 Task: Create an Advertisement video on Audi.
Action: Mouse moved to (104, 181)
Screenshot: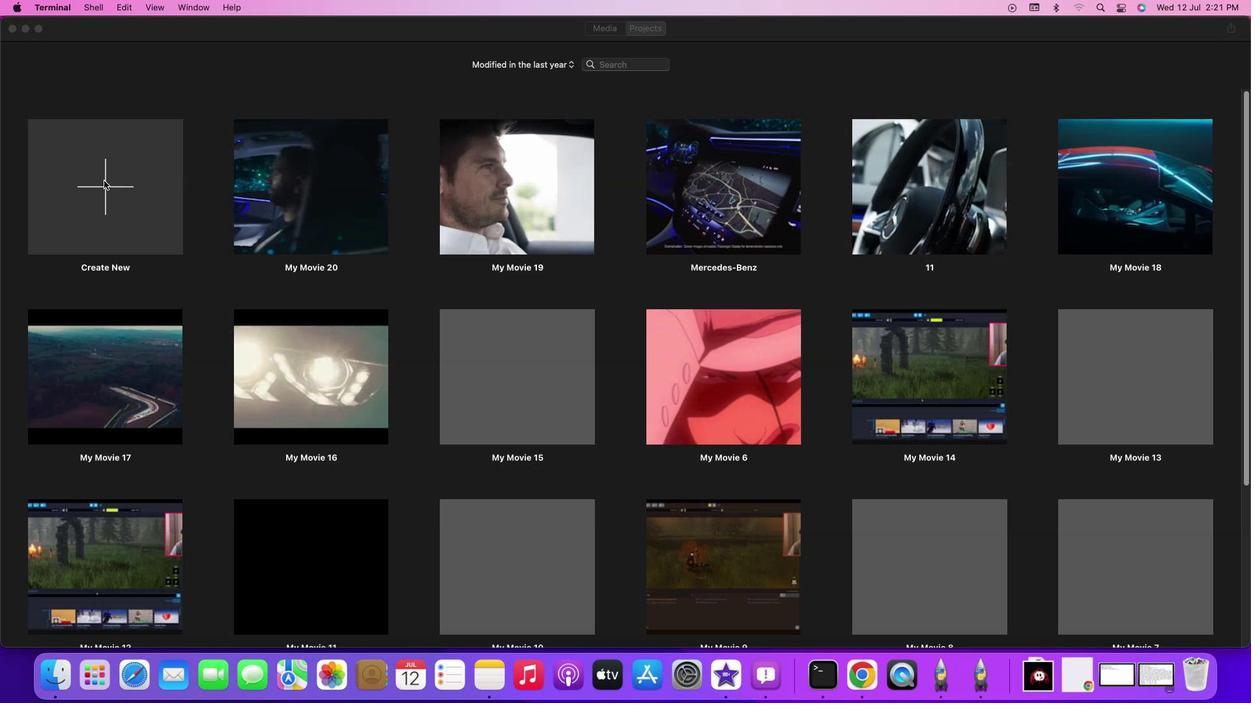 
Action: Mouse pressed left at (104, 181)
Screenshot: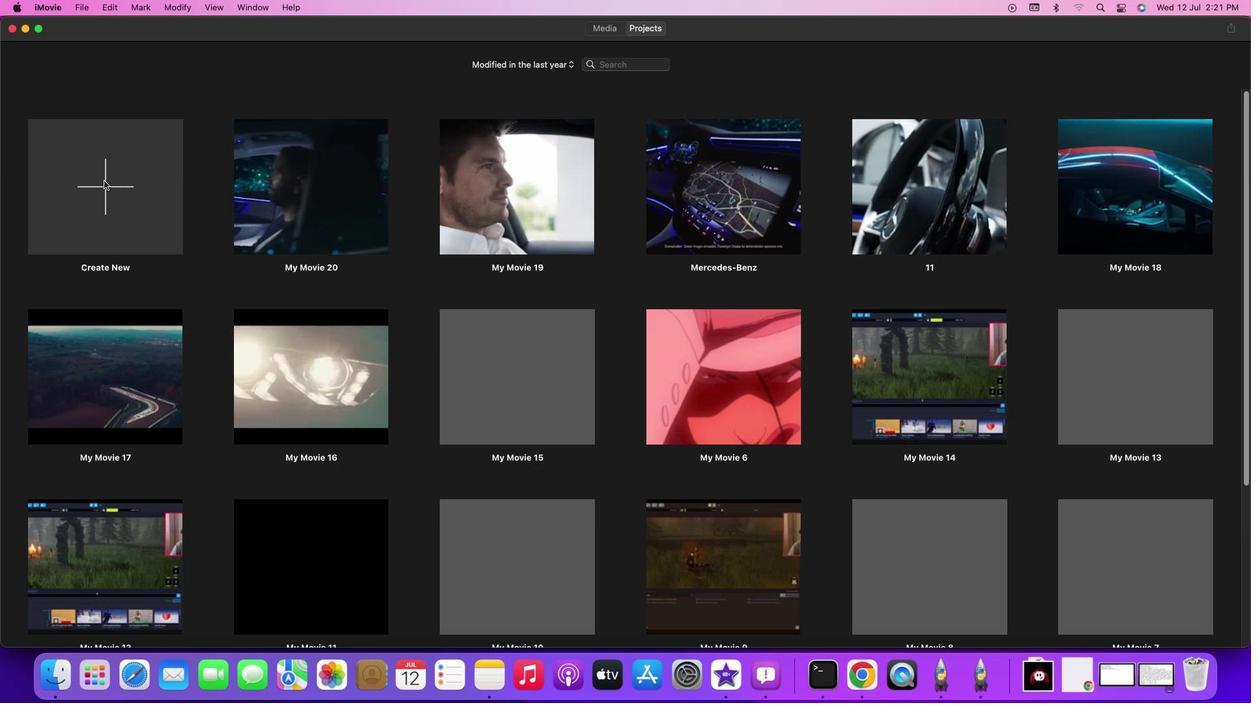 
Action: Mouse pressed left at (104, 181)
Screenshot: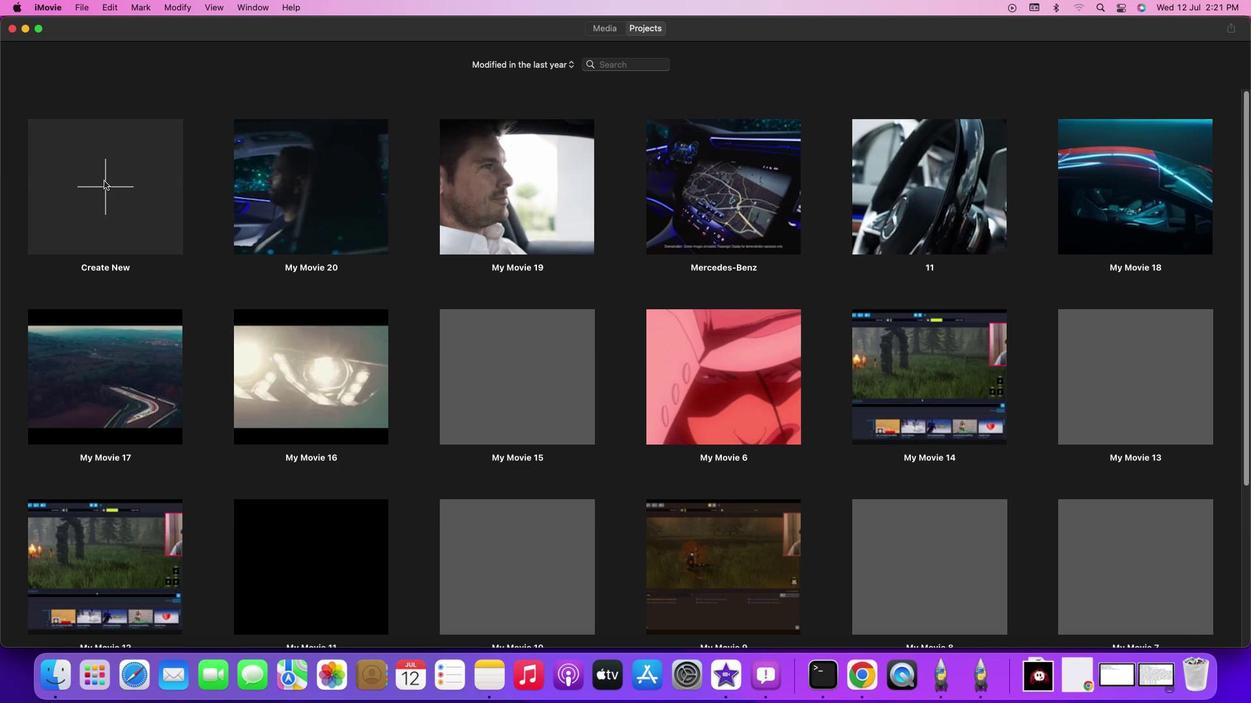 
Action: Mouse moved to (84, 253)
Screenshot: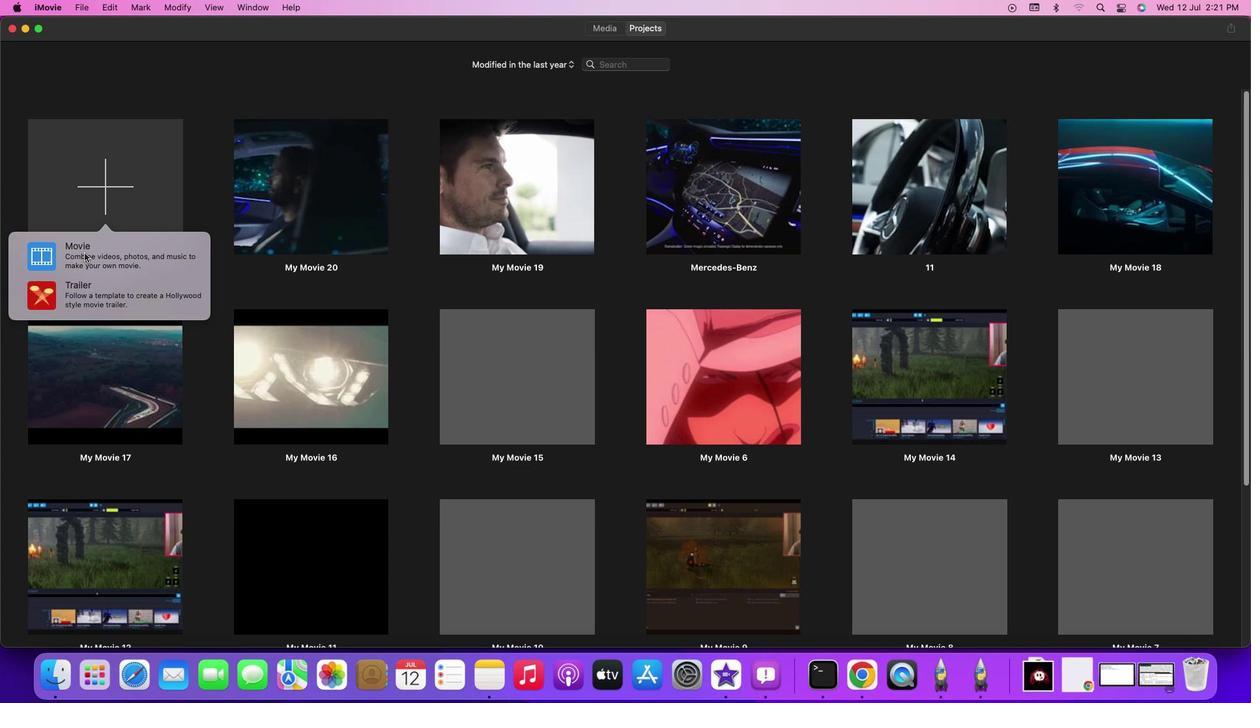 
Action: Mouse pressed left at (84, 253)
Screenshot: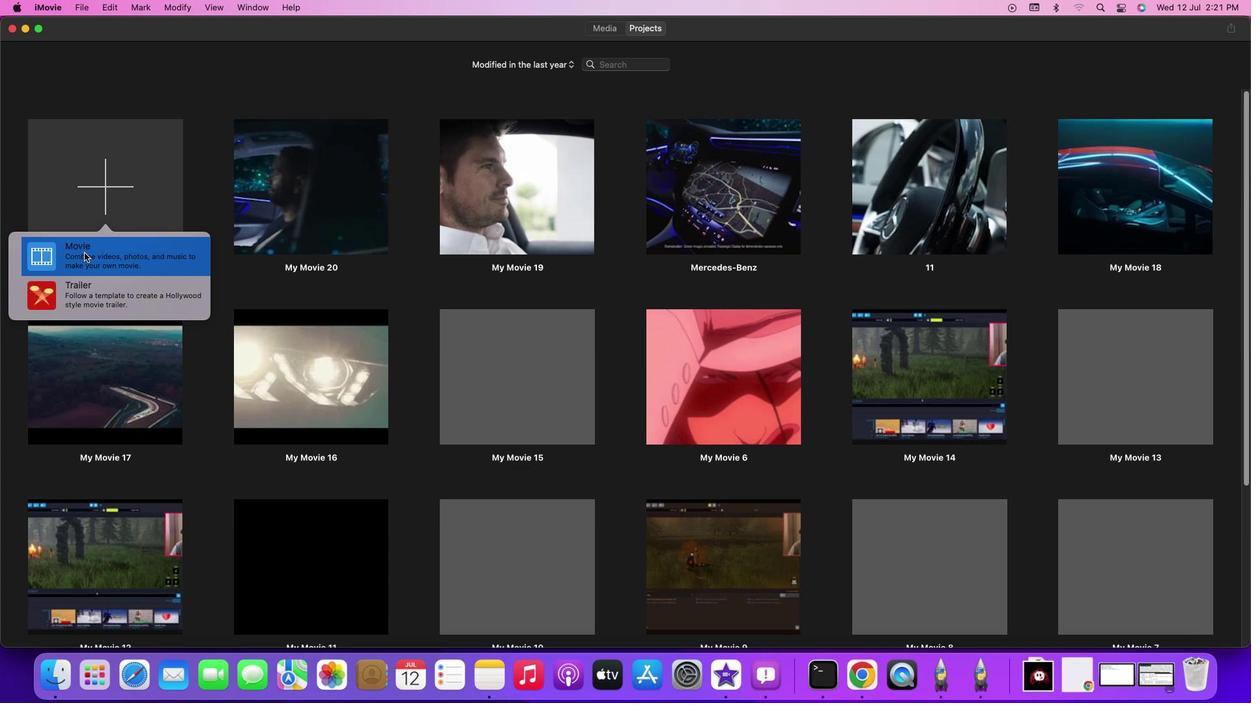 
Action: Mouse pressed left at (84, 253)
Screenshot: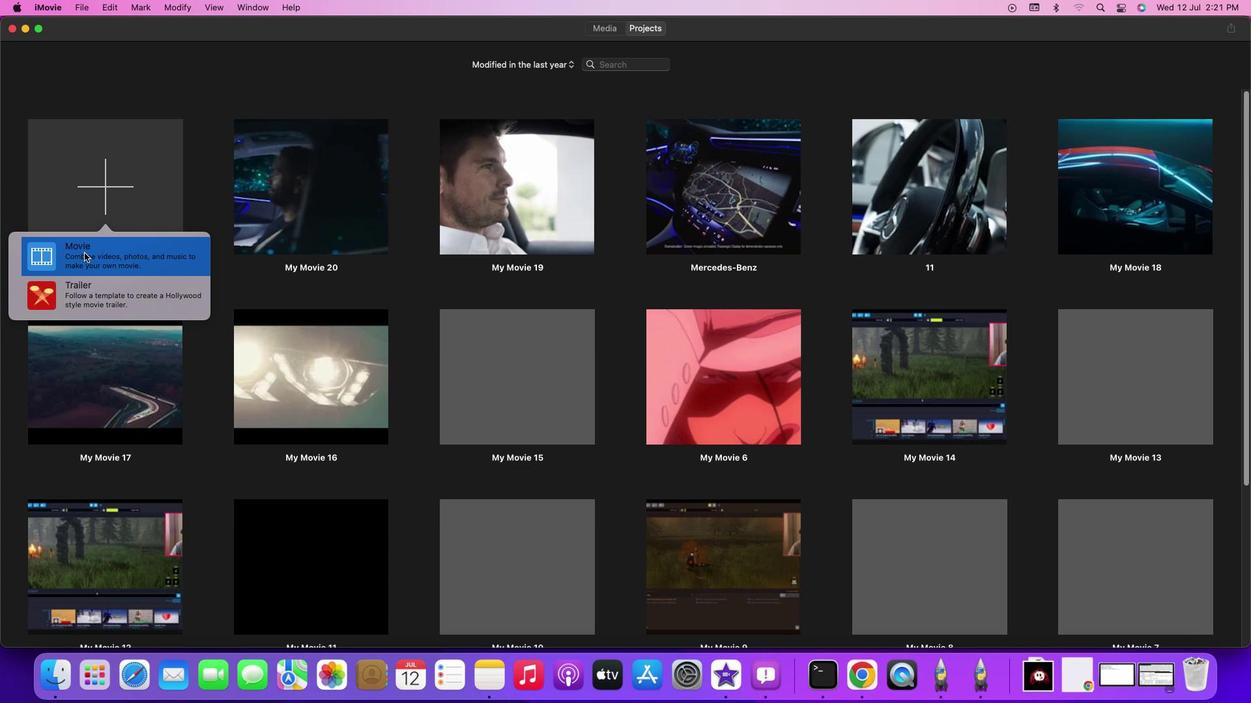 
Action: Mouse moved to (493, 210)
Screenshot: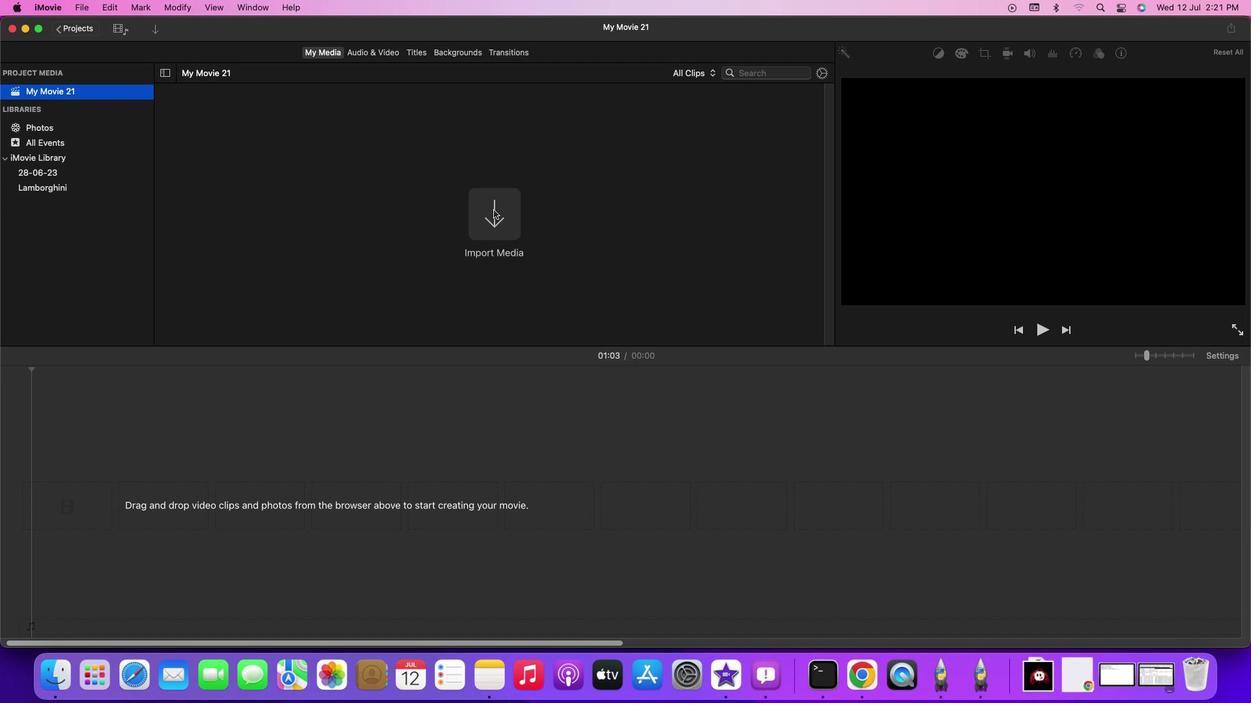 
Action: Mouse pressed left at (493, 210)
Screenshot: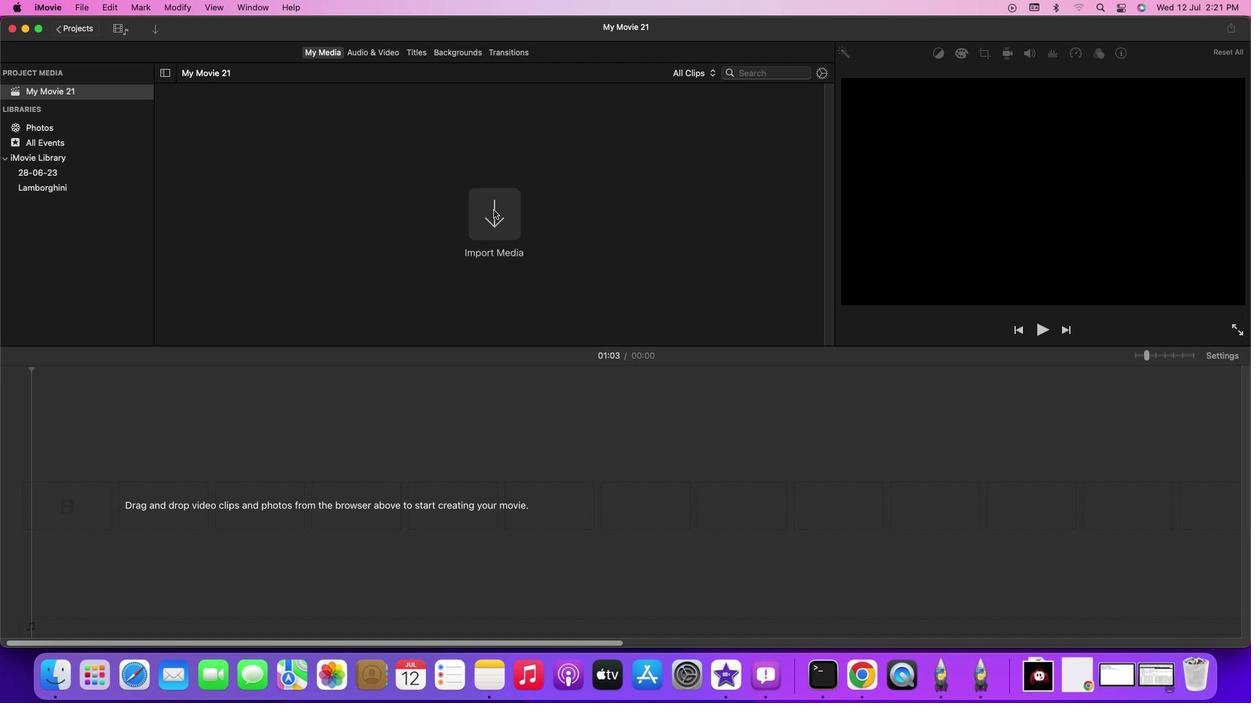 
Action: Mouse moved to (37, 182)
Screenshot: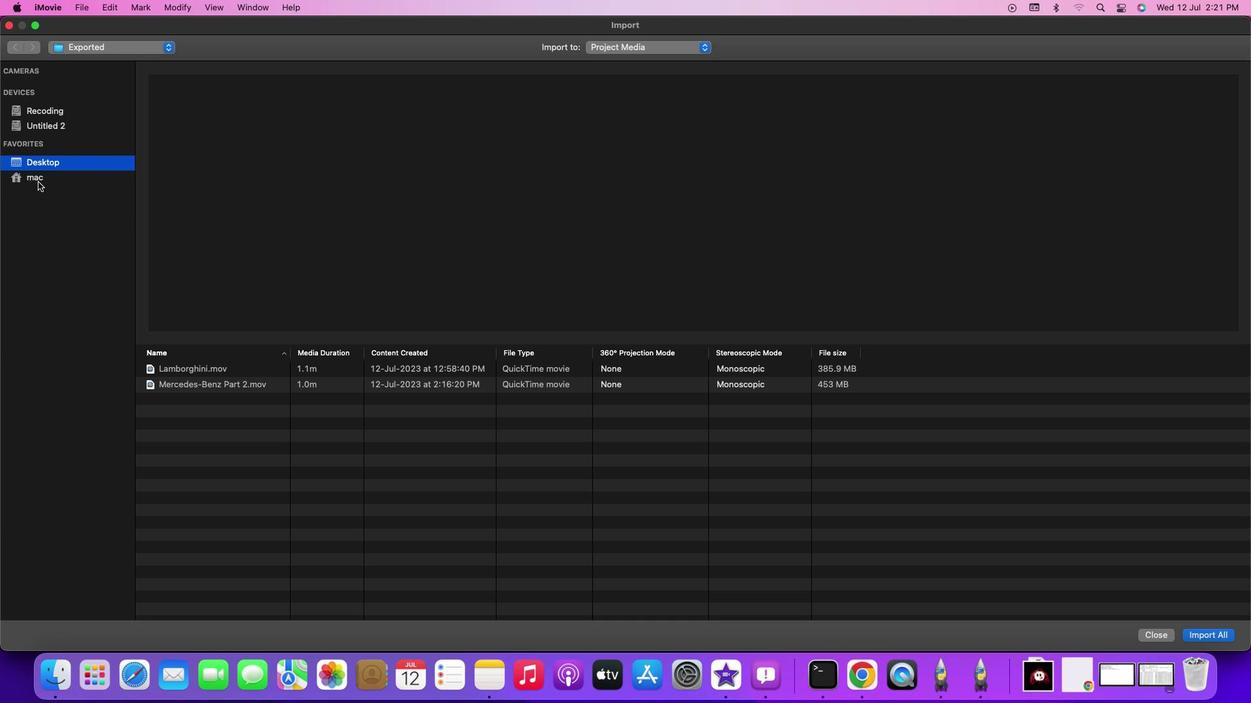 
Action: Mouse pressed left at (37, 182)
Screenshot: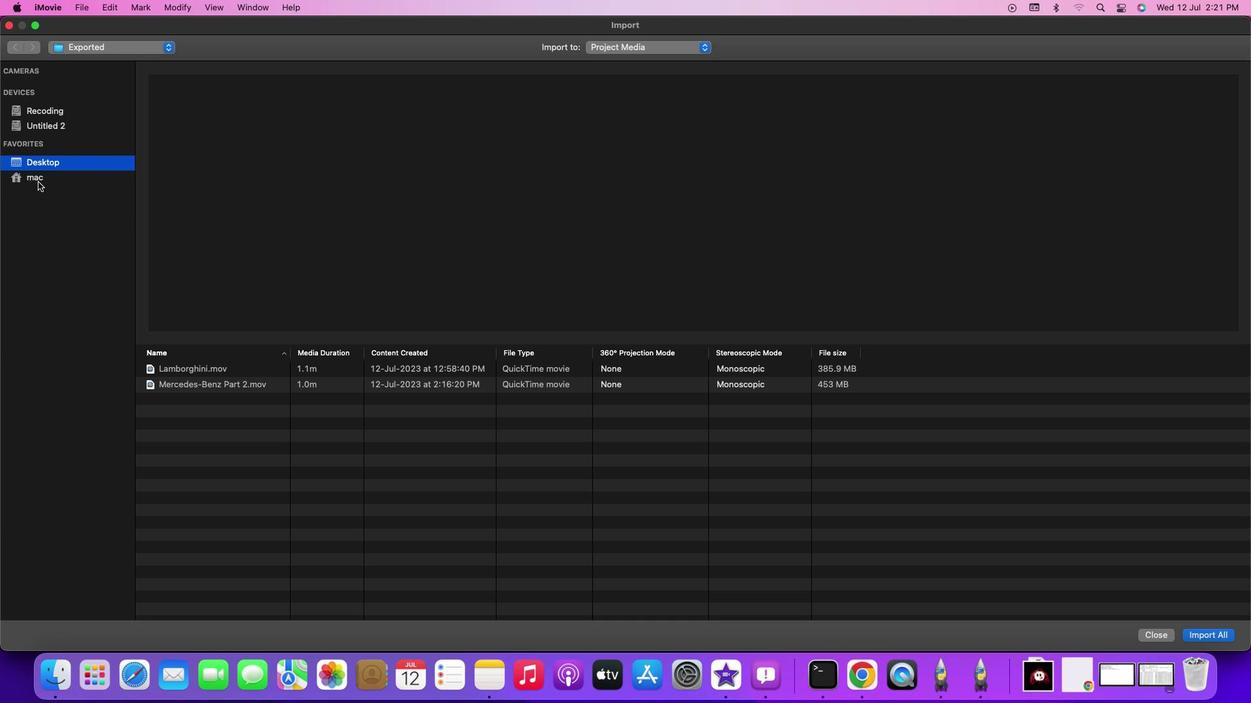 
Action: Mouse moved to (44, 170)
Screenshot: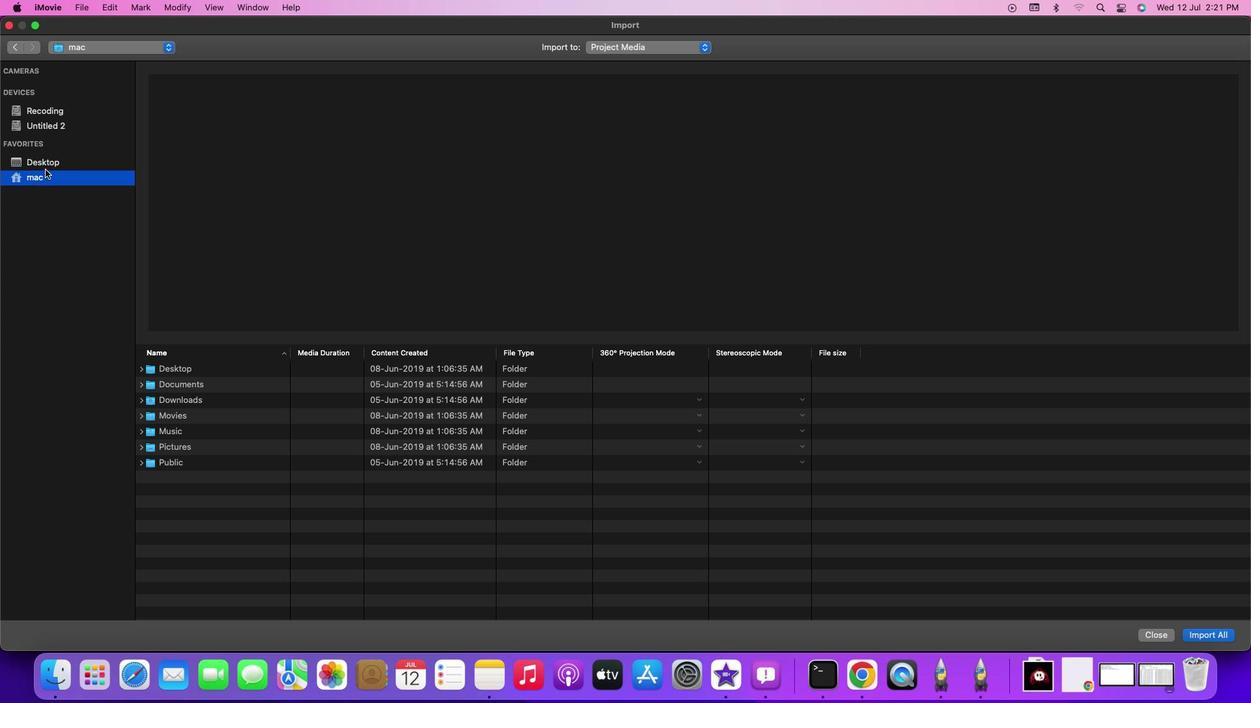 
Action: Mouse pressed left at (44, 170)
Screenshot: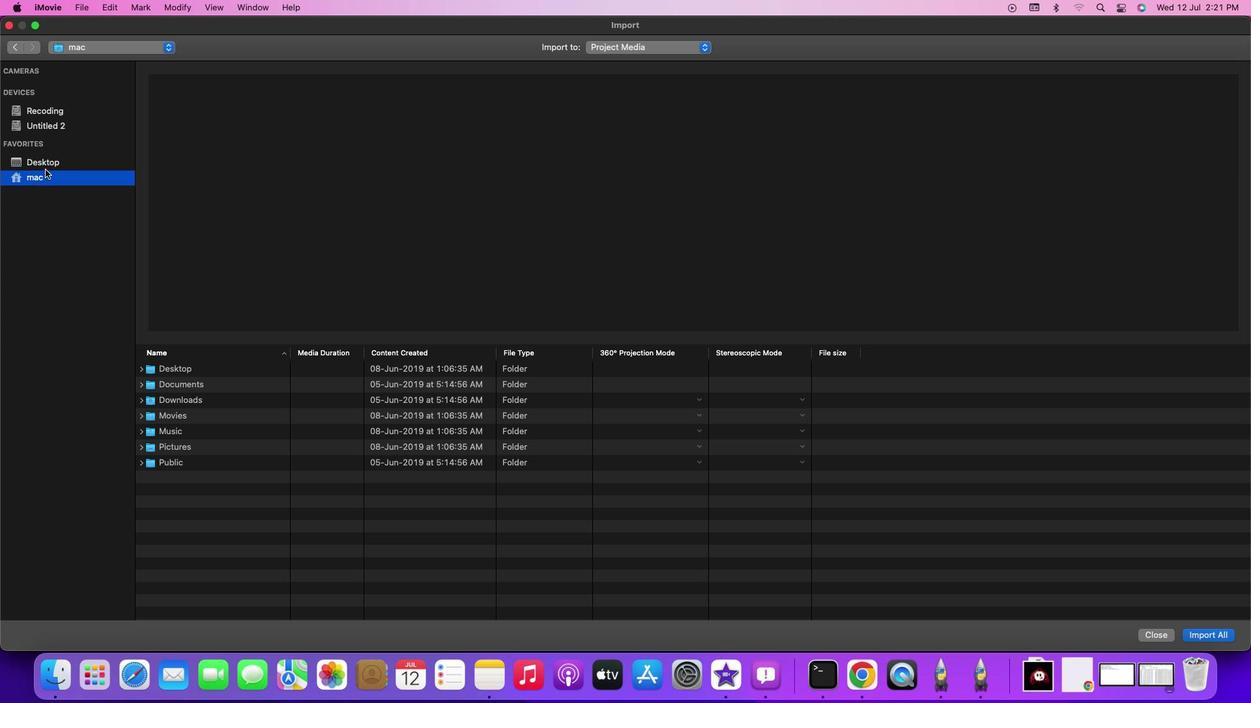 
Action: Mouse moved to (182, 542)
Screenshot: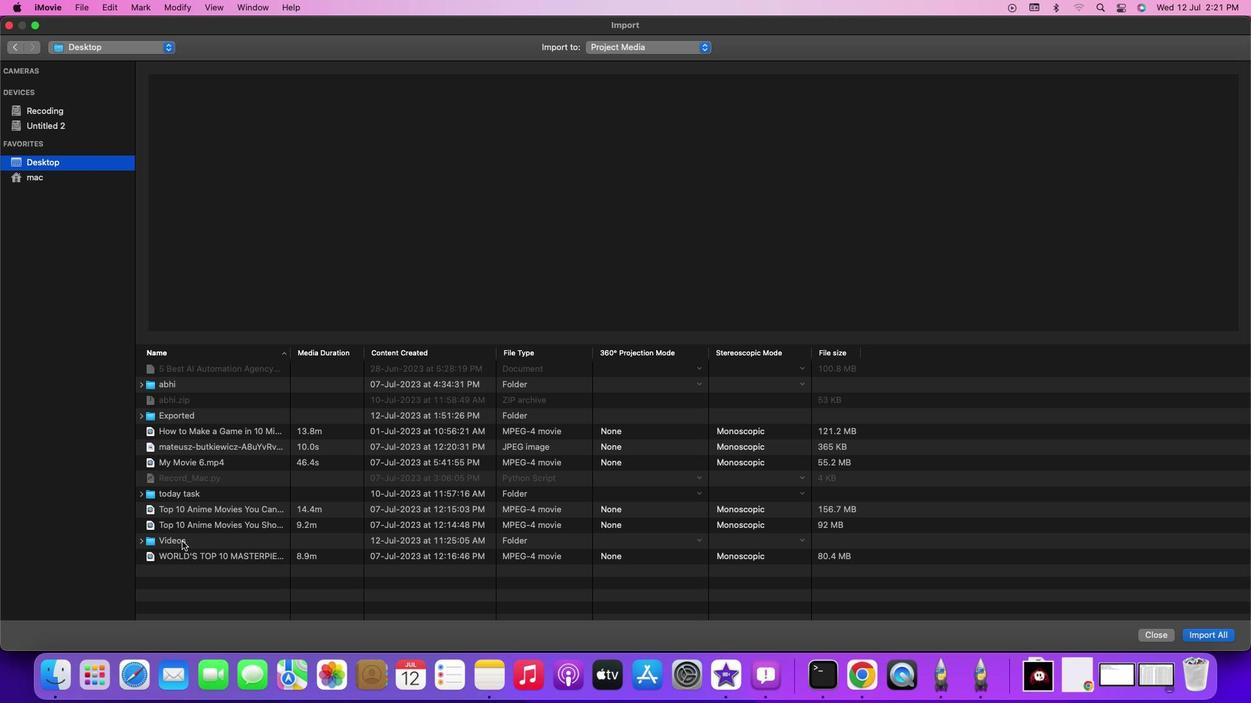 
Action: Mouse pressed left at (182, 542)
Screenshot: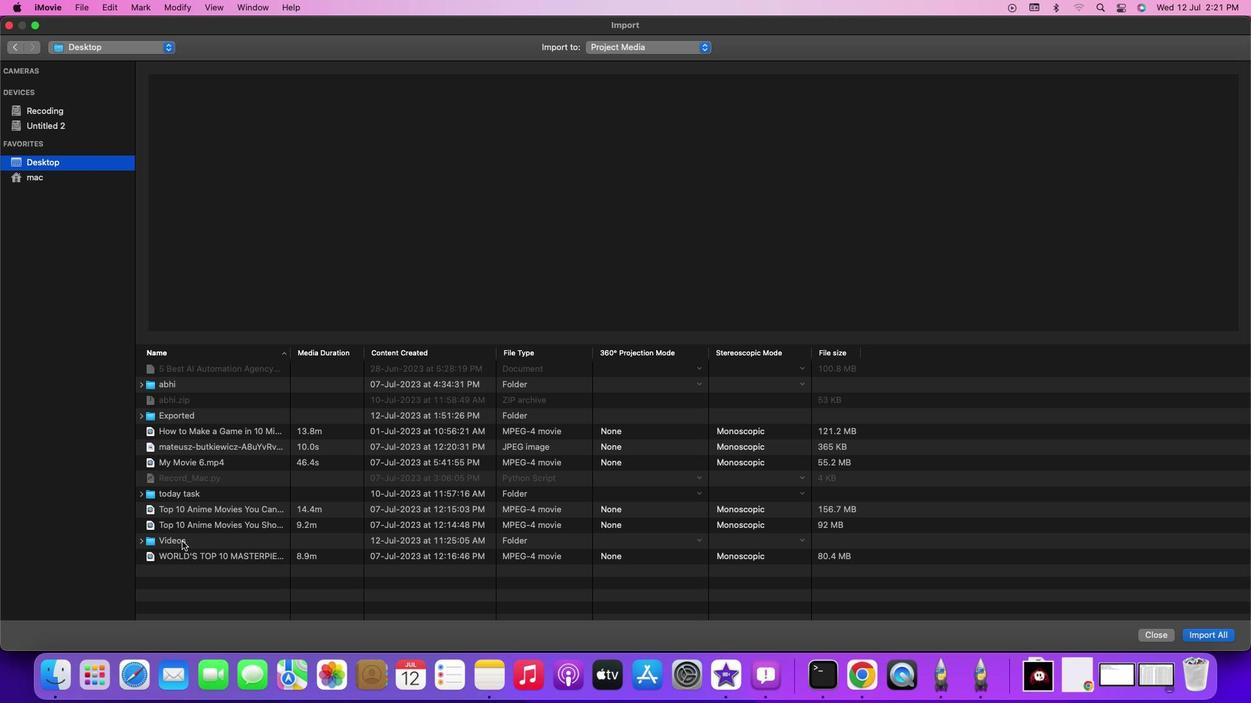 
Action: Mouse pressed left at (182, 542)
Screenshot: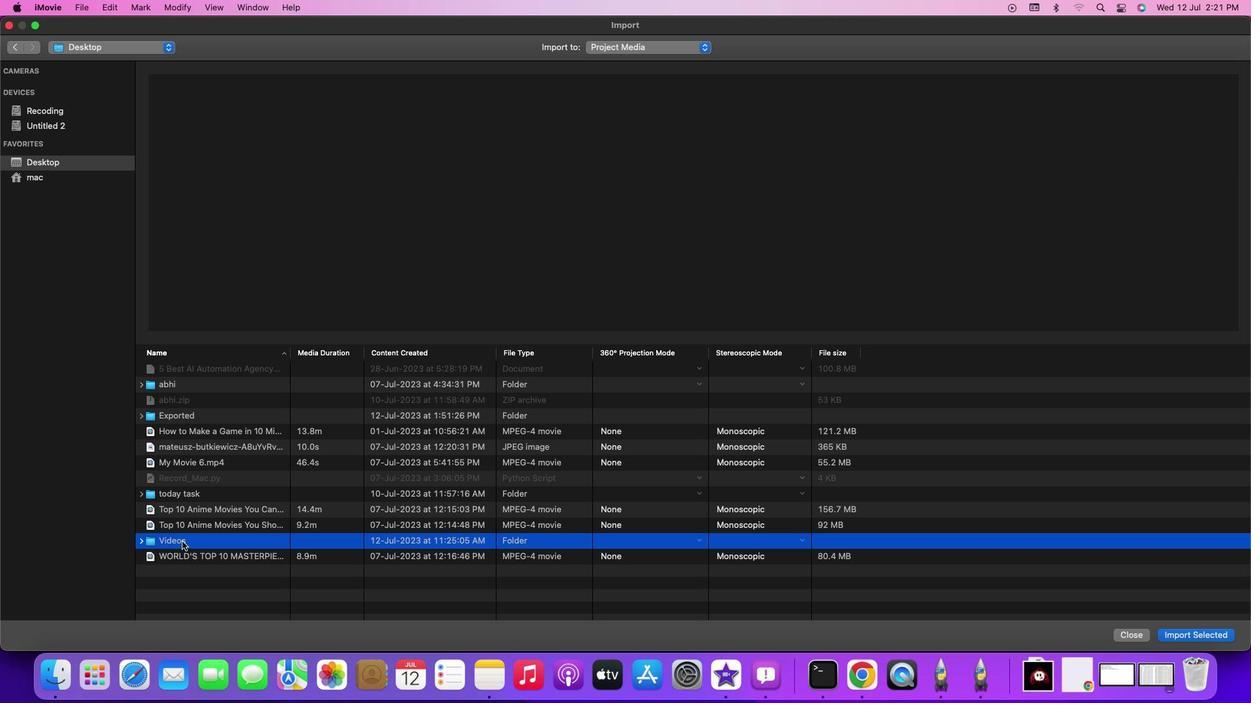 
Action: Mouse moved to (175, 370)
Screenshot: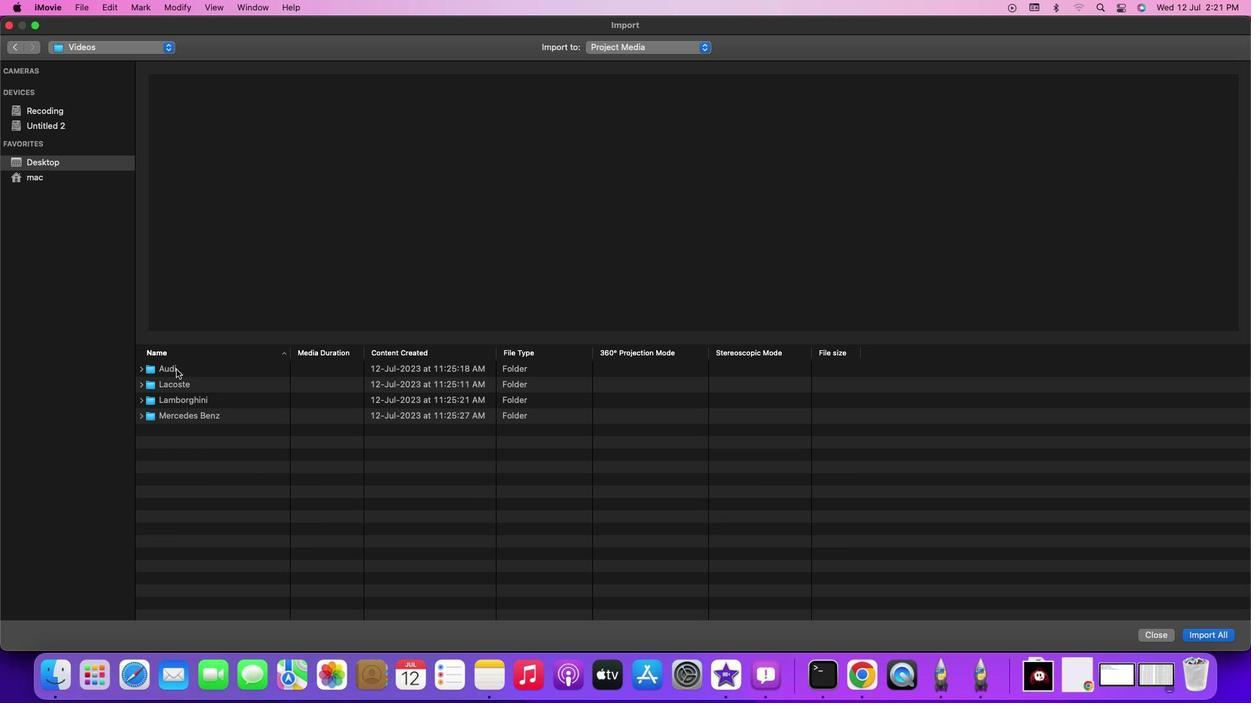 
Action: Mouse pressed left at (175, 370)
Screenshot: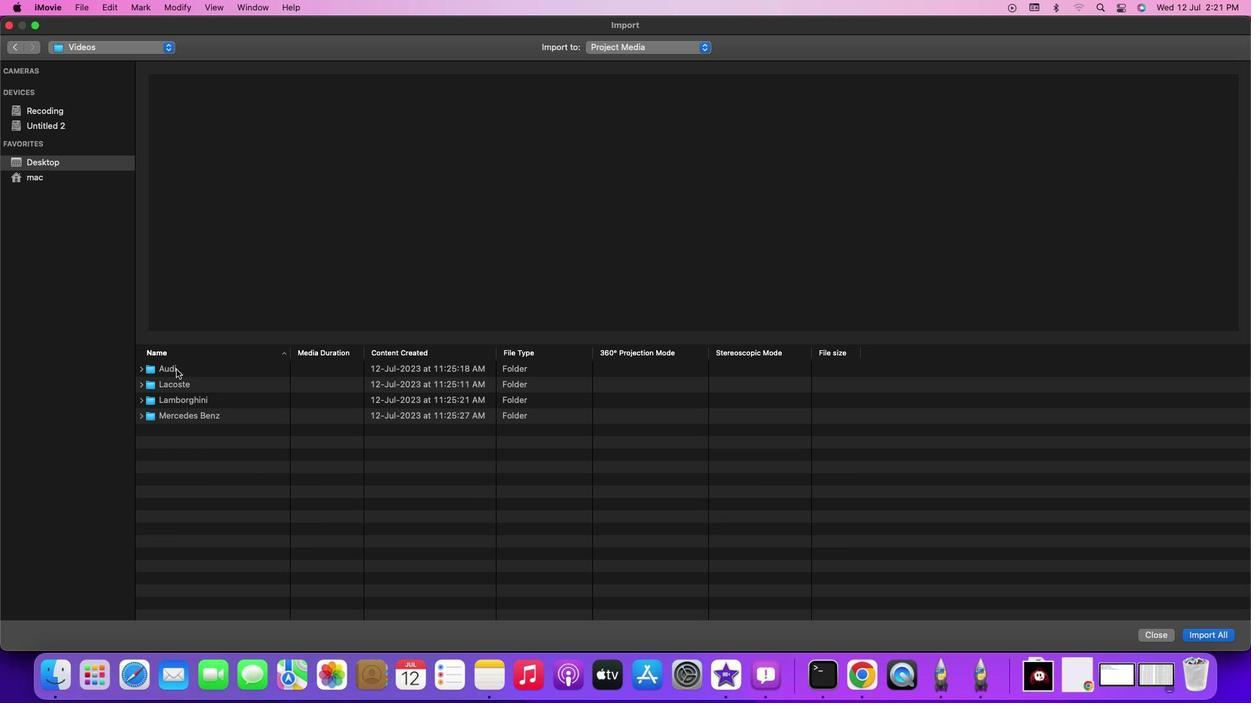 
Action: Mouse pressed left at (175, 370)
Screenshot: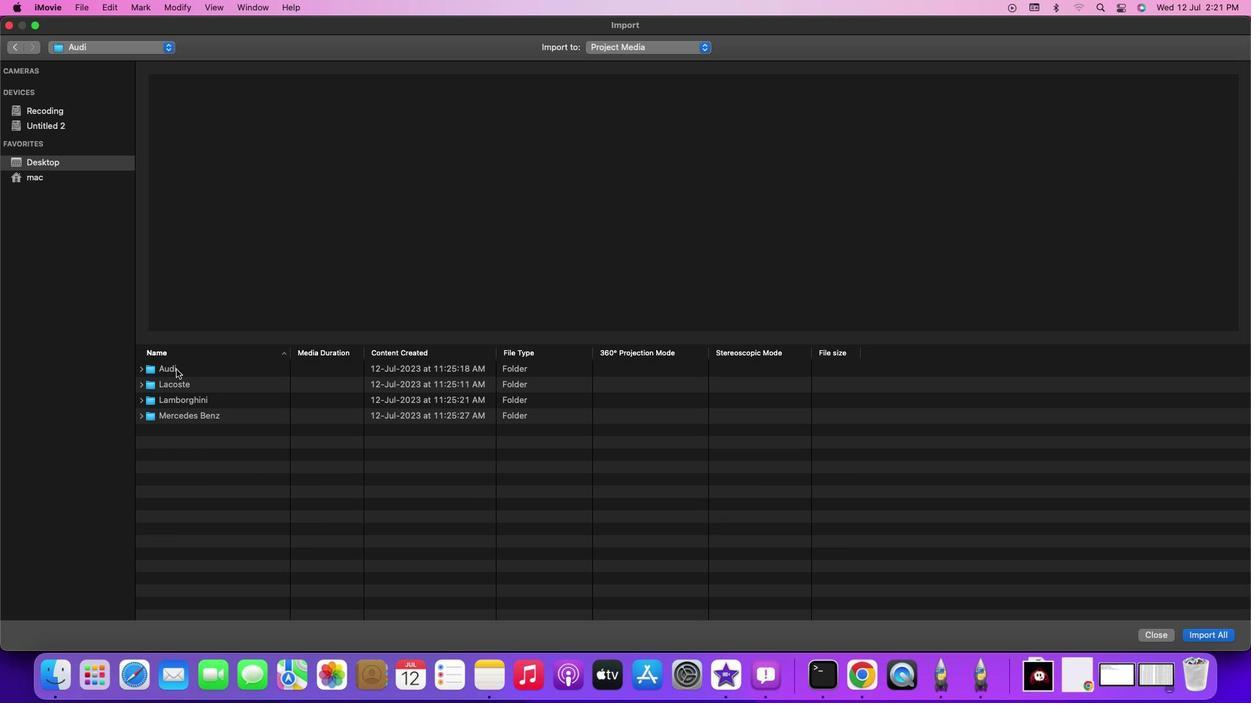
Action: Mouse moved to (162, 371)
Screenshot: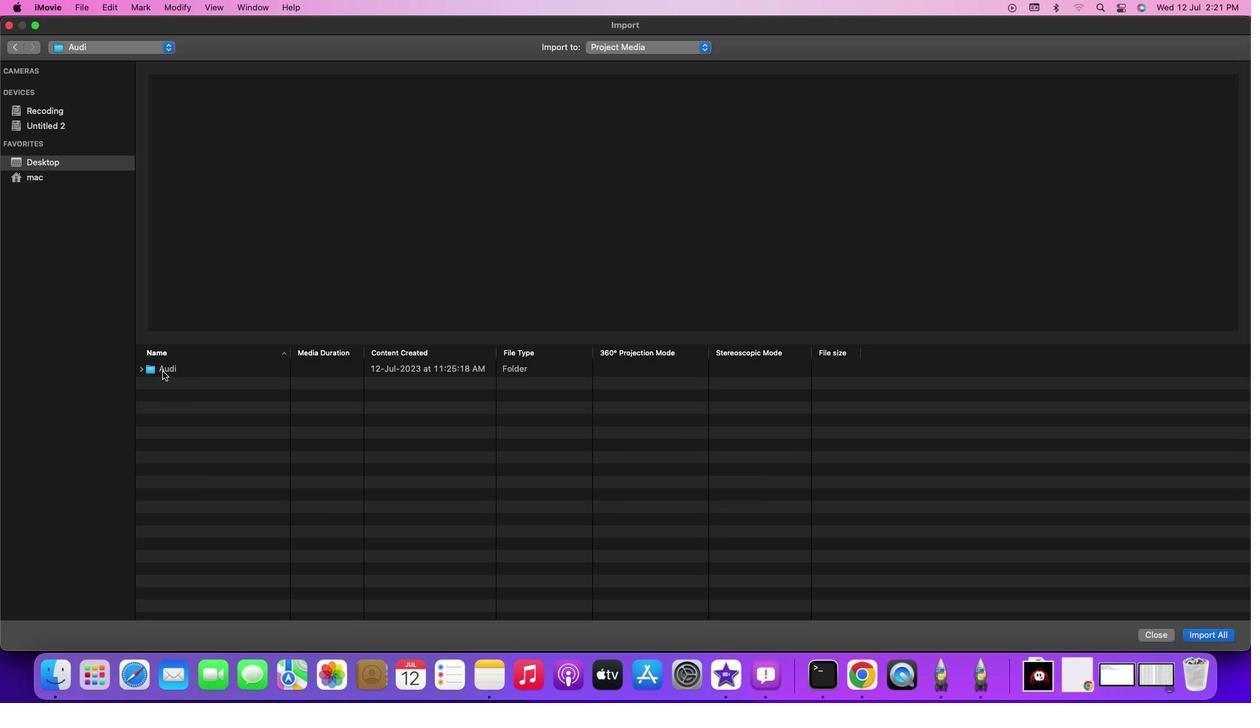
Action: Mouse pressed left at (162, 371)
Screenshot: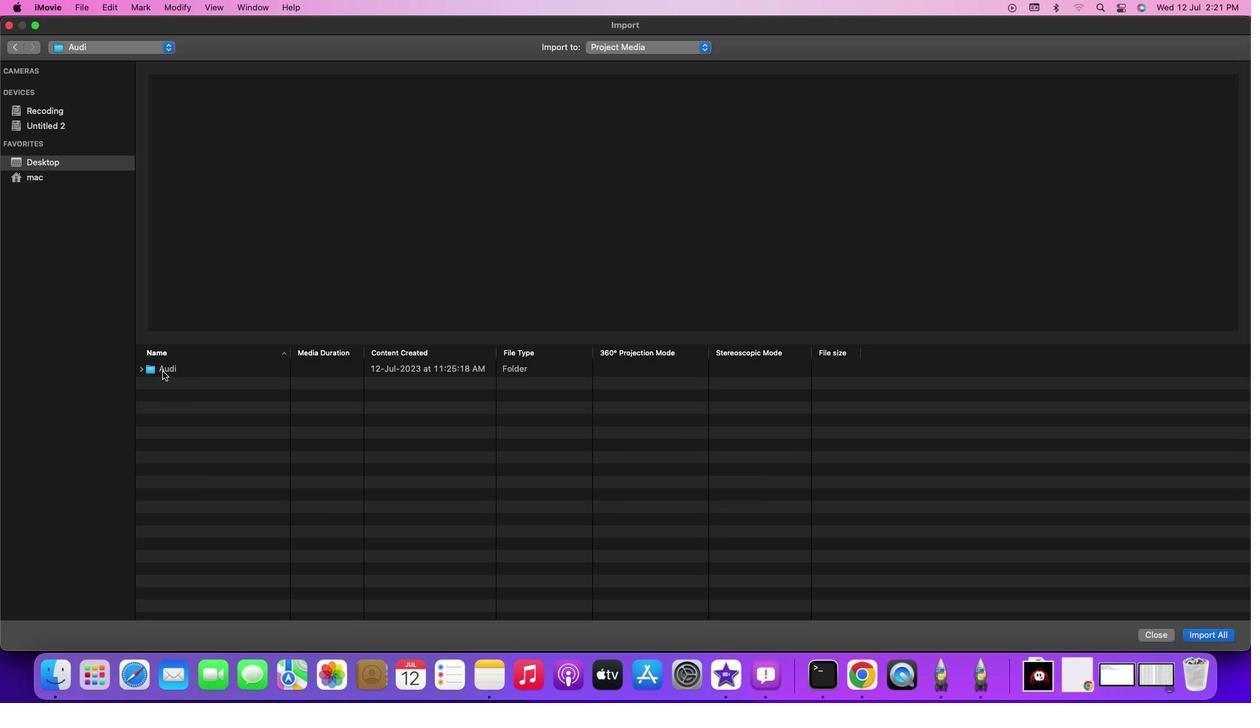 
Action: Mouse pressed left at (162, 371)
Screenshot: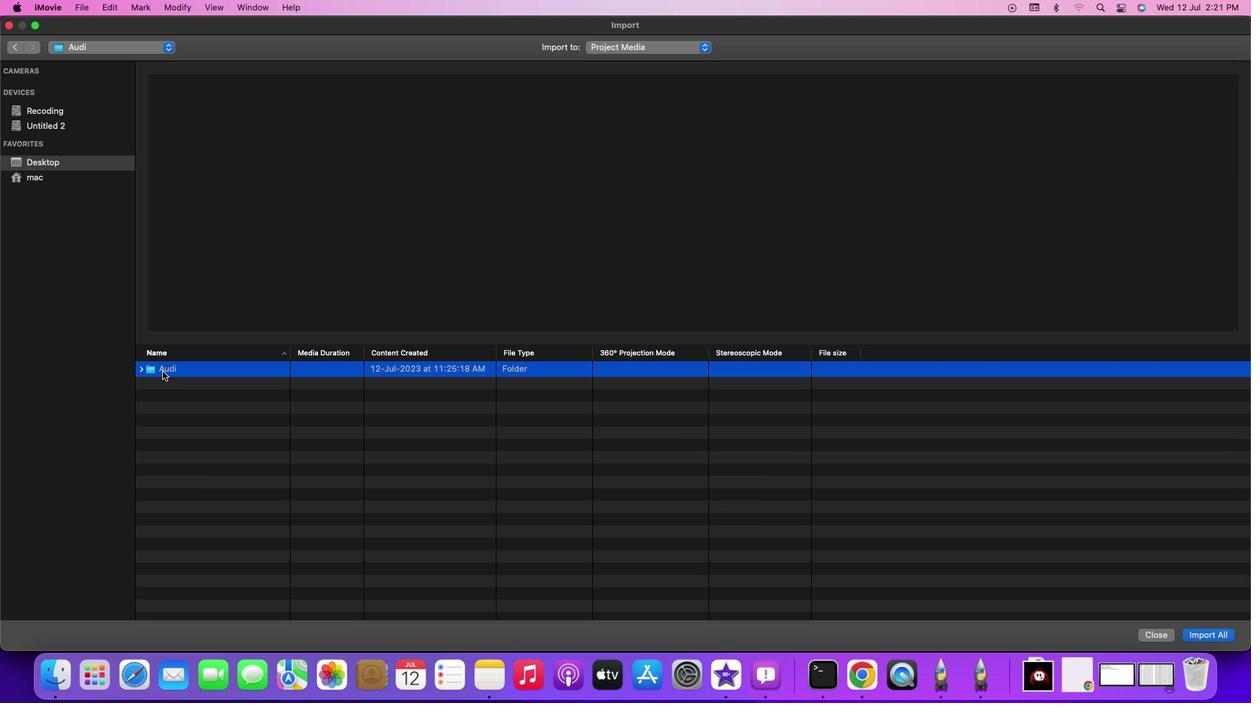 
Action: Mouse moved to (226, 403)
Screenshot: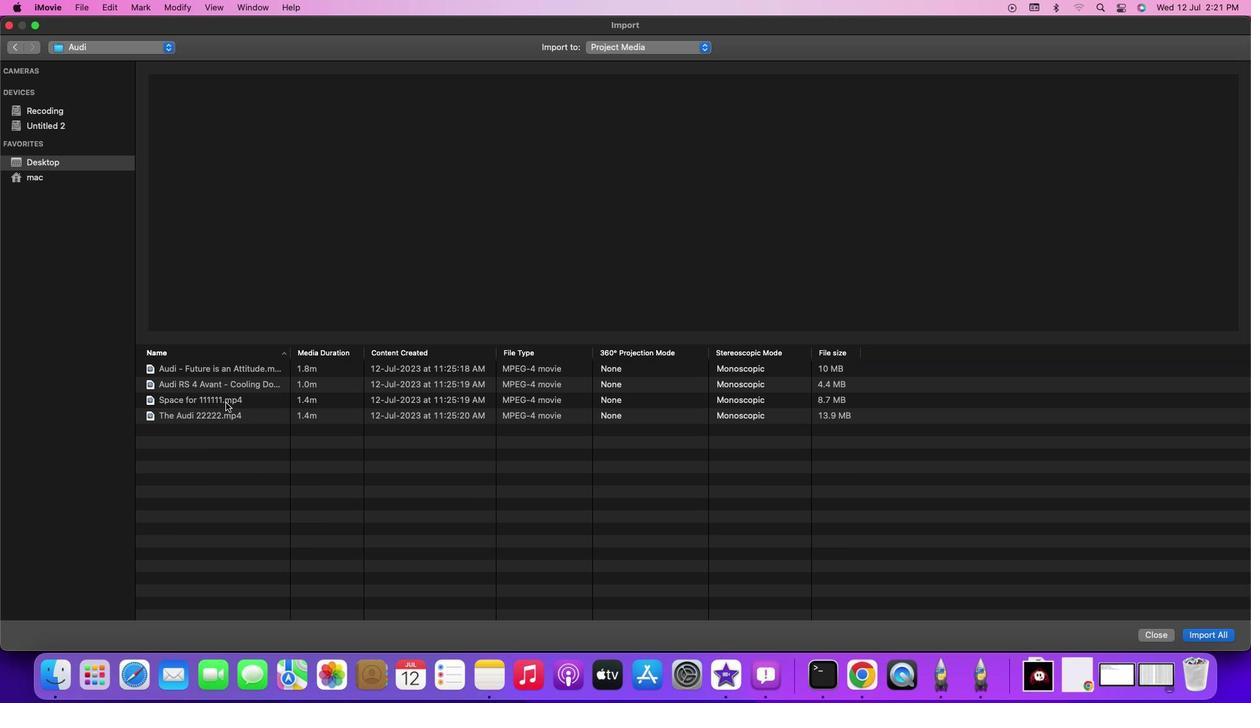 
Action: Mouse pressed left at (226, 403)
Screenshot: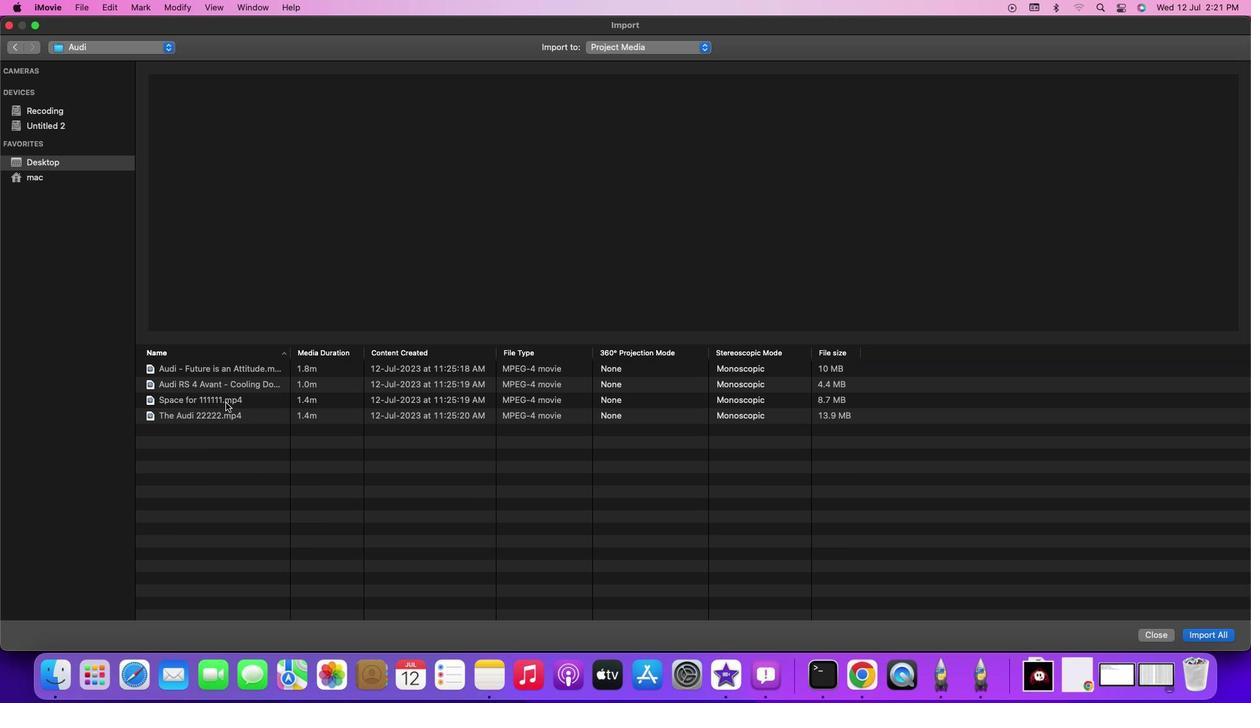 
Action: Mouse pressed left at (226, 403)
Screenshot: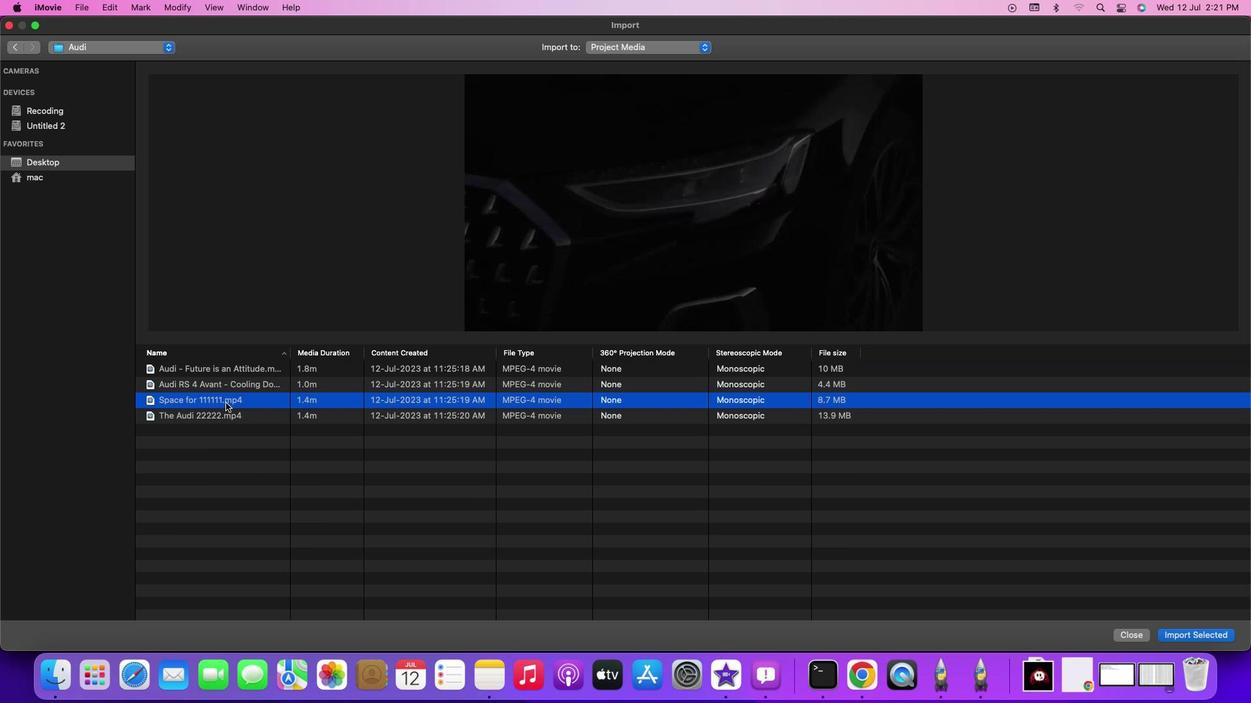 
Action: Mouse moved to (216, 129)
Screenshot: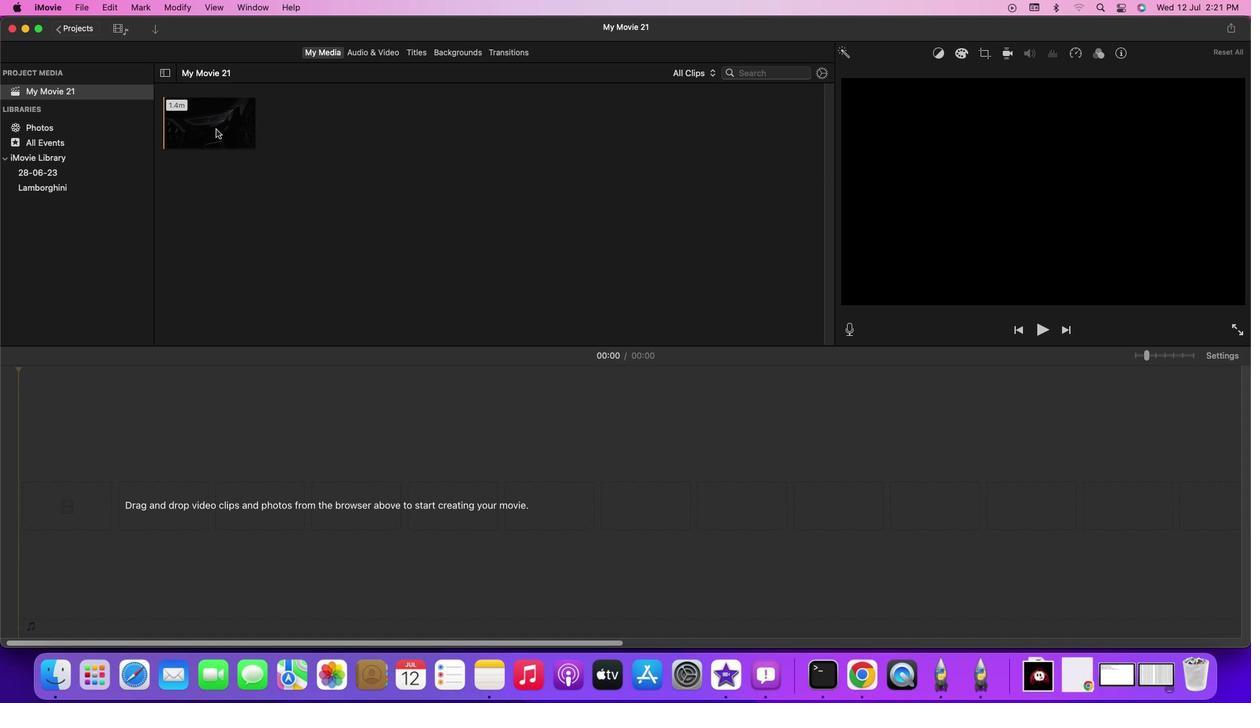 
Action: Mouse pressed left at (216, 129)
Screenshot: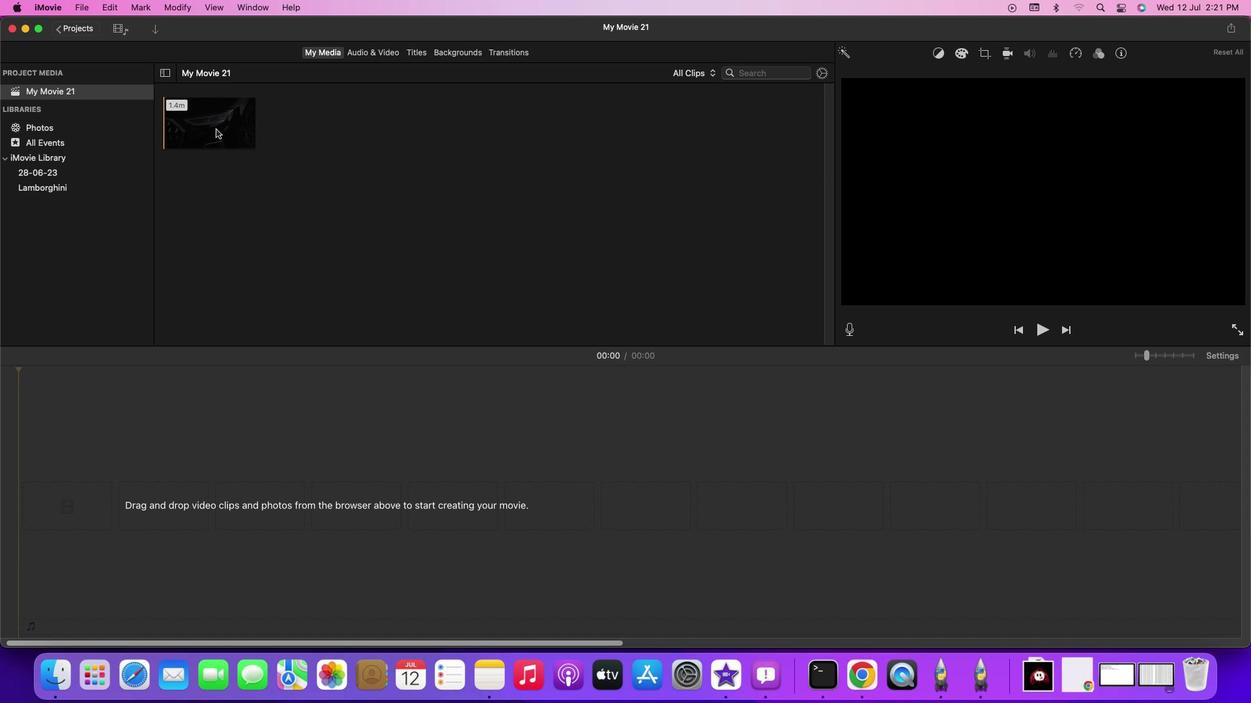 
Action: Mouse moved to (46, 372)
Screenshot: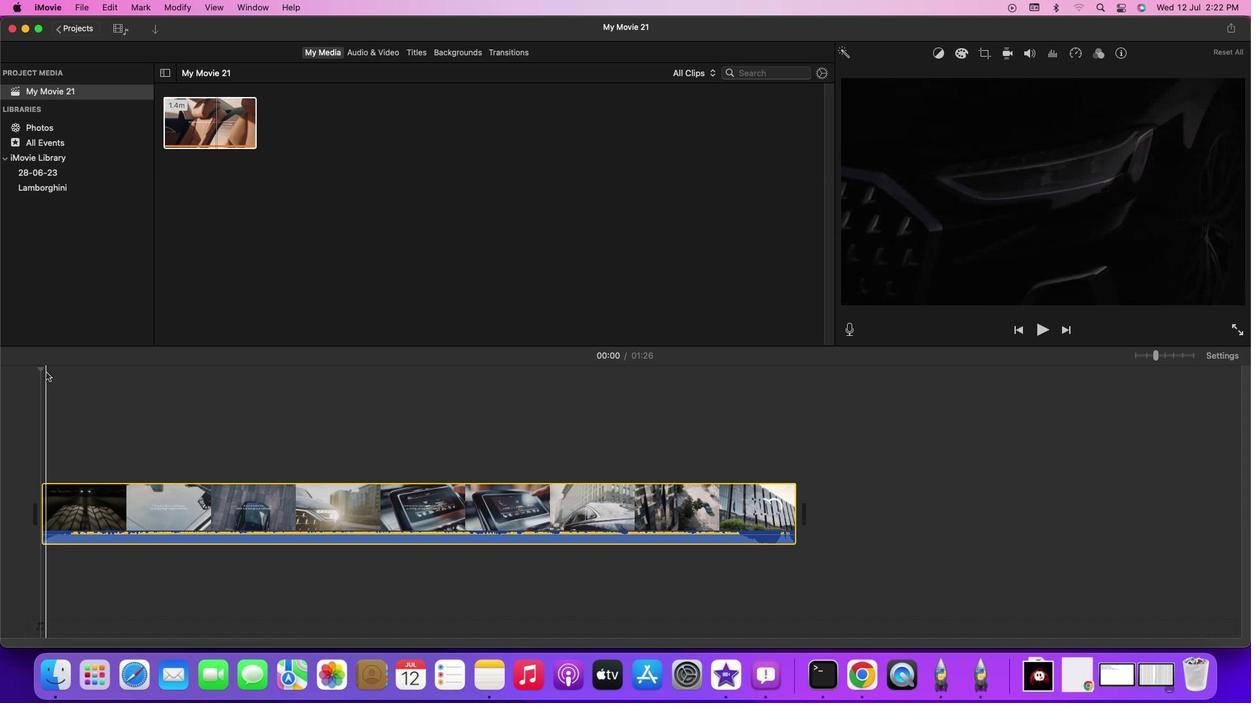 
Action: Mouse pressed left at (46, 372)
Screenshot: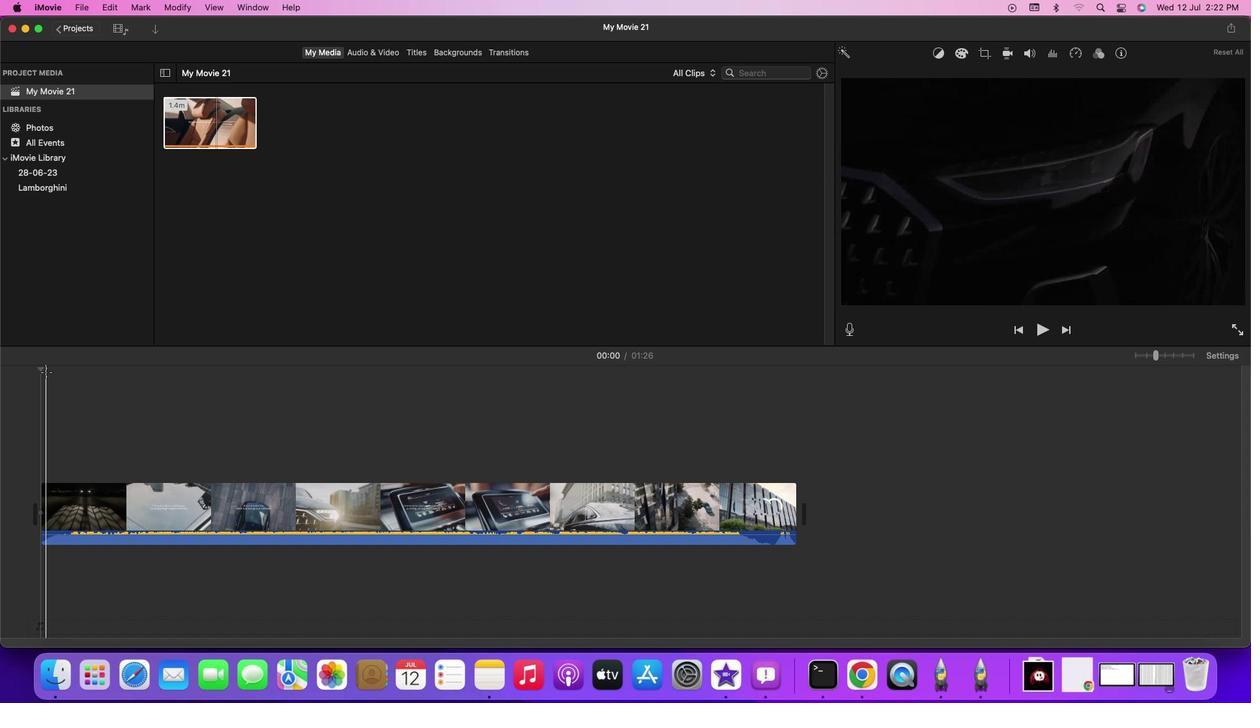 
Action: Key pressed Key.space
Screenshot: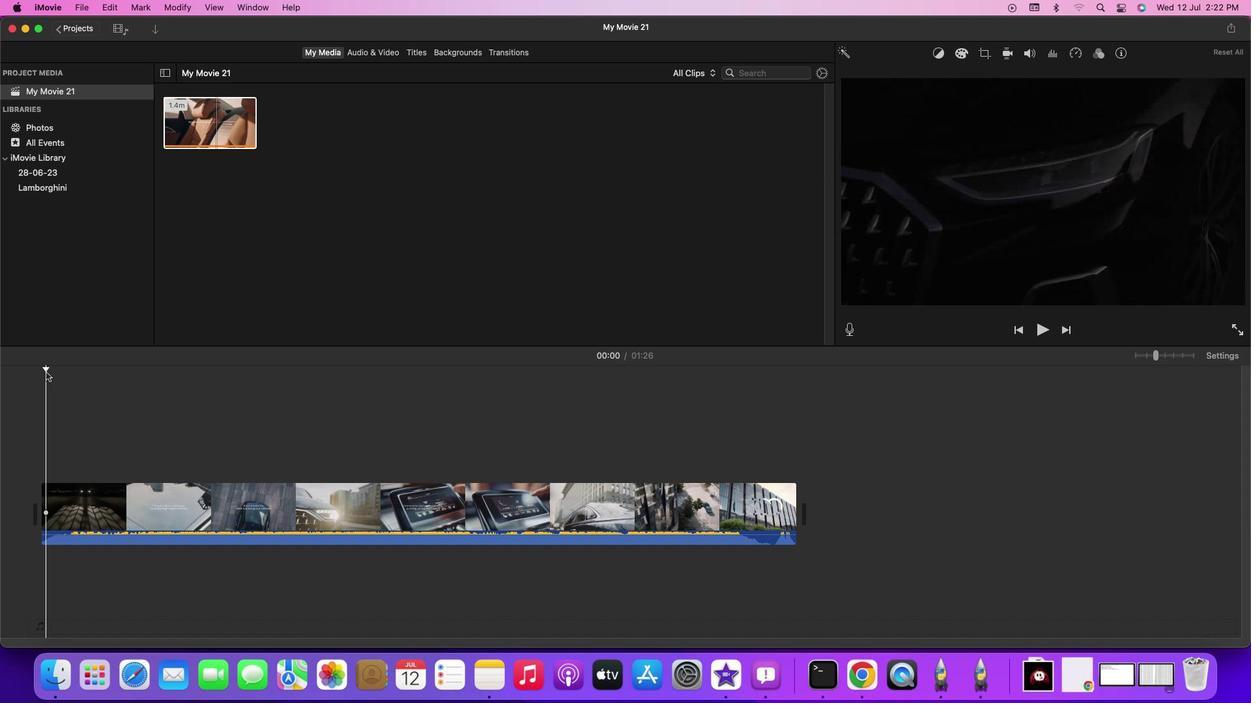
Action: Mouse moved to (130, 384)
Screenshot: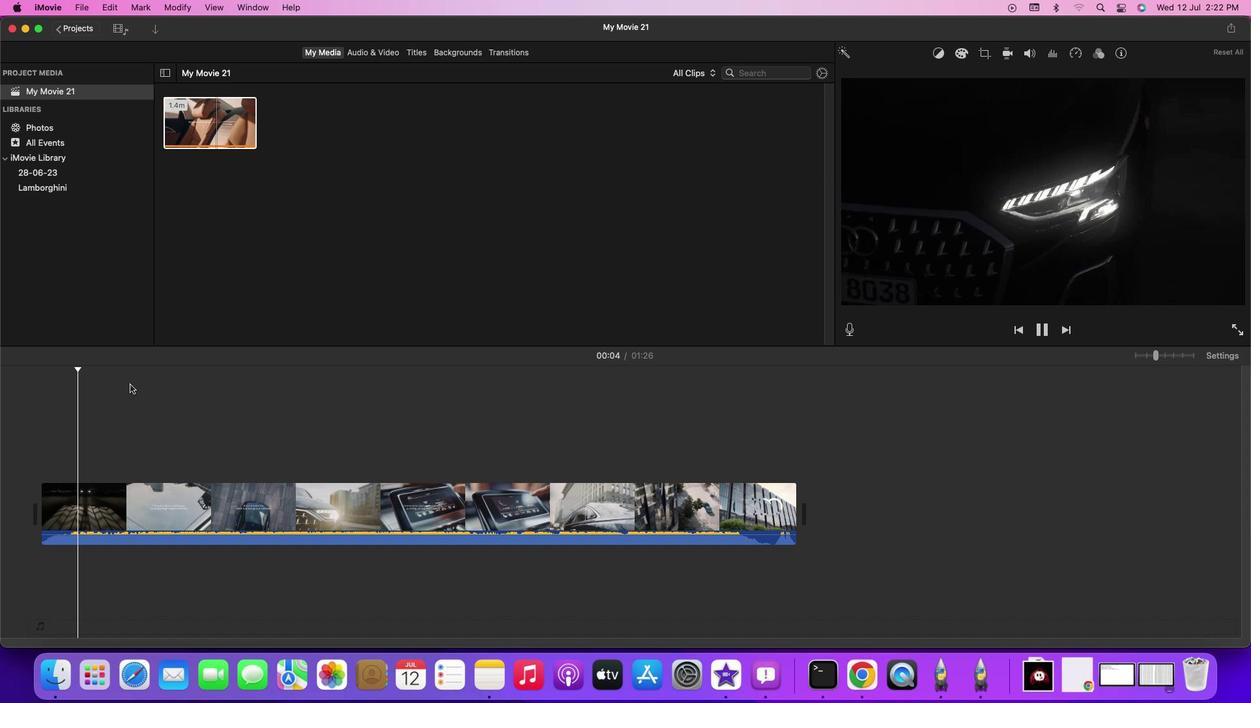 
Action: Key pressed '\x03'
Screenshot: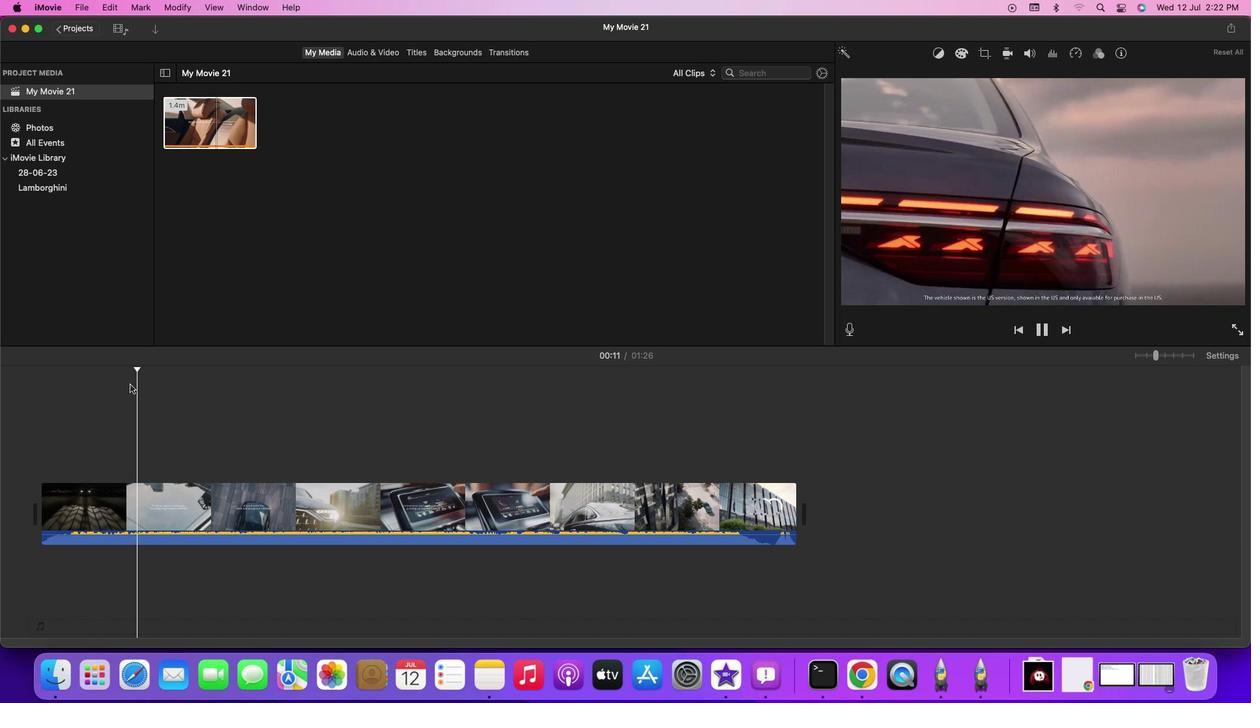 
Action: Mouse moved to (185, 399)
Screenshot: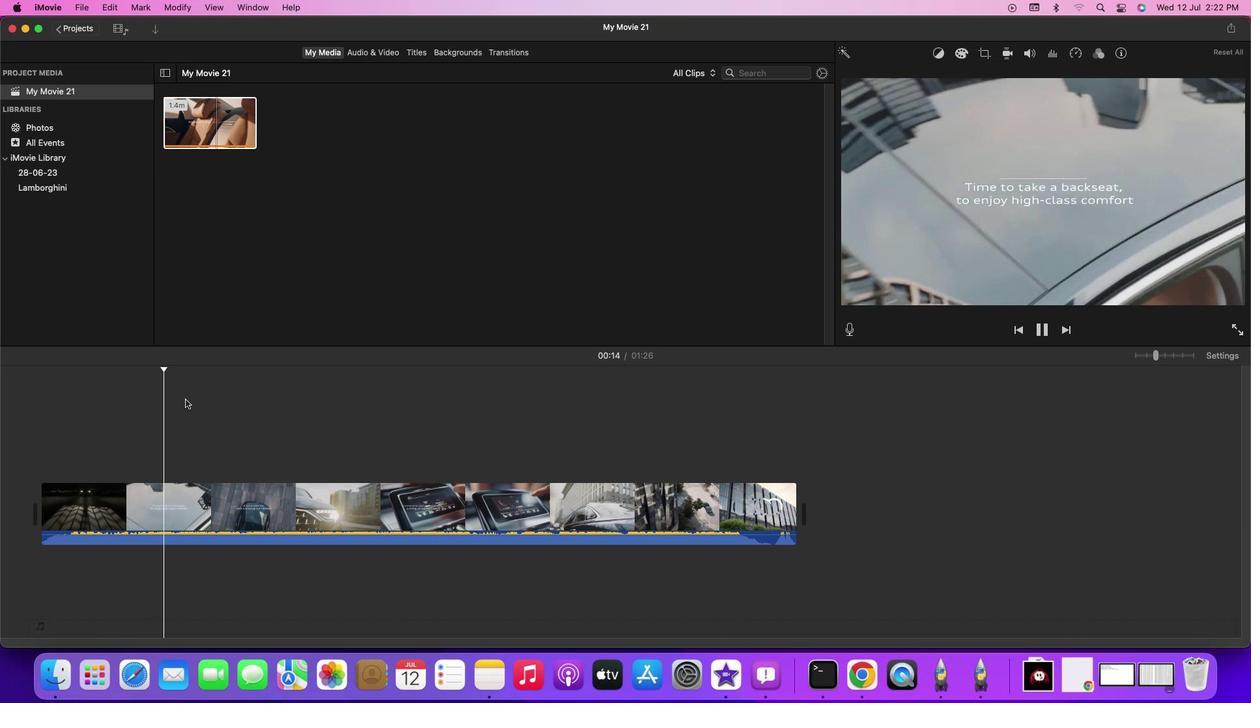 
Action: Mouse pressed left at (185, 399)
Screenshot: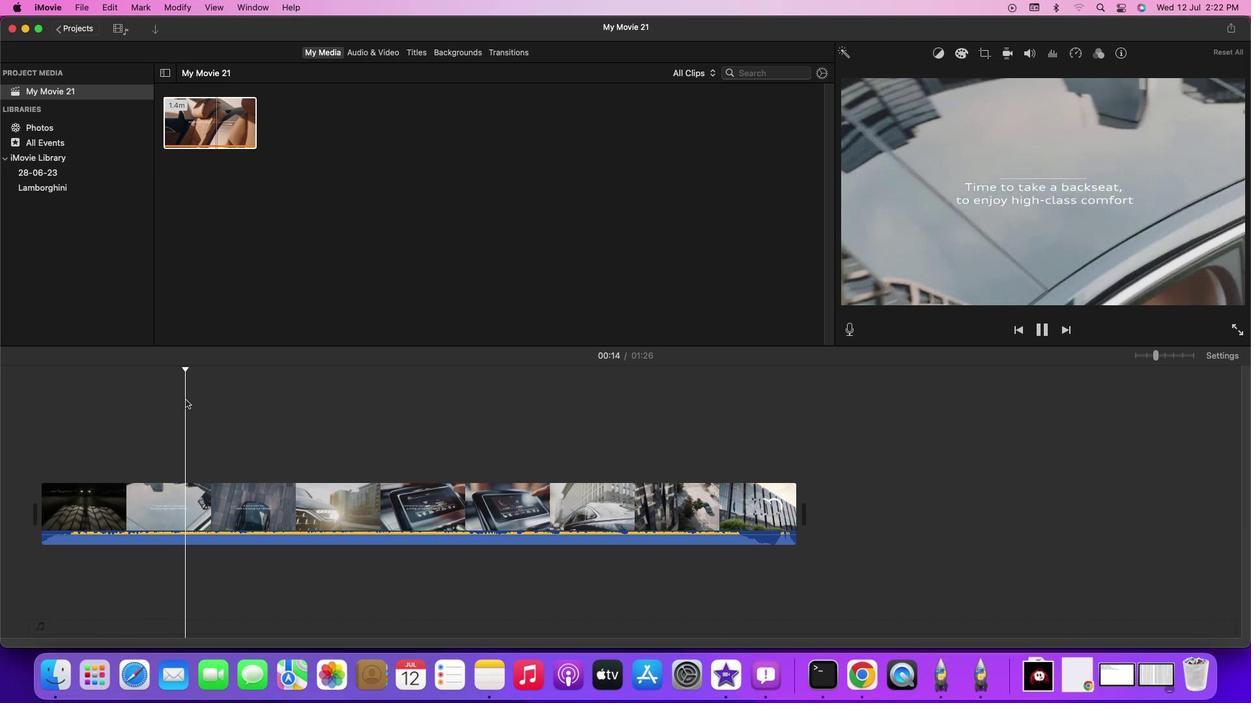 
Action: Mouse moved to (431, 520)
Screenshot: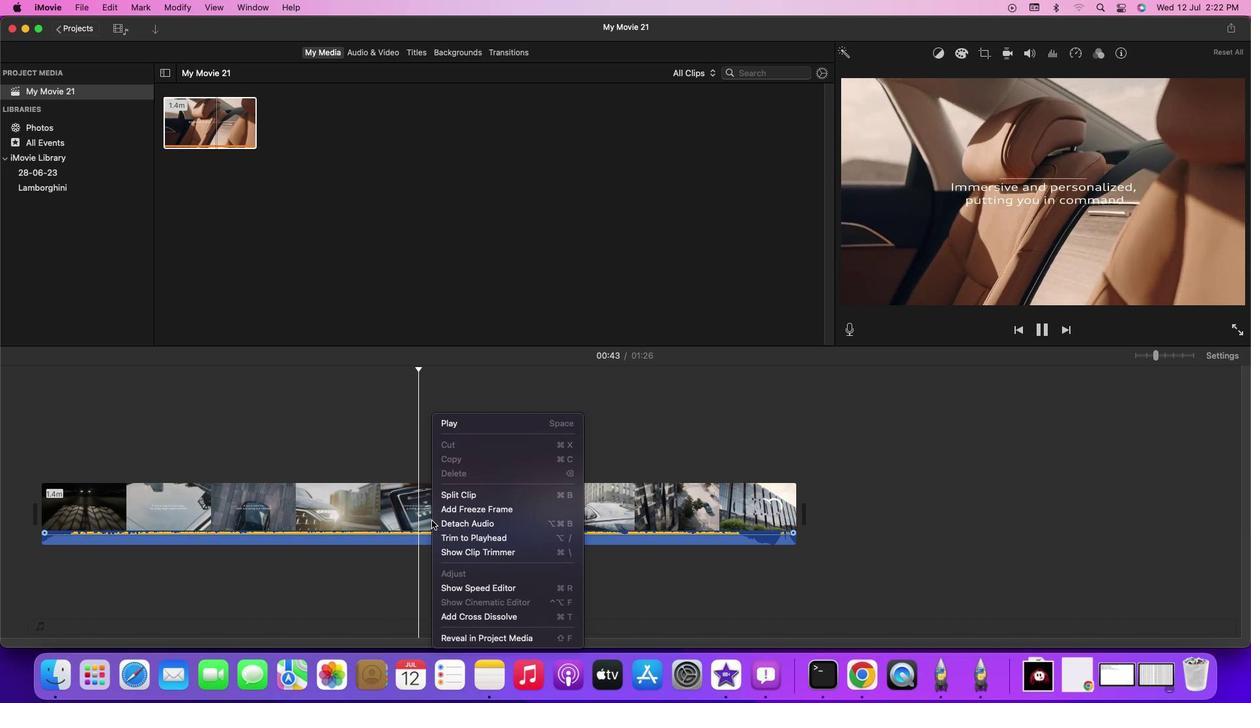 
Action: Mouse pressed right at (431, 520)
Screenshot: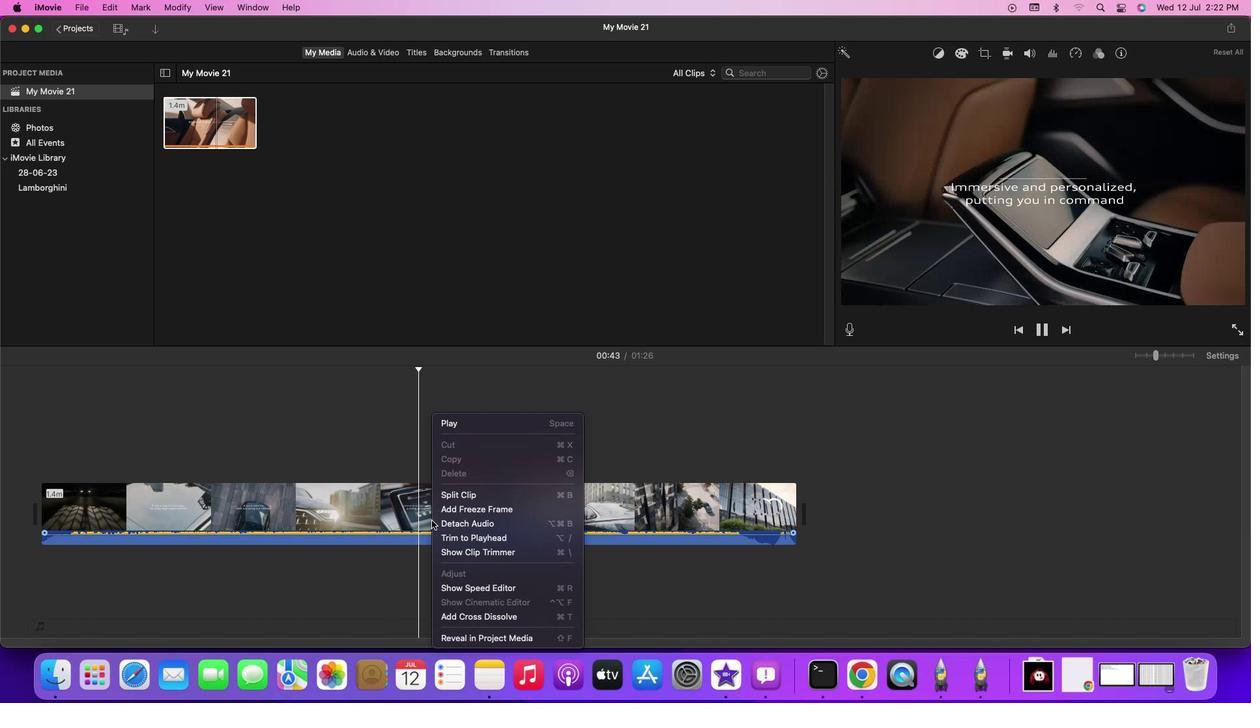 
Action: Mouse moved to (368, 501)
Screenshot: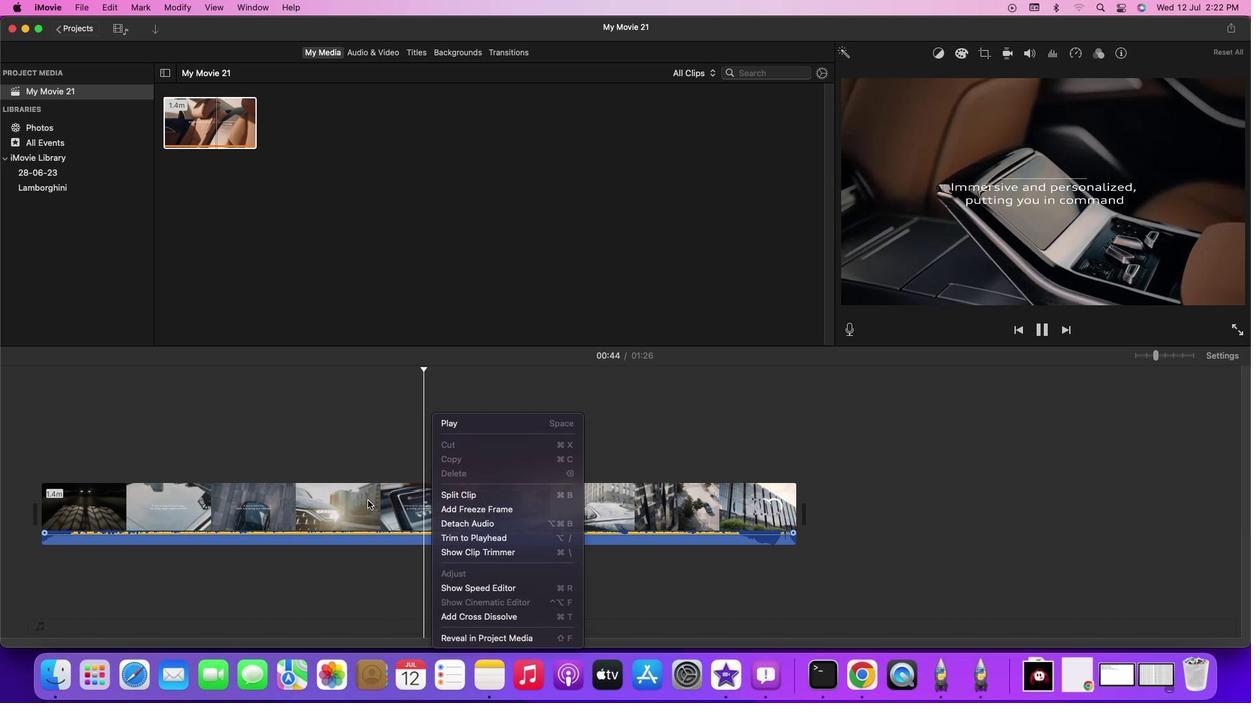
Action: Mouse pressed left at (368, 501)
Screenshot: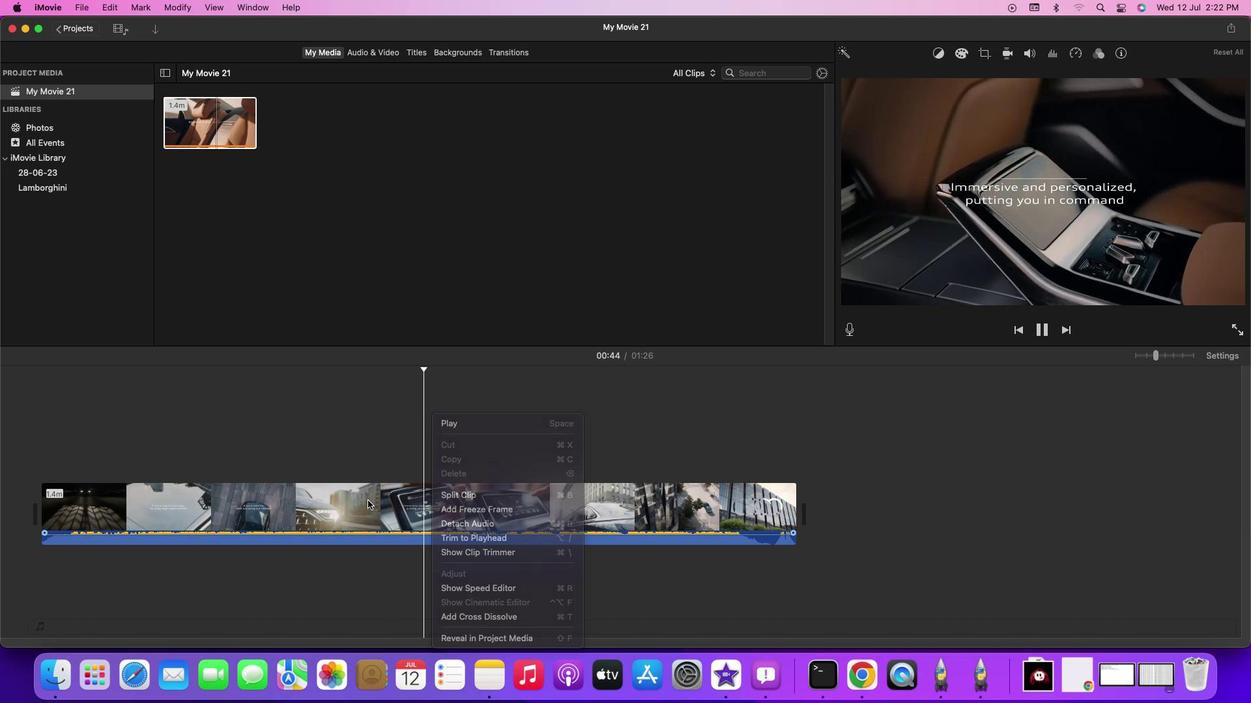 
Action: Mouse moved to (353, 505)
Screenshot: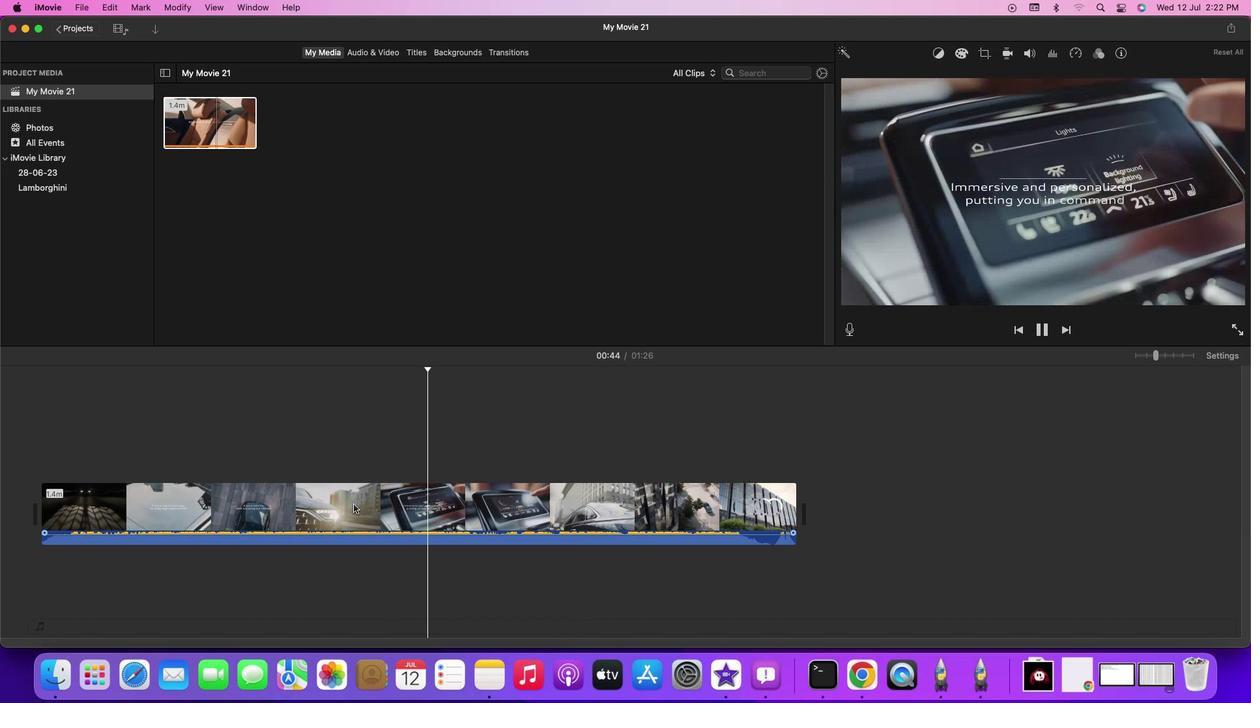 
Action: Key pressed Key.space
Screenshot: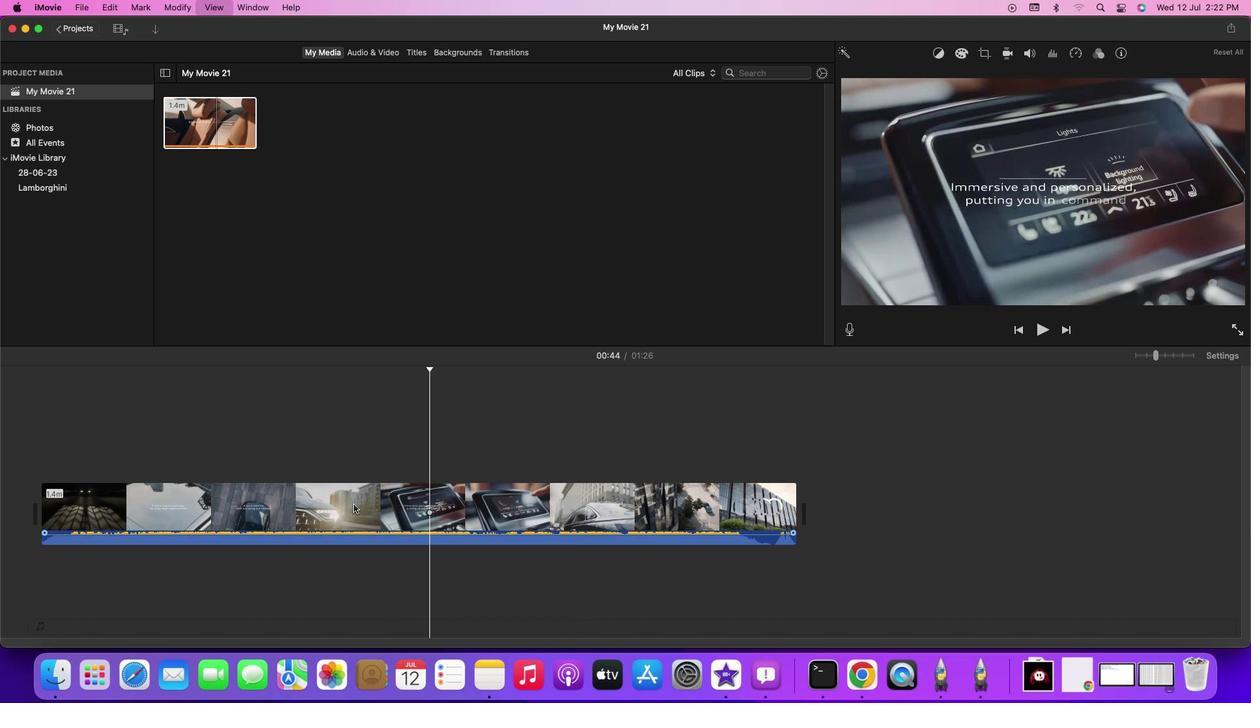 
Action: Mouse moved to (353, 505)
Screenshot: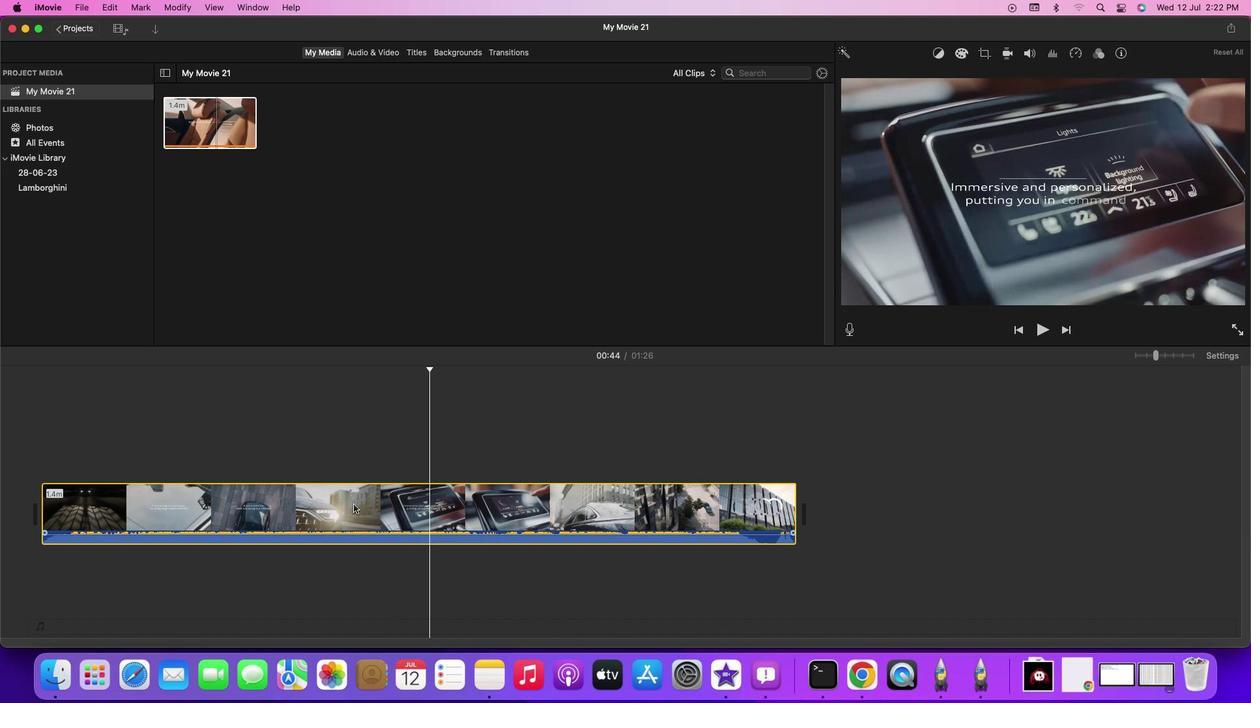 
Action: Mouse pressed left at (353, 505)
Screenshot: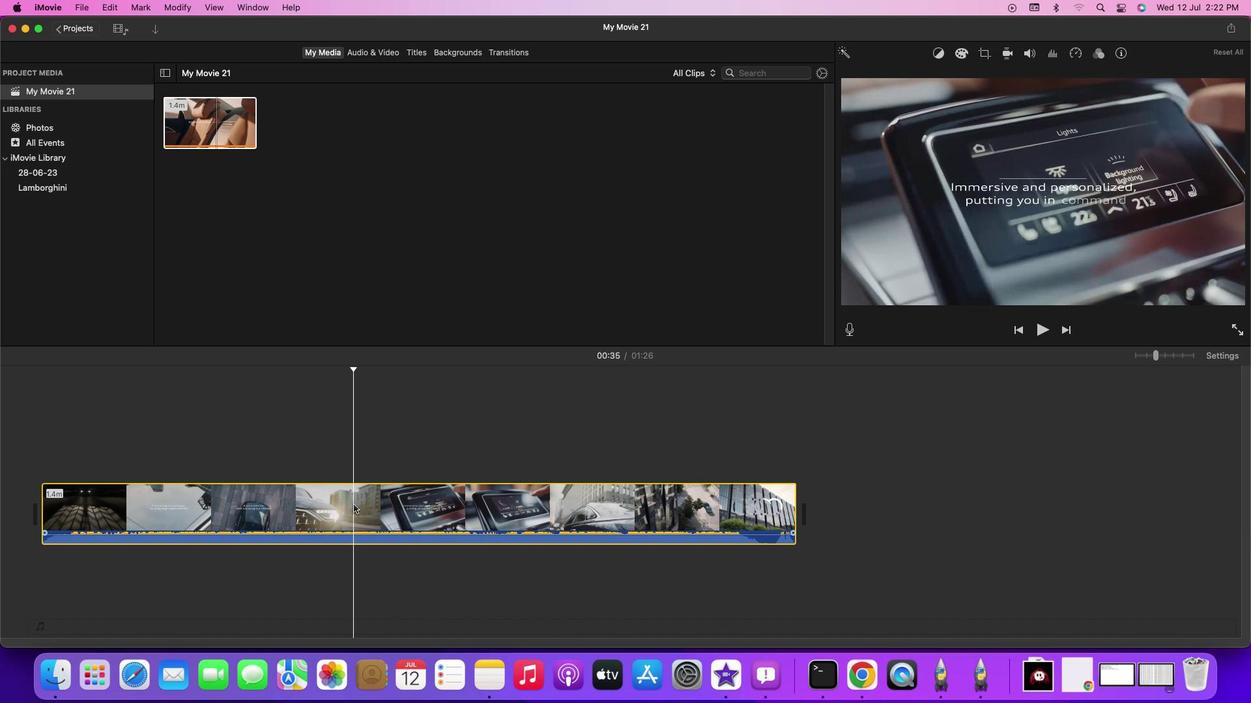 
Action: Mouse moved to (329, 503)
Screenshot: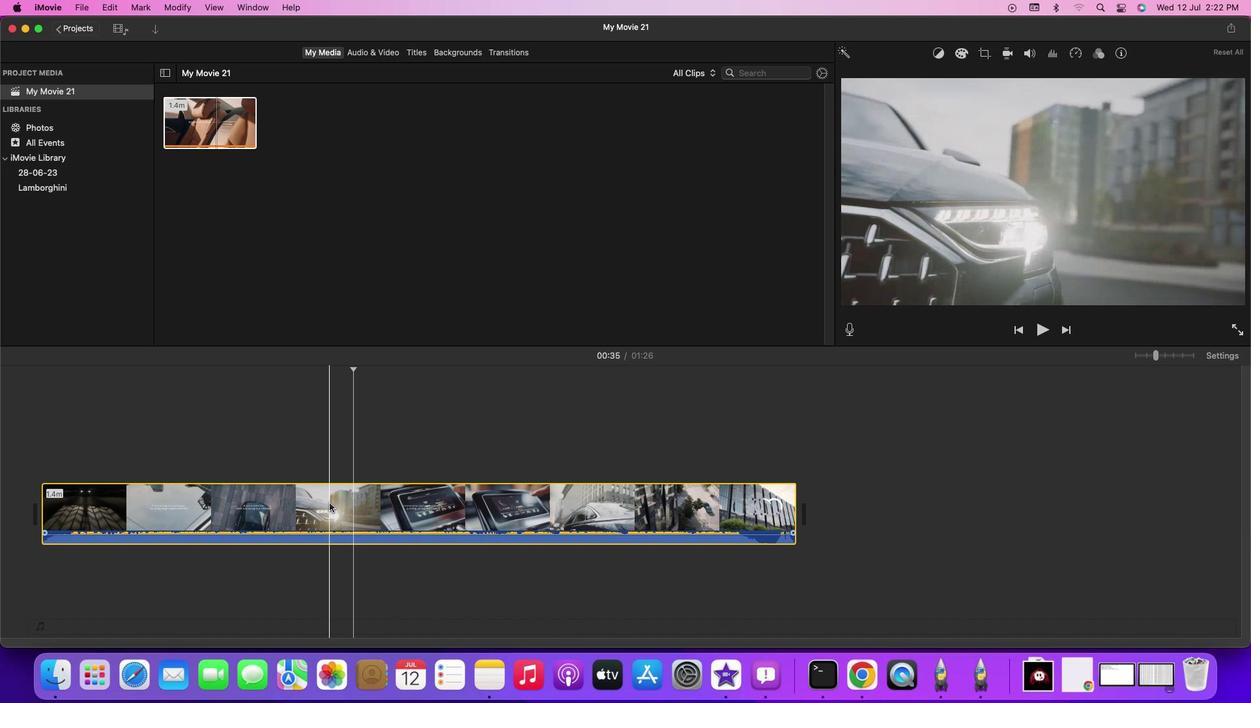 
Action: Mouse pressed right at (329, 503)
Screenshot: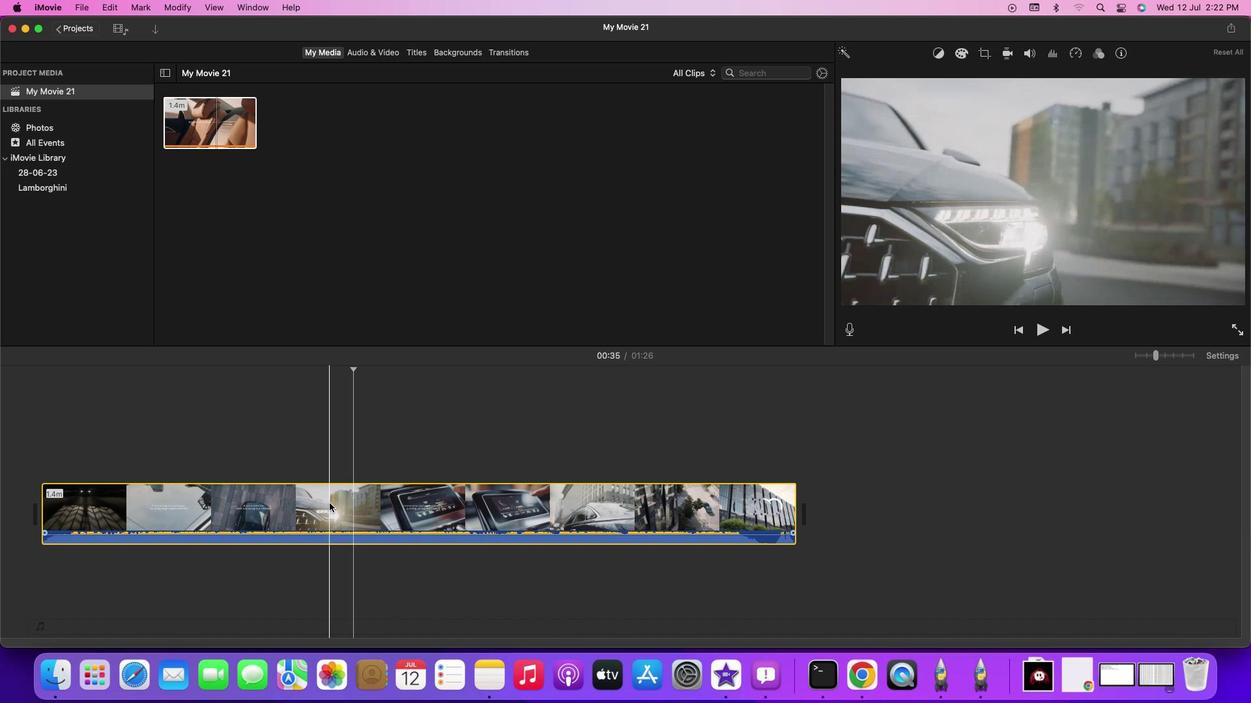 
Action: Mouse moved to (382, 524)
Screenshot: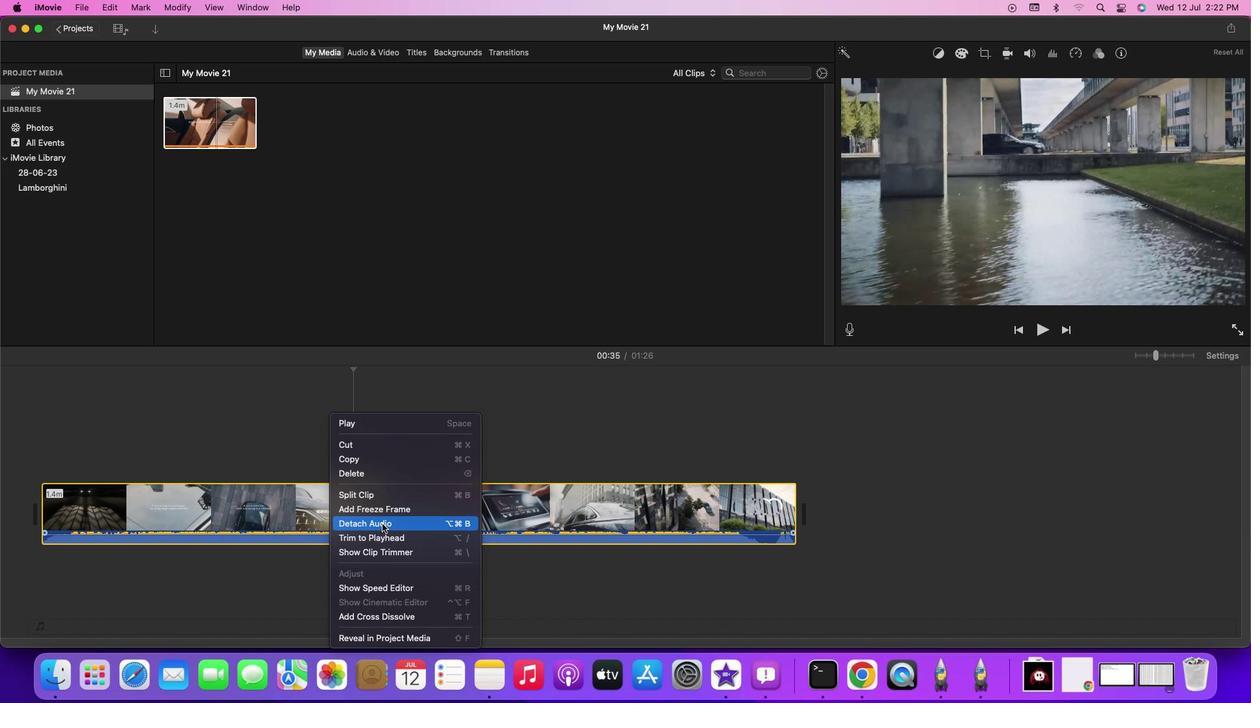 
Action: Mouse pressed left at (382, 524)
Screenshot: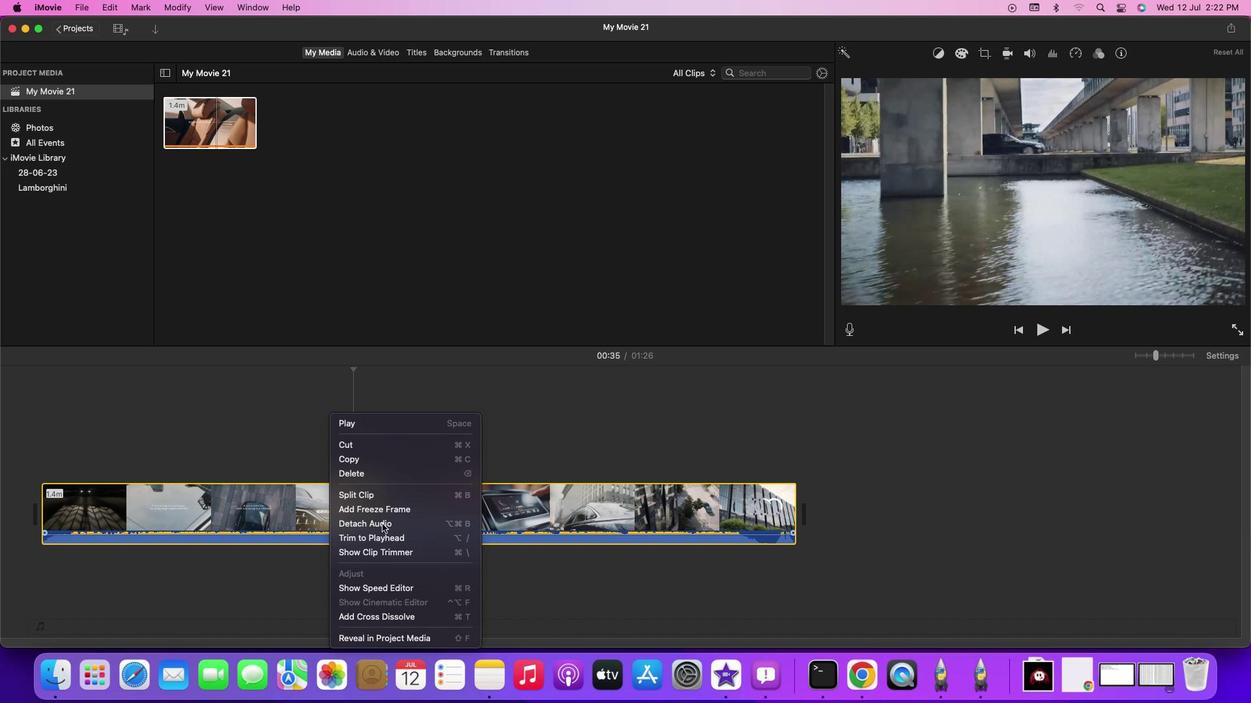 
Action: Mouse moved to (319, 363)
Screenshot: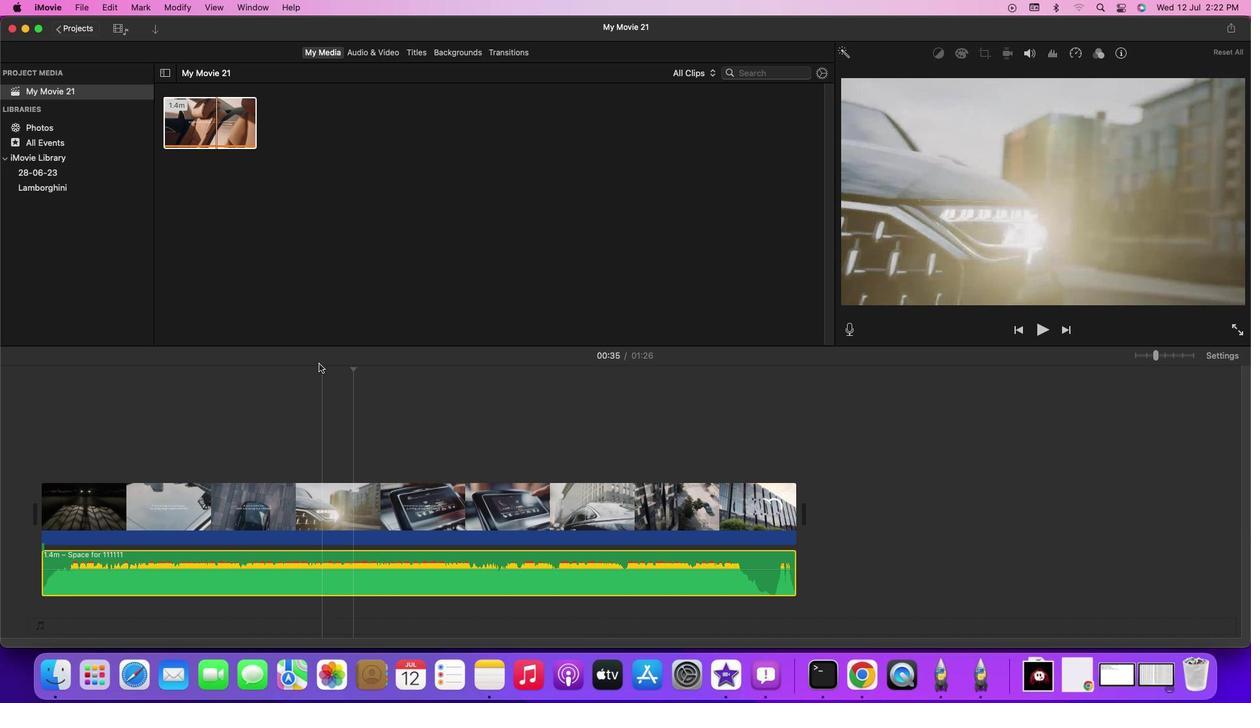 
Action: Mouse pressed left at (319, 363)
Screenshot: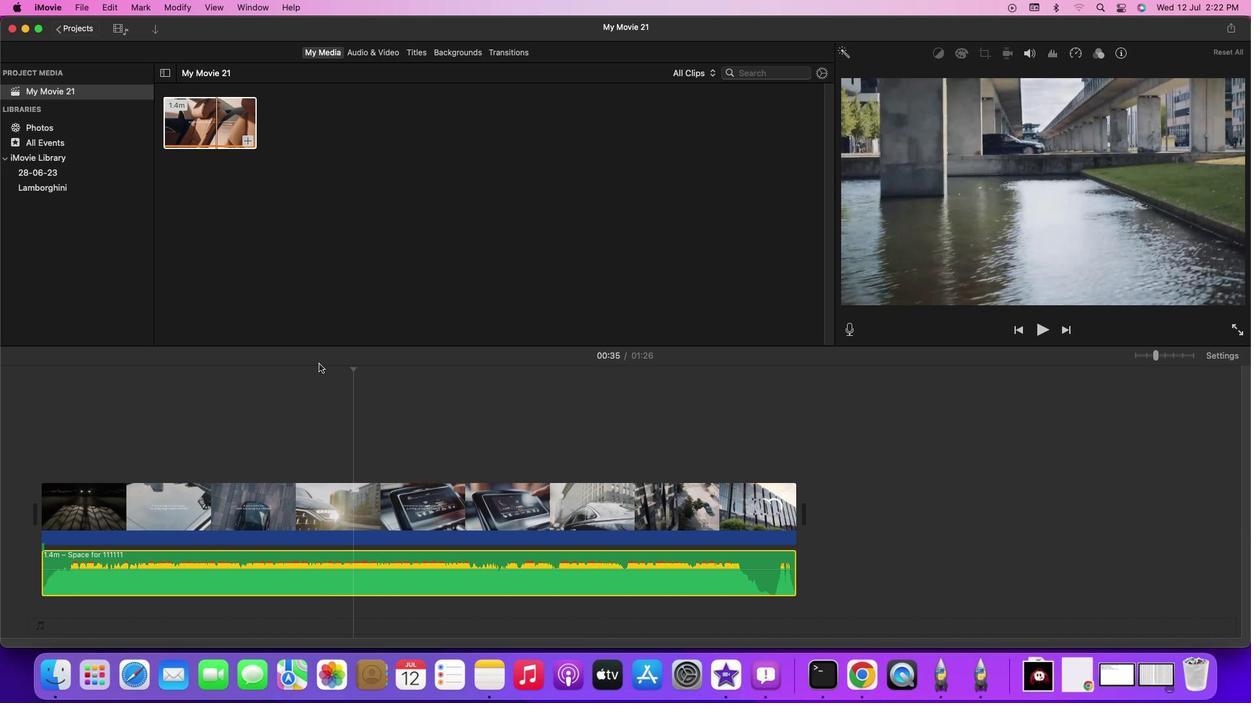 
Action: Mouse moved to (323, 377)
Screenshot: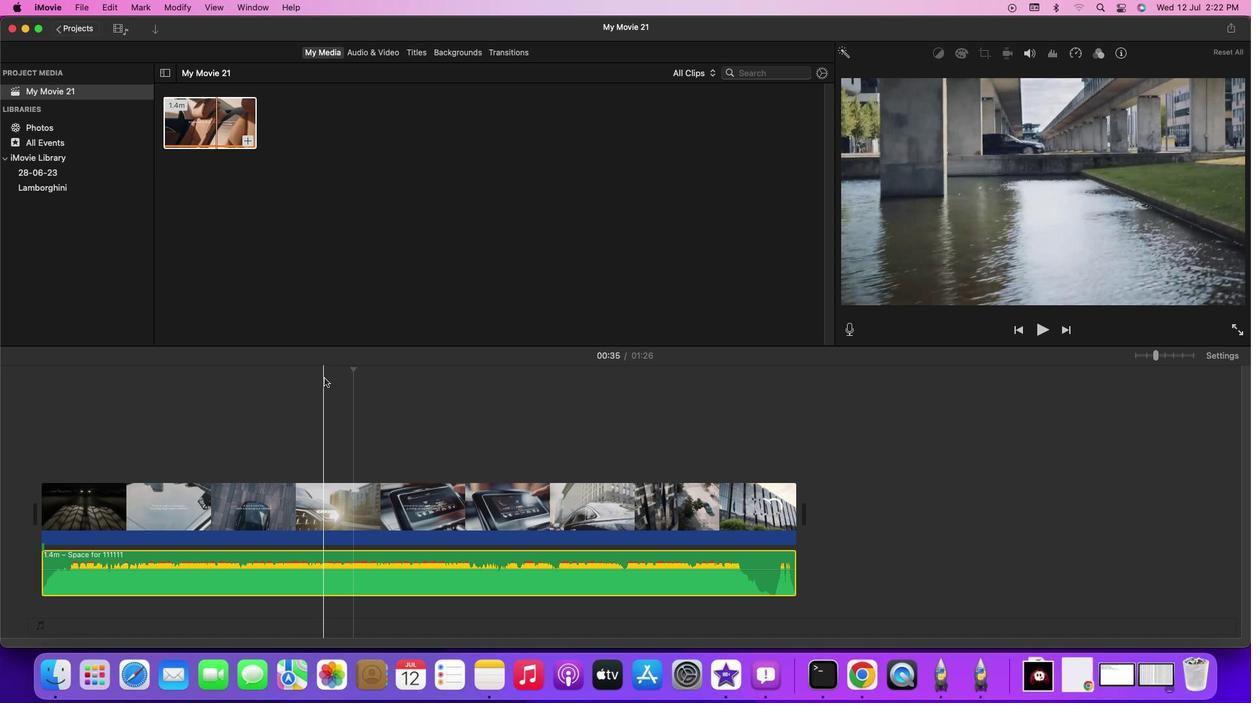 
Action: Mouse pressed left at (323, 377)
Screenshot: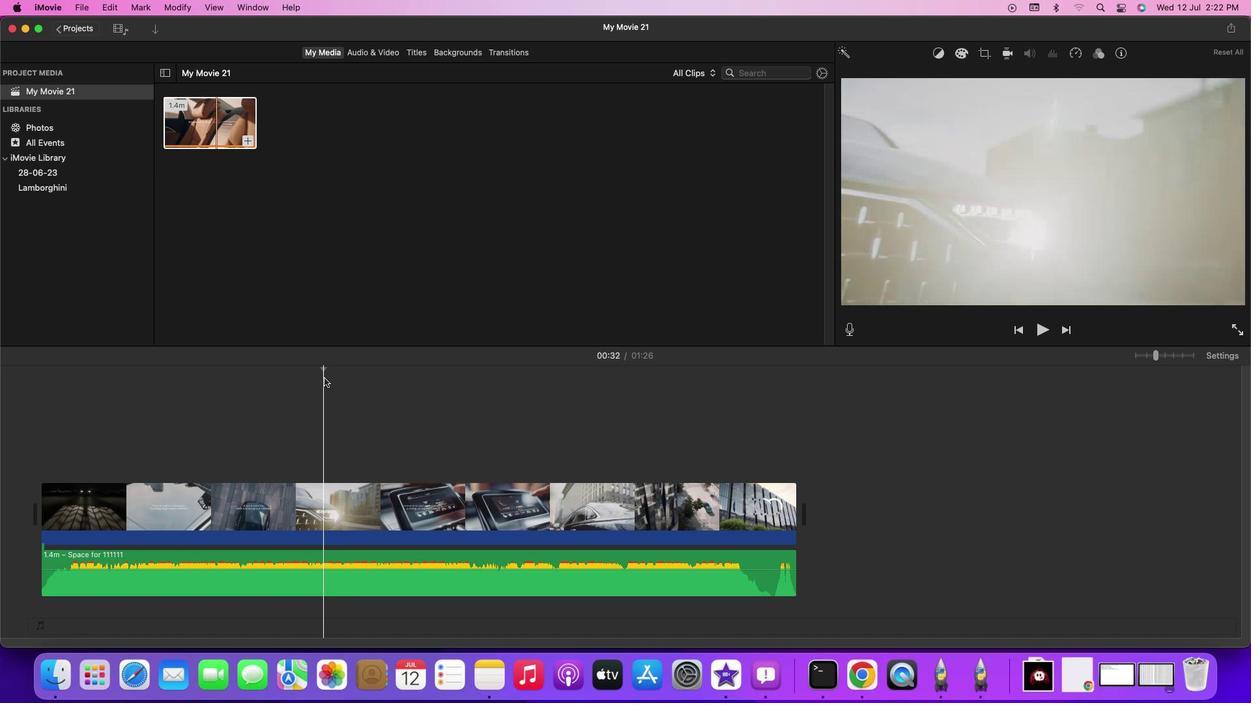 
Action: Key pressed Key.space
Screenshot: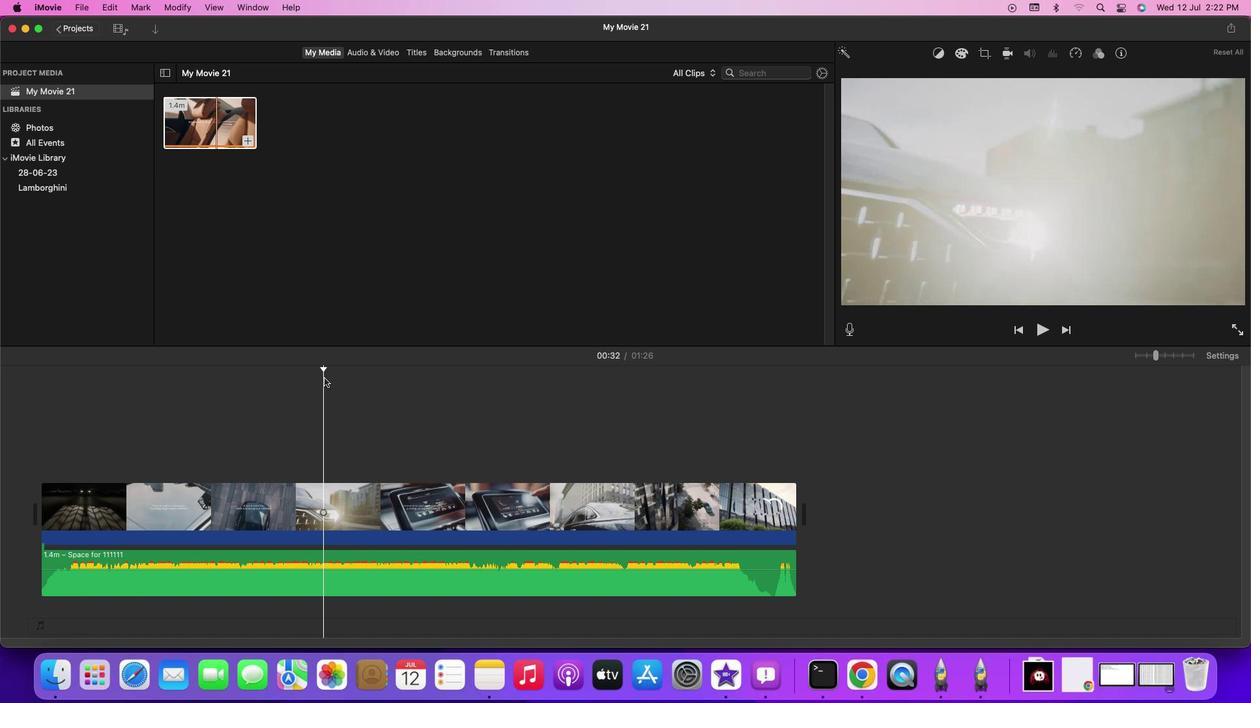 
Action: Mouse moved to (493, 494)
Screenshot: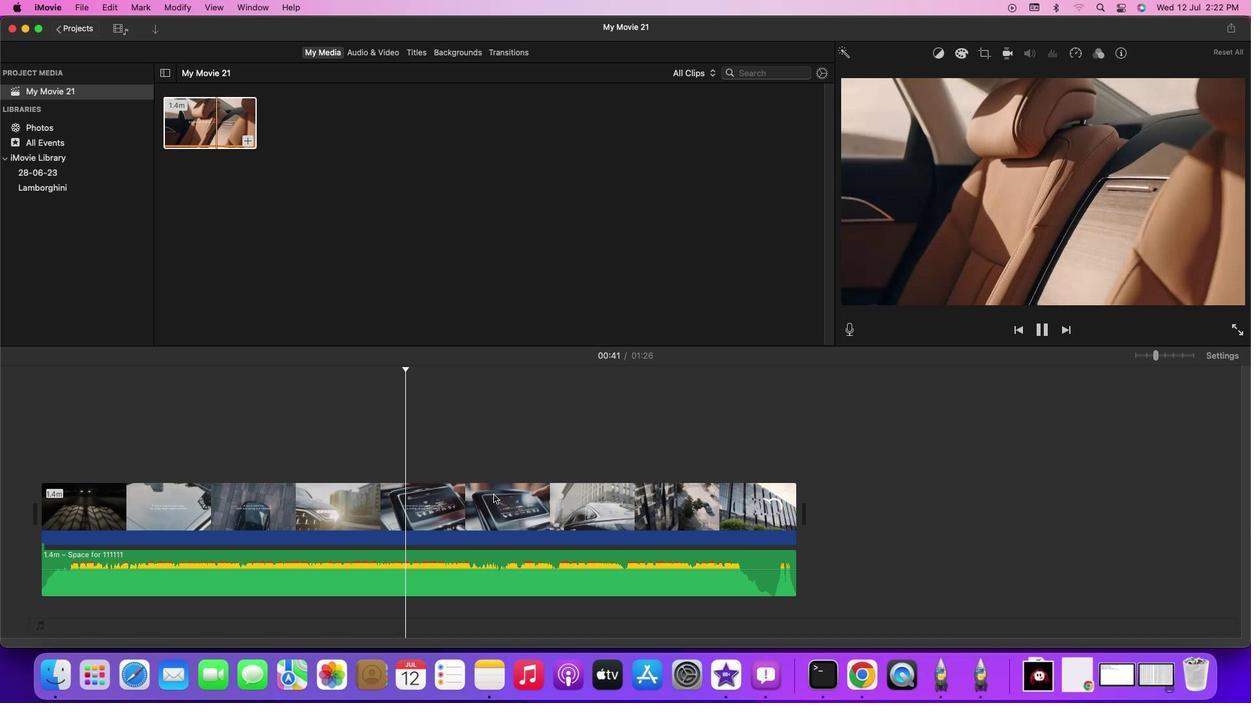
Action: Mouse pressed left at (493, 494)
Screenshot: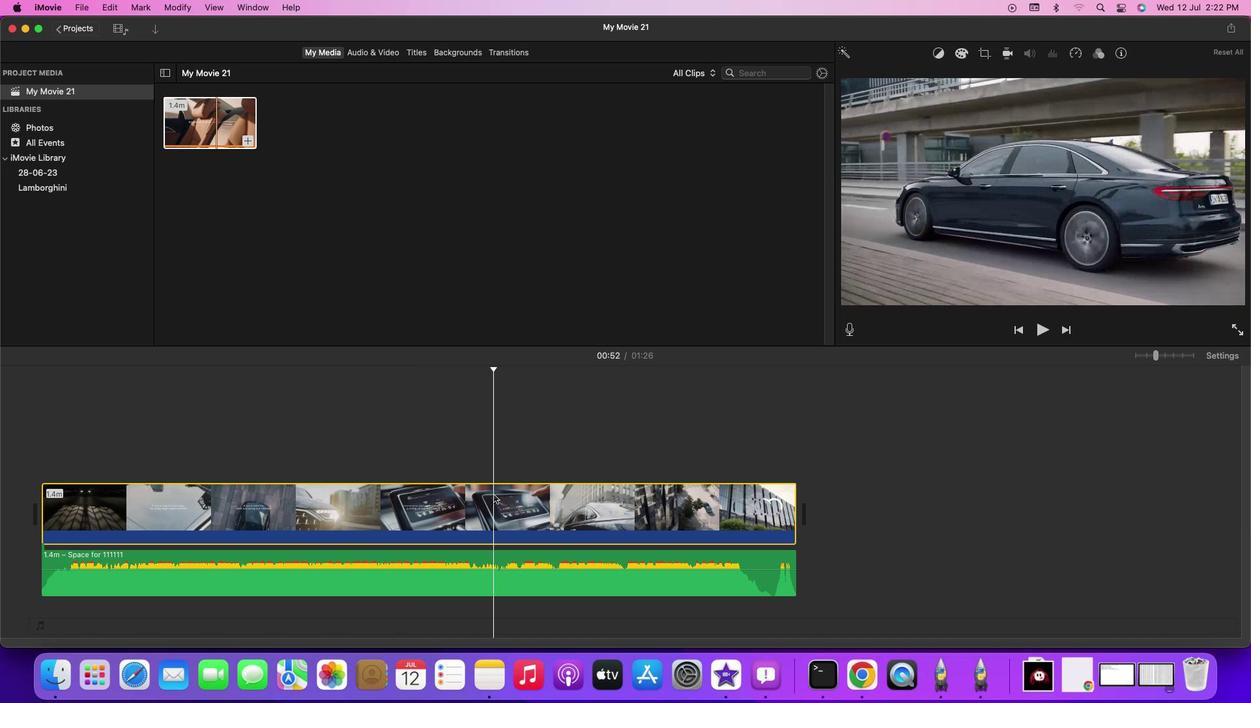 
Action: Mouse moved to (406, 399)
Screenshot: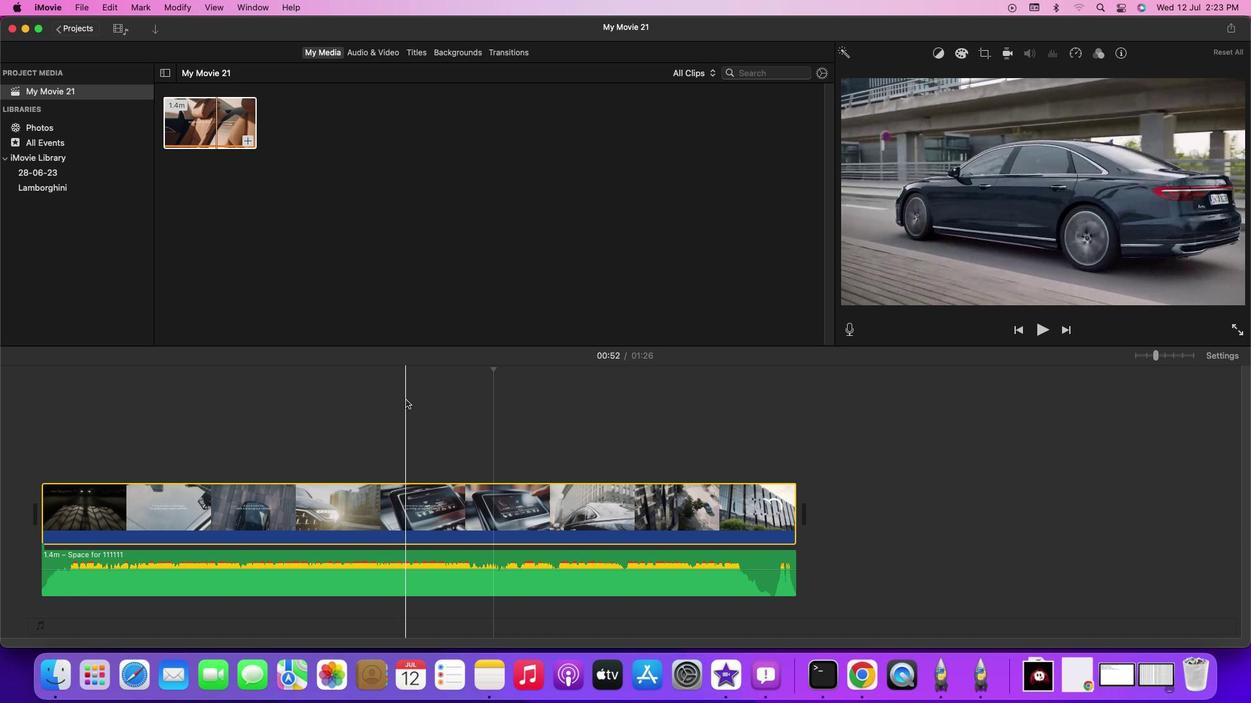 
Action: Key pressed Key.rightKey.rightKey.rightKey.rightKey.rightKey.rightKey.rightKey.rightKey.rightKey.leftKey.leftKey.leftKey.leftKey.leftKey.leftKey.leftKey.leftKey.leftKey.cmd'b'
Screenshot: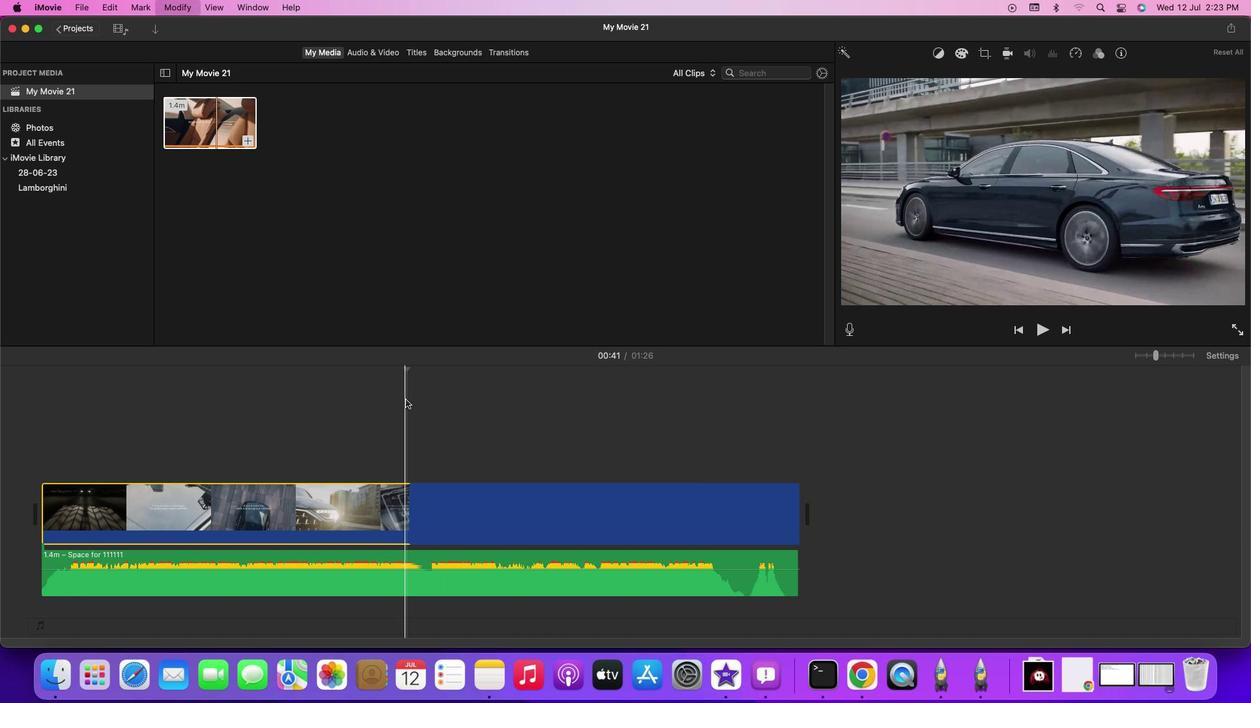 
Action: Mouse moved to (467, 503)
Screenshot: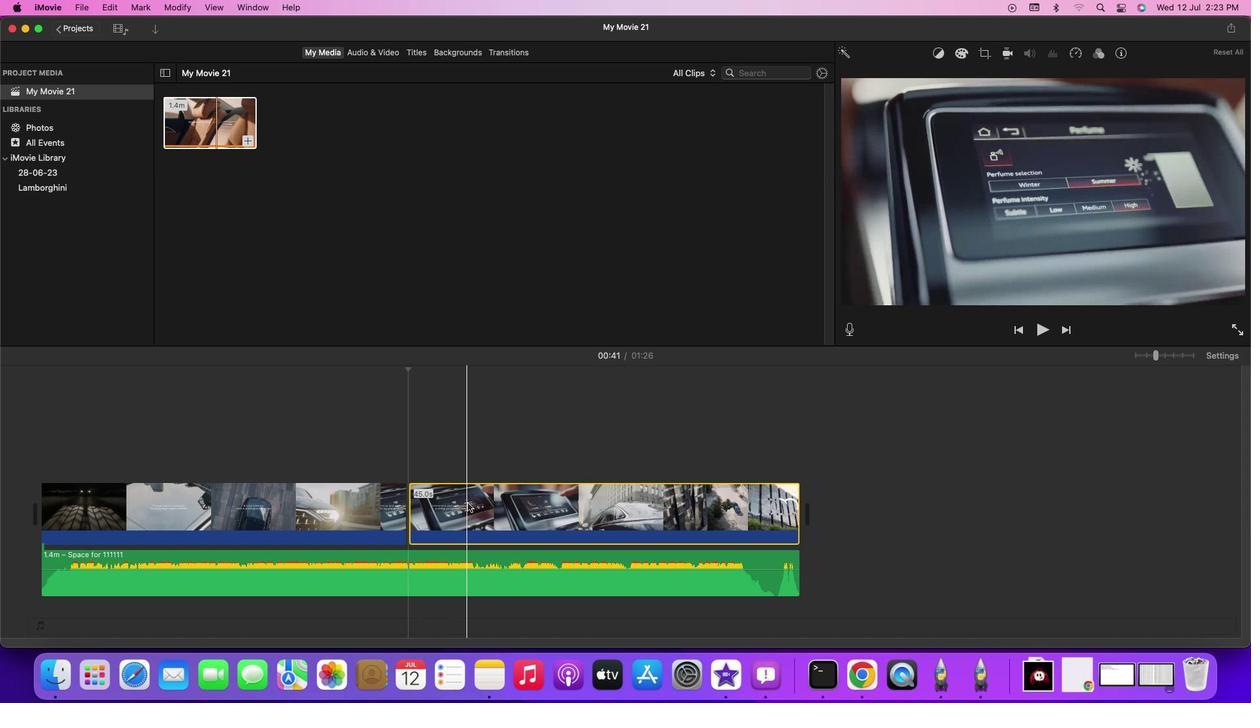 
Action: Mouse pressed left at (467, 503)
Screenshot: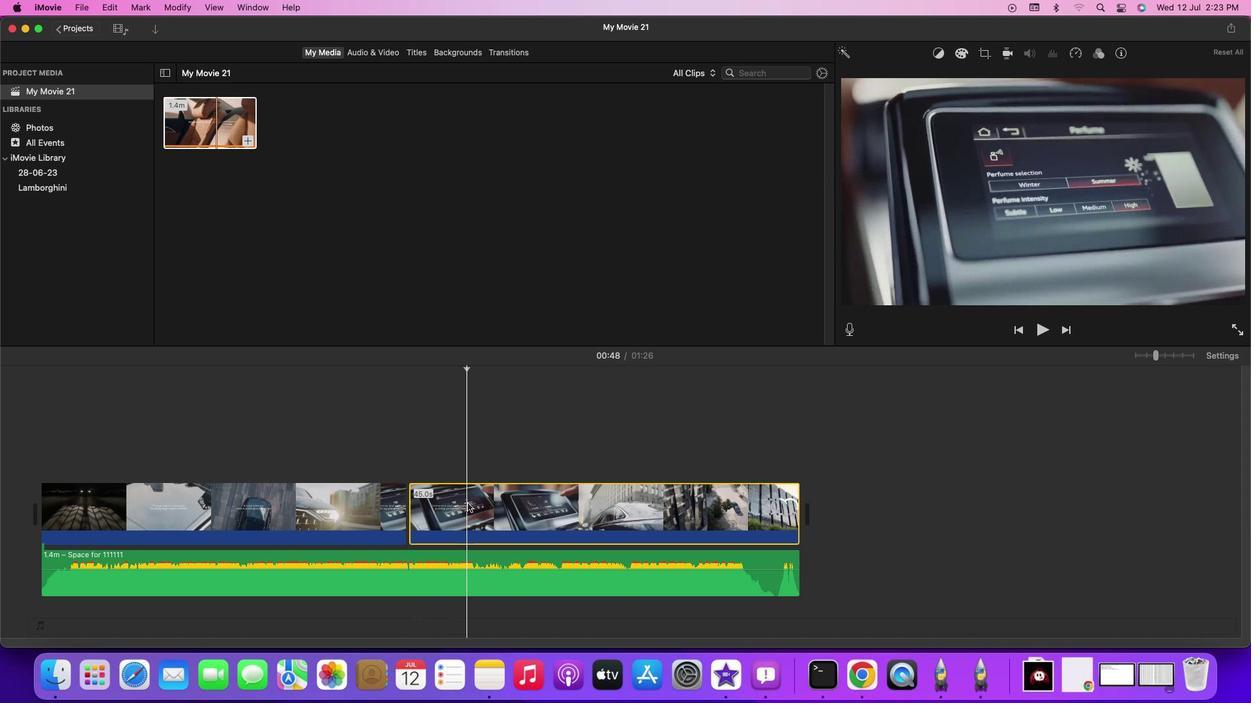 
Action: Mouse moved to (467, 503)
Screenshot: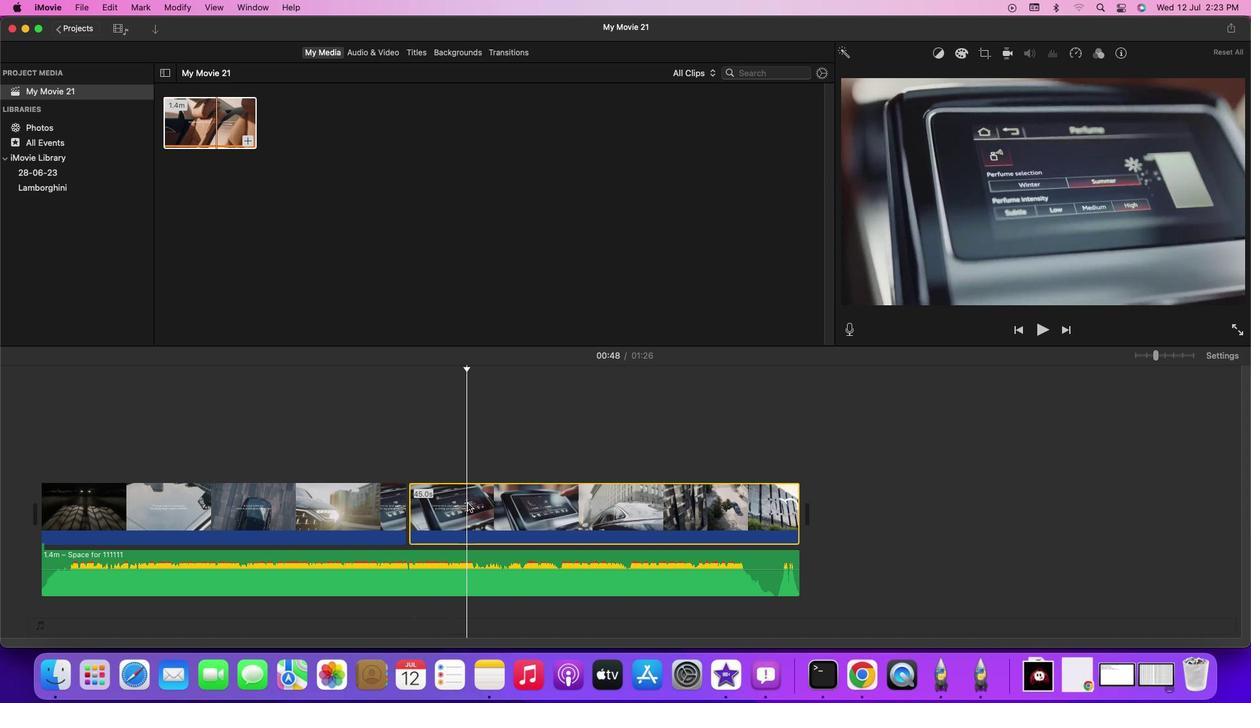 
Action: Mouse pressed right at (467, 503)
Screenshot: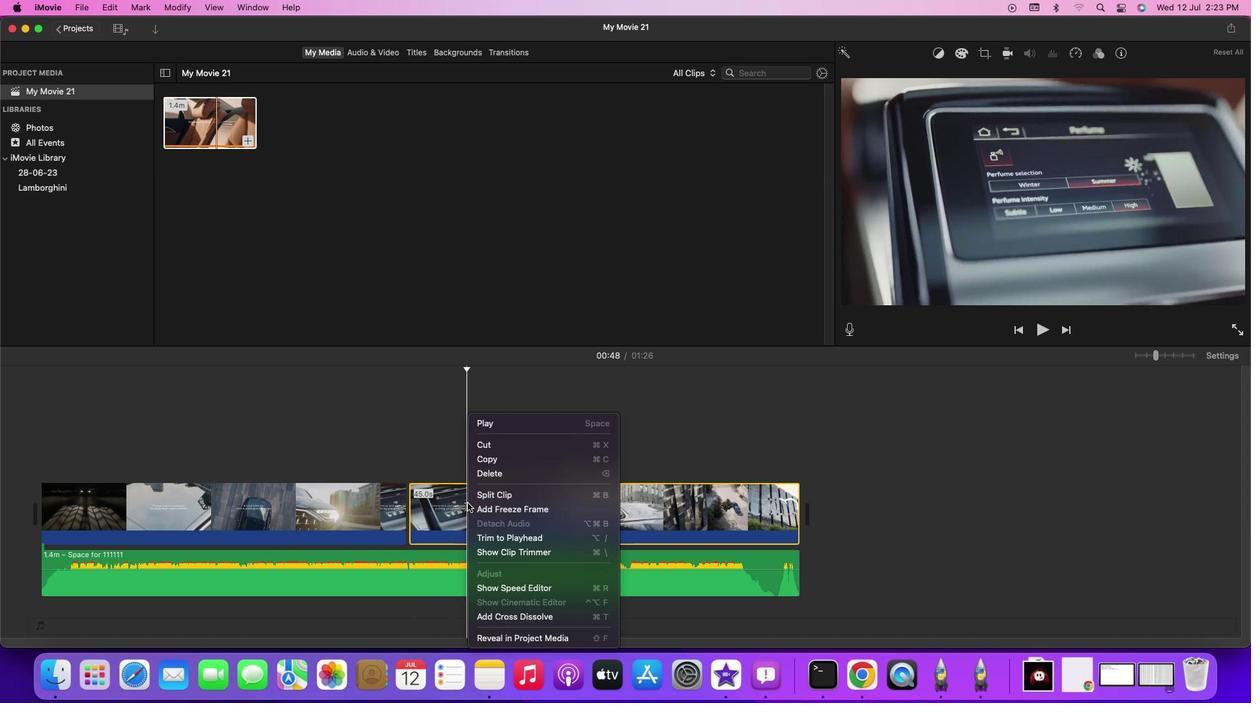 
Action: Mouse moved to (485, 477)
Screenshot: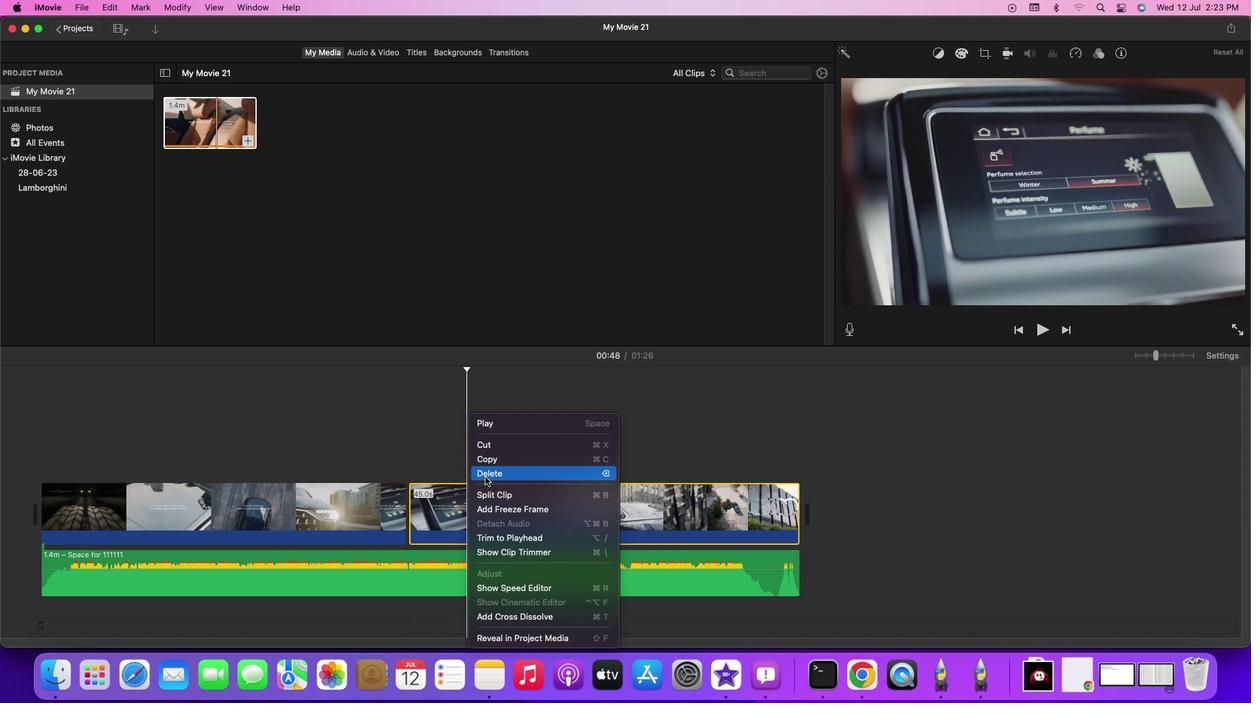 
Action: Mouse pressed left at (485, 477)
Screenshot: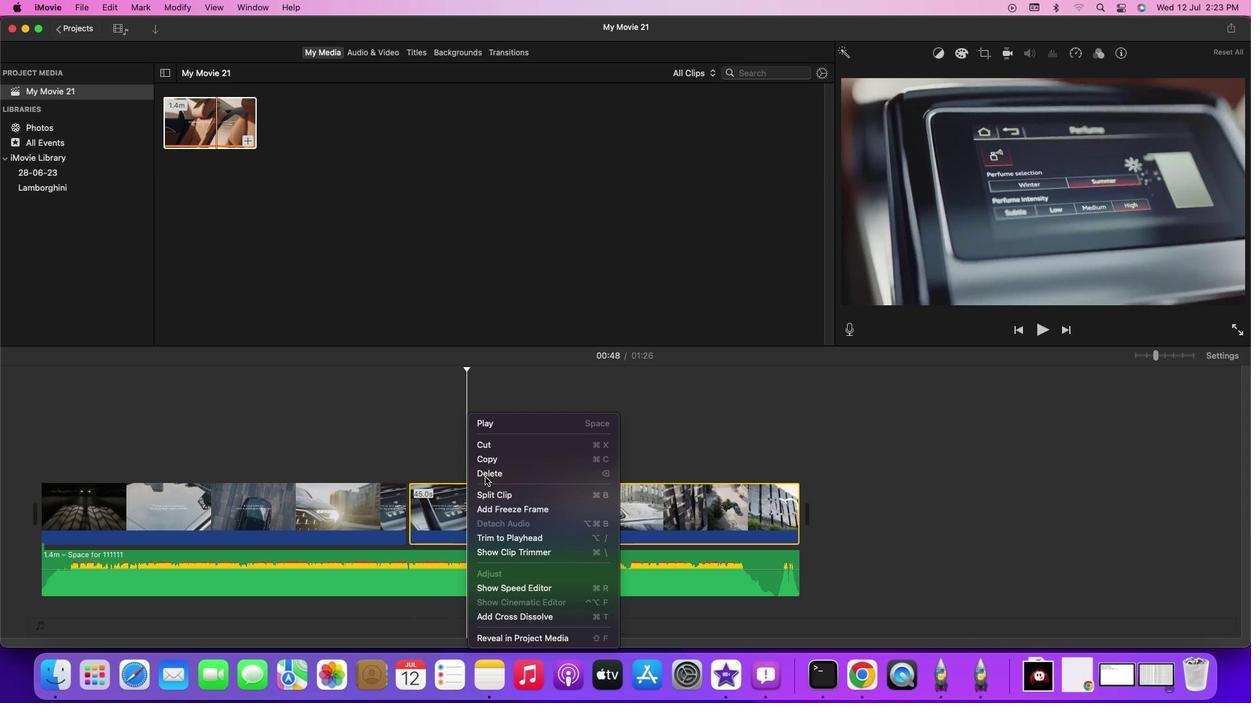 
Action: Mouse moved to (366, 398)
Screenshot: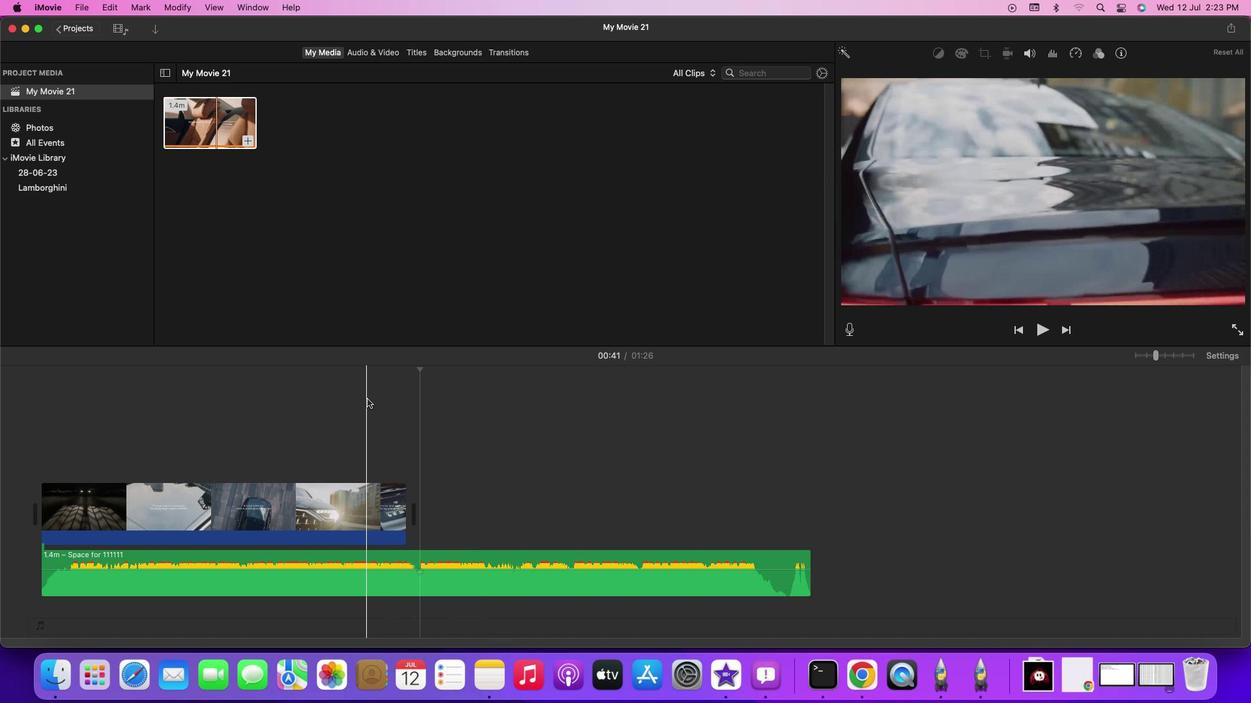 
Action: Mouse pressed left at (366, 398)
Screenshot: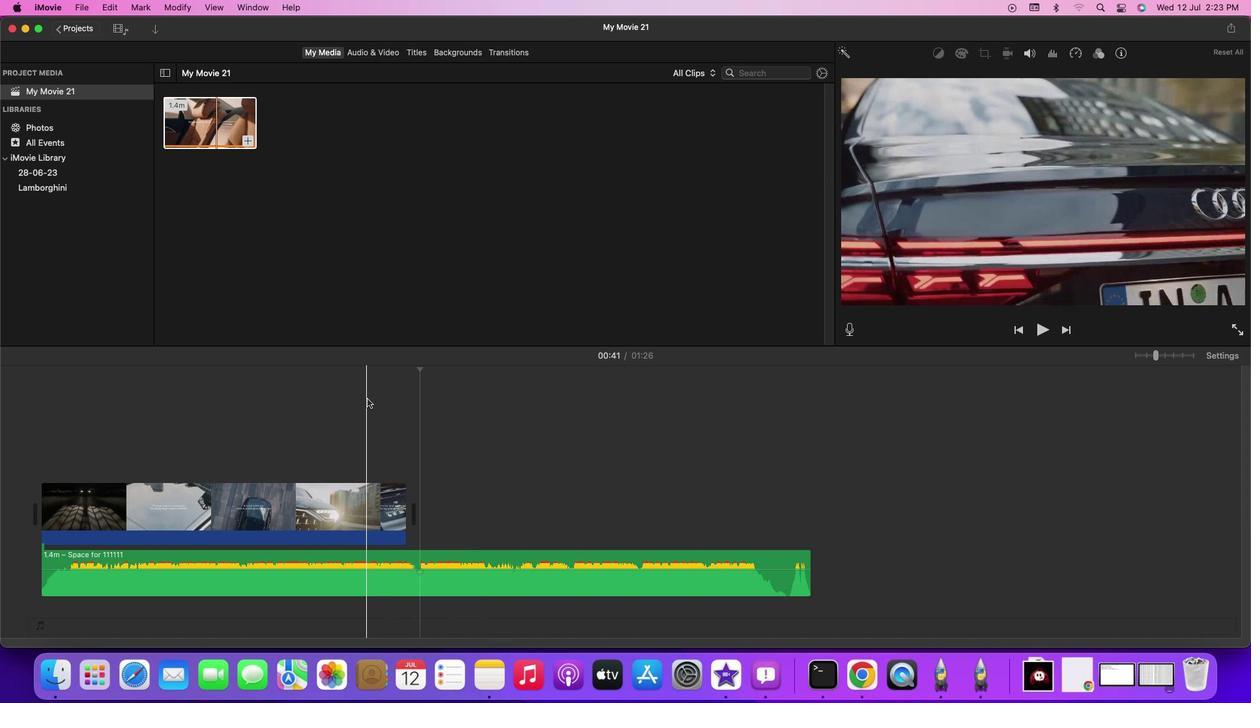 
Action: Key pressed Key.space
Screenshot: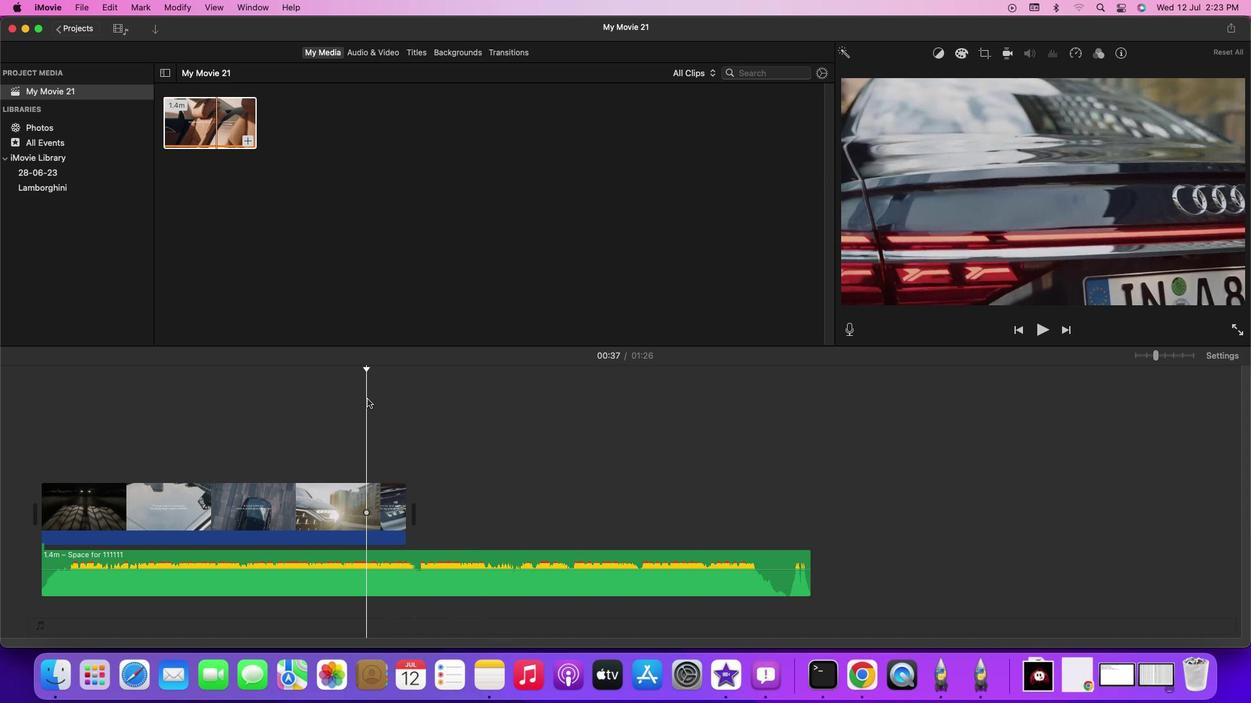 
Action: Mouse moved to (370, 399)
Screenshot: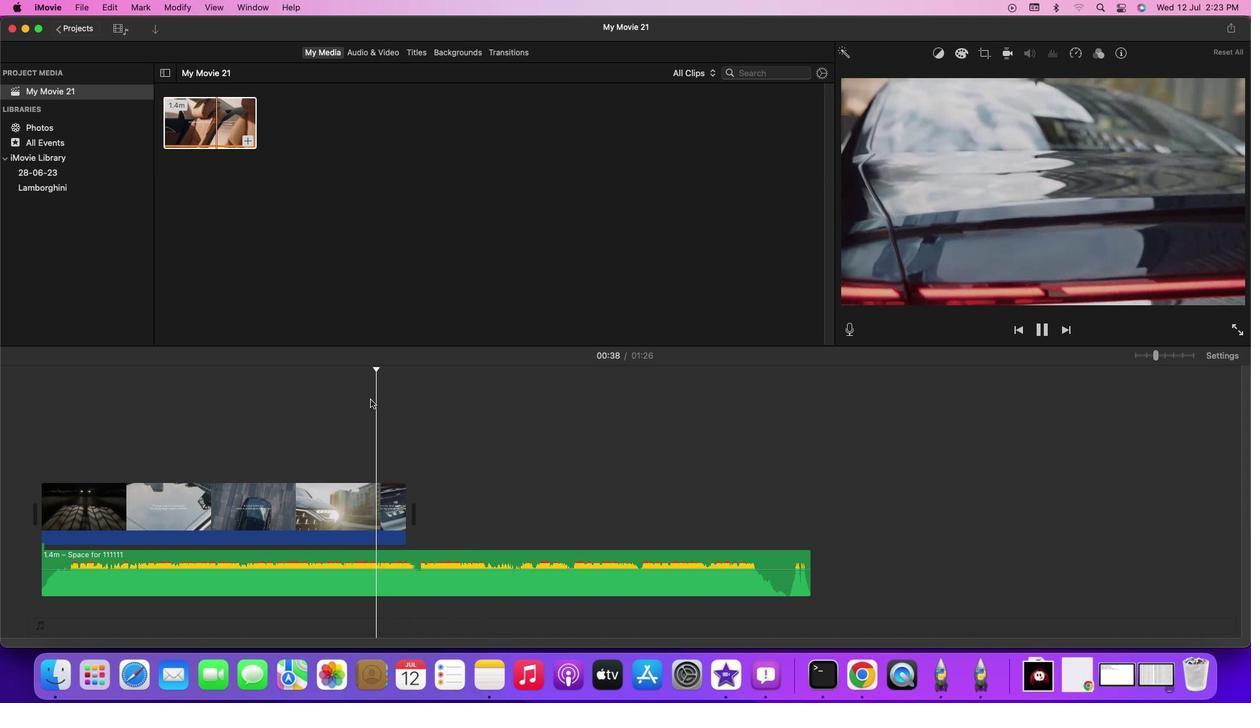
Action: Key pressed Key.space
Screenshot: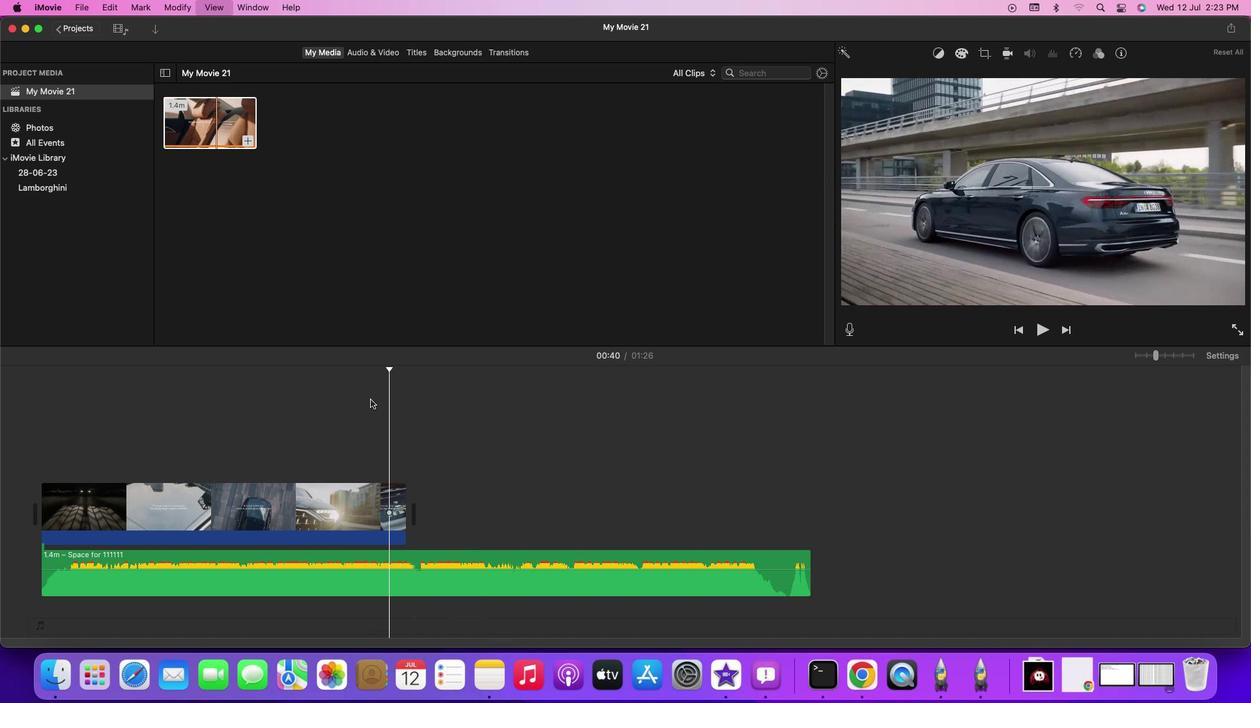
Action: Mouse moved to (291, 502)
Screenshot: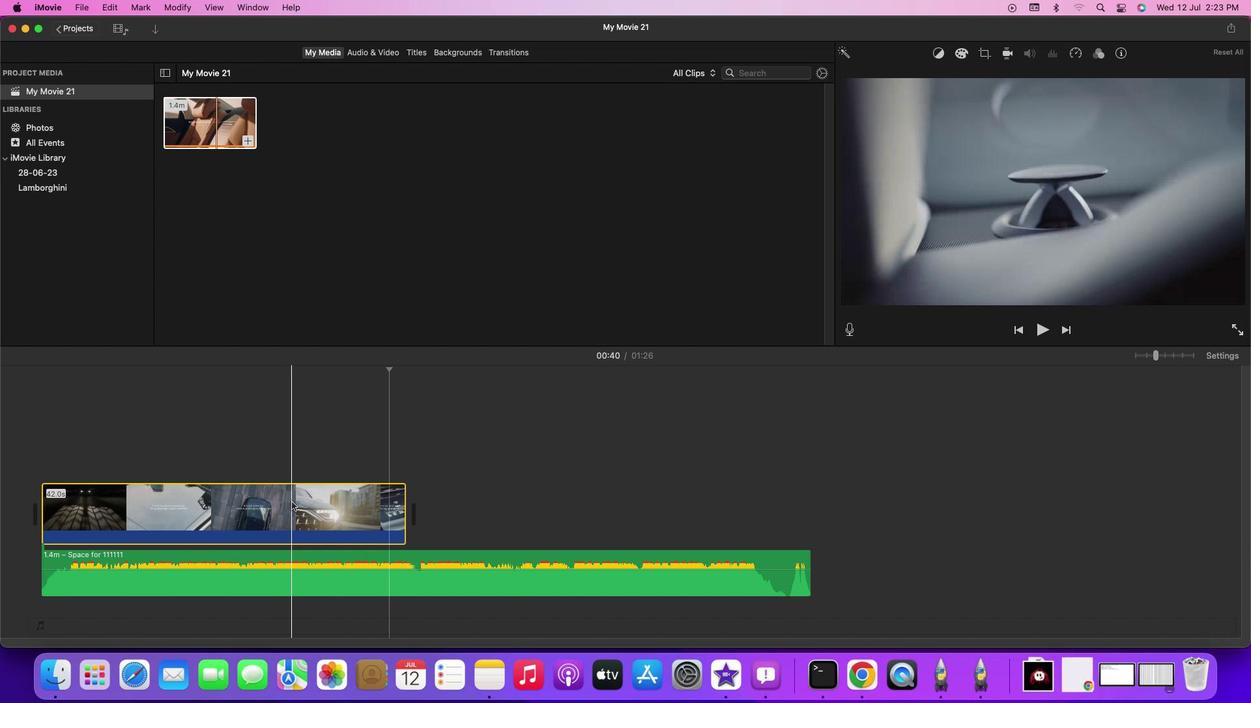 
Action: Mouse pressed left at (291, 502)
Screenshot: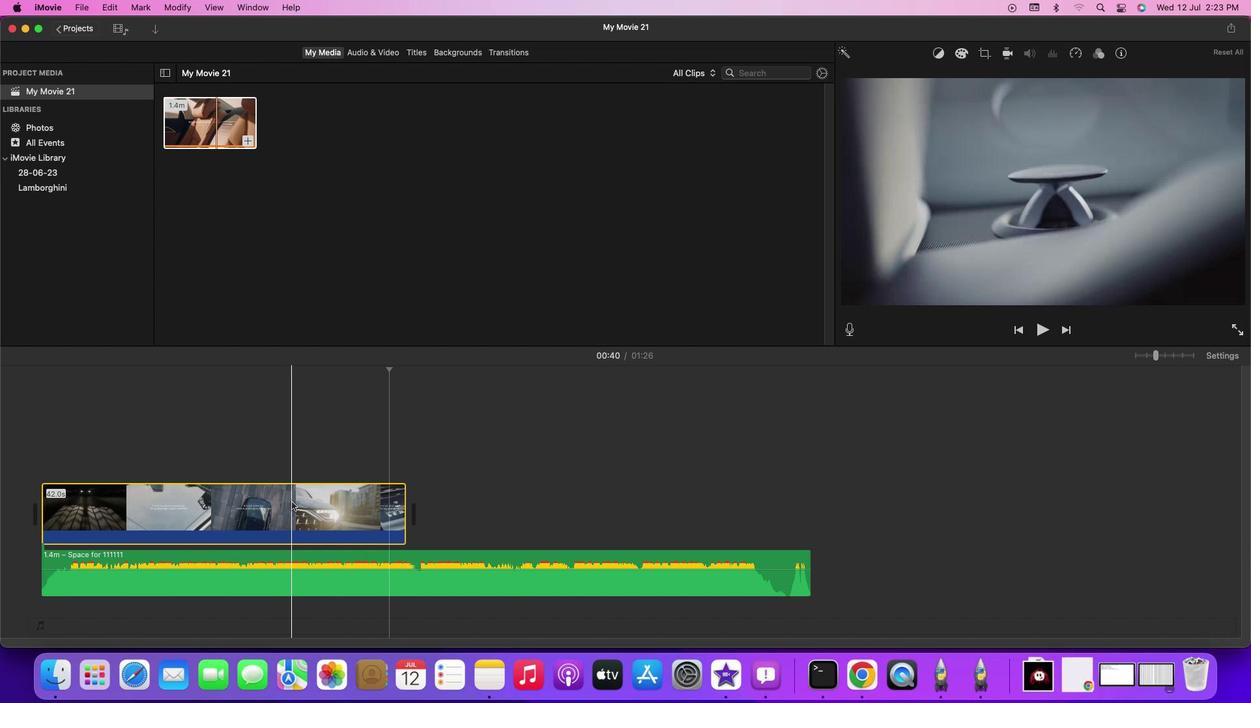 
Action: Mouse moved to (359, 456)
Screenshot: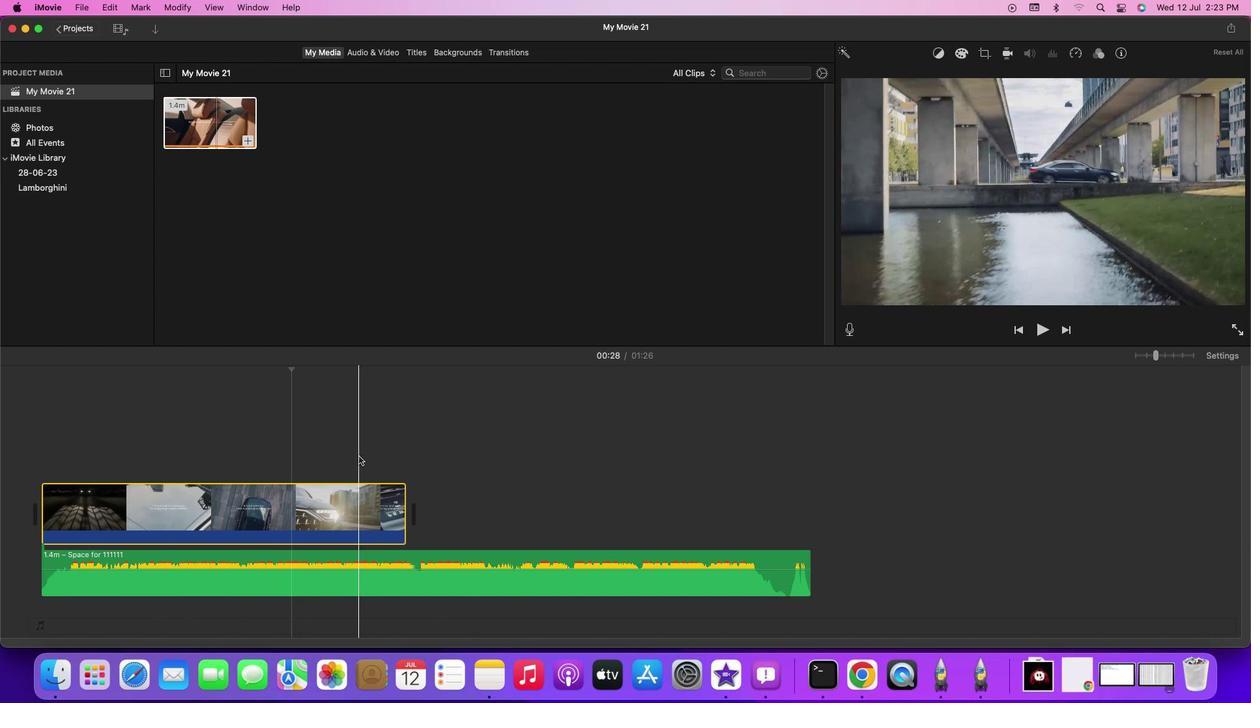 
Action: Mouse pressed left at (359, 456)
Screenshot: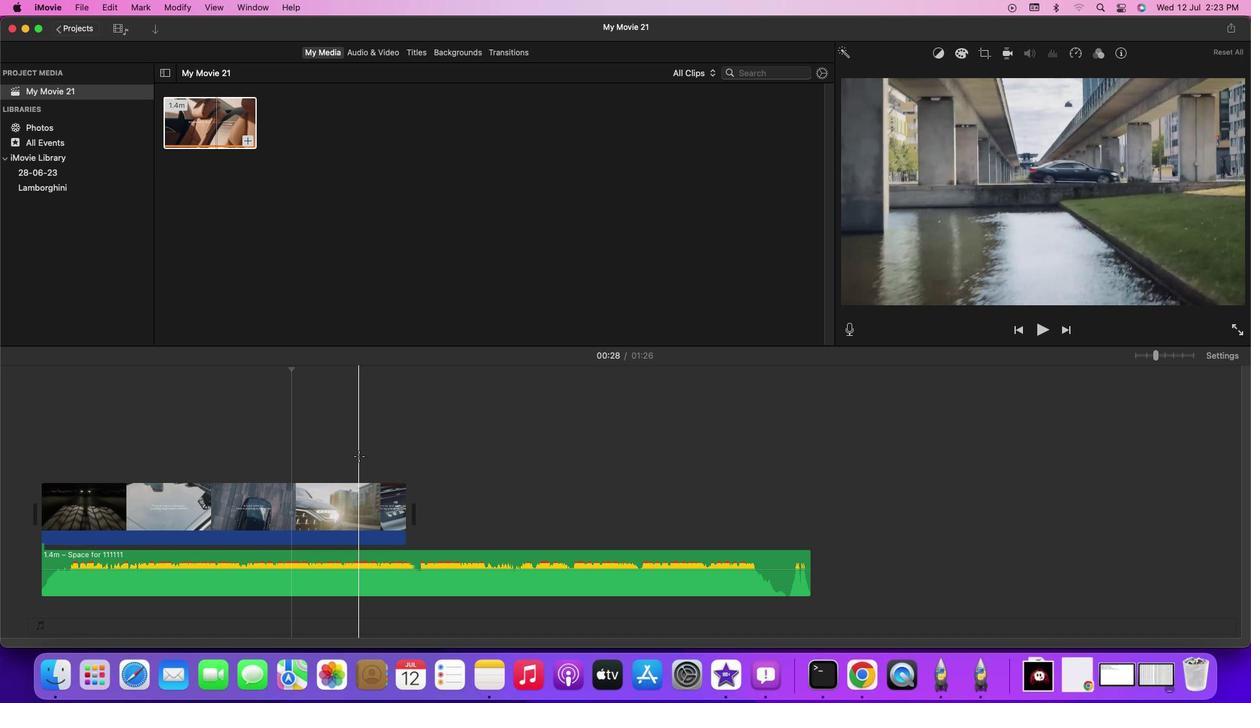 
Action: Mouse pressed left at (359, 456)
Screenshot: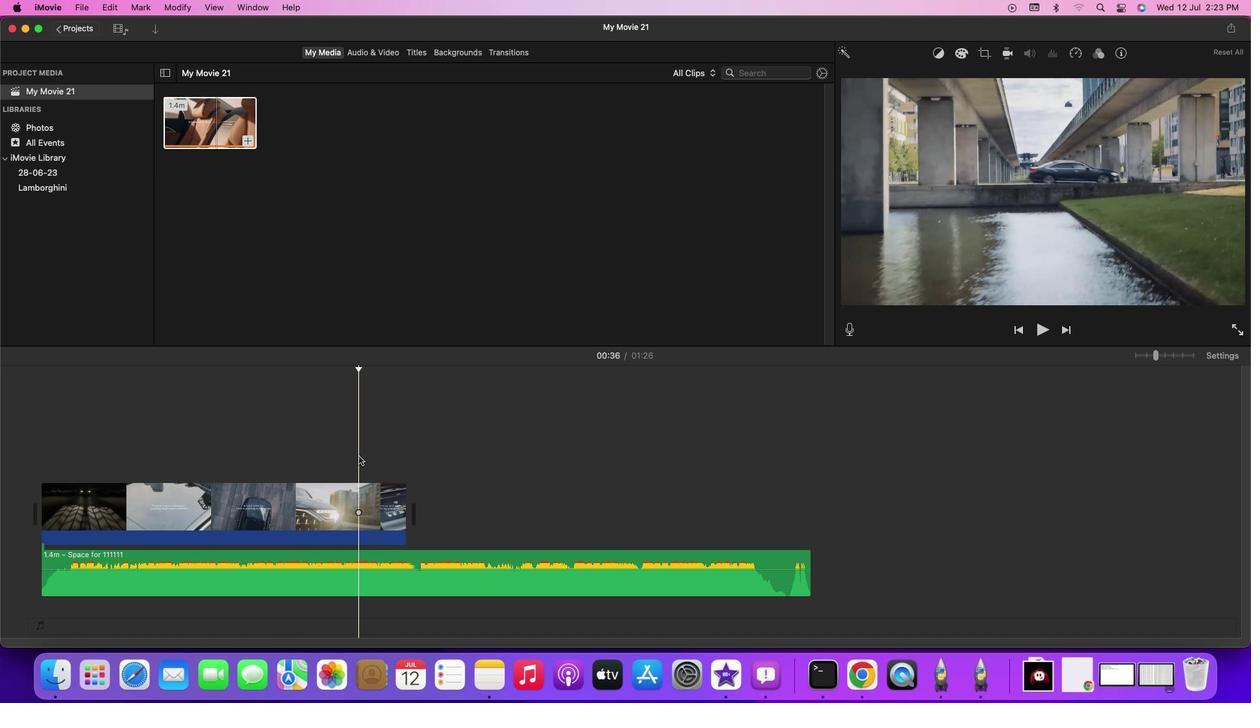 
Action: Mouse moved to (355, 452)
Screenshot: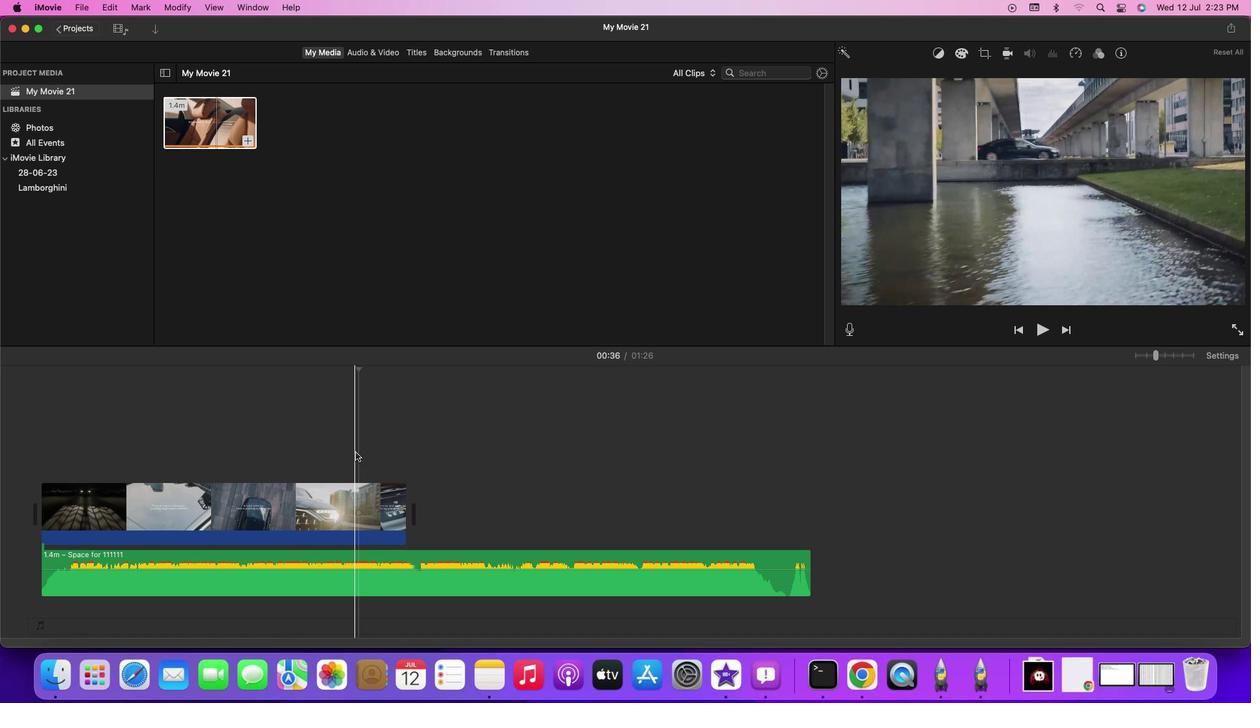 
Action: Mouse pressed left at (355, 452)
Screenshot: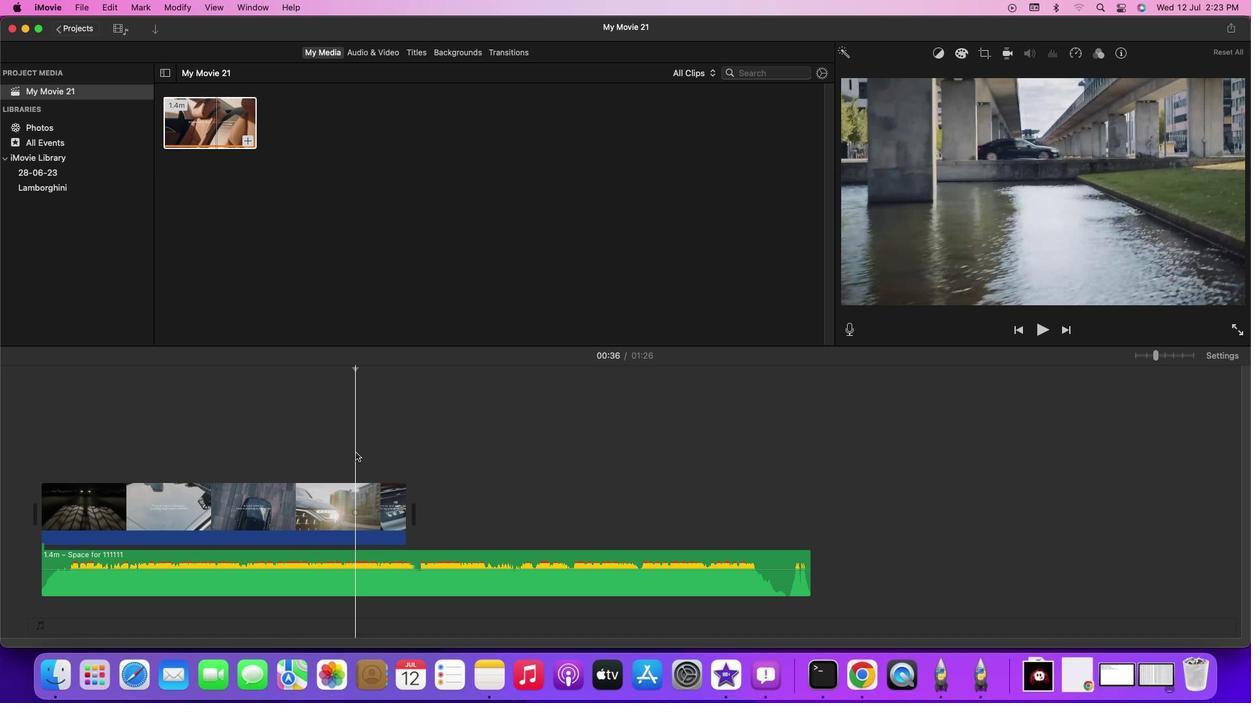 
Action: Mouse moved to (944, 53)
Screenshot: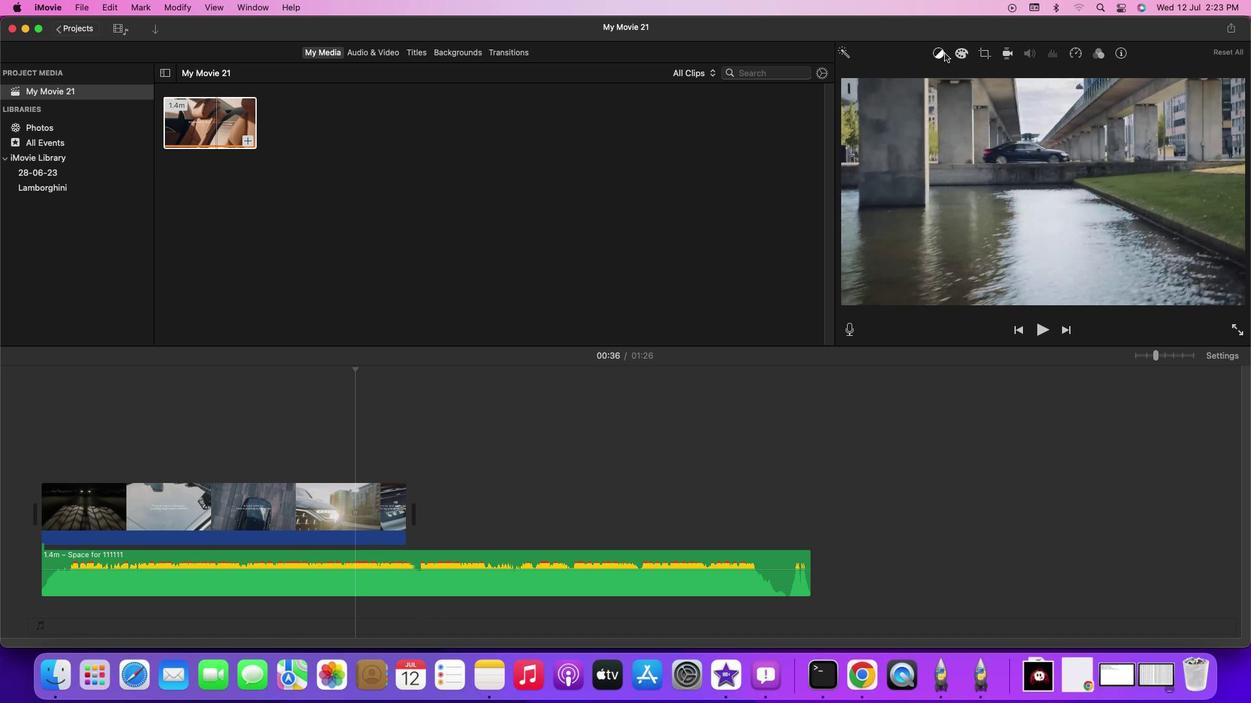 
Action: Mouse pressed left at (944, 53)
Screenshot: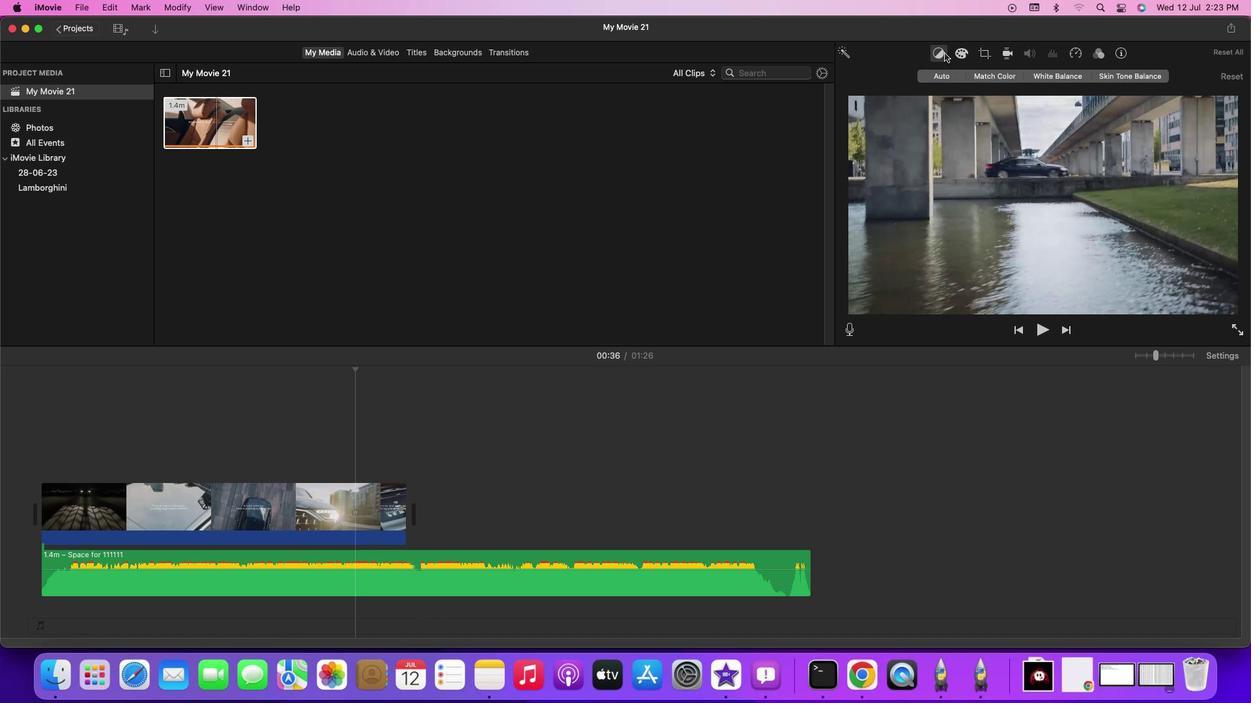 
Action: Mouse moved to (1052, 76)
Screenshot: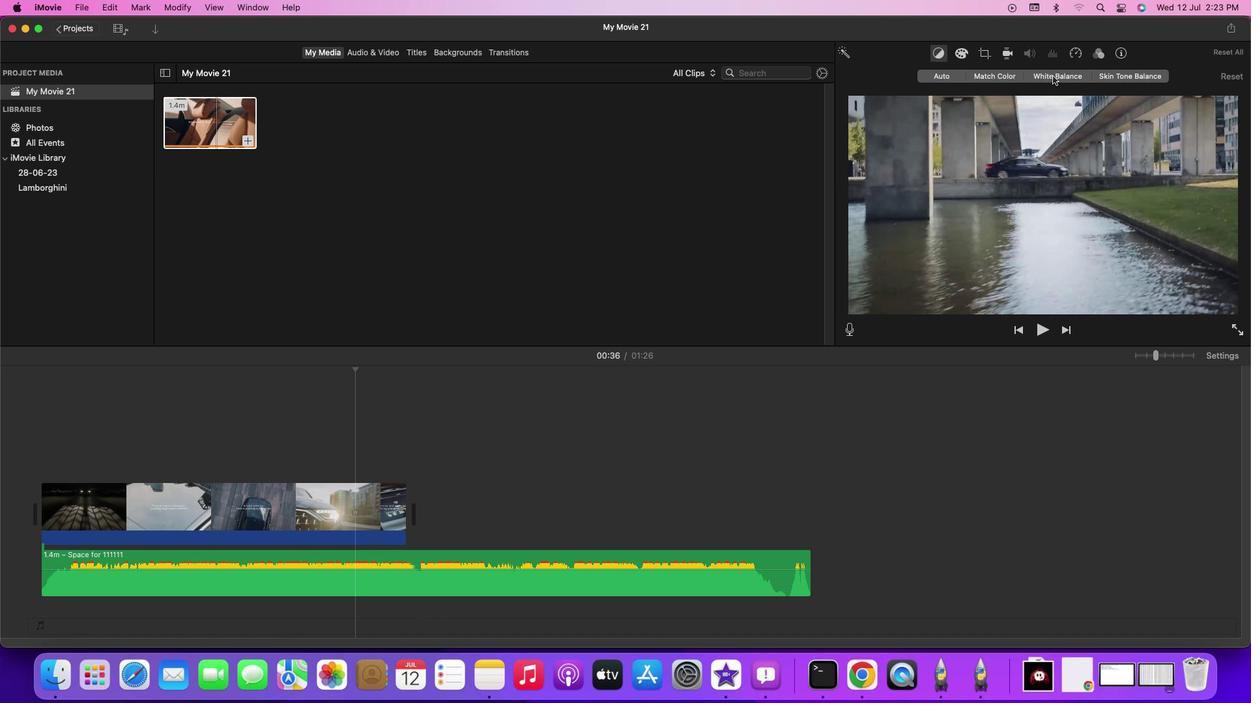 
Action: Mouse pressed left at (1052, 76)
Screenshot: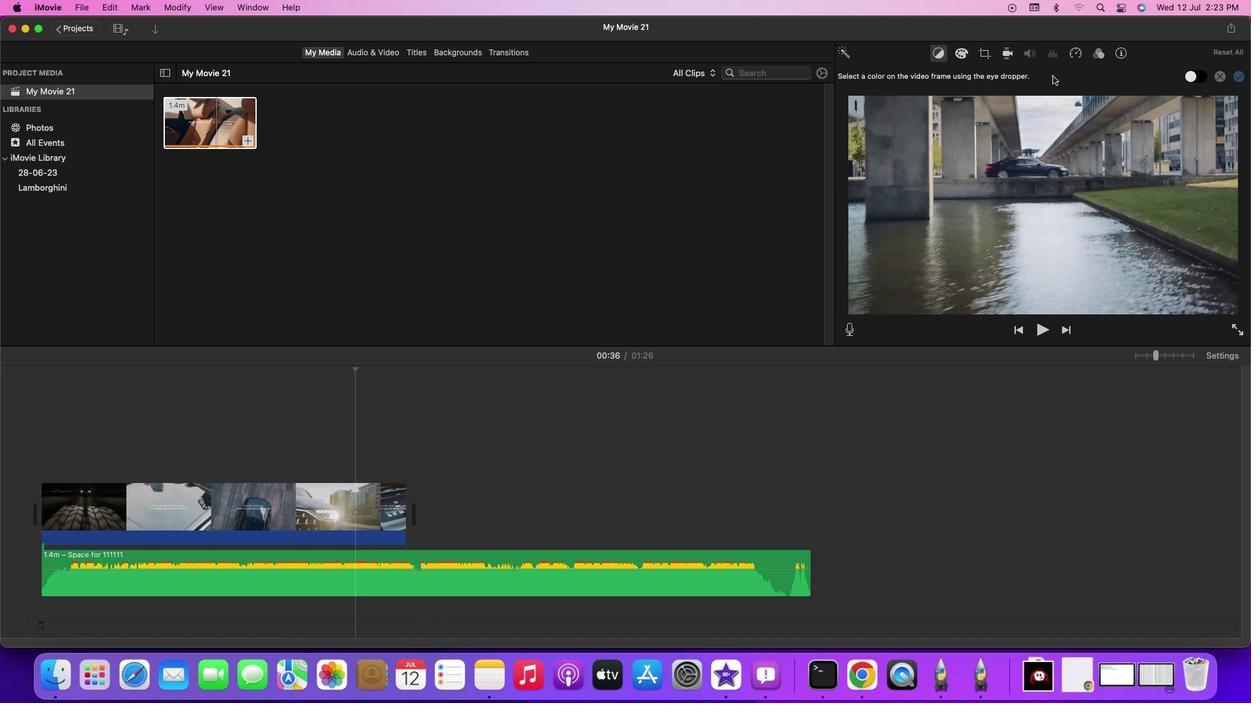 
Action: Mouse moved to (1141, 197)
Screenshot: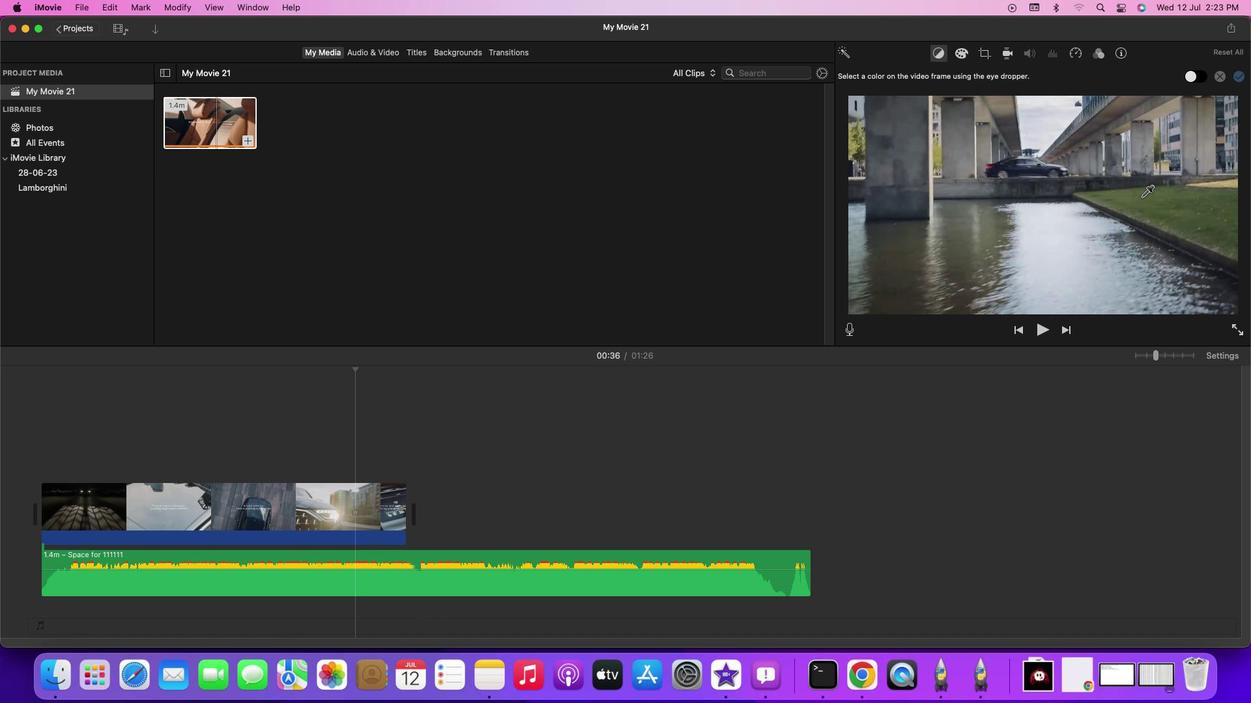 
Action: Mouse pressed left at (1141, 197)
Screenshot: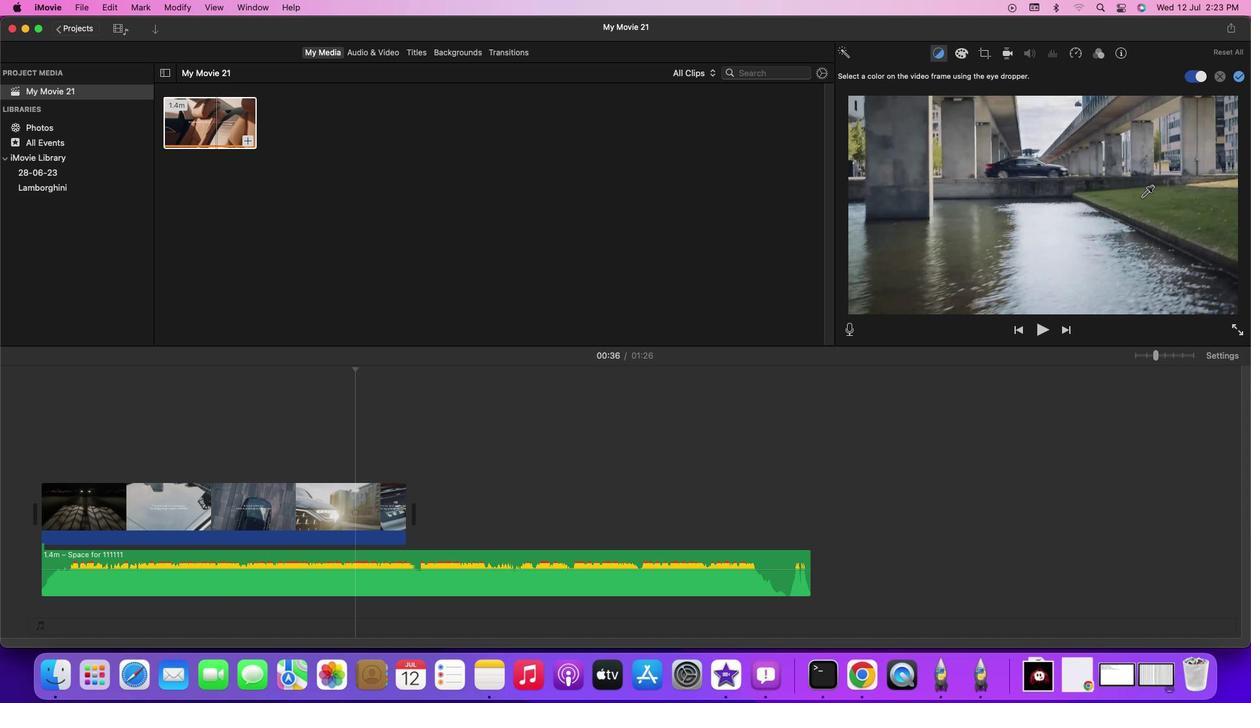 
Action: Mouse moved to (1027, 161)
Screenshot: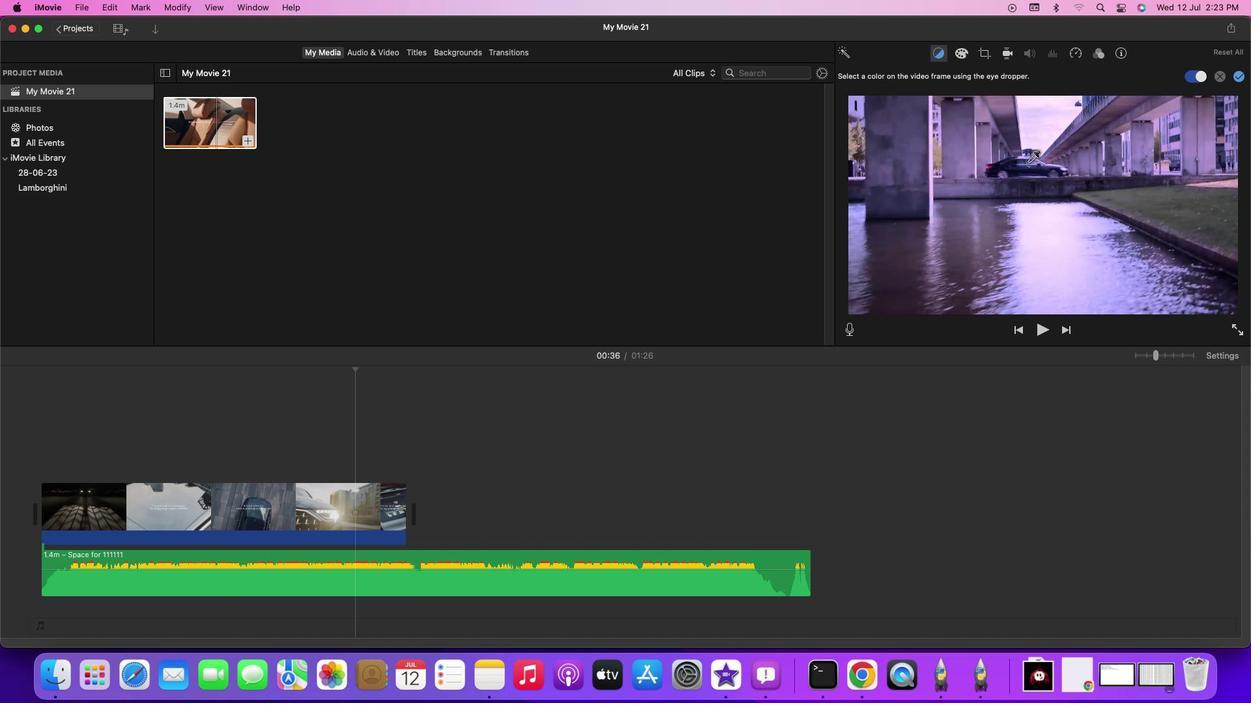 
Action: Mouse pressed left at (1027, 161)
Screenshot: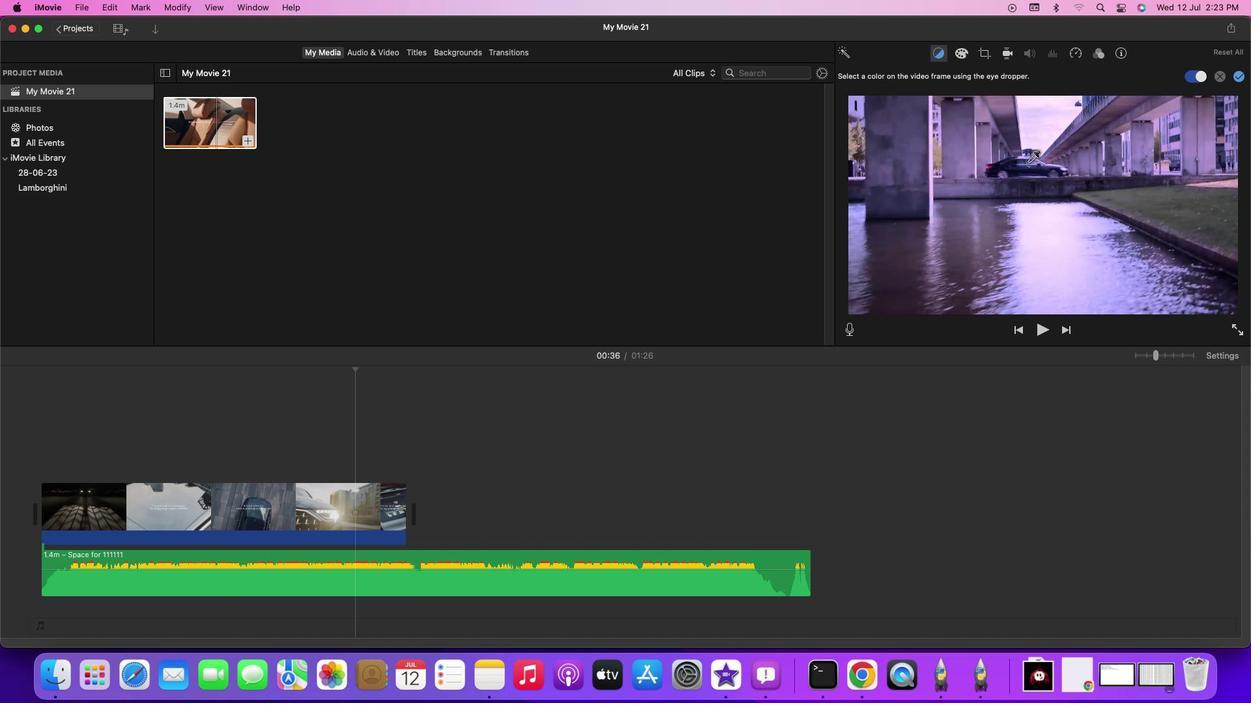 
Action: Mouse moved to (970, 145)
Screenshot: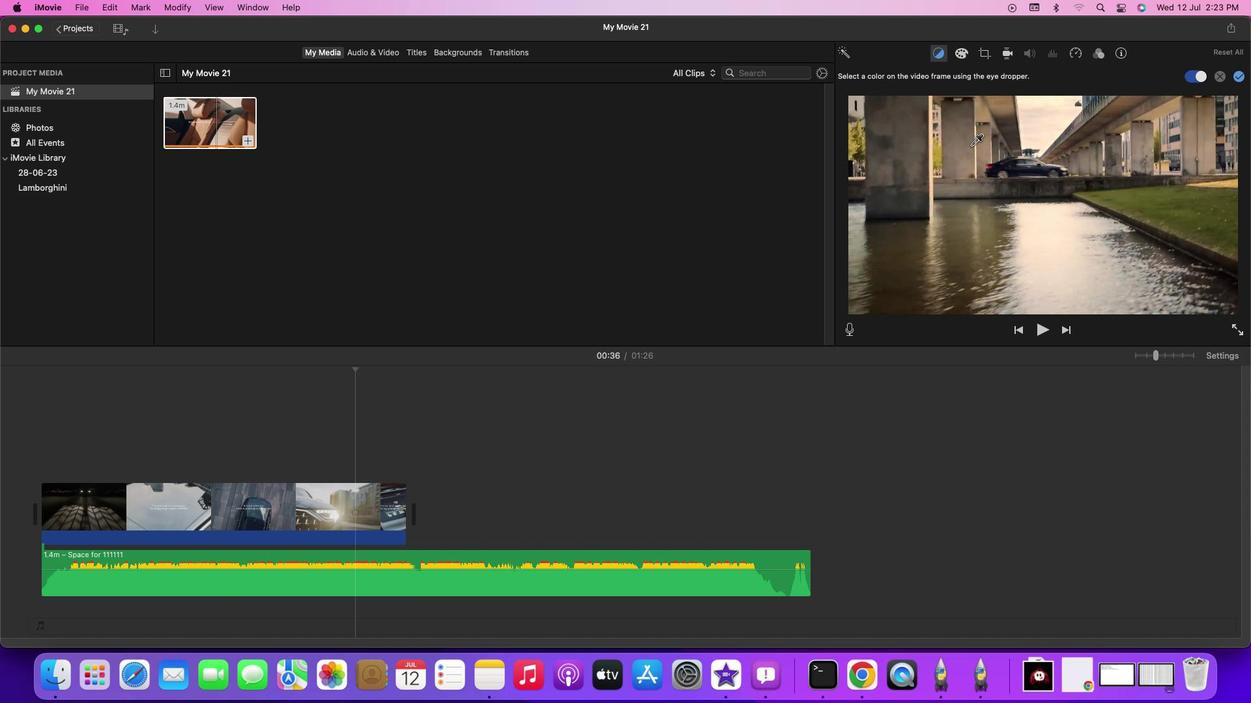 
Action: Mouse pressed left at (970, 145)
Screenshot: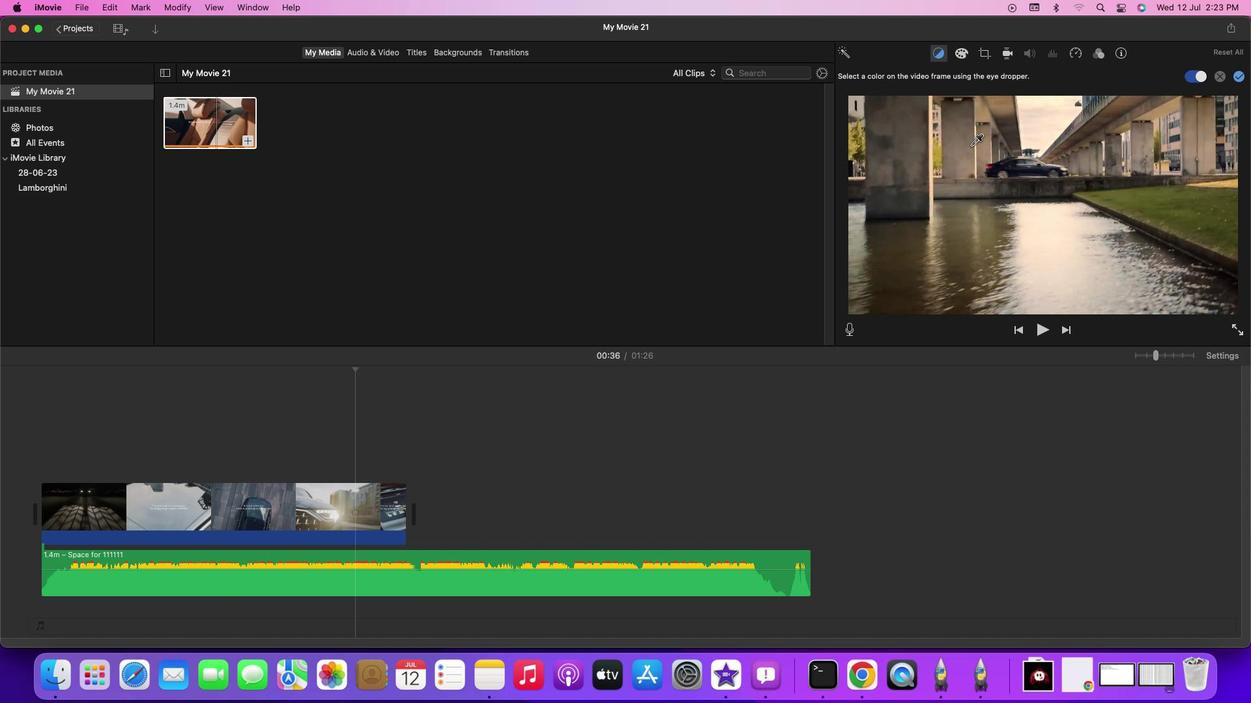 
Action: Mouse moved to (914, 158)
Screenshot: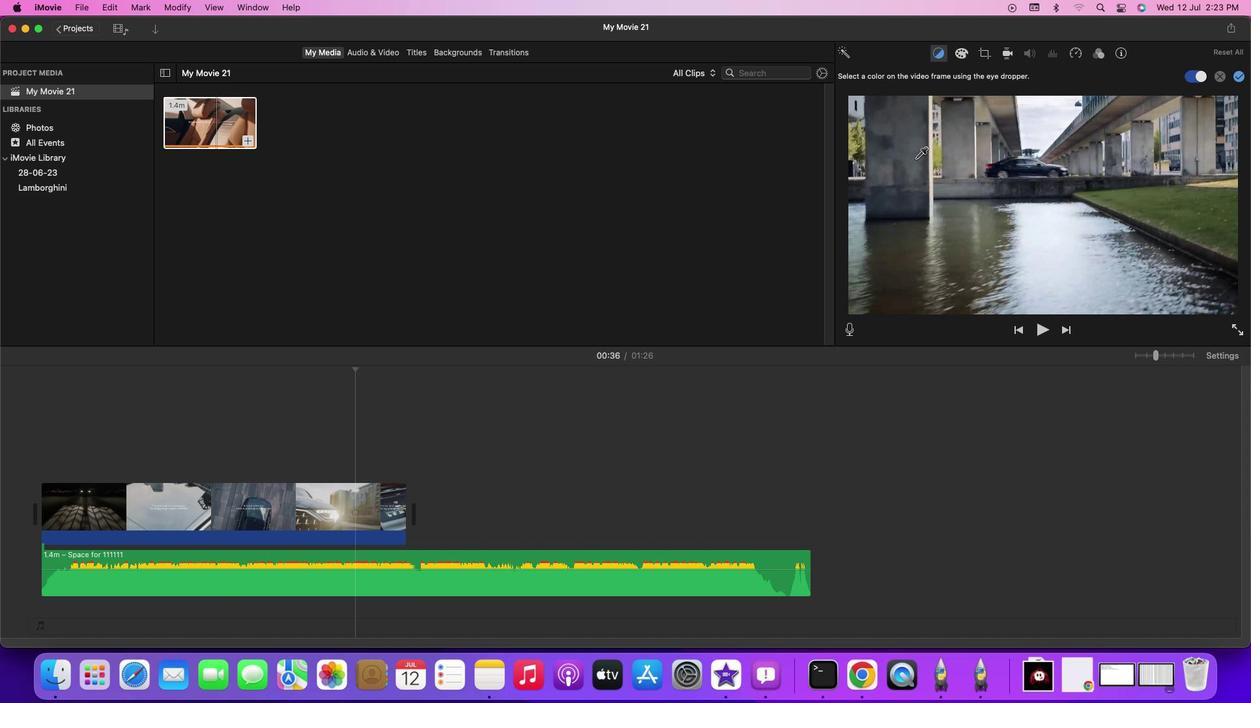 
Action: Mouse pressed left at (914, 158)
Screenshot: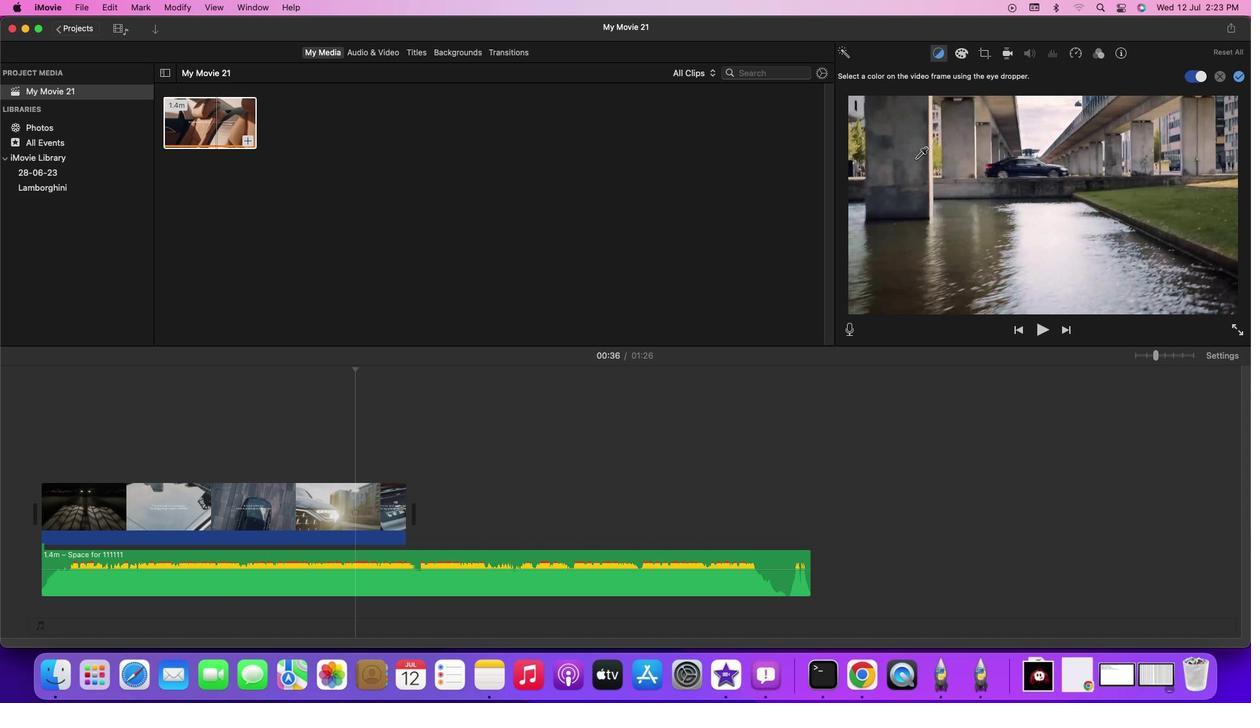
Action: Mouse moved to (967, 55)
Screenshot: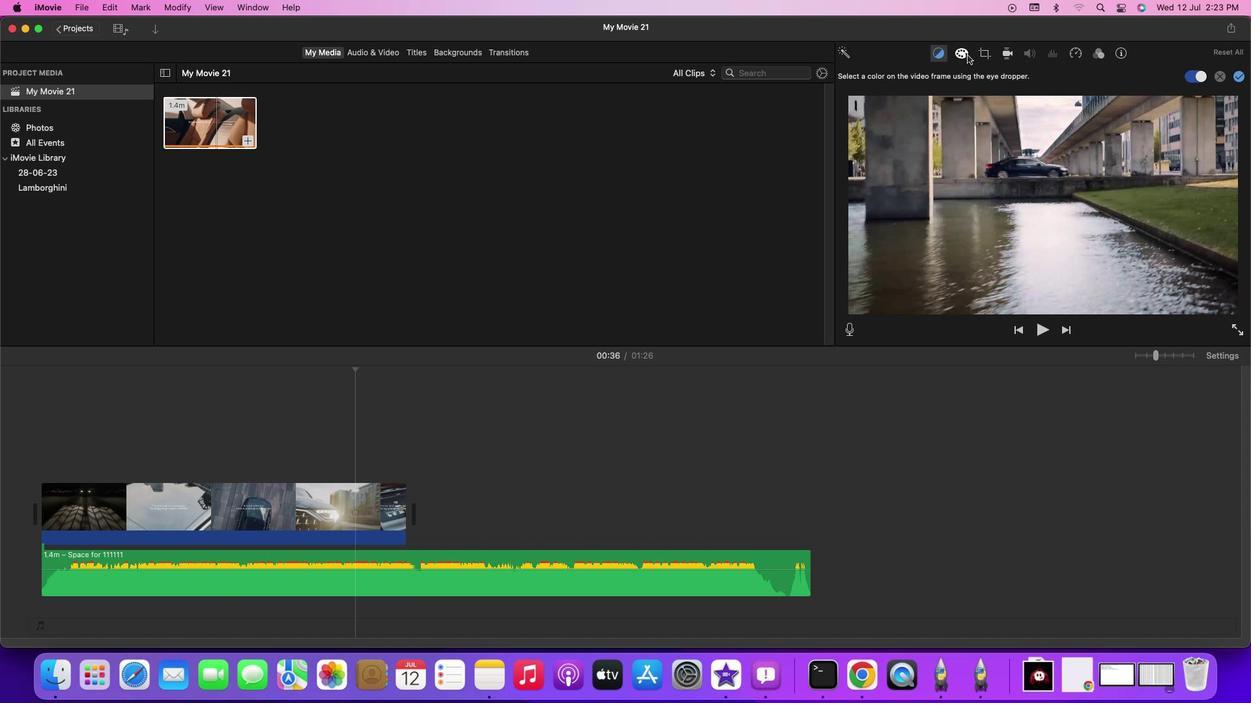 
Action: Mouse pressed left at (967, 55)
Screenshot: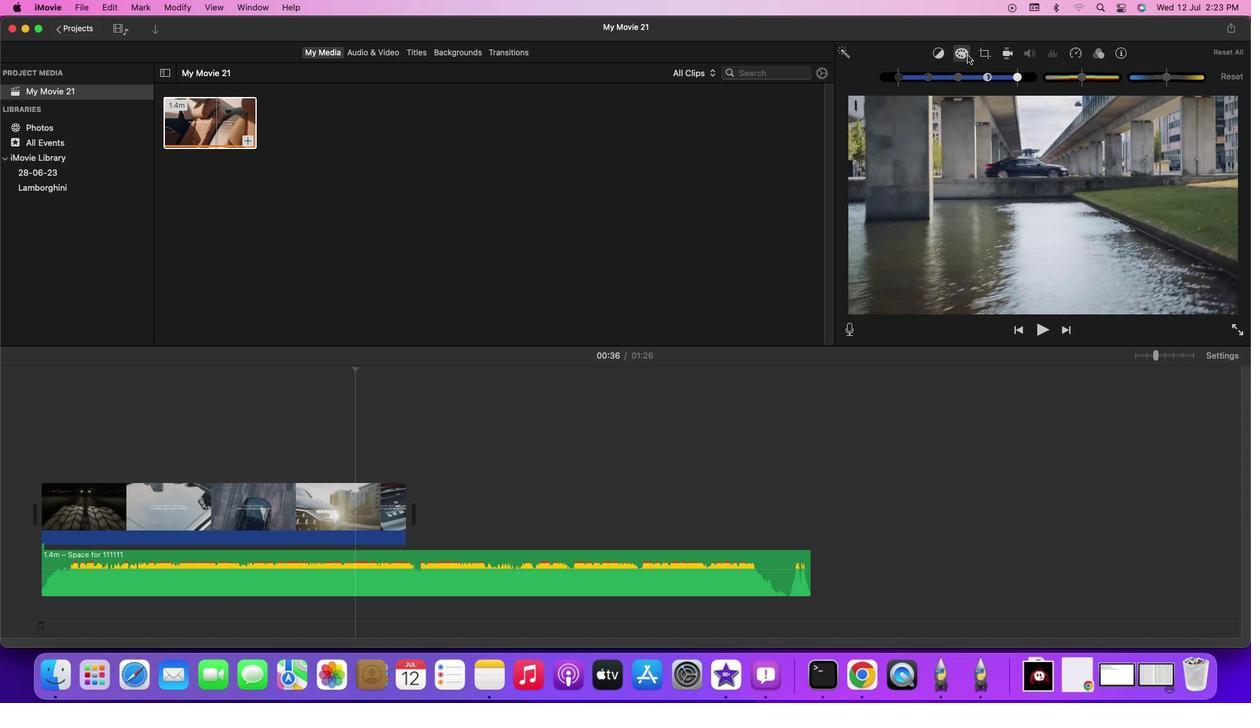 
Action: Mouse moved to (900, 80)
Screenshot: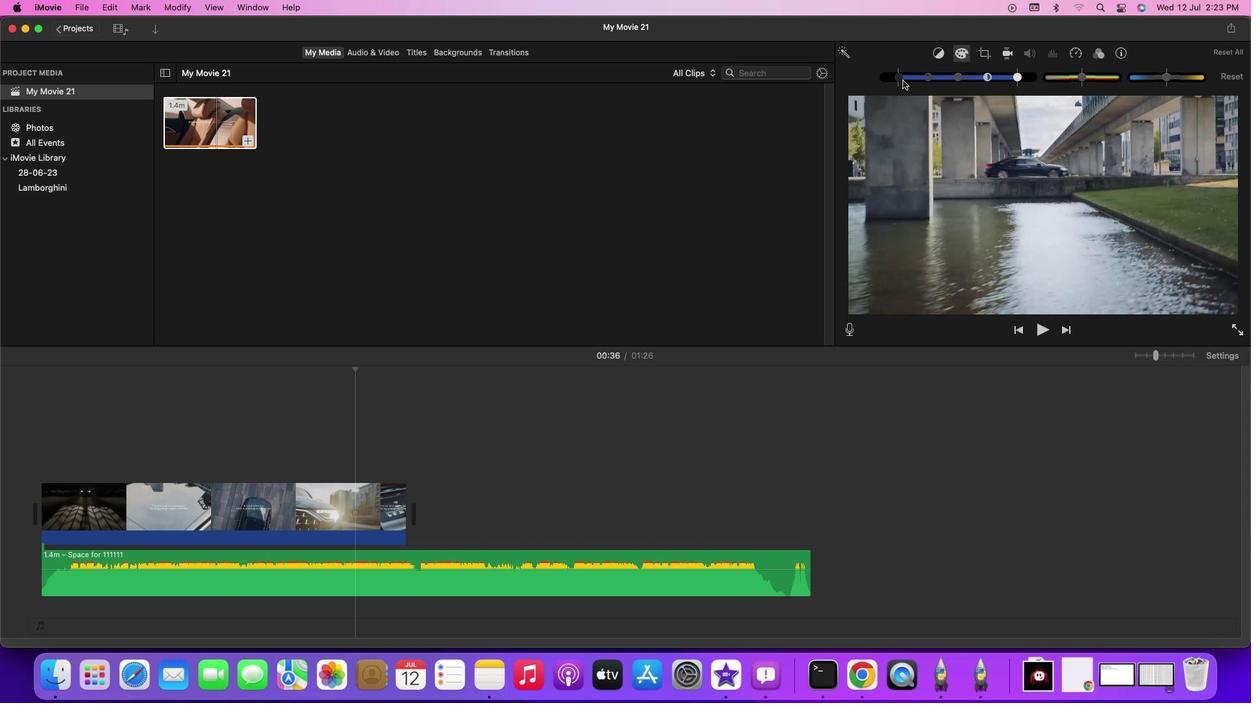 
Action: Mouse pressed left at (900, 80)
Screenshot: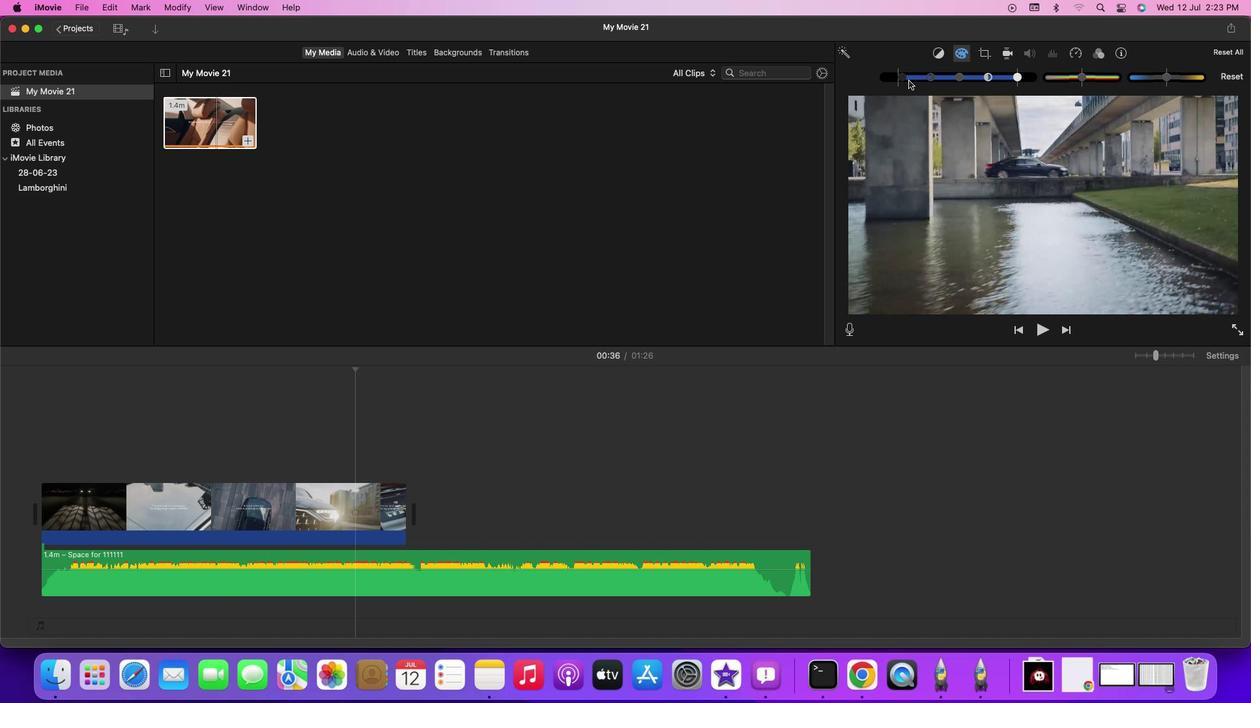 
Action: Mouse moved to (1081, 80)
Screenshot: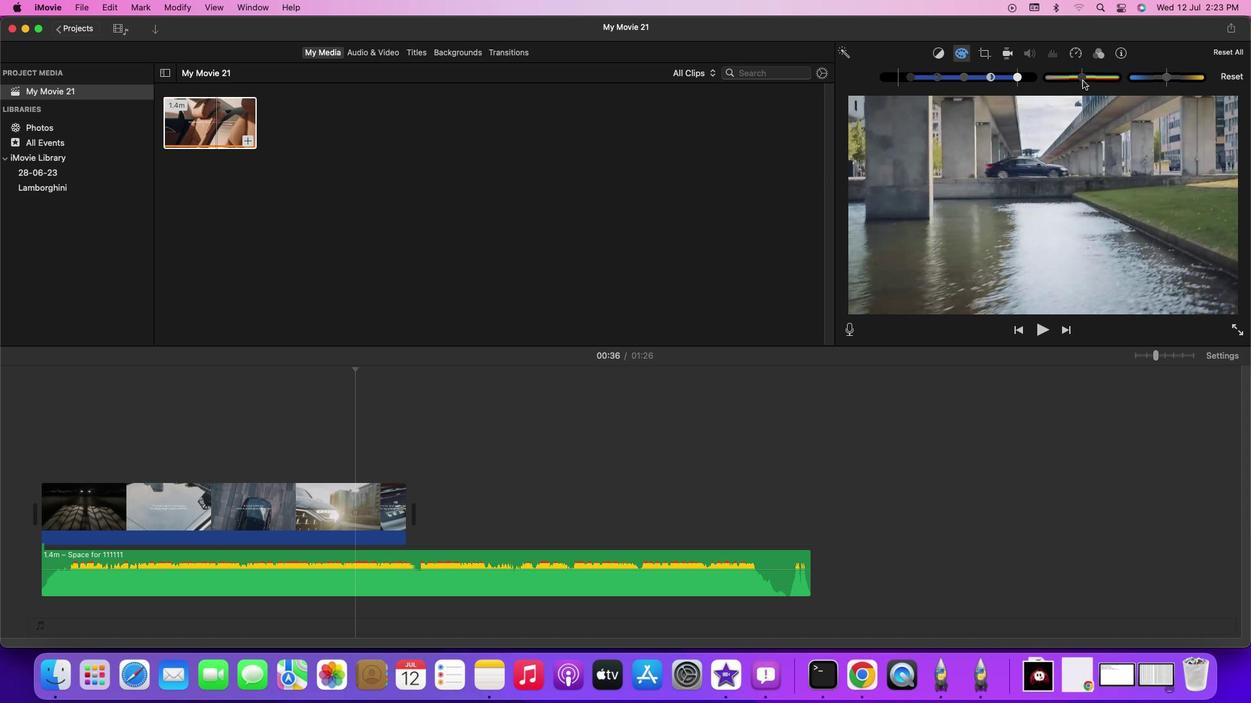 
Action: Mouse pressed left at (1081, 80)
Screenshot: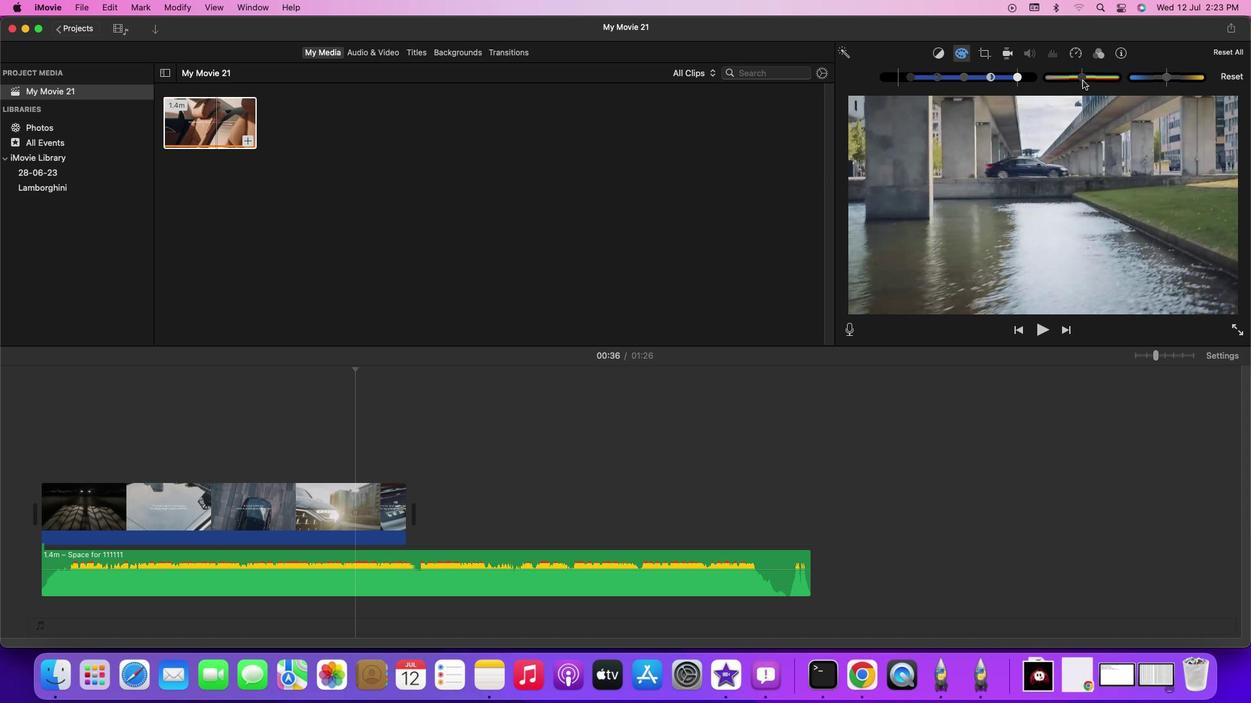 
Action: Mouse moved to (1165, 80)
Screenshot: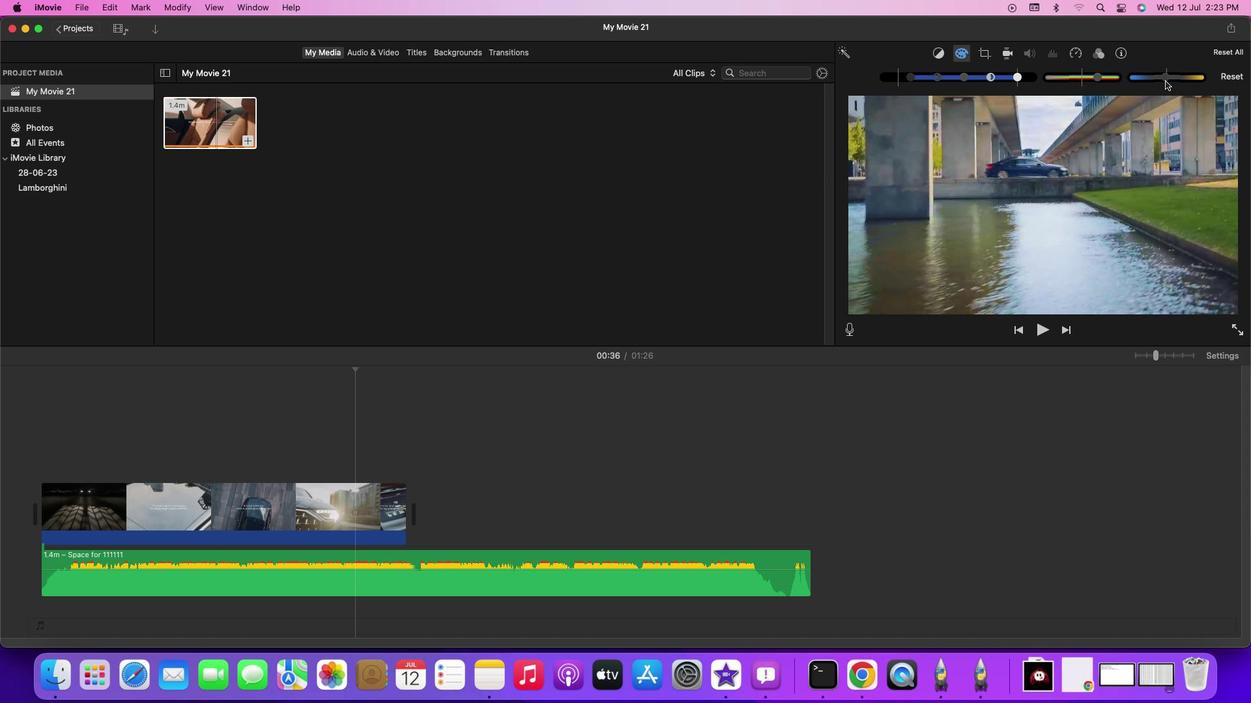 
Action: Mouse pressed left at (1165, 80)
Screenshot: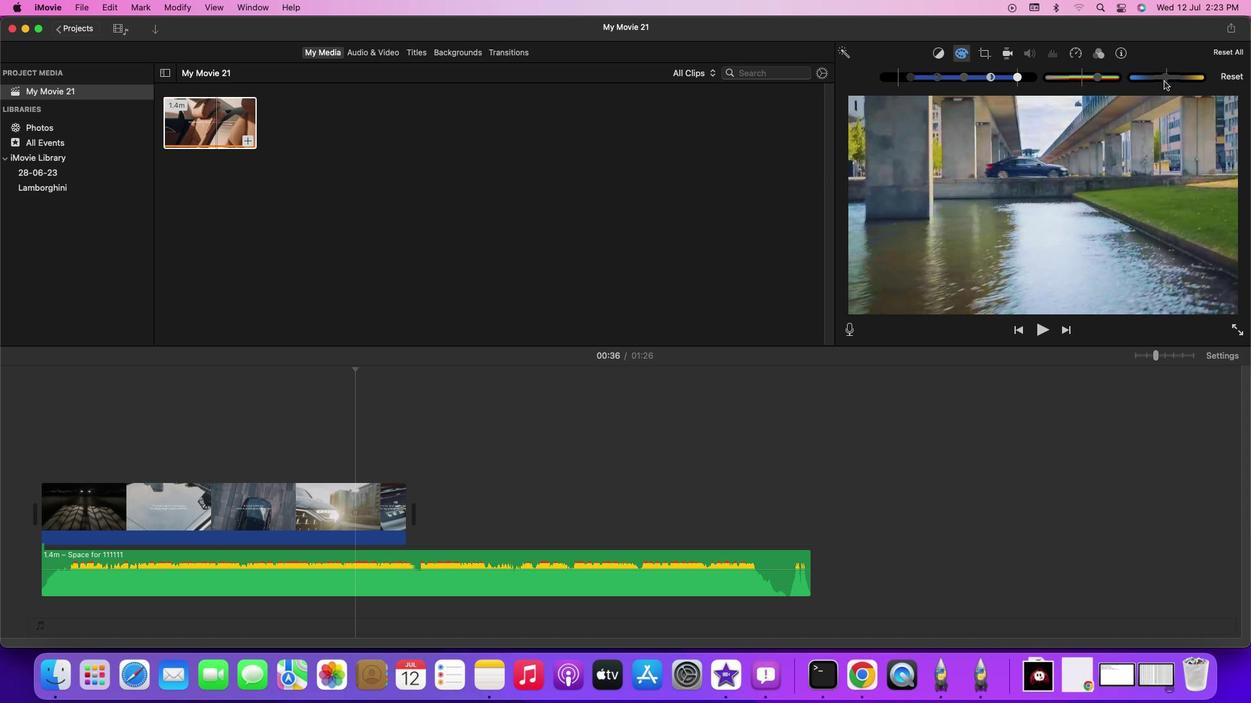 
Action: Mouse moved to (990, 52)
Screenshot: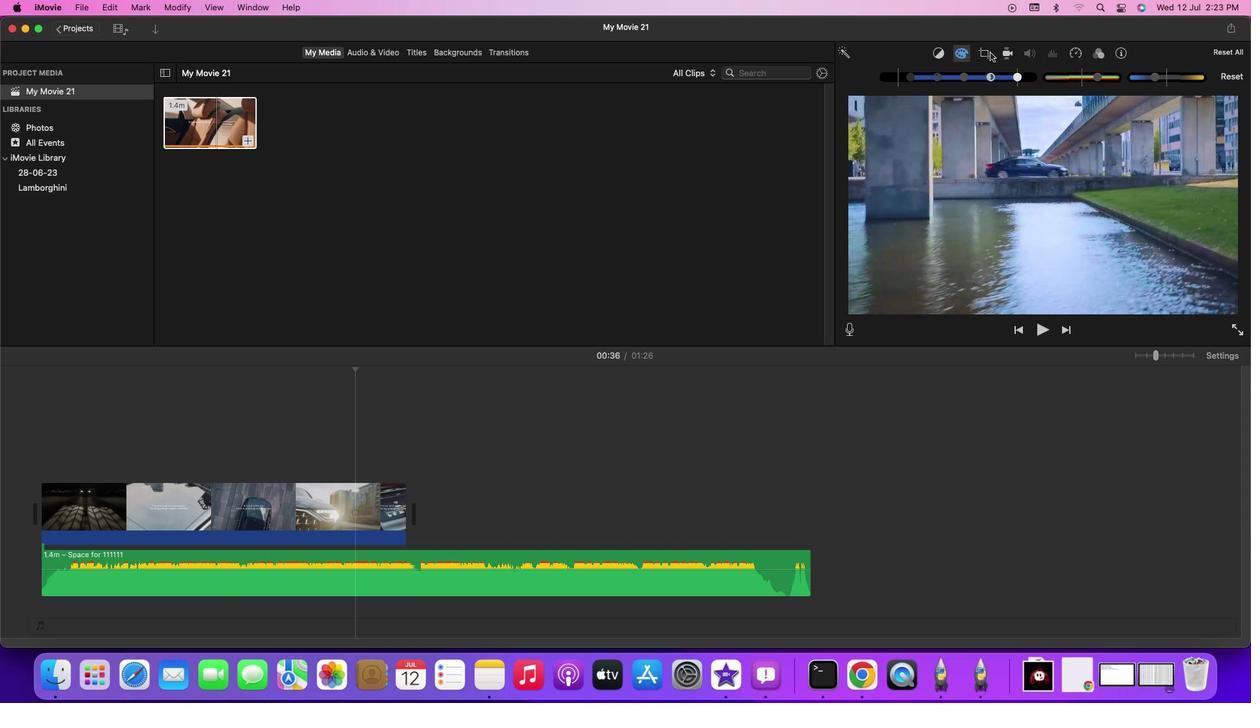 
Action: Mouse pressed left at (990, 52)
Screenshot: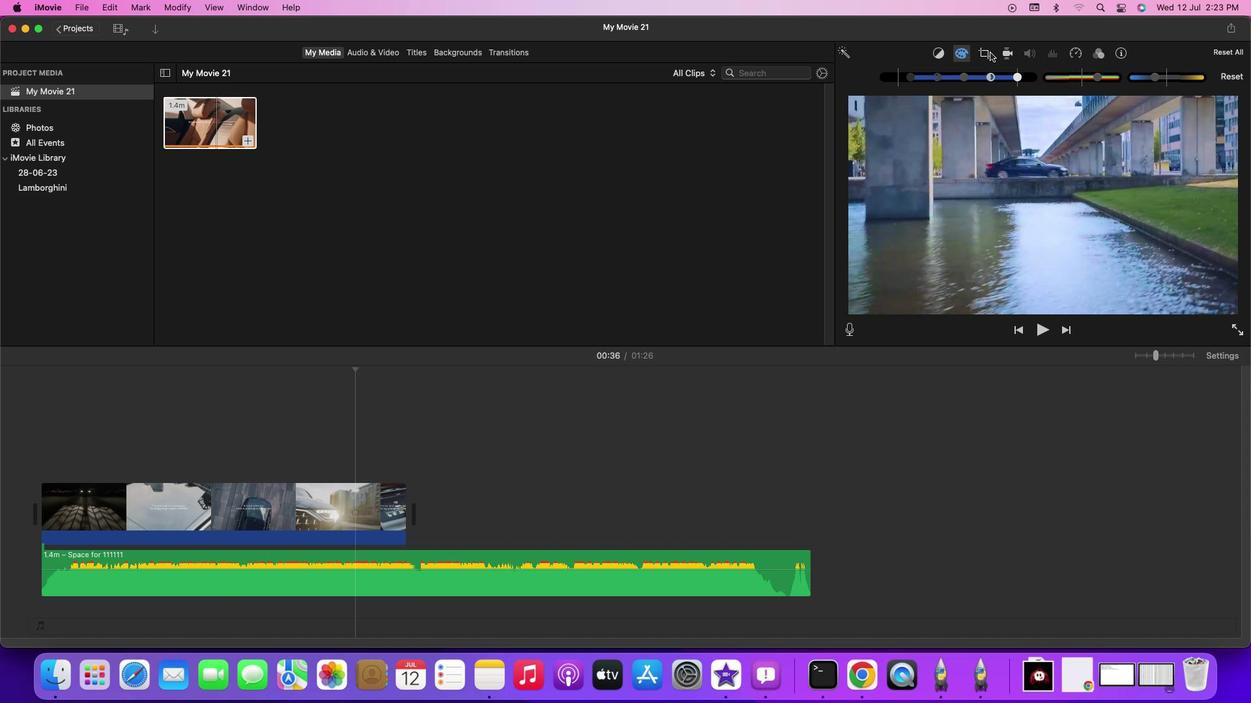 
Action: Mouse moved to (978, 77)
Screenshot: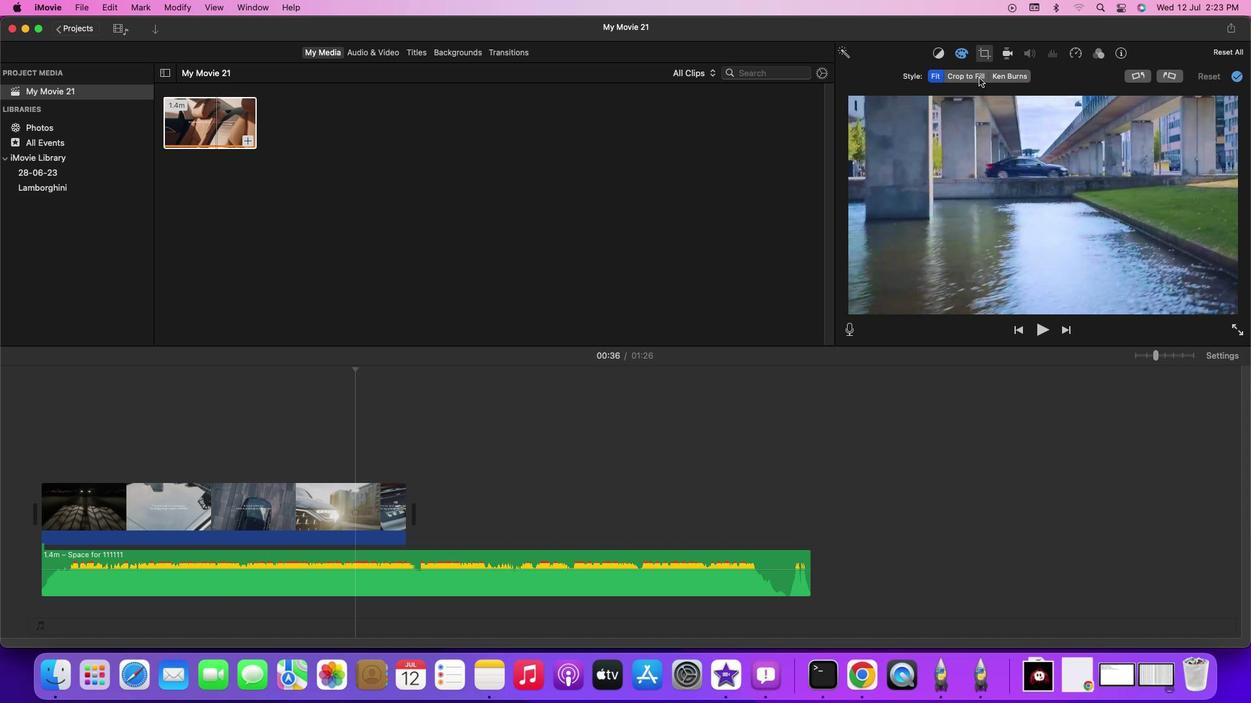
Action: Mouse pressed left at (978, 77)
Screenshot: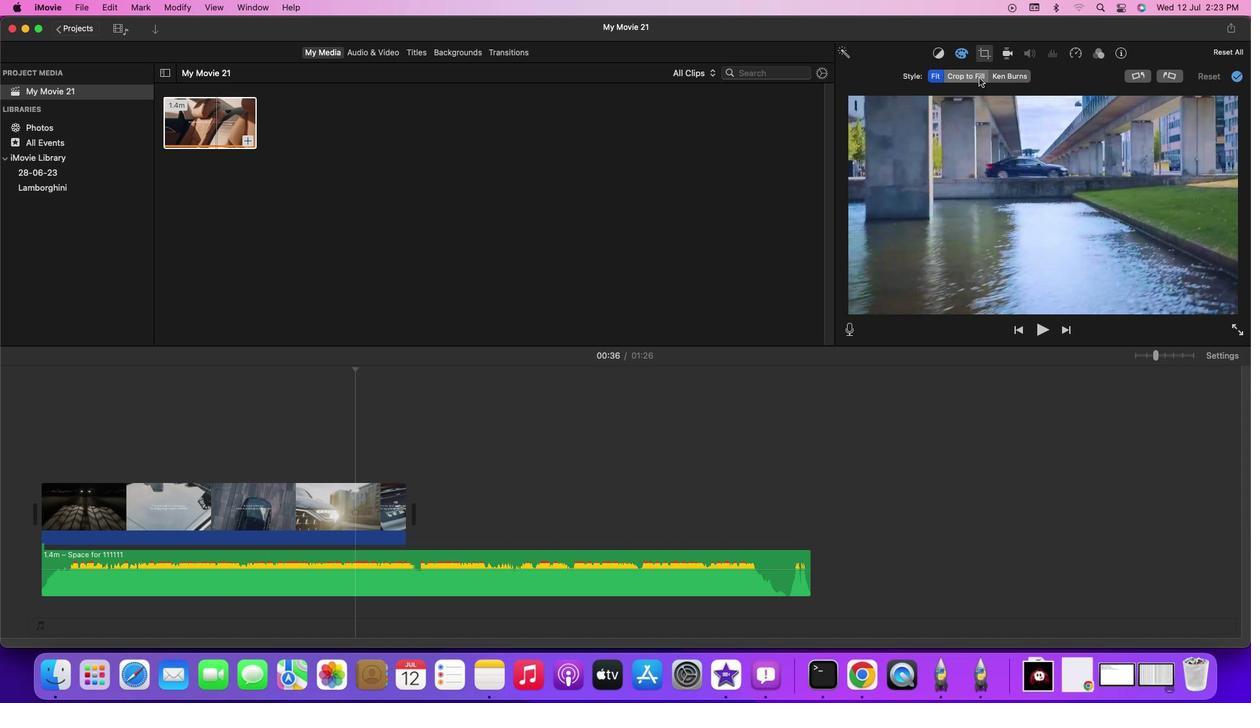 
Action: Mouse moved to (851, 103)
Screenshot: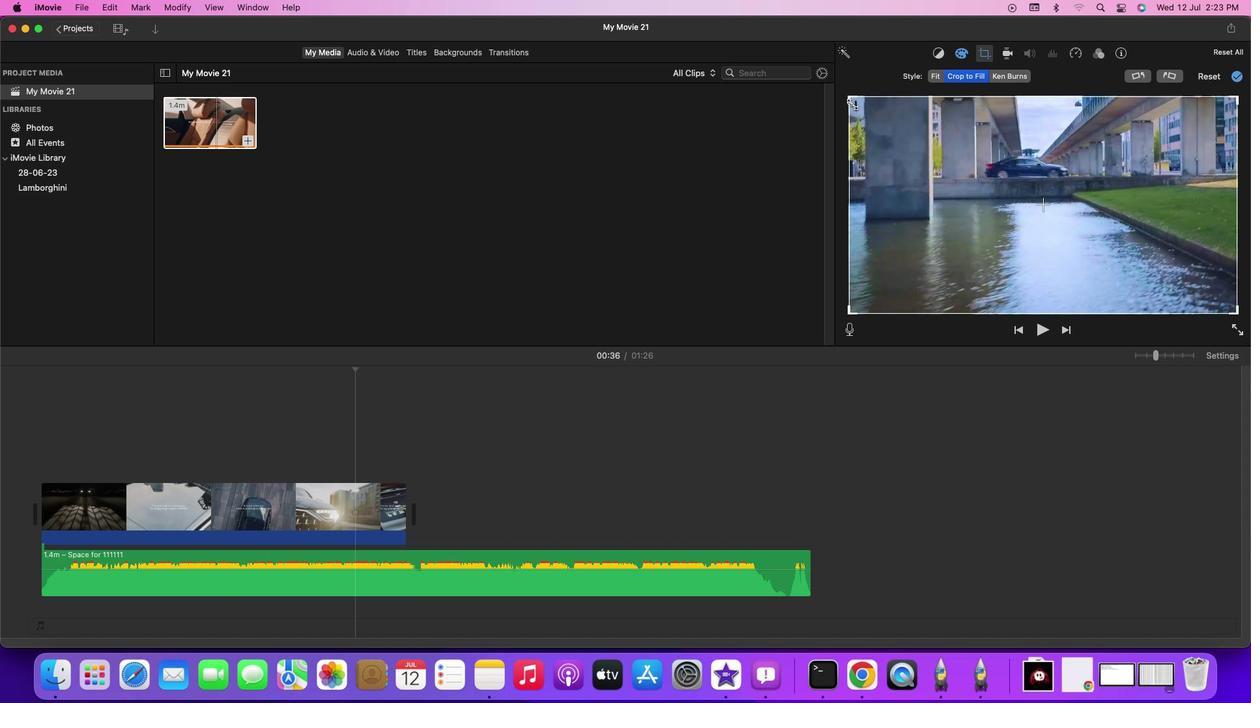 
Action: Mouse pressed left at (851, 103)
Screenshot: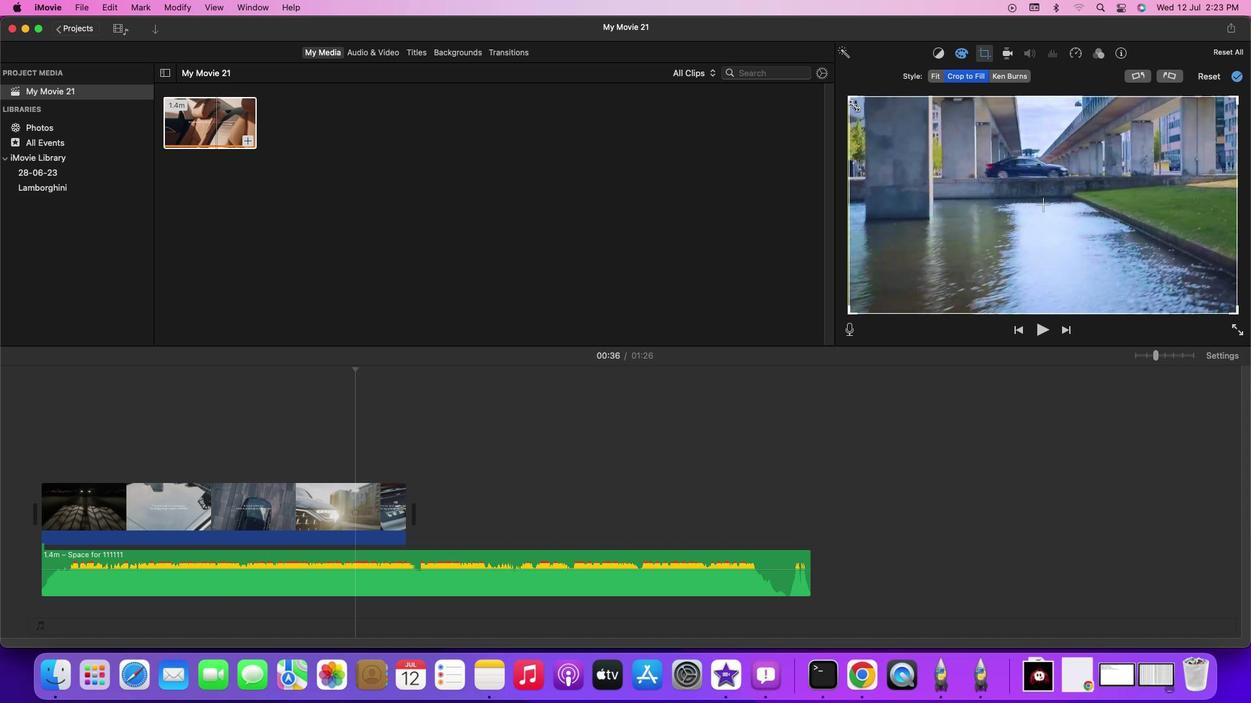 
Action: Mouse moved to (853, 102)
Screenshot: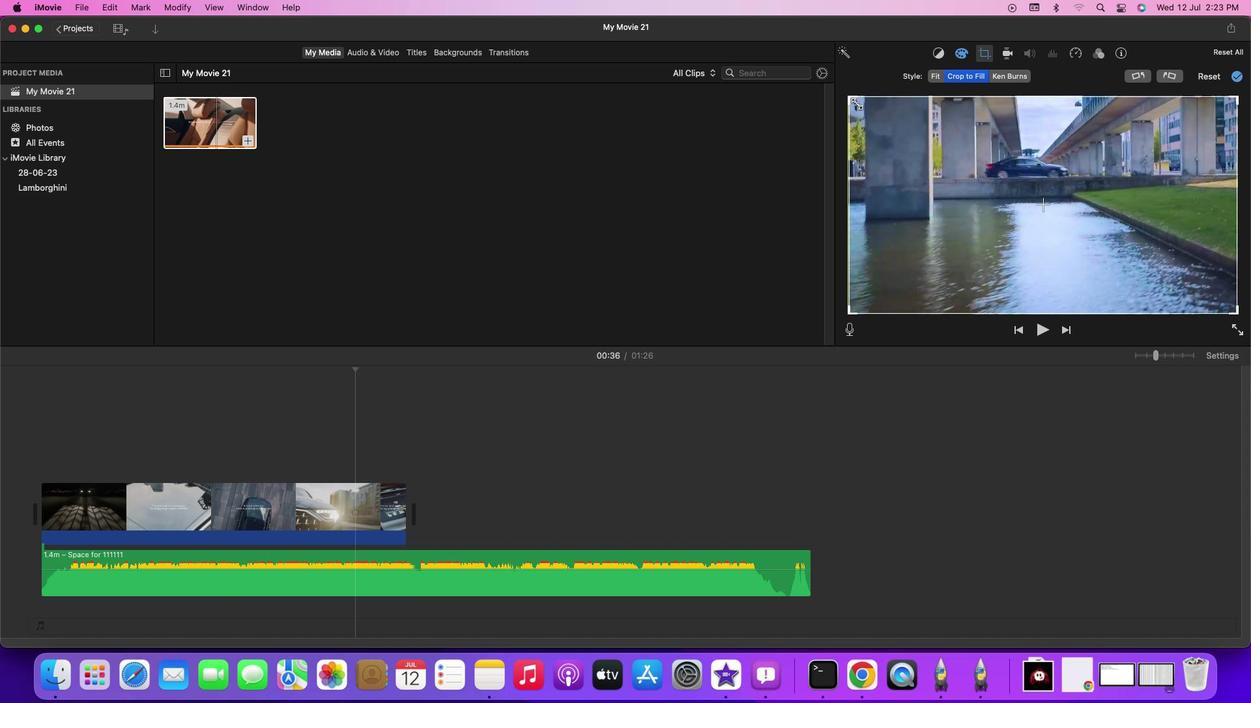 
Action: Mouse pressed left at (853, 102)
Screenshot: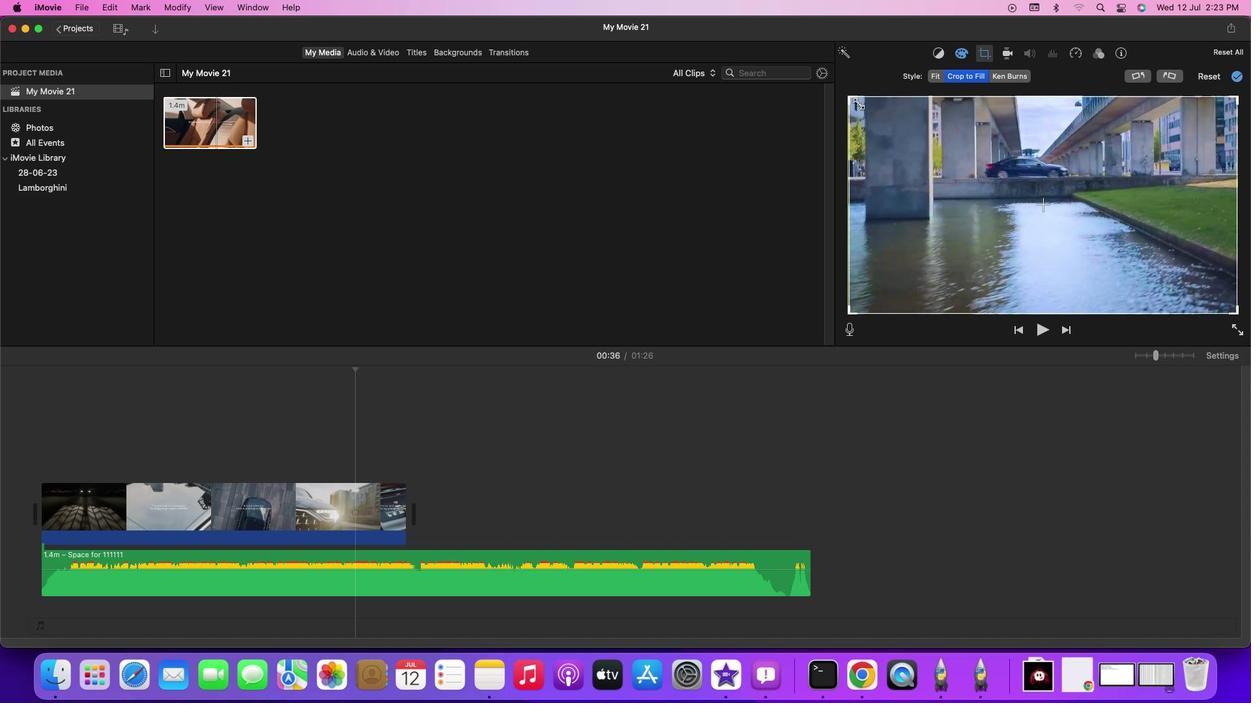 
Action: Mouse moved to (1240, 80)
Screenshot: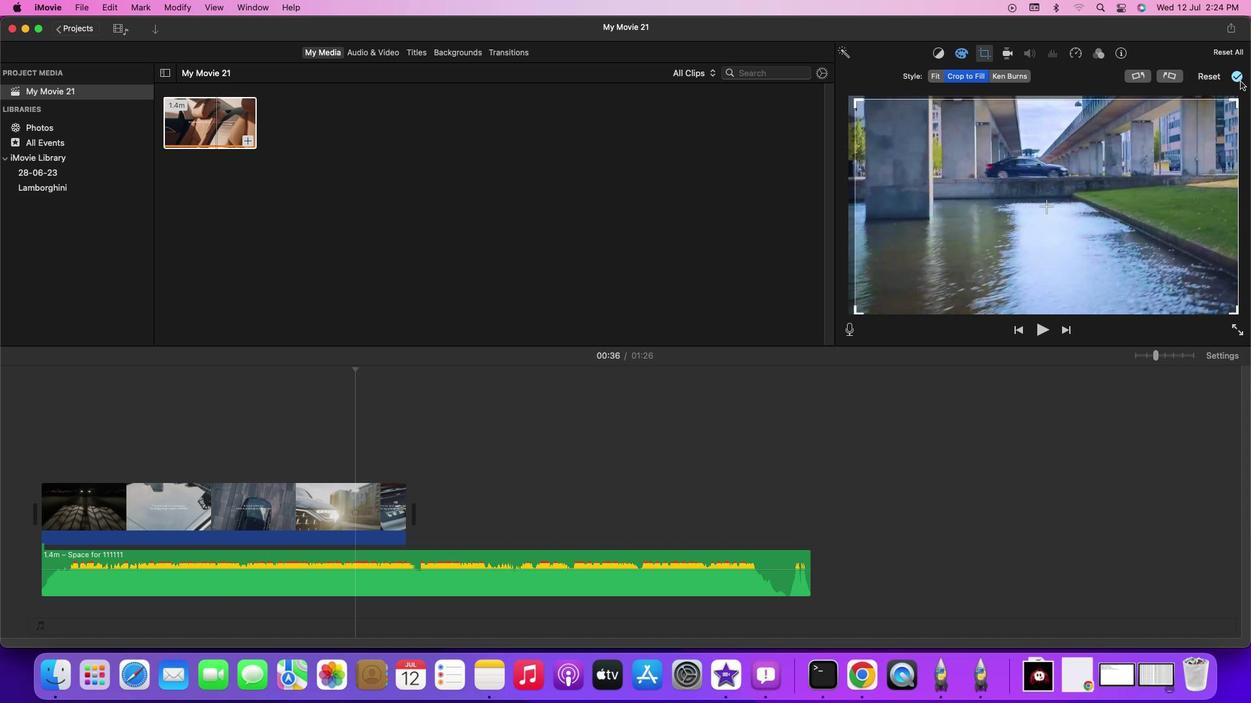 
Action: Mouse pressed left at (1240, 80)
Screenshot: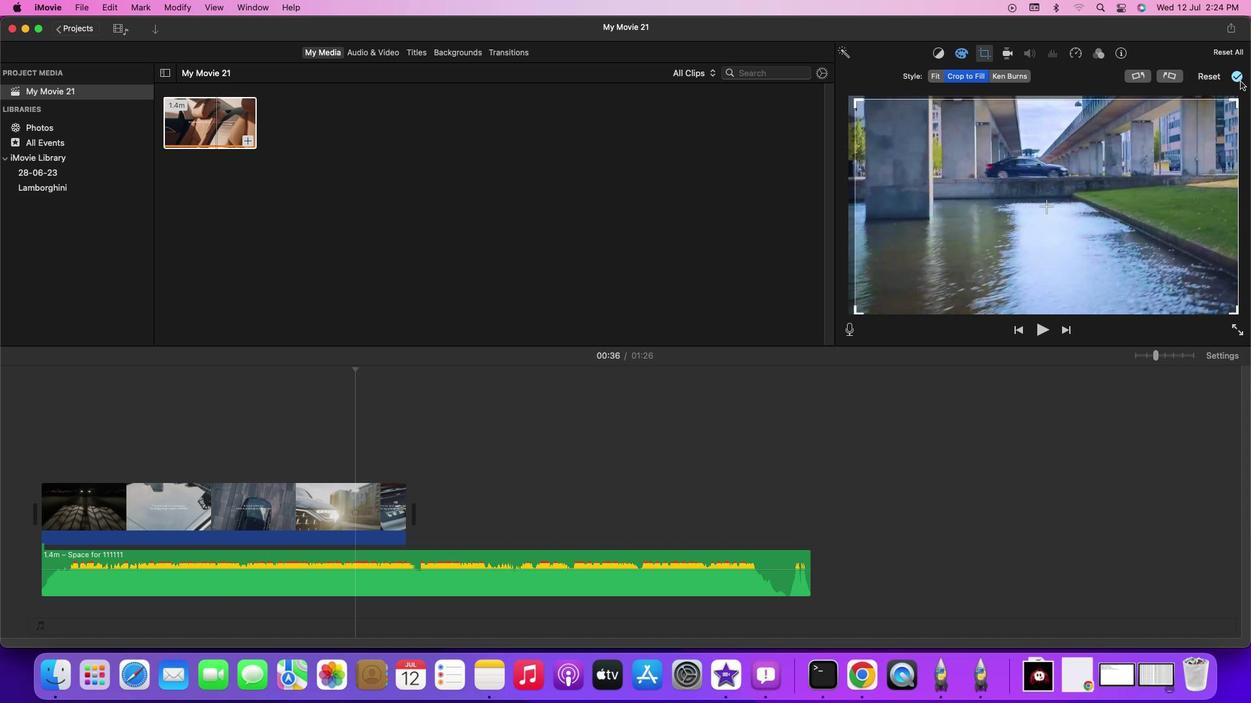 
Action: Mouse moved to (561, 556)
Screenshot: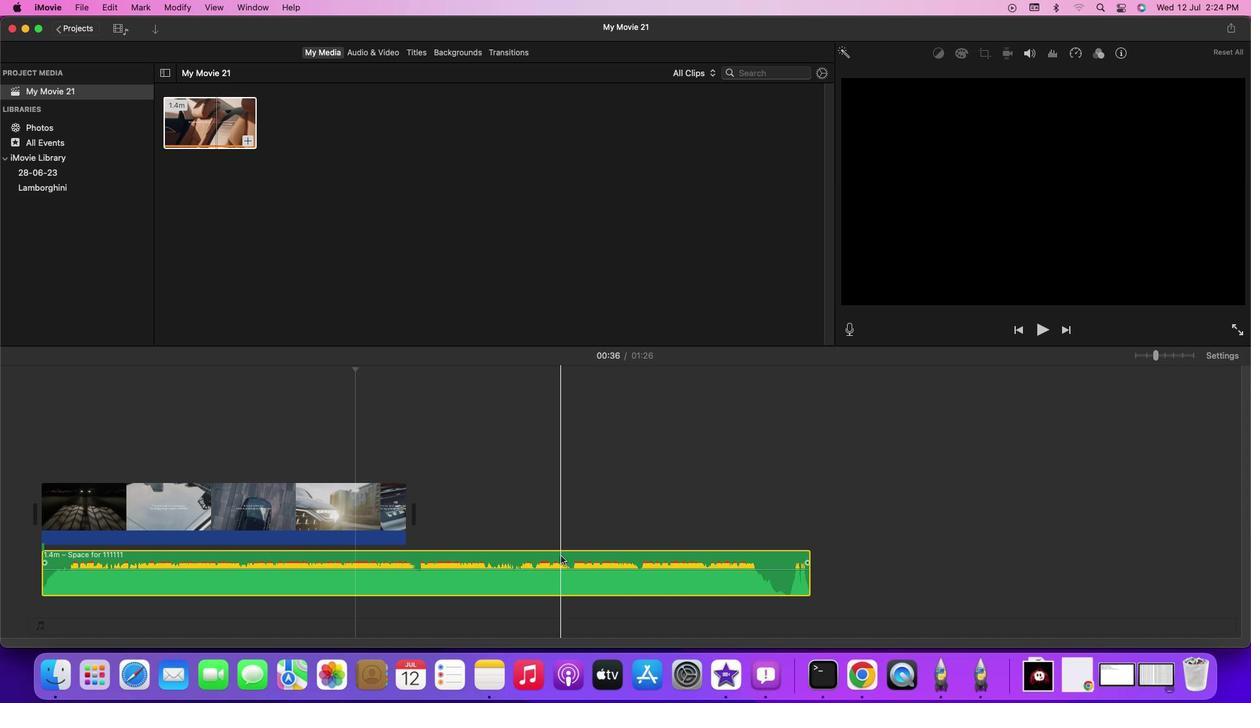 
Action: Mouse pressed left at (561, 556)
Screenshot: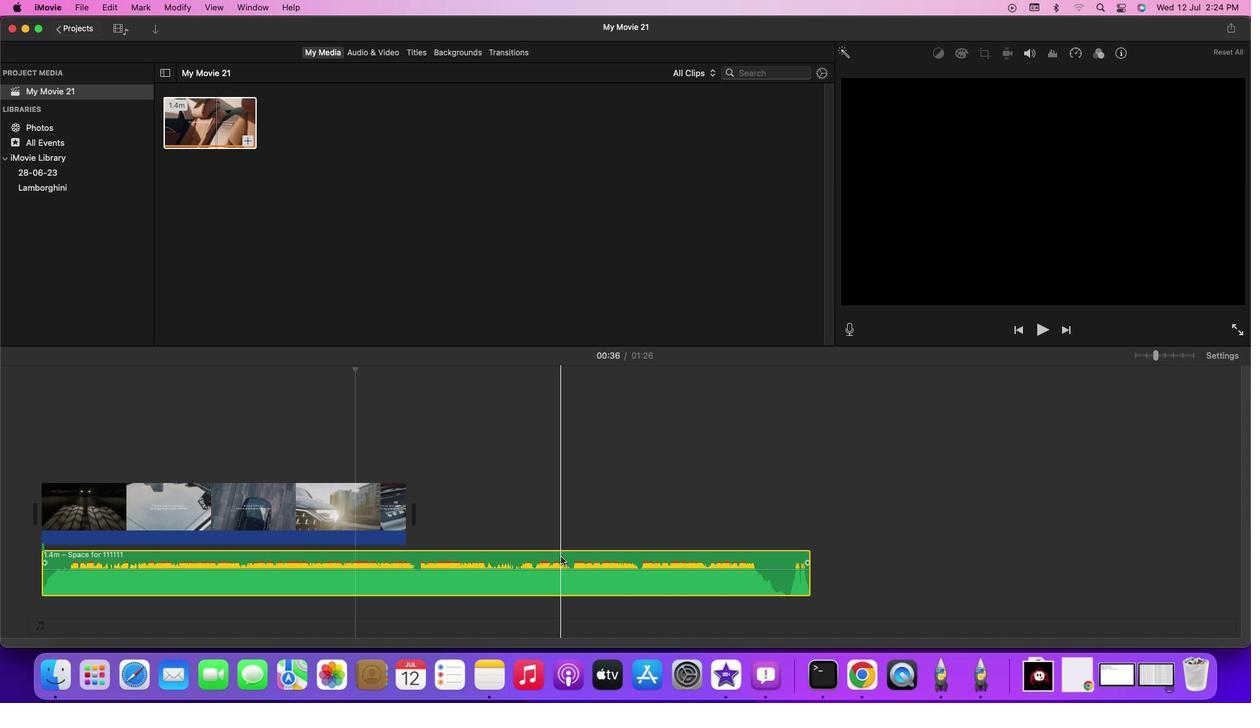 
Action: Mouse moved to (1036, 61)
Screenshot: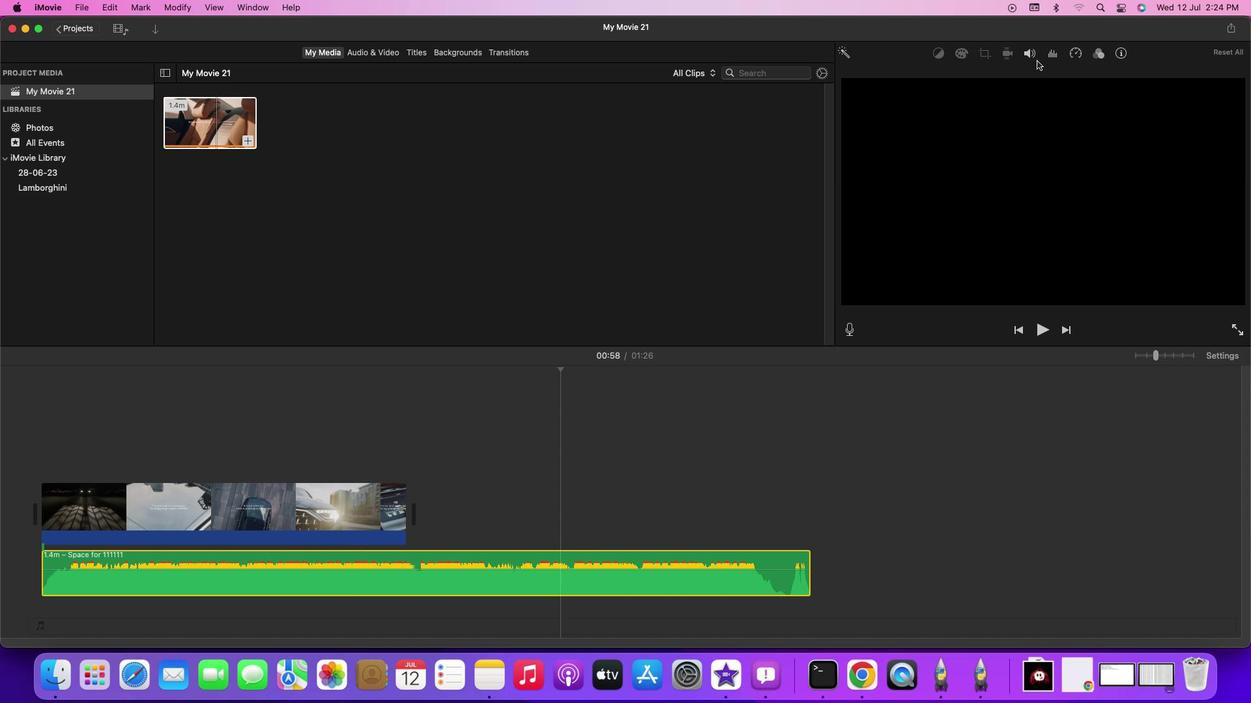 
Action: Mouse pressed left at (1036, 61)
Screenshot: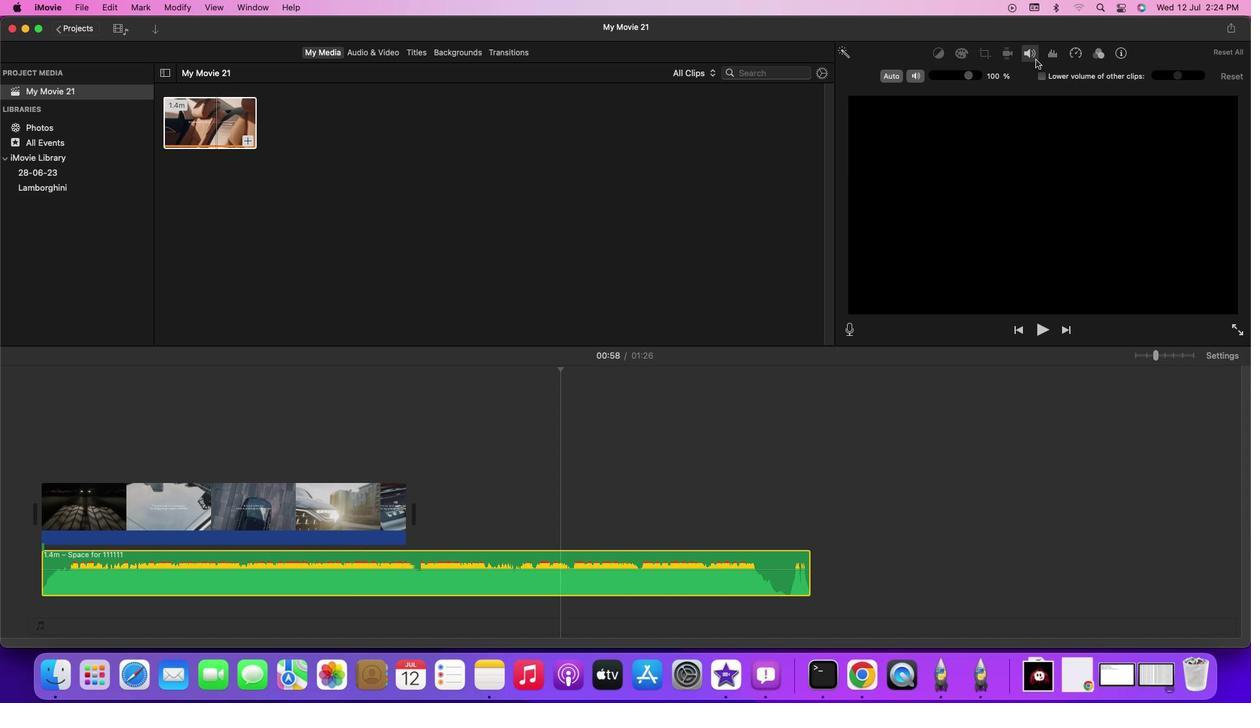 
Action: Mouse moved to (970, 78)
Screenshot: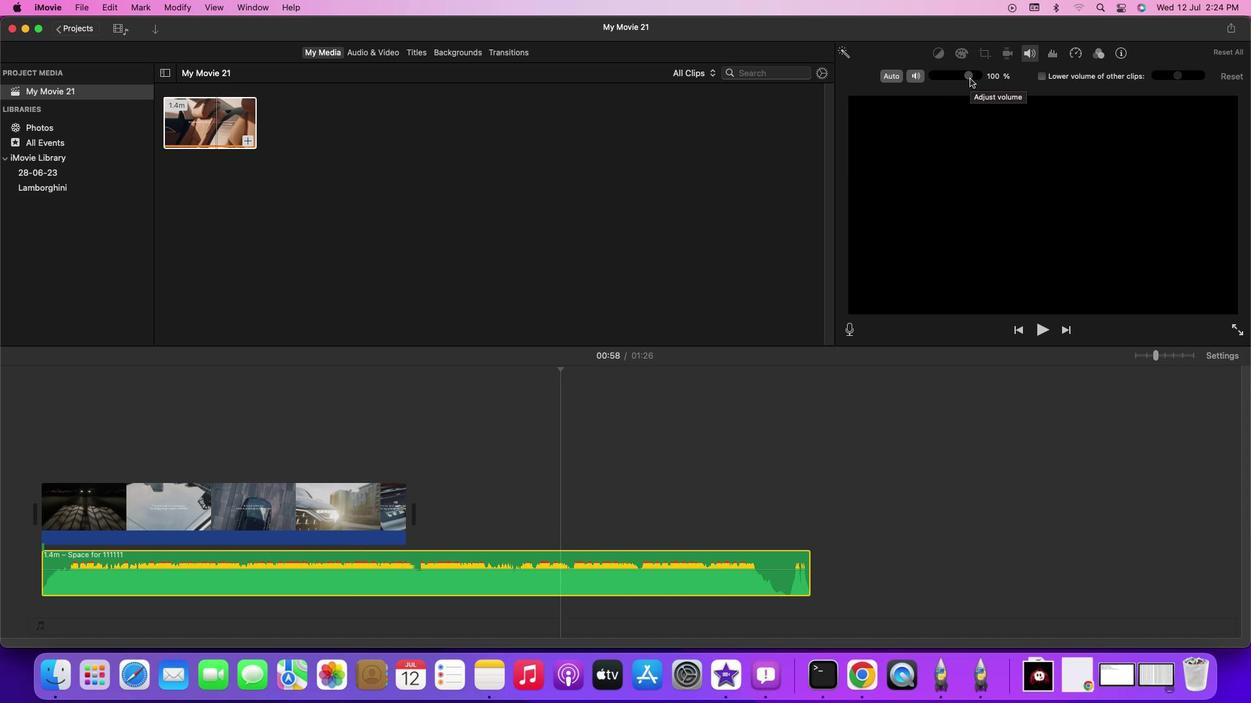 
Action: Mouse pressed left at (970, 78)
Screenshot: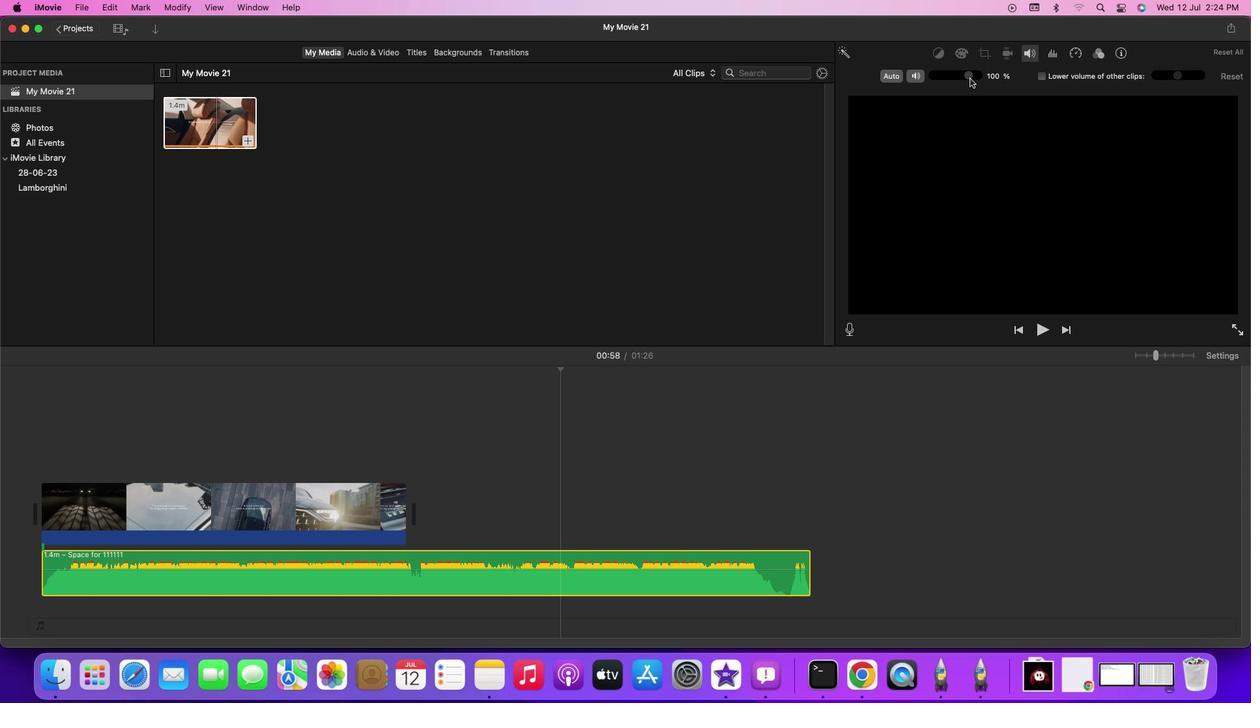 
Action: Mouse moved to (1053, 54)
Screenshot: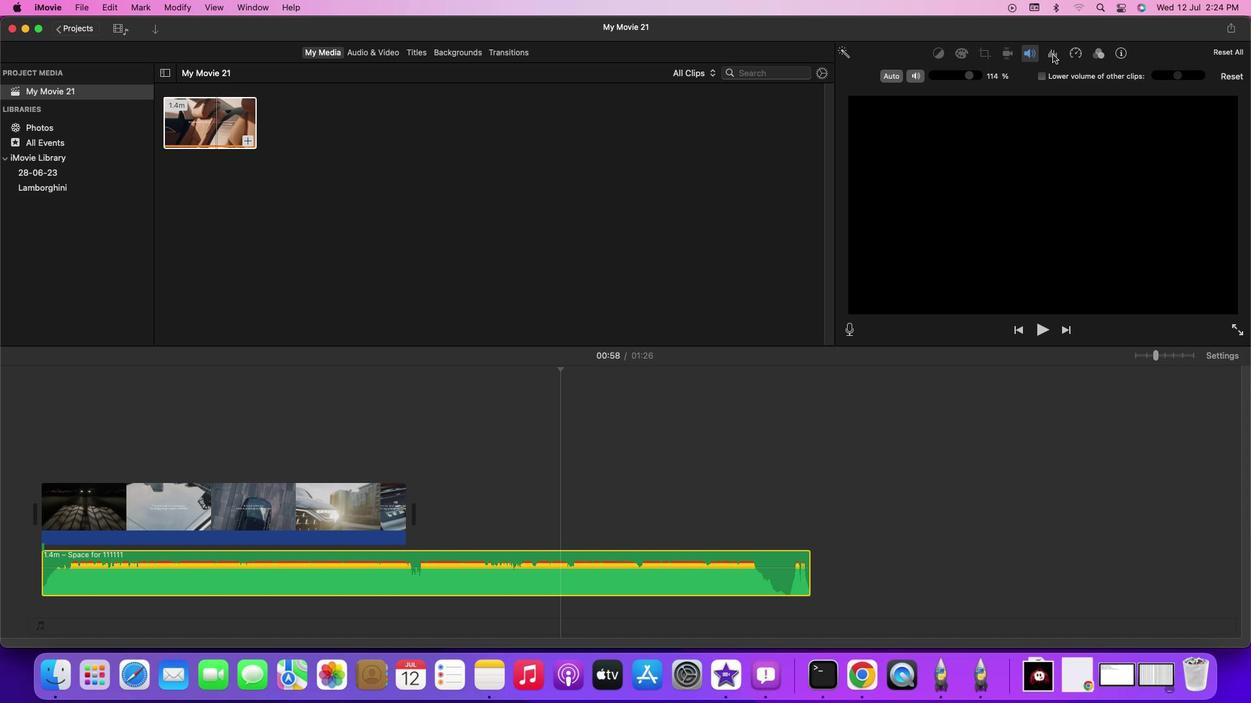 
Action: Mouse pressed left at (1053, 54)
Screenshot: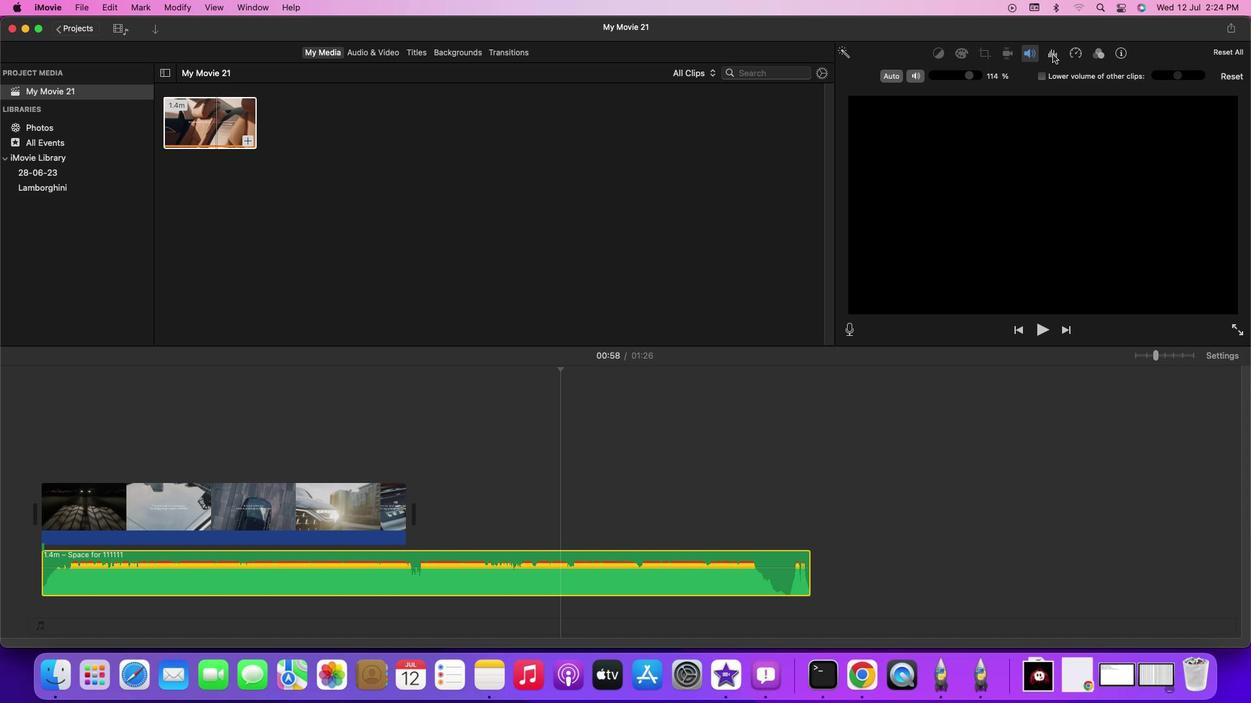 
Action: Mouse moved to (359, 417)
Screenshot: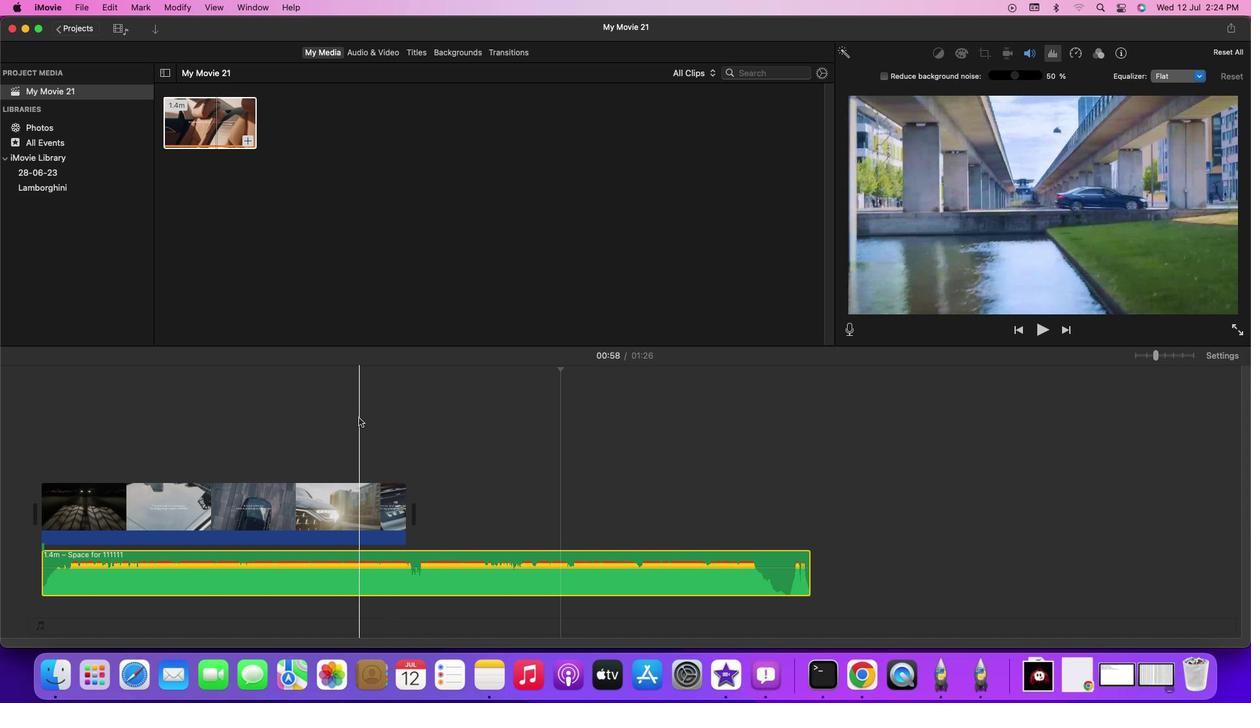 
Action: Mouse pressed left at (359, 417)
Screenshot: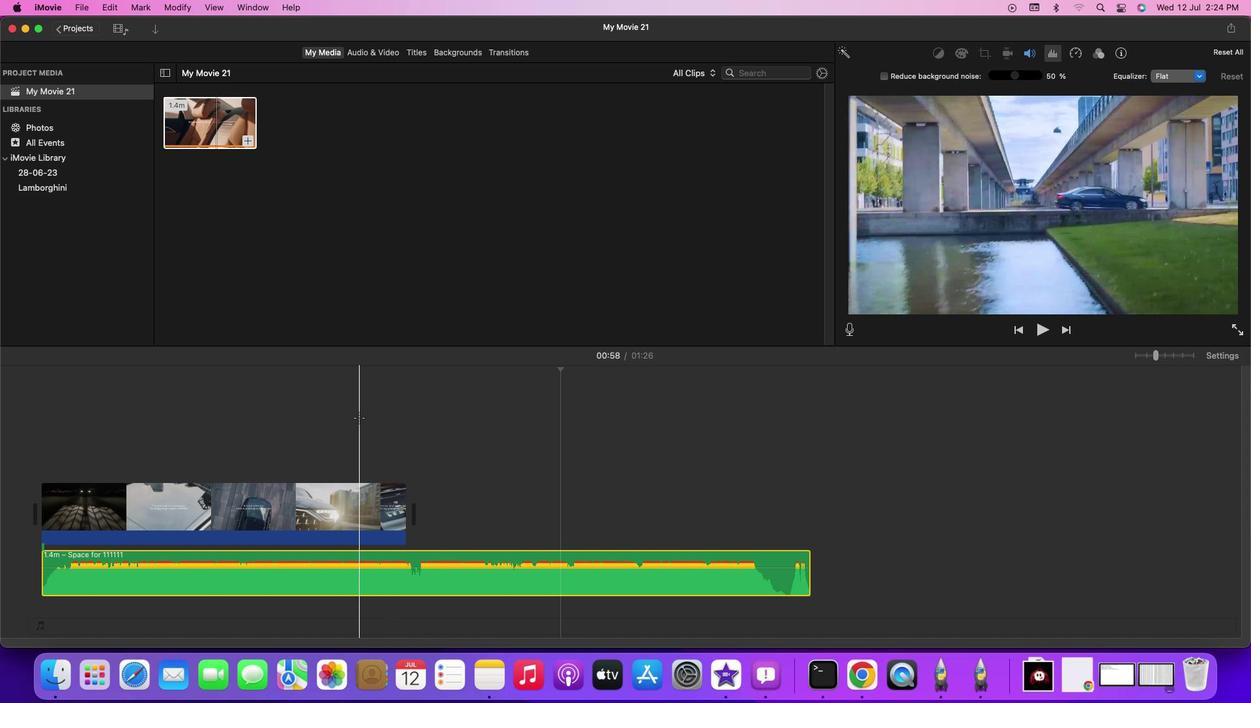 
Action: Mouse moved to (325, 572)
Screenshot: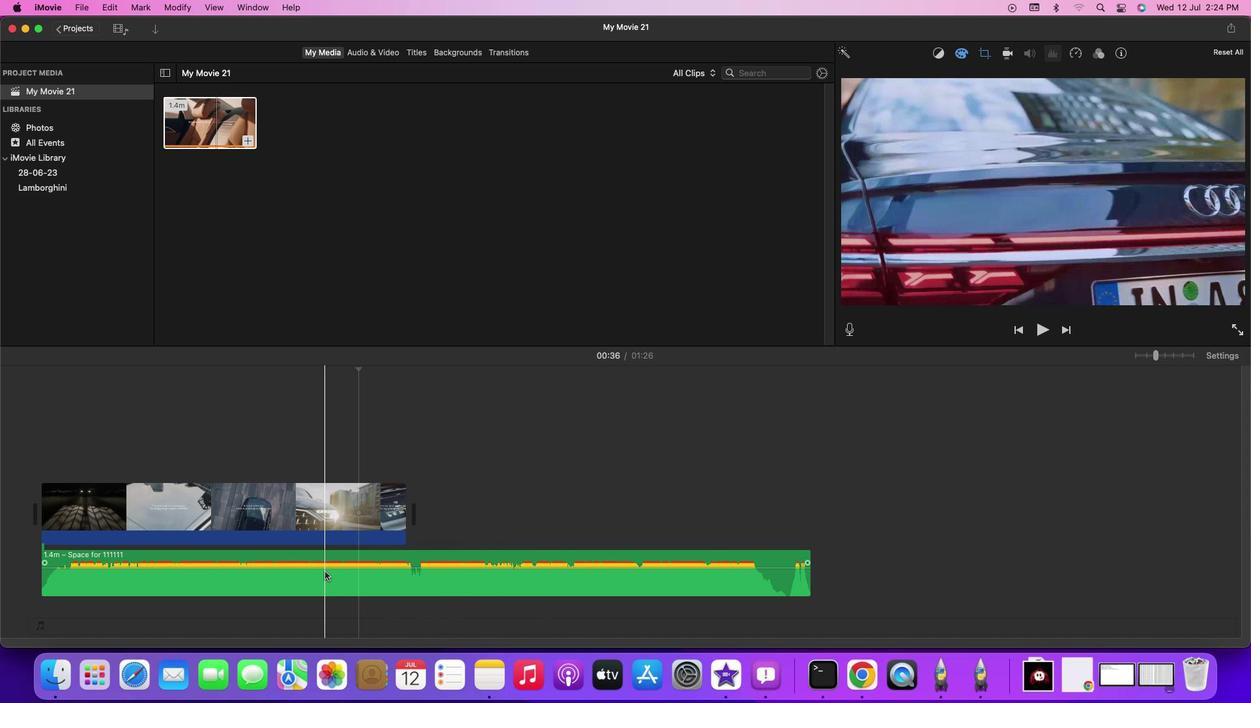 
Action: Mouse pressed left at (325, 572)
Screenshot: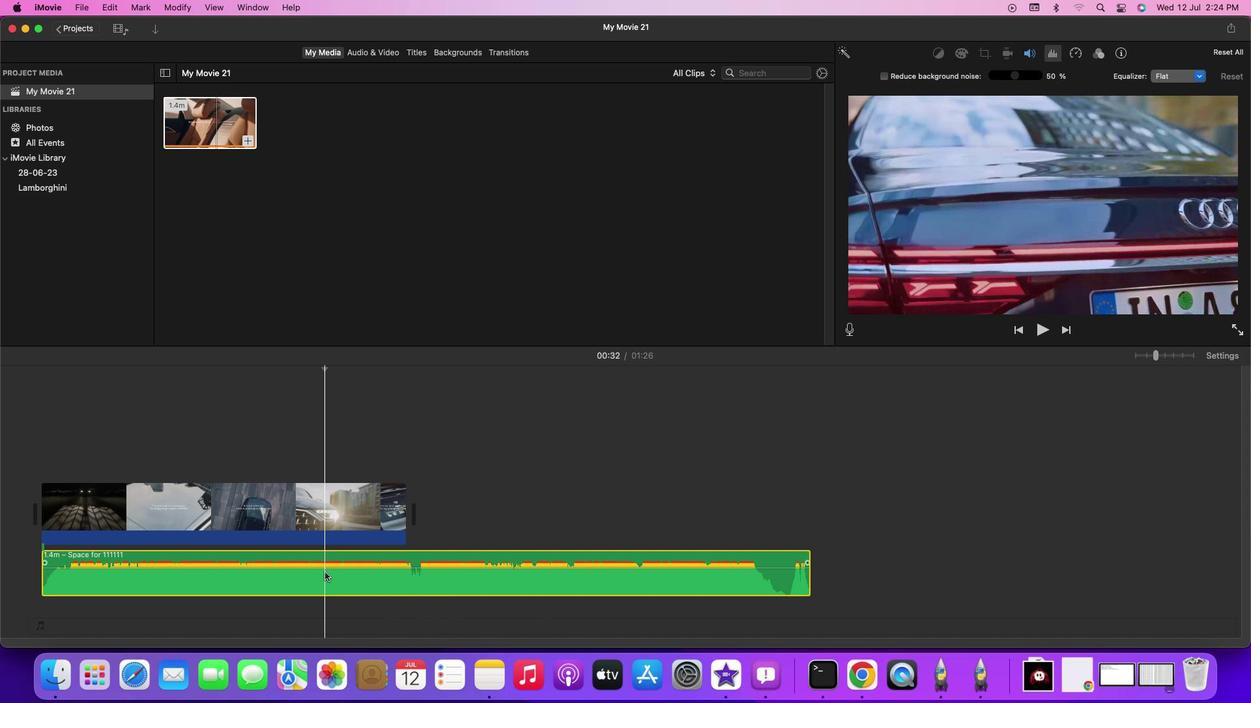 
Action: Mouse moved to (1048, 57)
Screenshot: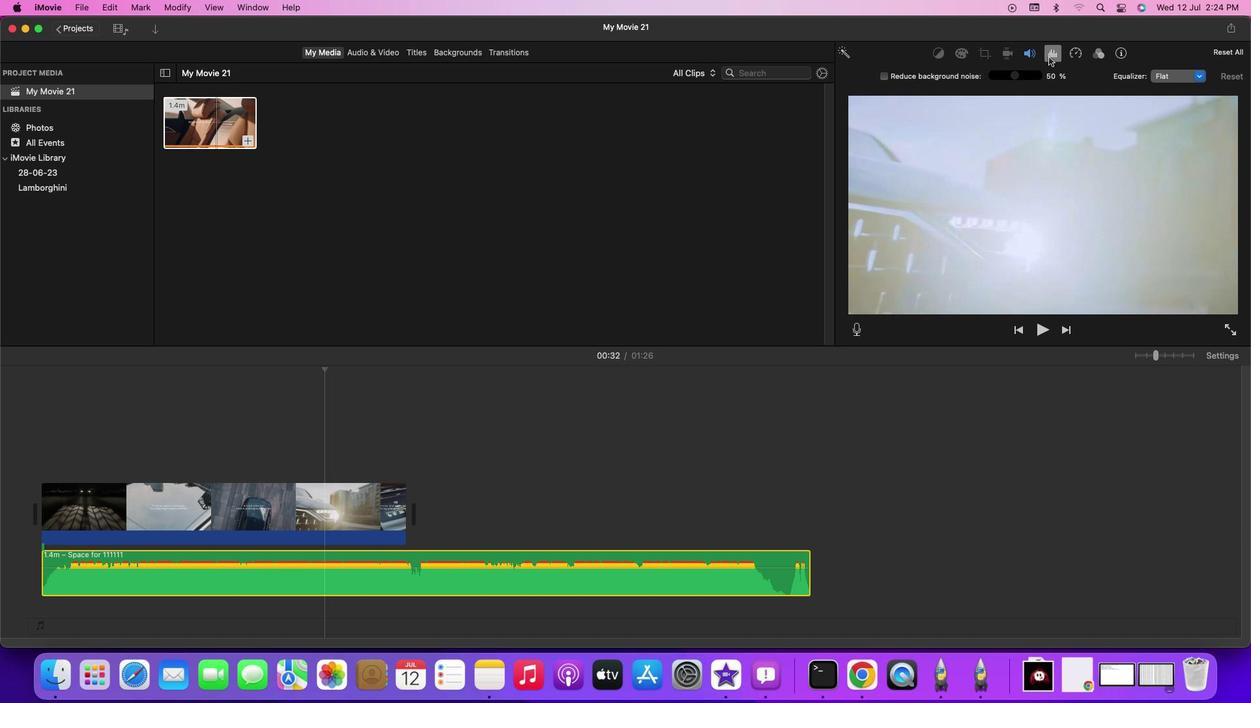 
Action: Mouse pressed left at (1048, 57)
Screenshot: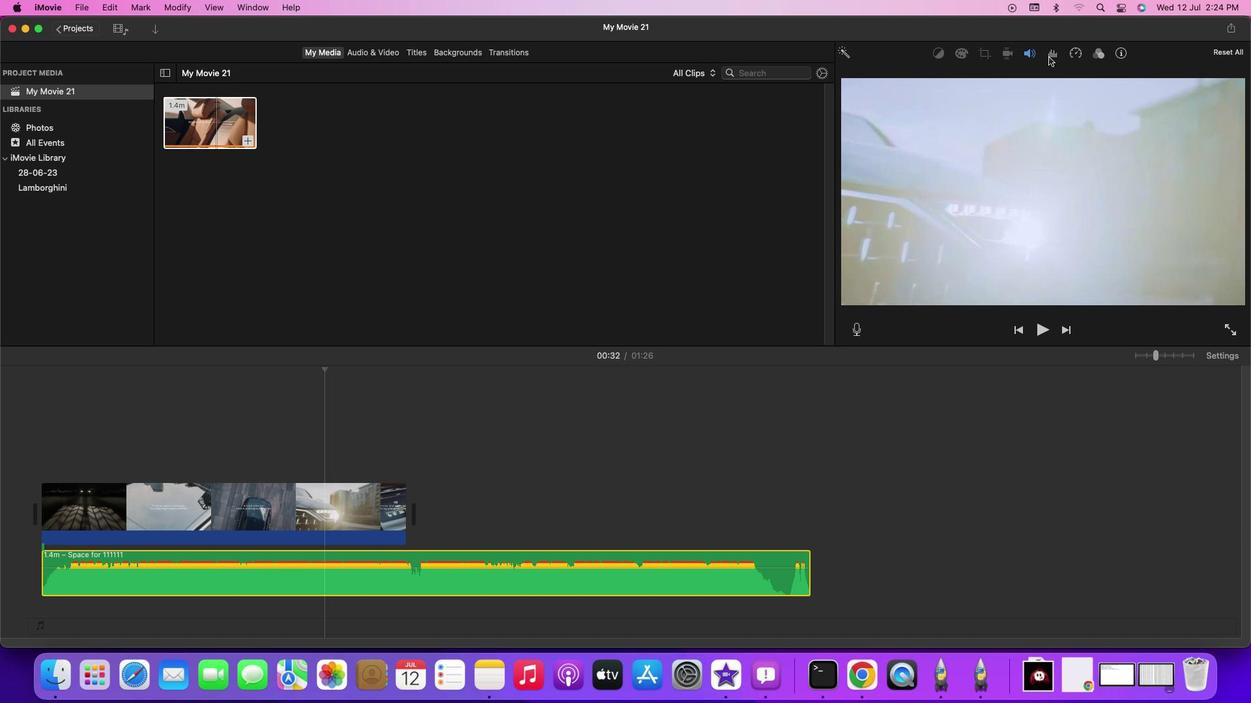 
Action: Mouse moved to (1049, 56)
Screenshot: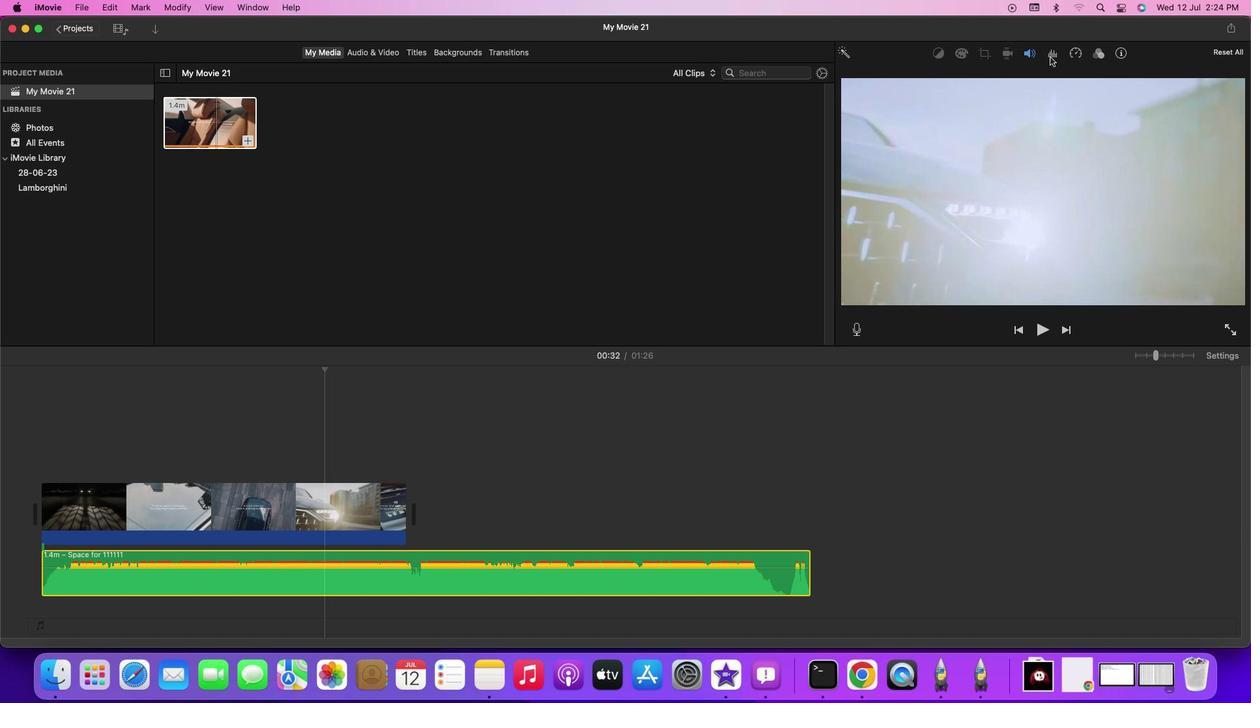 
Action: Mouse pressed left at (1049, 56)
Screenshot: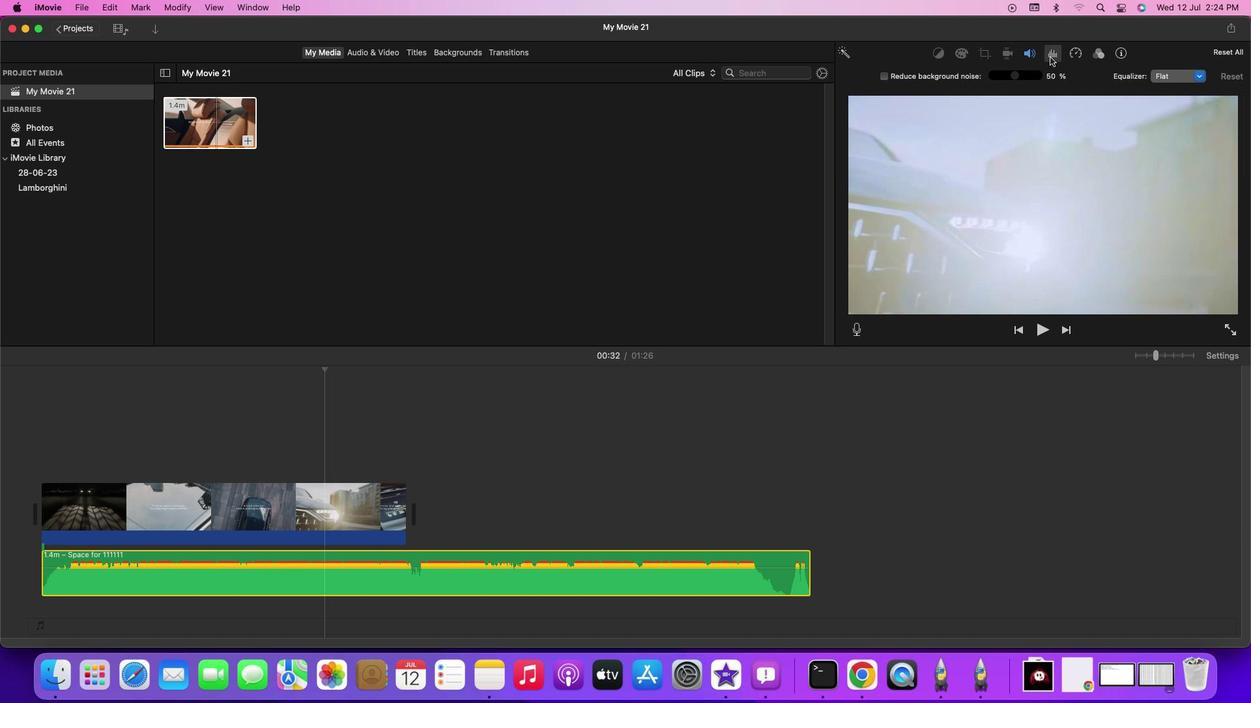 
Action: Mouse moved to (886, 75)
Screenshot: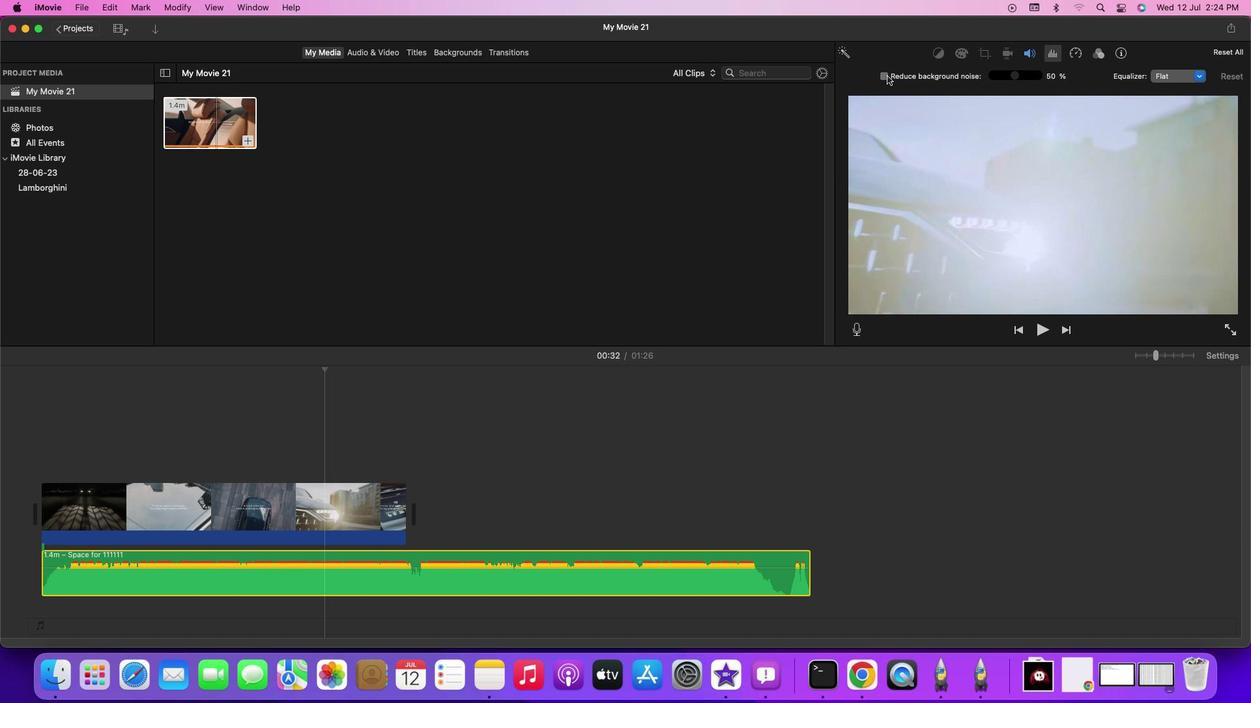 
Action: Mouse pressed left at (886, 75)
Screenshot: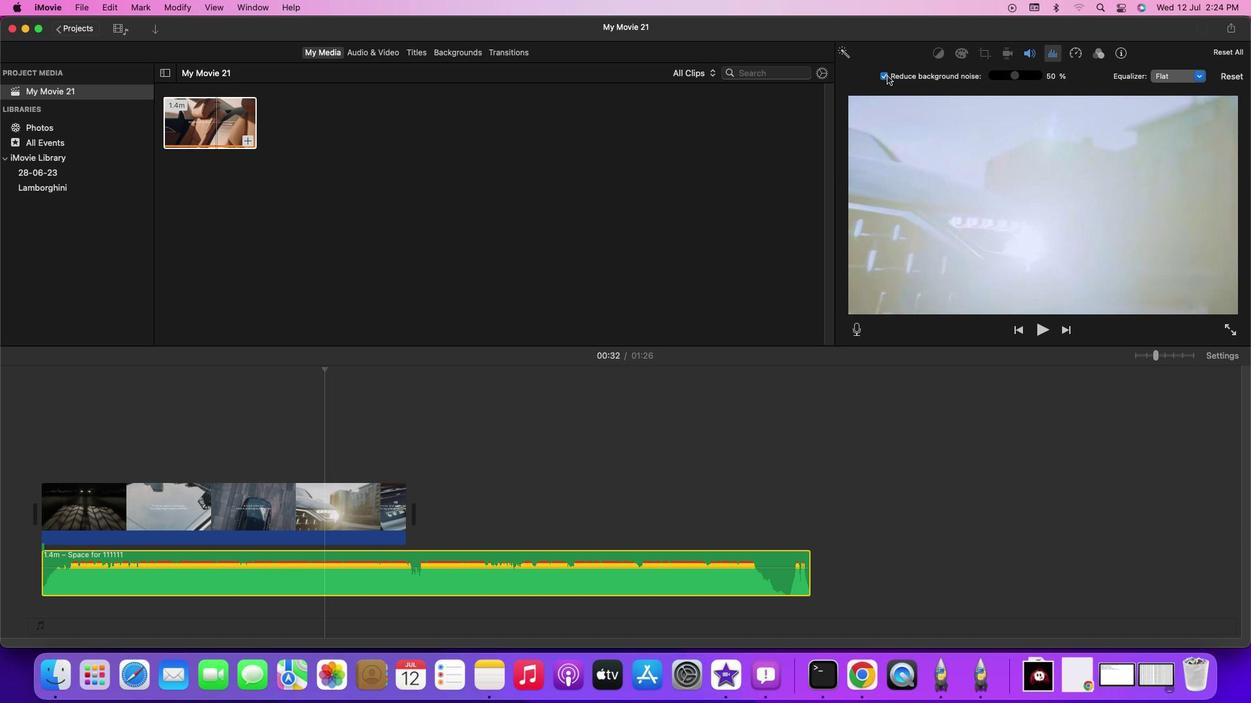 
Action: Mouse moved to (1015, 80)
Screenshot: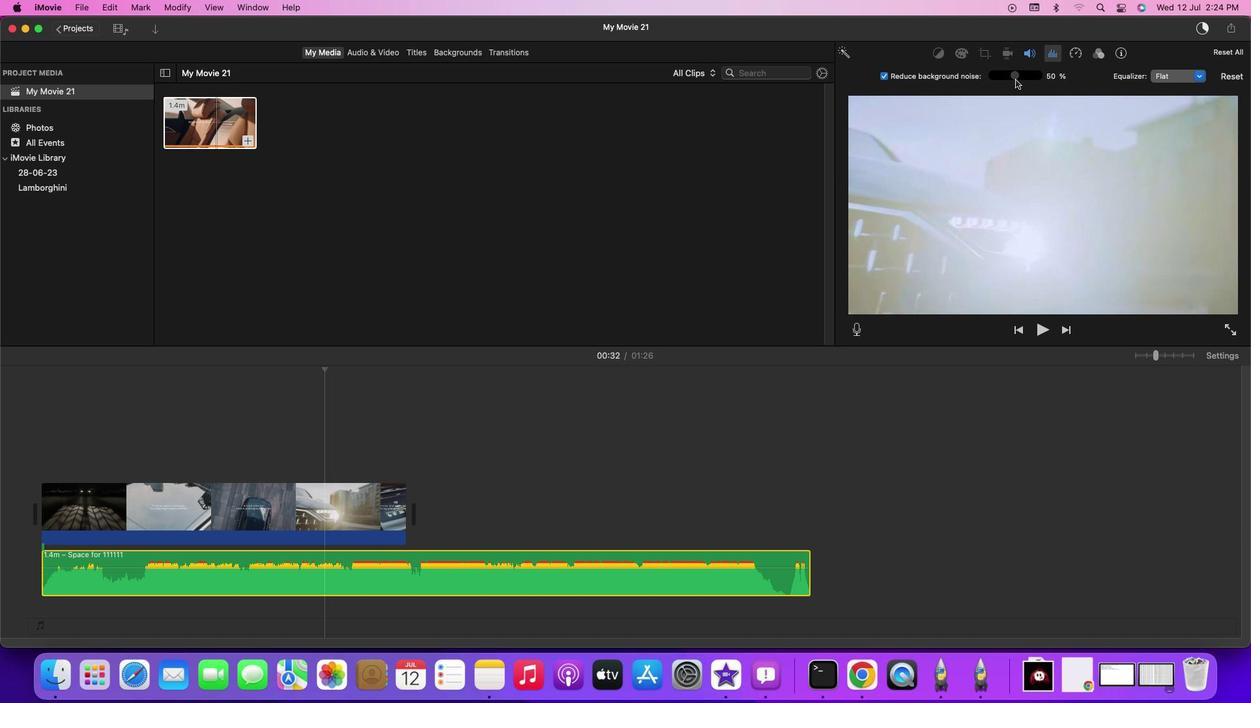 
Action: Mouse pressed left at (1015, 80)
Screenshot: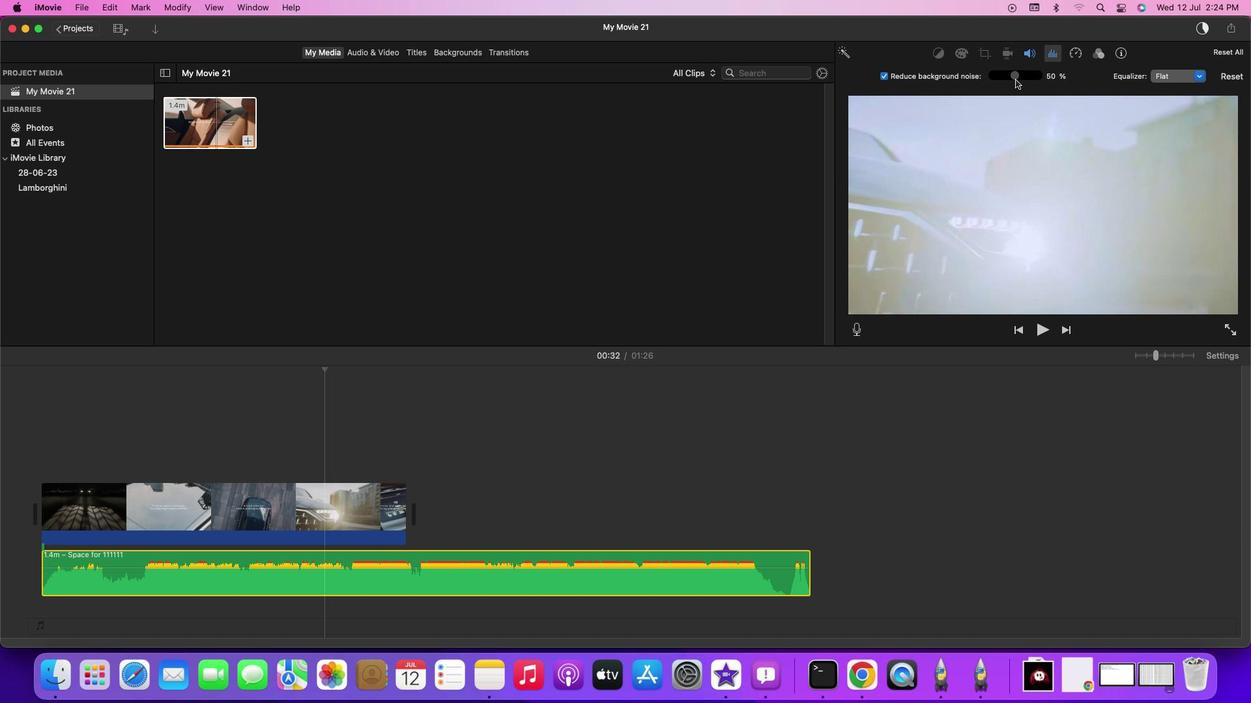 
Action: Mouse moved to (1040, 324)
Screenshot: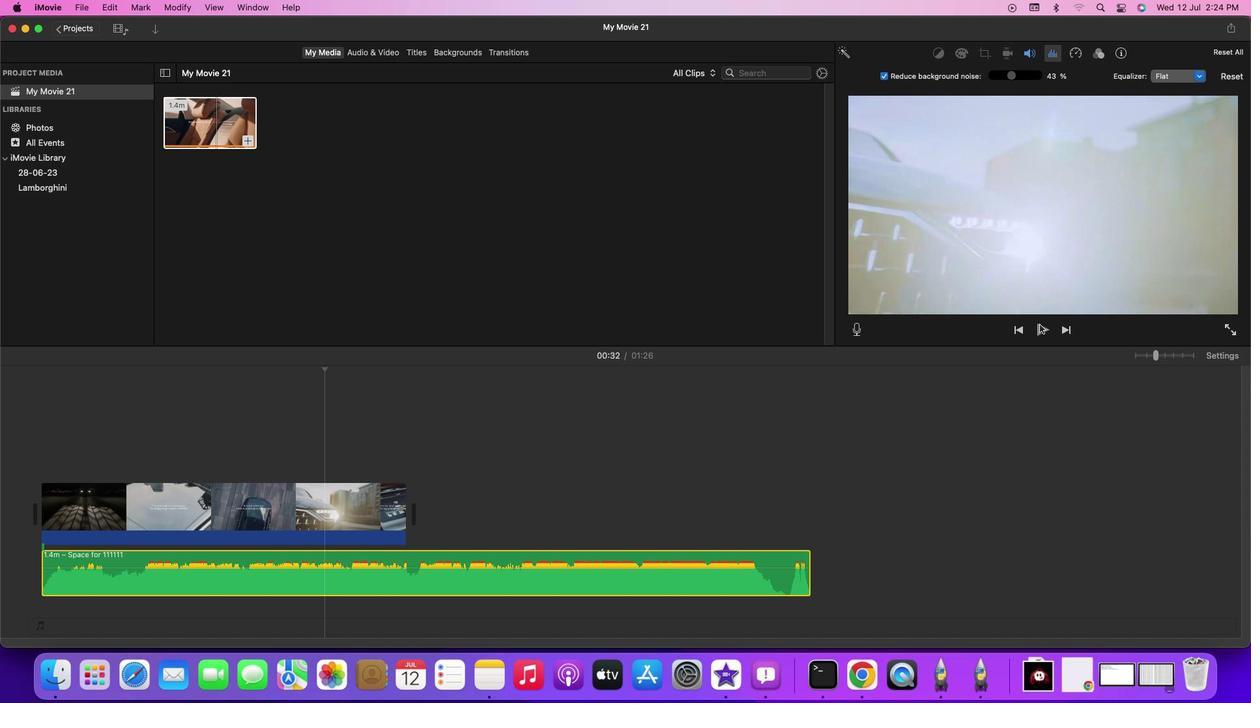 
Action: Mouse pressed left at (1040, 324)
Screenshot: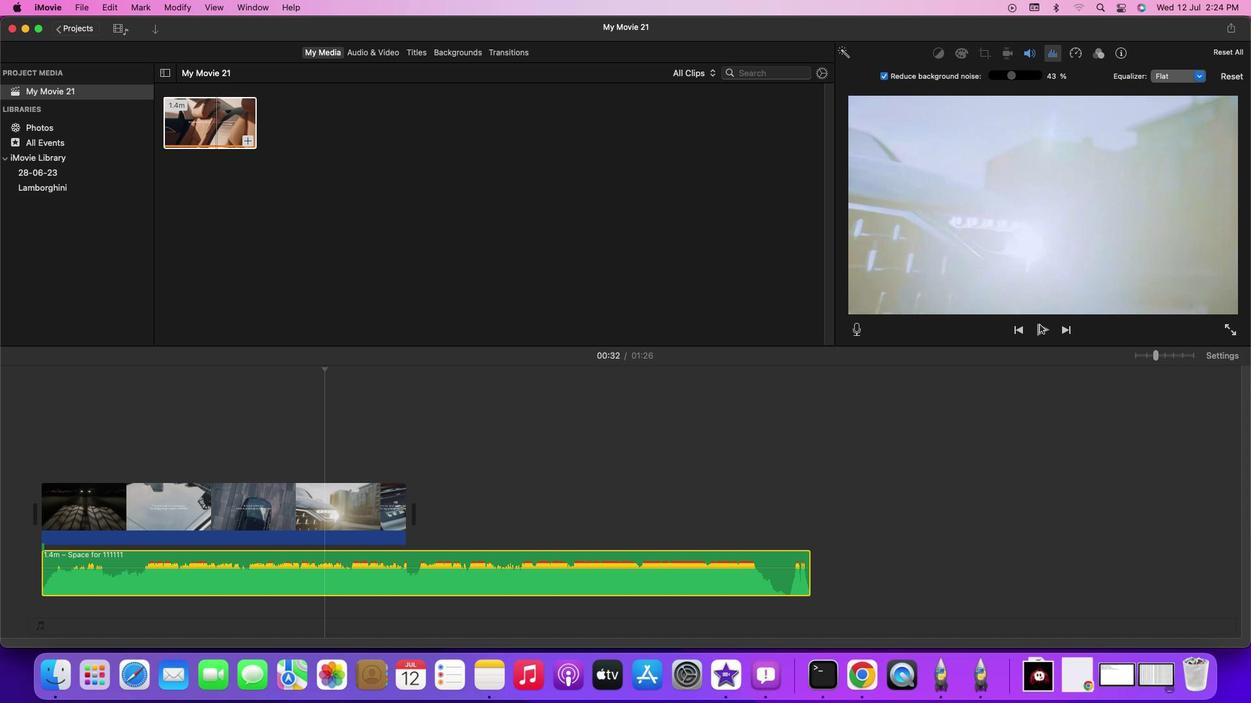 
Action: Mouse moved to (888, 74)
Screenshot: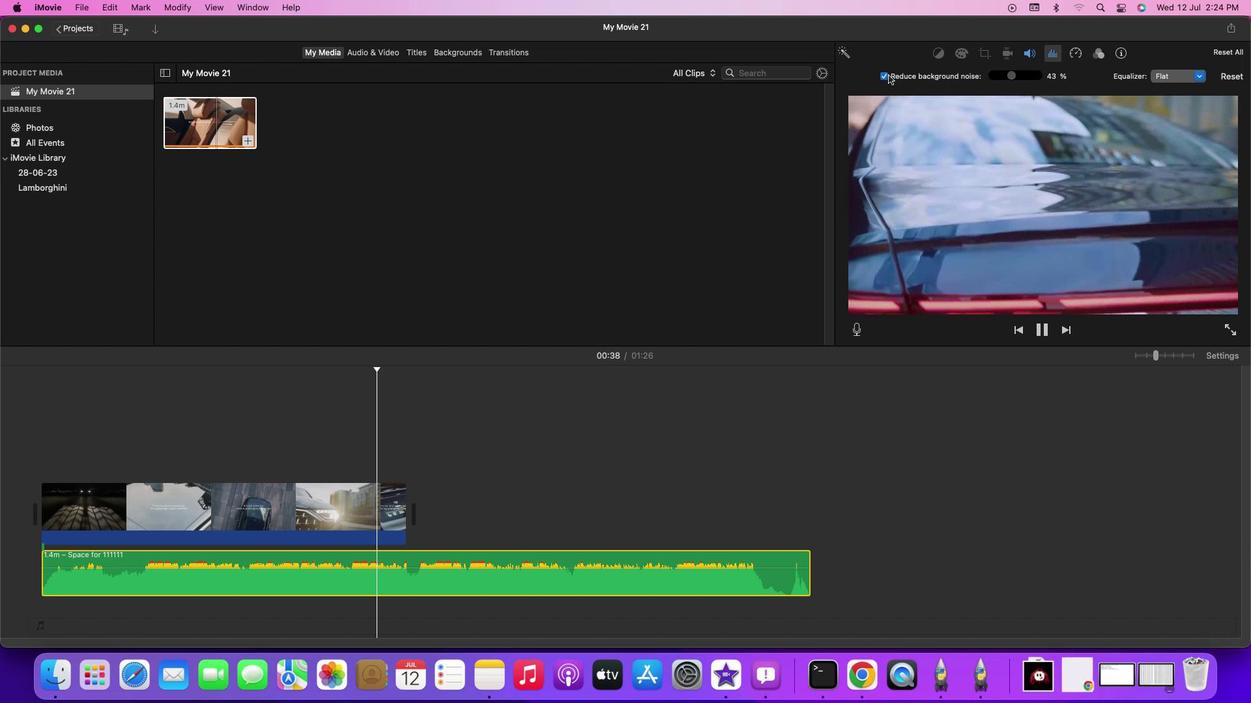 
Action: Mouse pressed left at (888, 74)
Screenshot: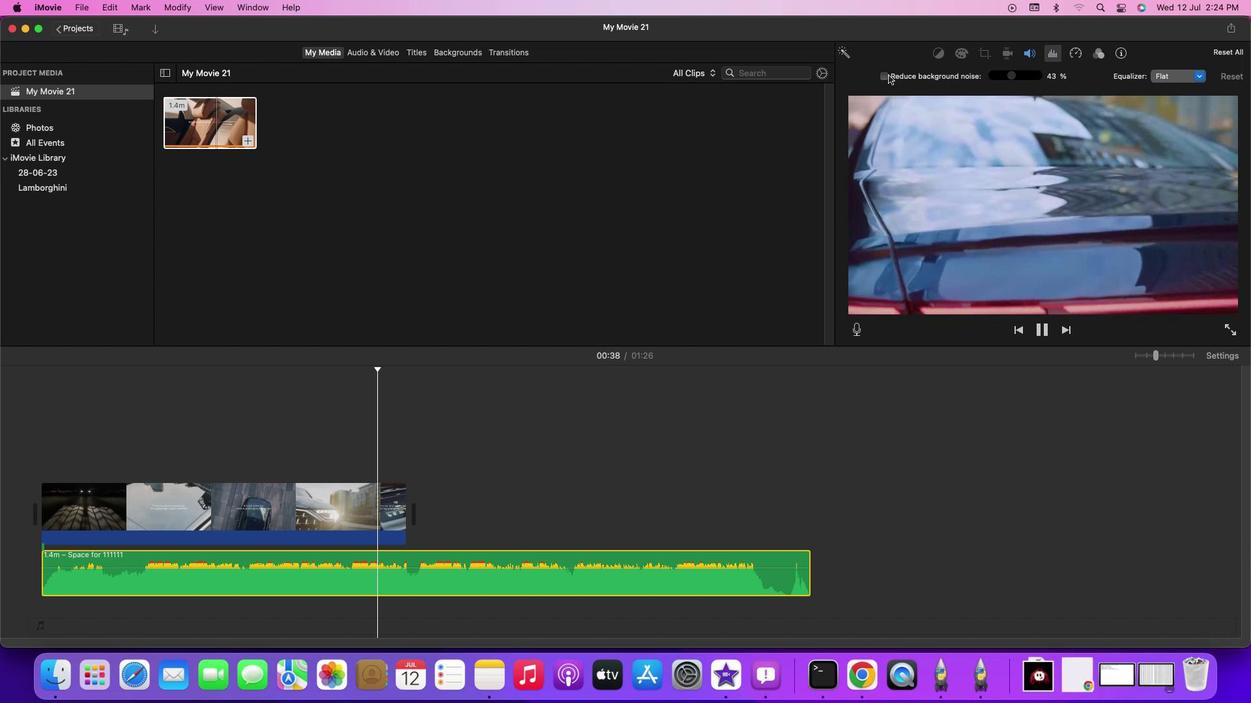 
Action: Mouse moved to (327, 510)
Screenshot: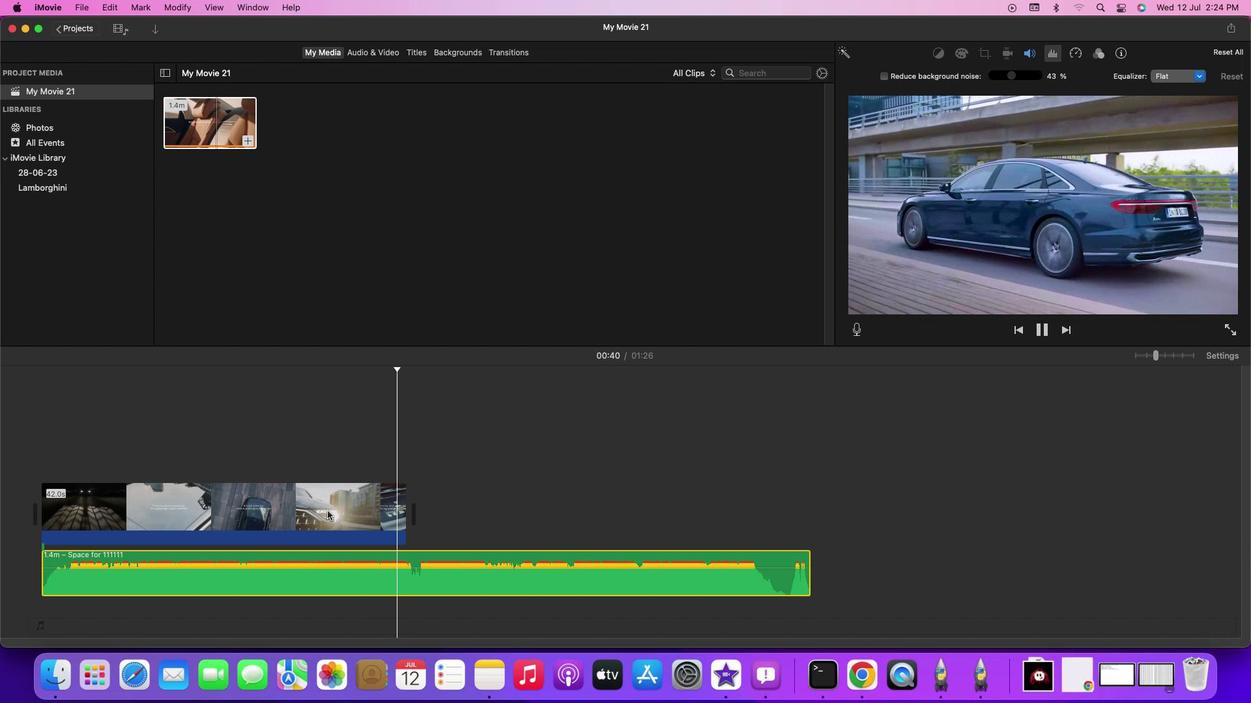 
Action: Mouse pressed left at (327, 510)
Screenshot: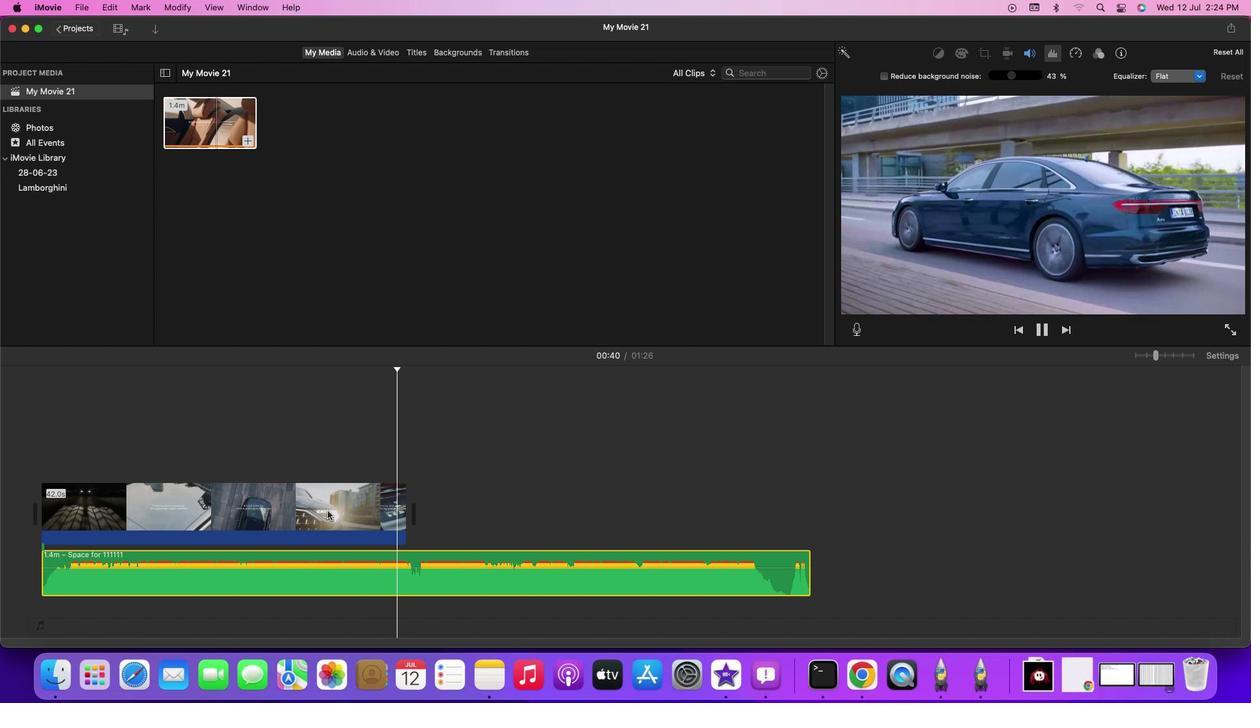 
Action: Mouse moved to (148, 421)
Screenshot: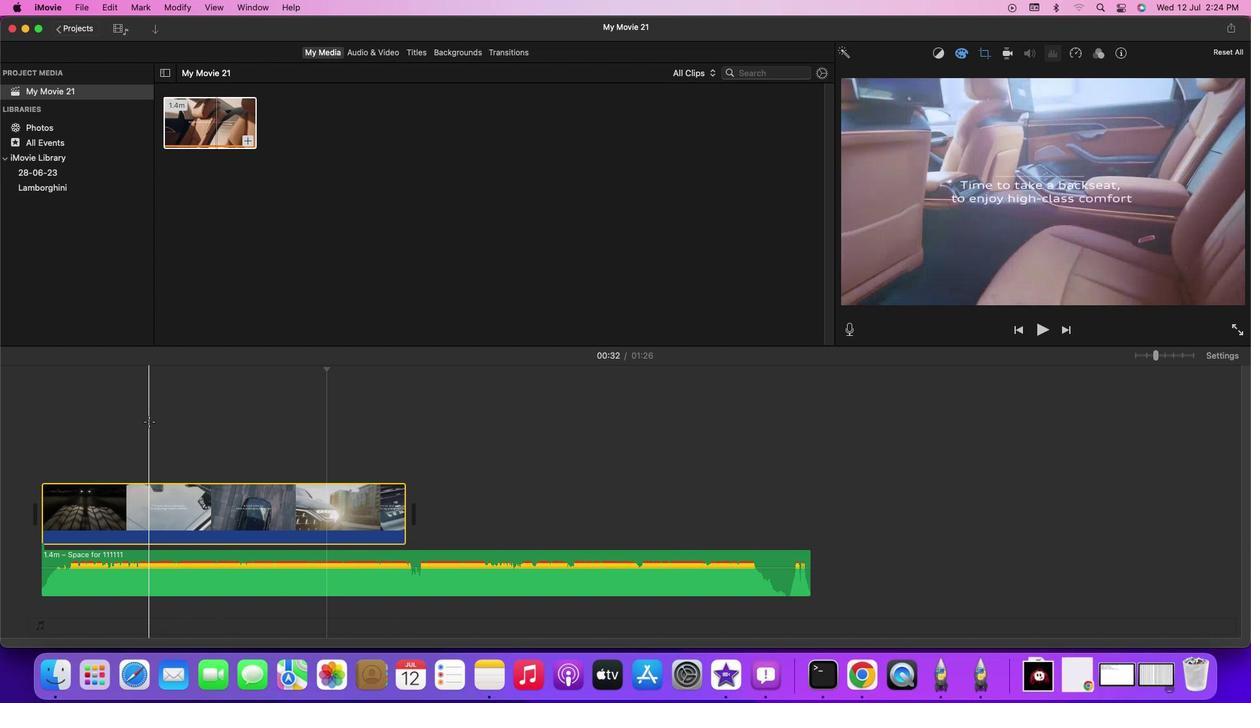 
Action: Mouse pressed left at (148, 421)
Screenshot: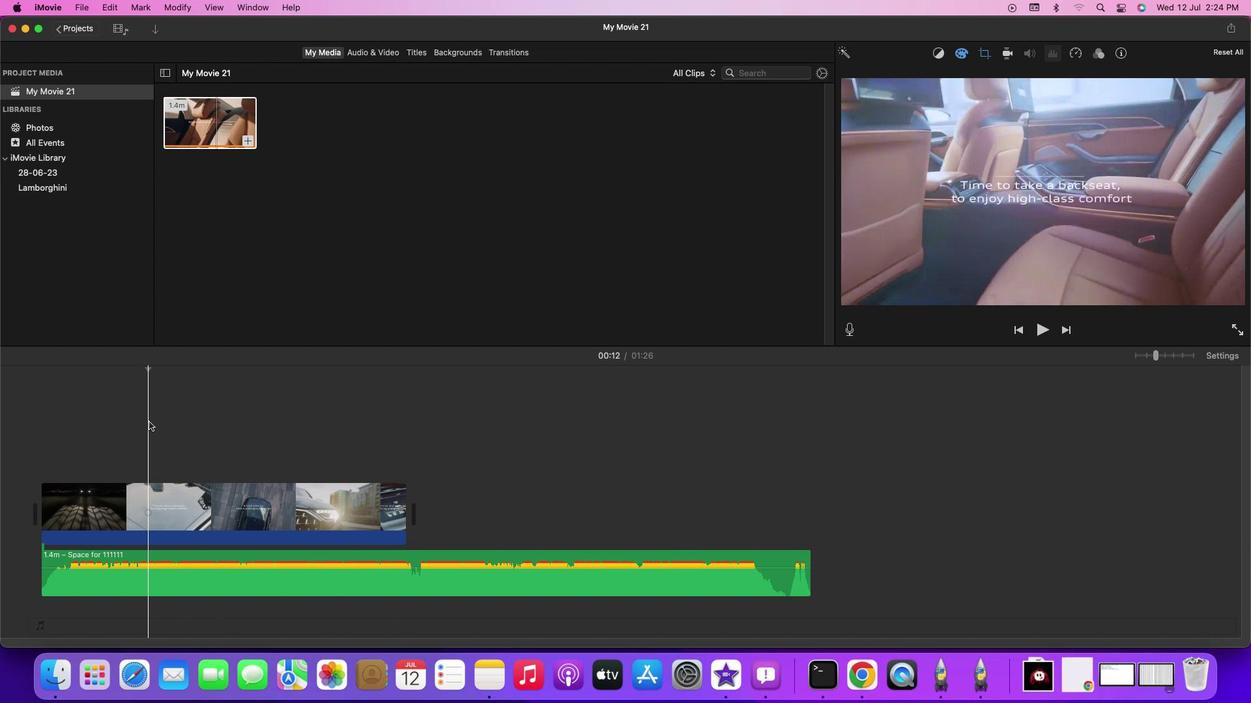 
Action: Mouse moved to (389, 53)
Screenshot: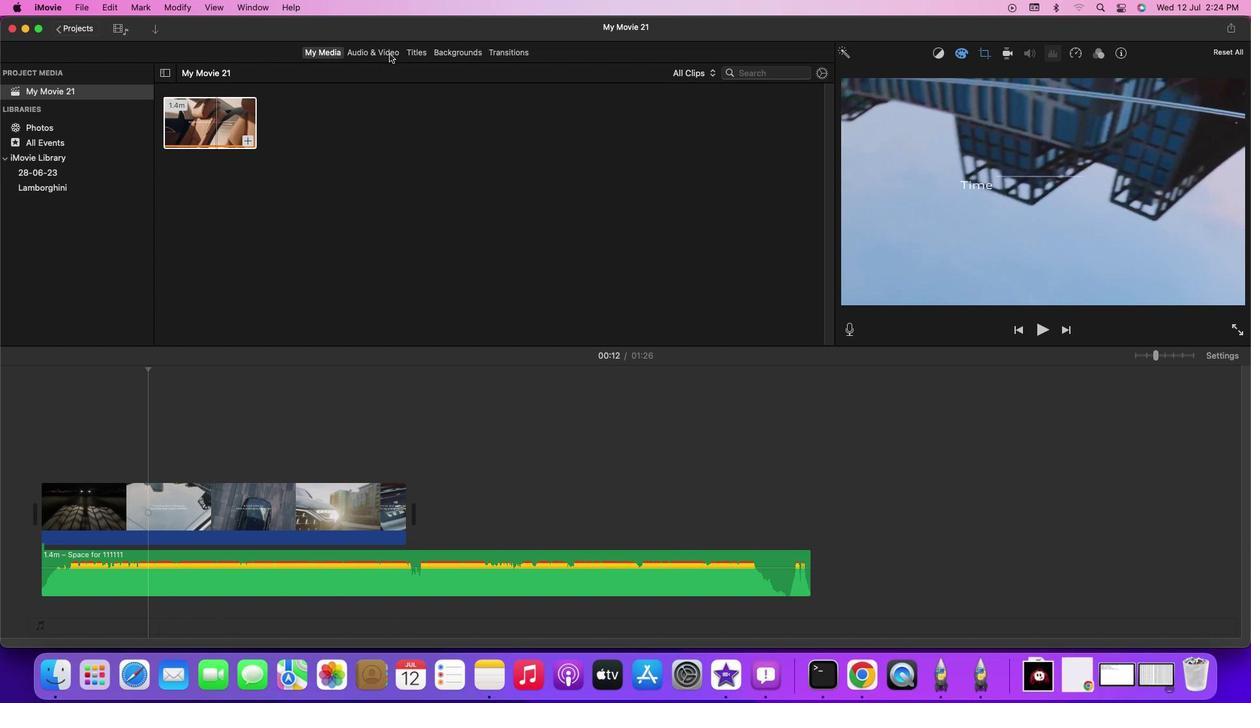 
Action: Mouse pressed left at (389, 53)
Screenshot: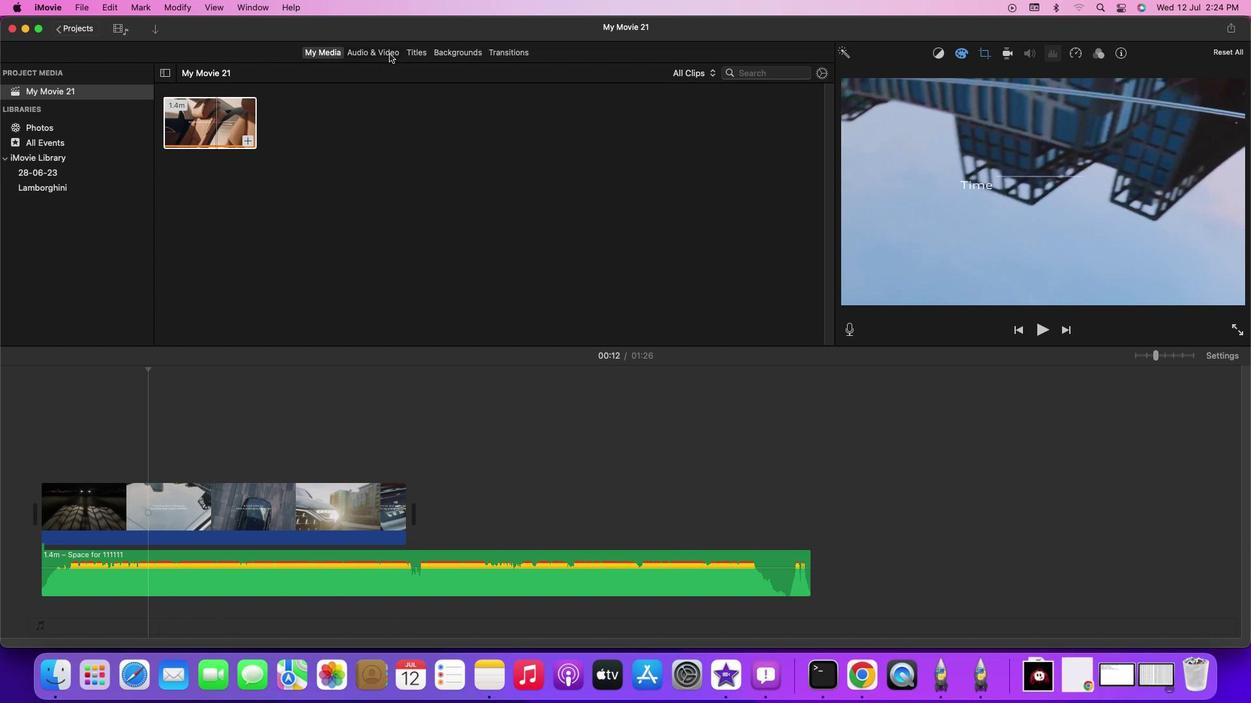 
Action: Mouse moved to (787, 77)
Screenshot: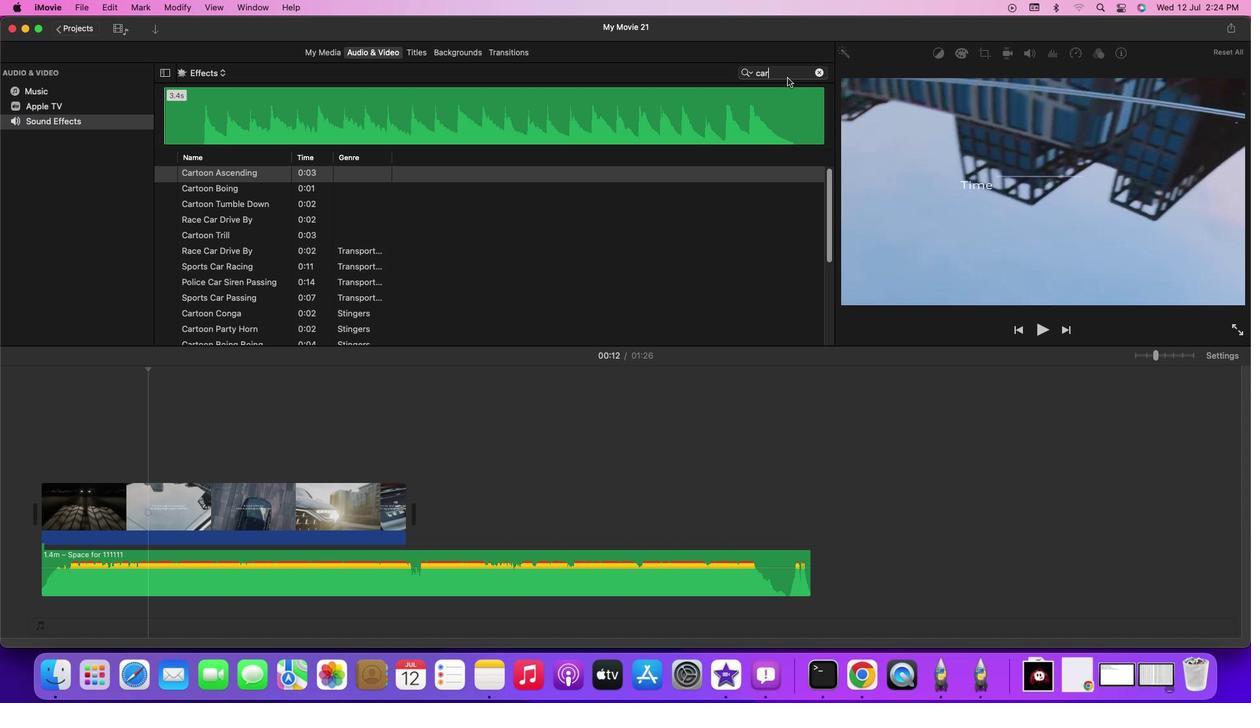 
Action: Mouse pressed left at (787, 77)
Screenshot: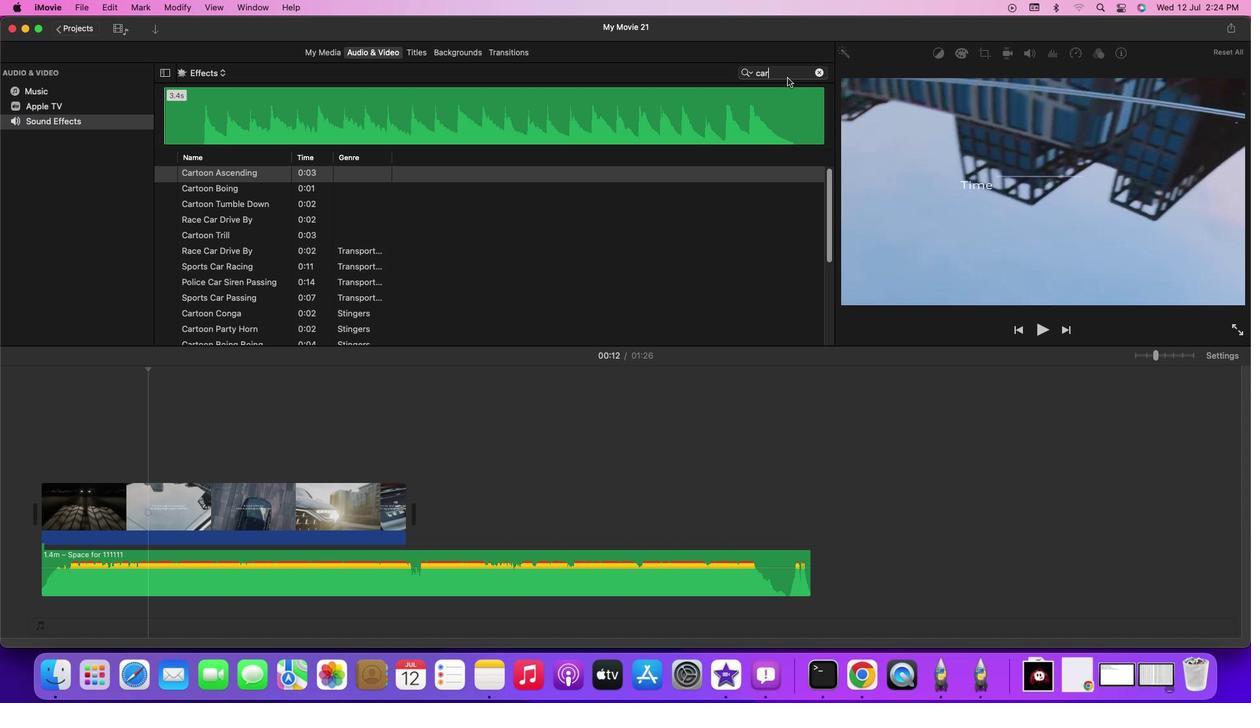 
Action: Mouse moved to (794, 74)
Screenshot: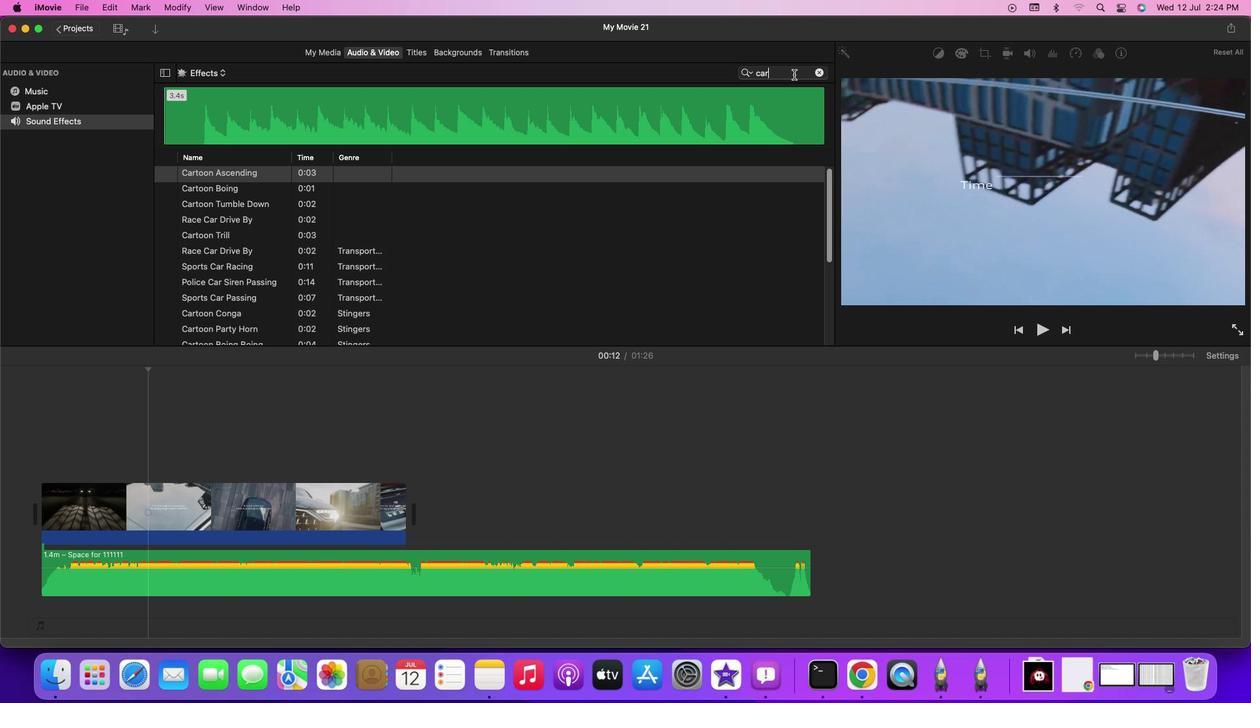 
Action: Key pressed Key.enterKey.backspace'c''a''r'Key.enter
Screenshot: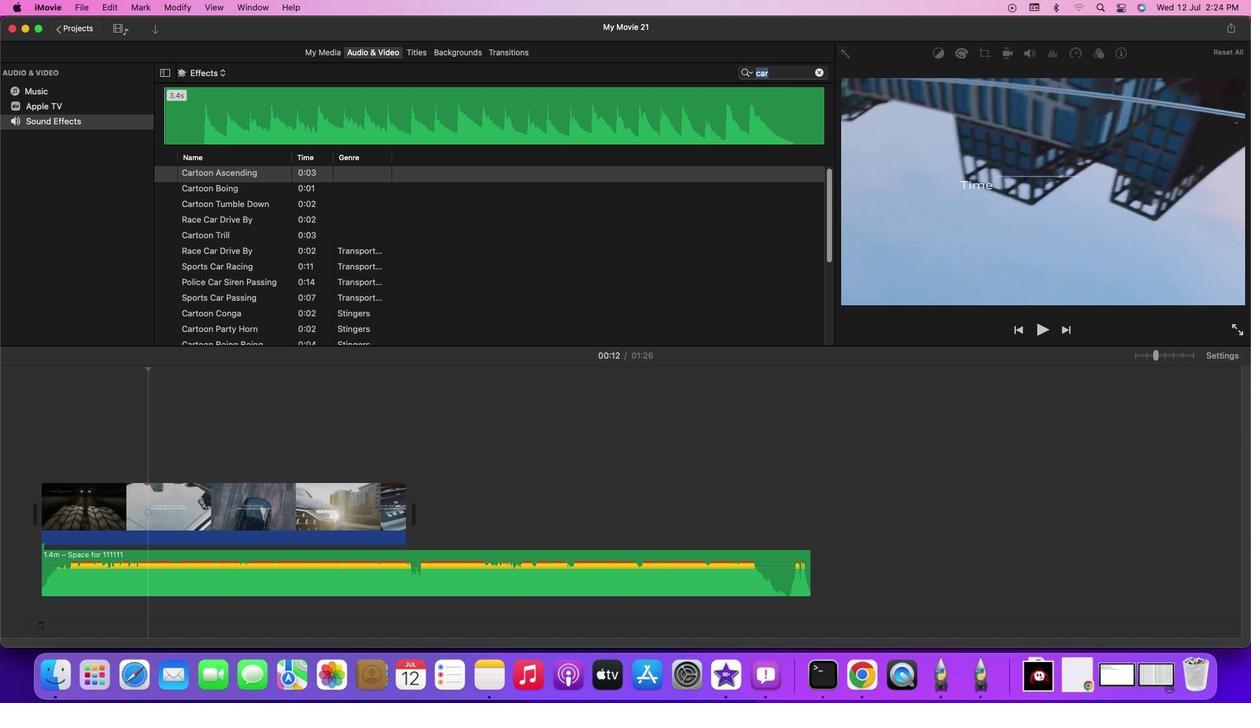 
Action: Mouse moved to (234, 265)
Screenshot: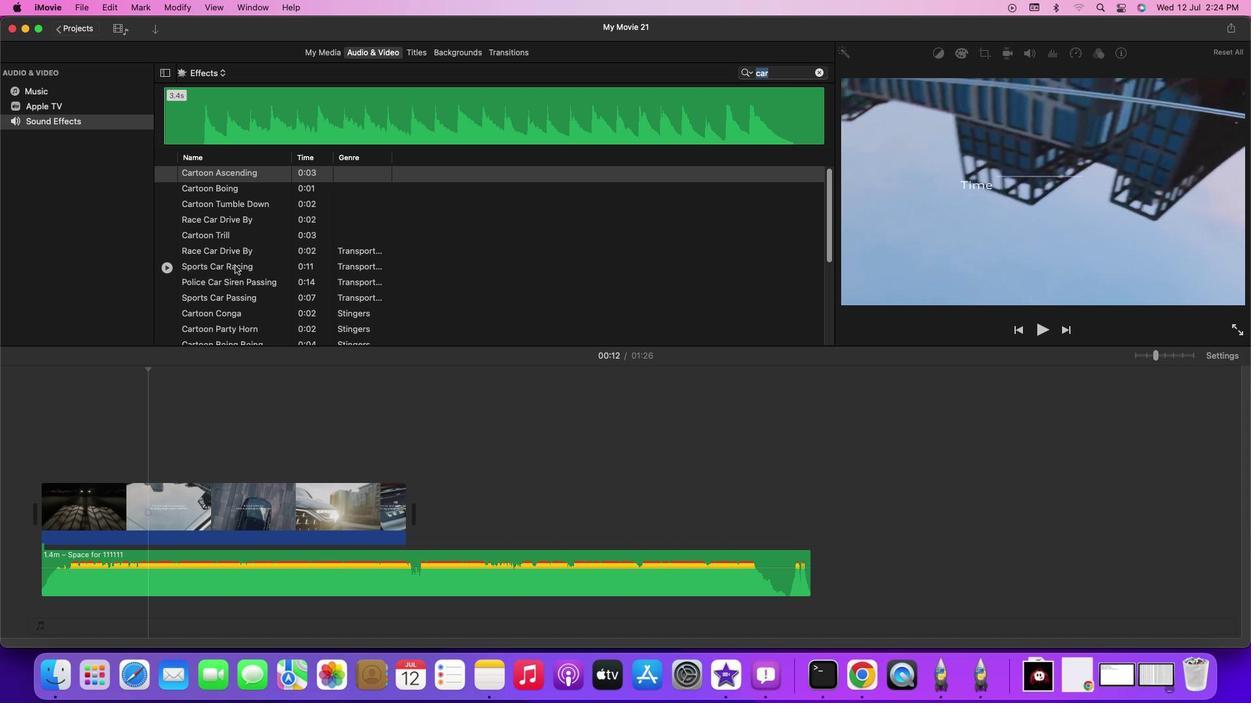 
Action: Mouse pressed left at (234, 265)
Screenshot: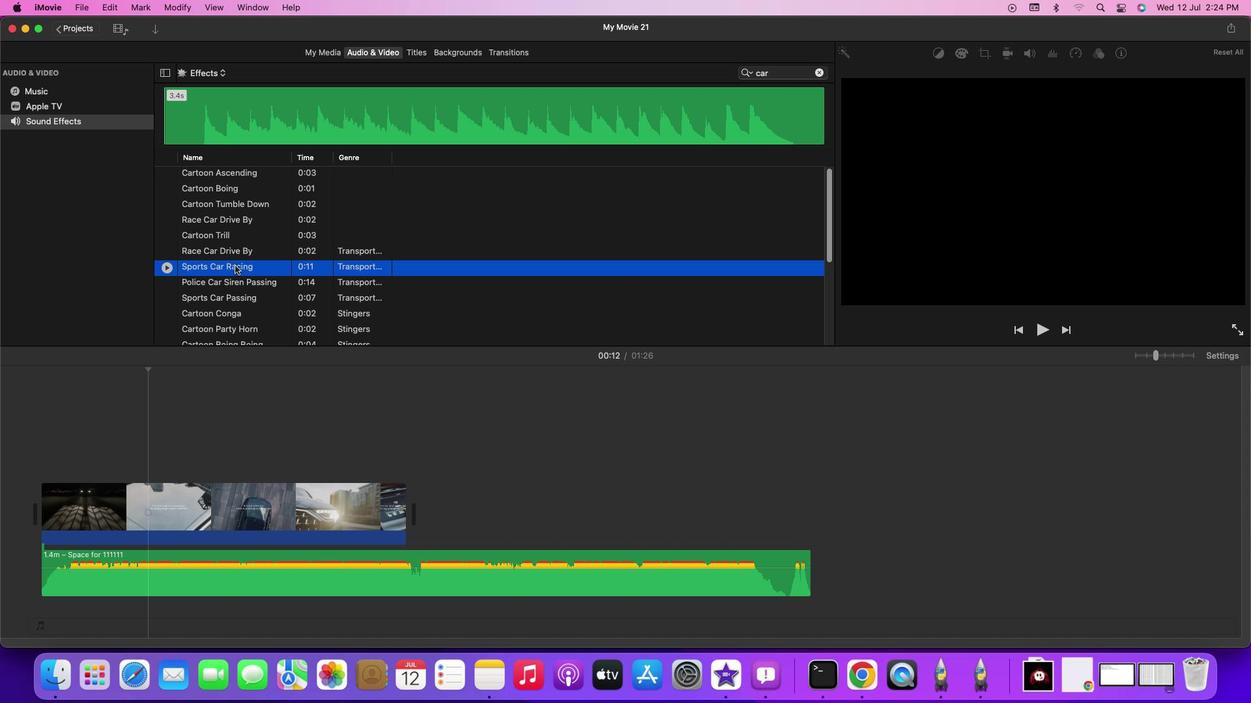 
Action: Mouse moved to (206, 121)
Screenshot: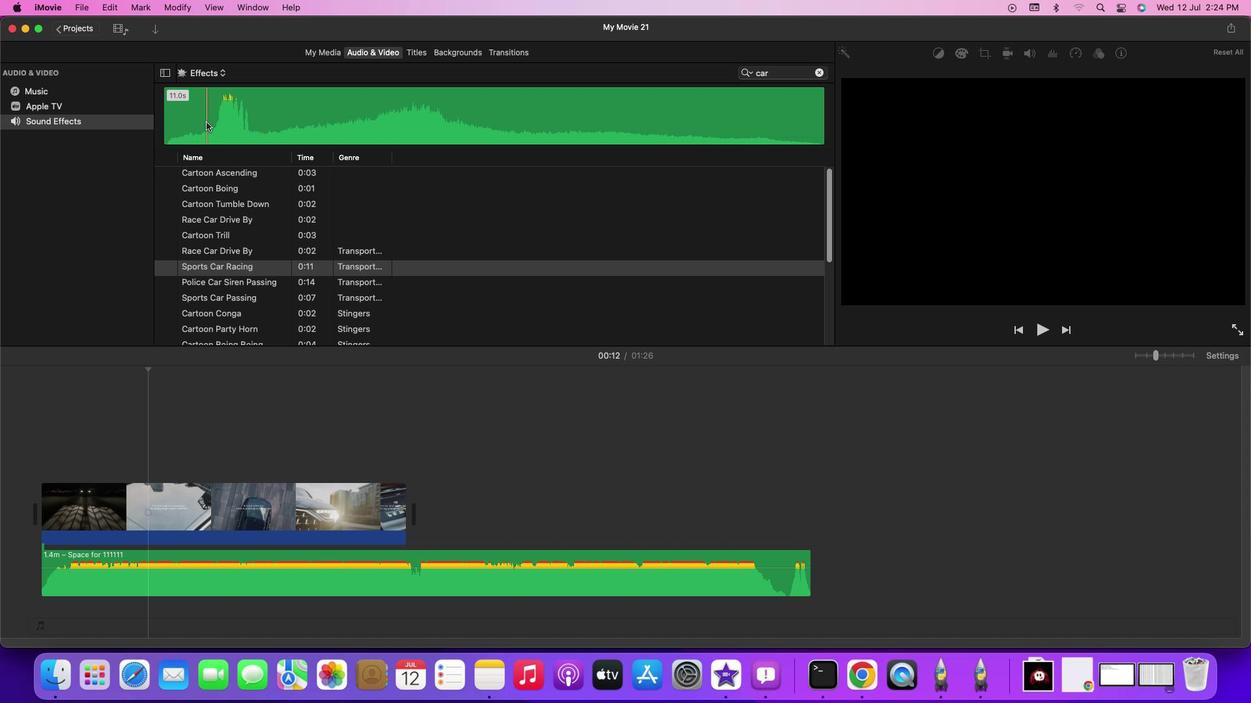 
Action: Mouse pressed left at (206, 121)
Screenshot: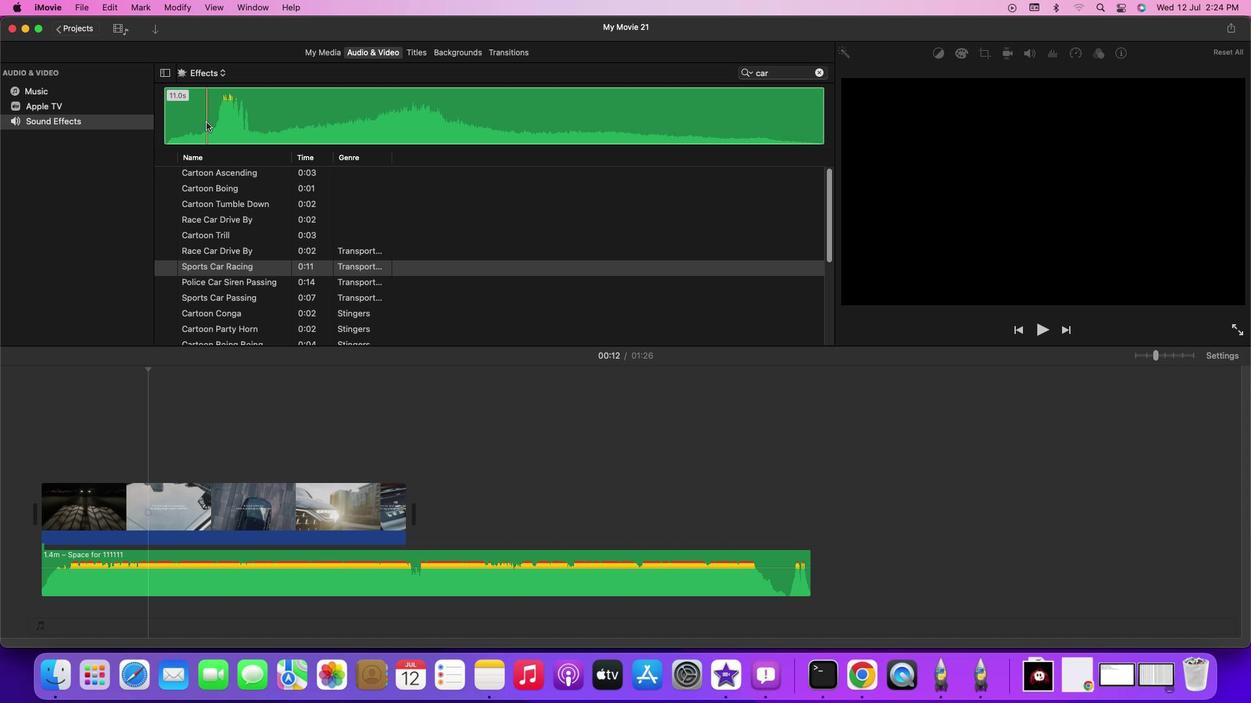 
Action: Mouse moved to (205, 121)
Screenshot: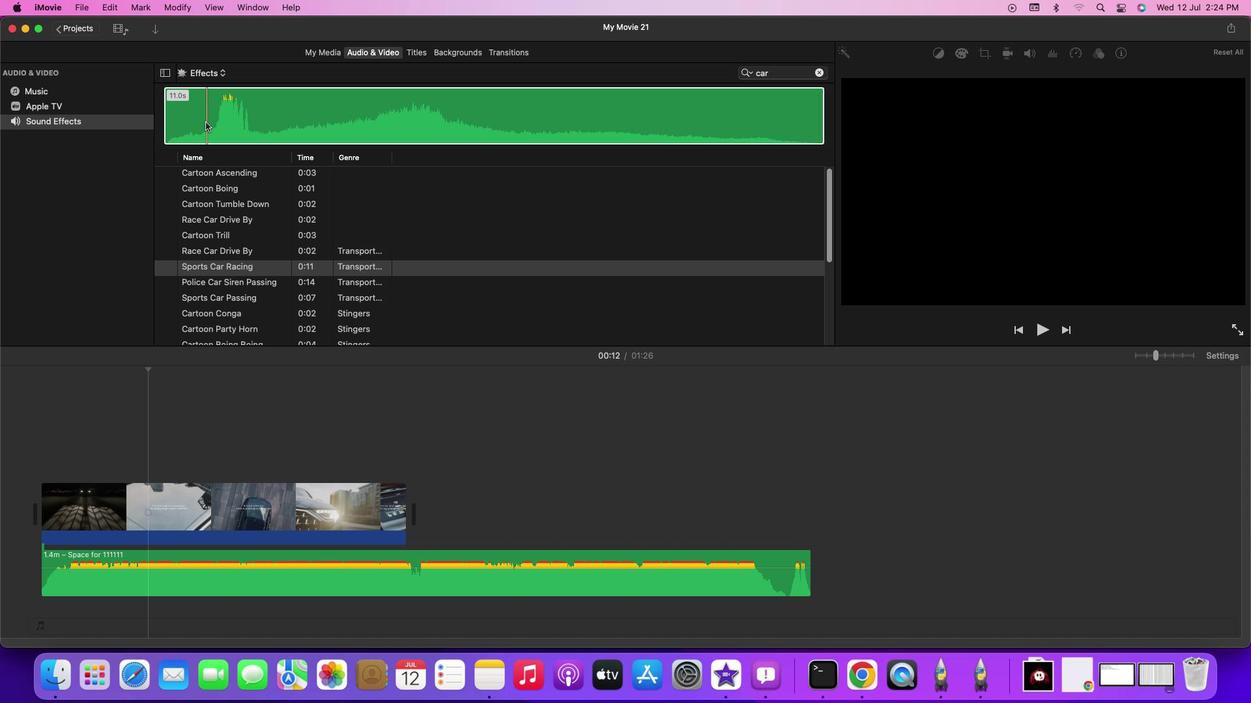 
Action: Key pressed Key.space
Screenshot: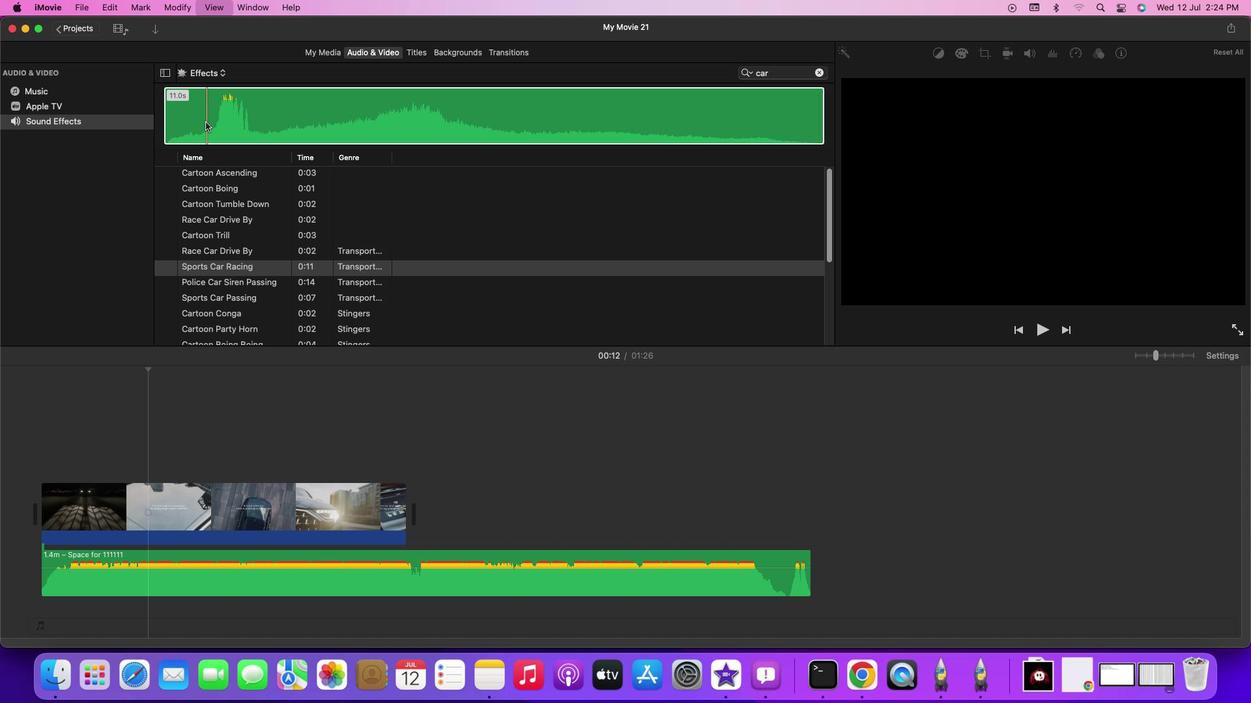 
Action: Mouse moved to (237, 256)
Screenshot: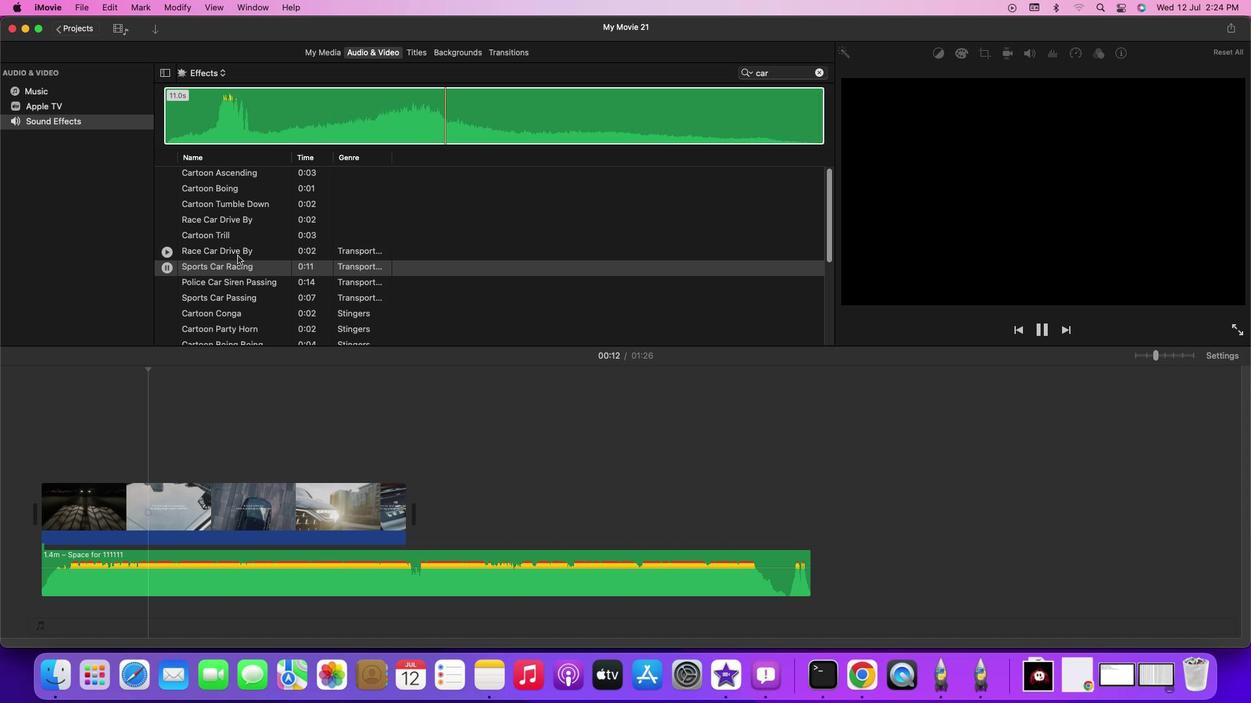 
Action: Mouse pressed left at (237, 256)
Screenshot: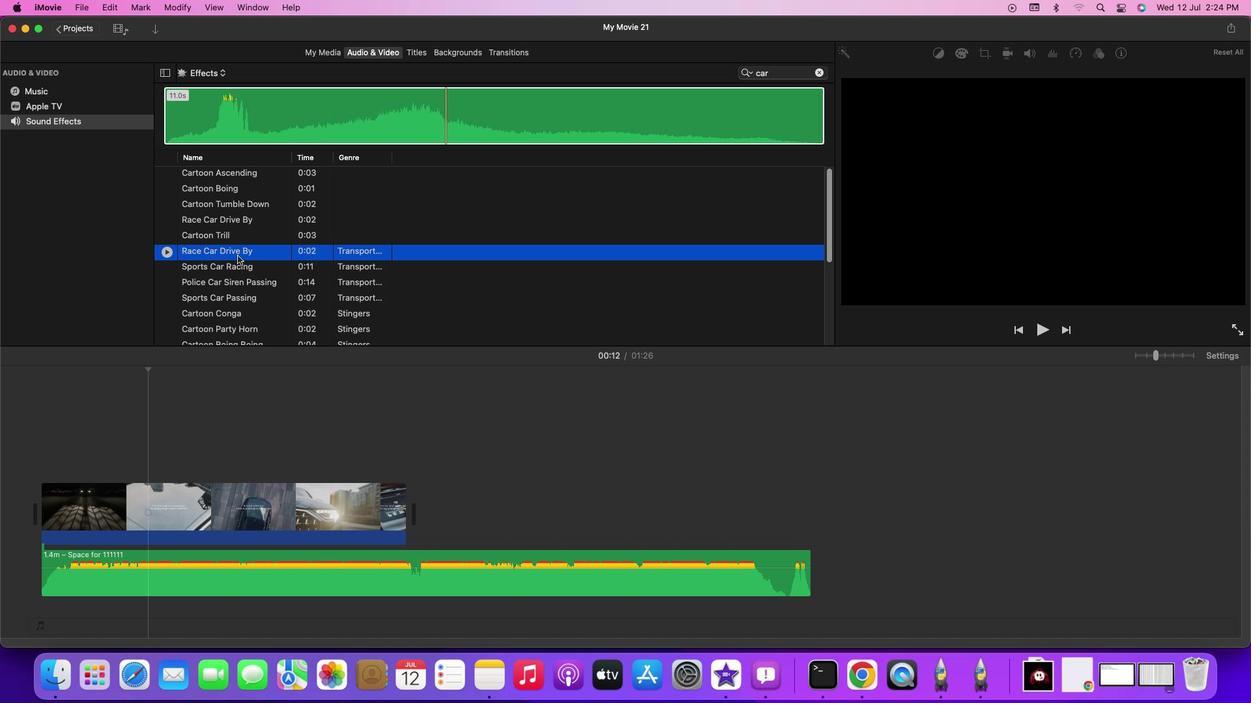 
Action: Mouse moved to (229, 125)
Screenshot: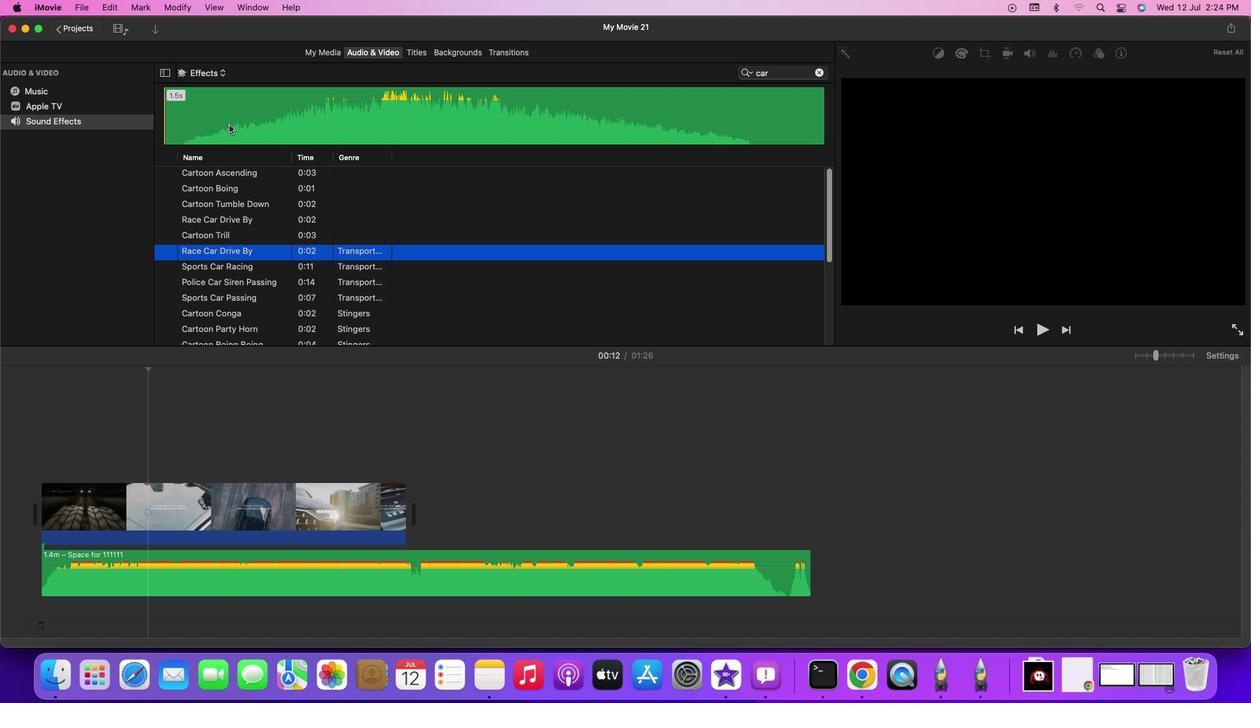 
Action: Mouse pressed left at (229, 125)
Screenshot: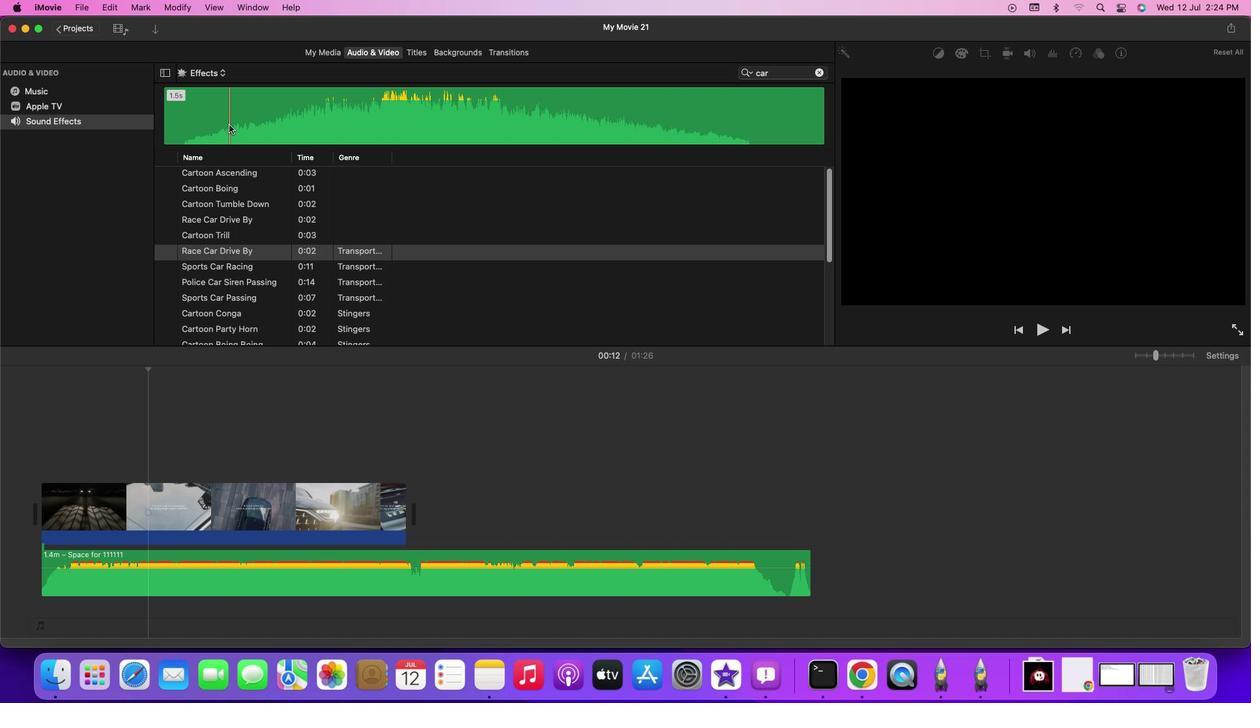 
Action: Key pressed Key.space
Screenshot: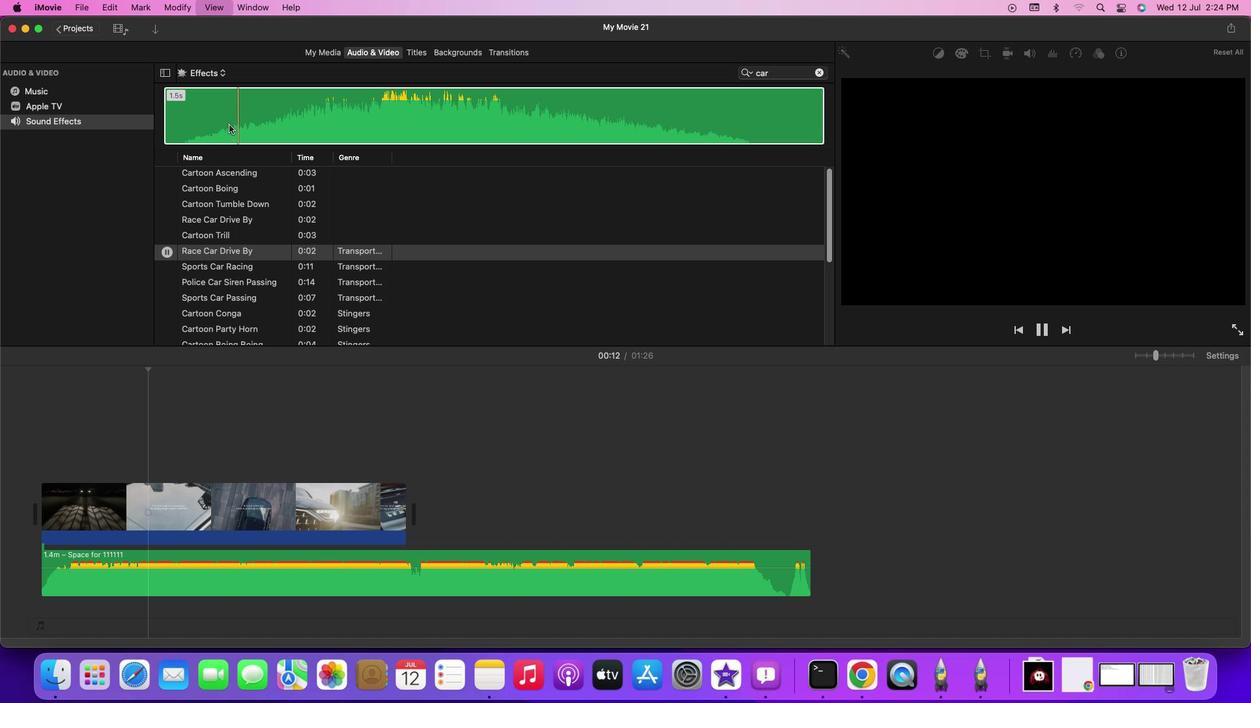 
Action: Mouse moved to (239, 224)
Screenshot: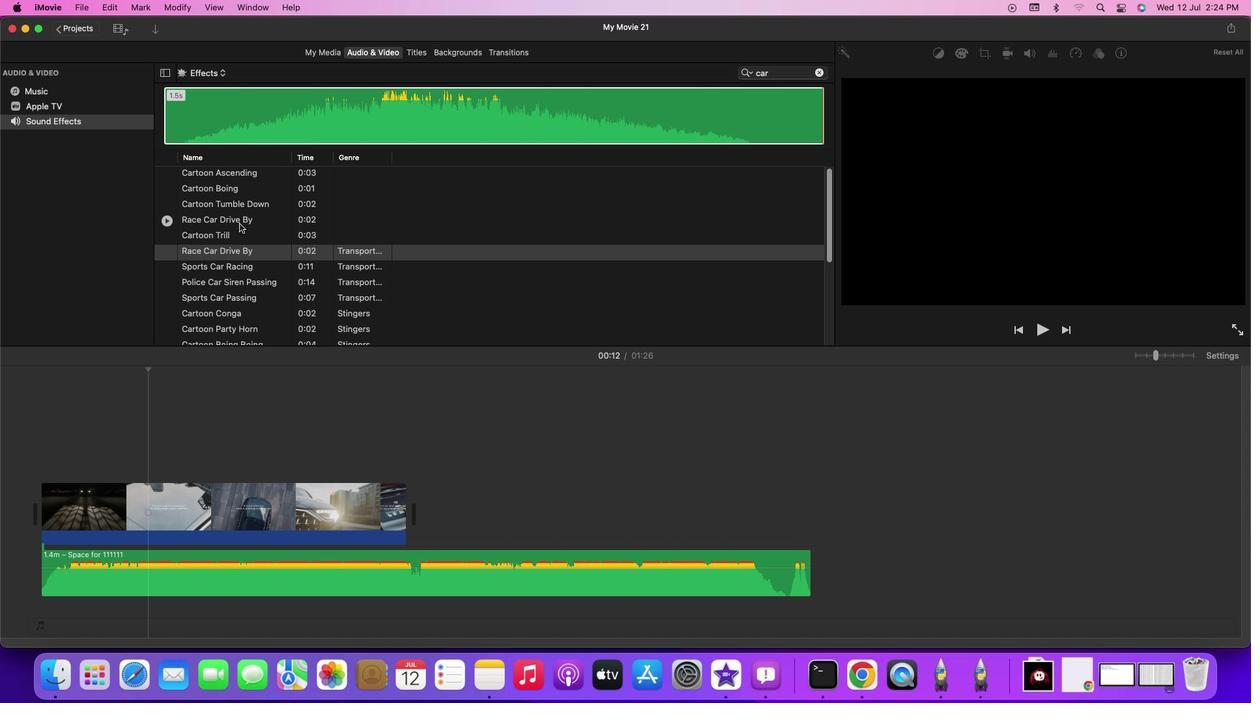 
Action: Mouse pressed left at (239, 224)
Screenshot: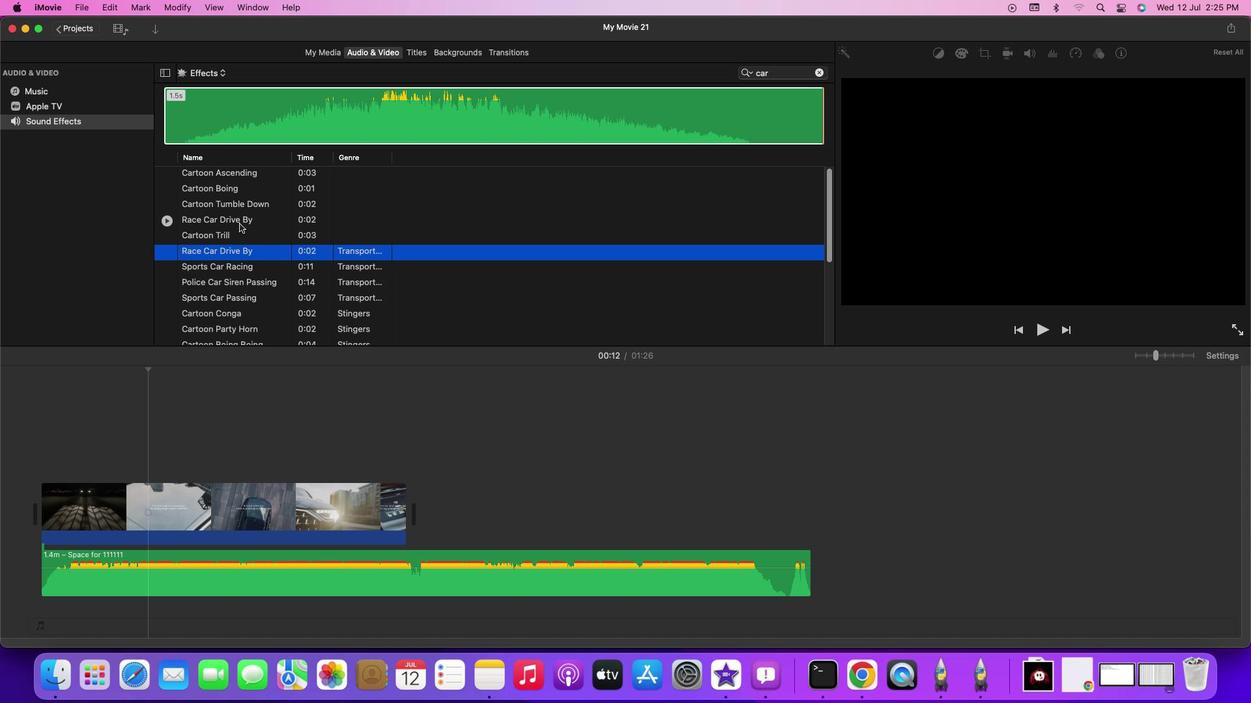 
Action: Mouse moved to (226, 240)
Screenshot: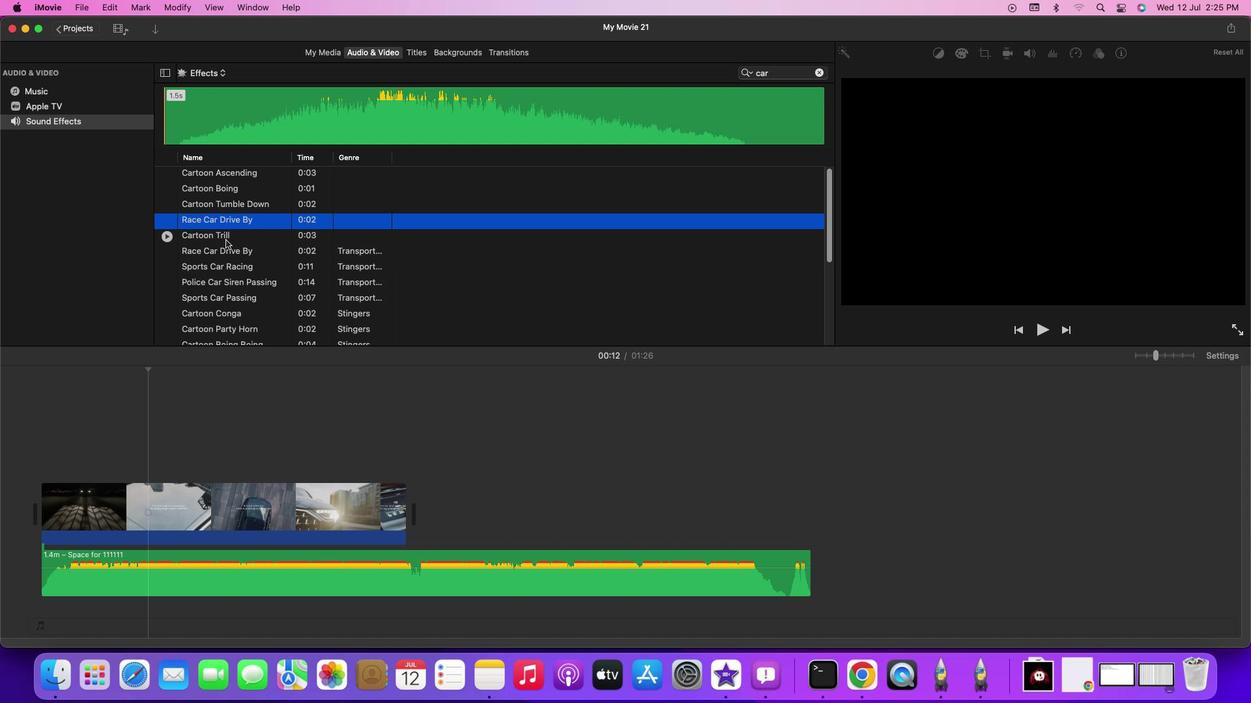 
Action: Mouse pressed left at (226, 240)
Screenshot: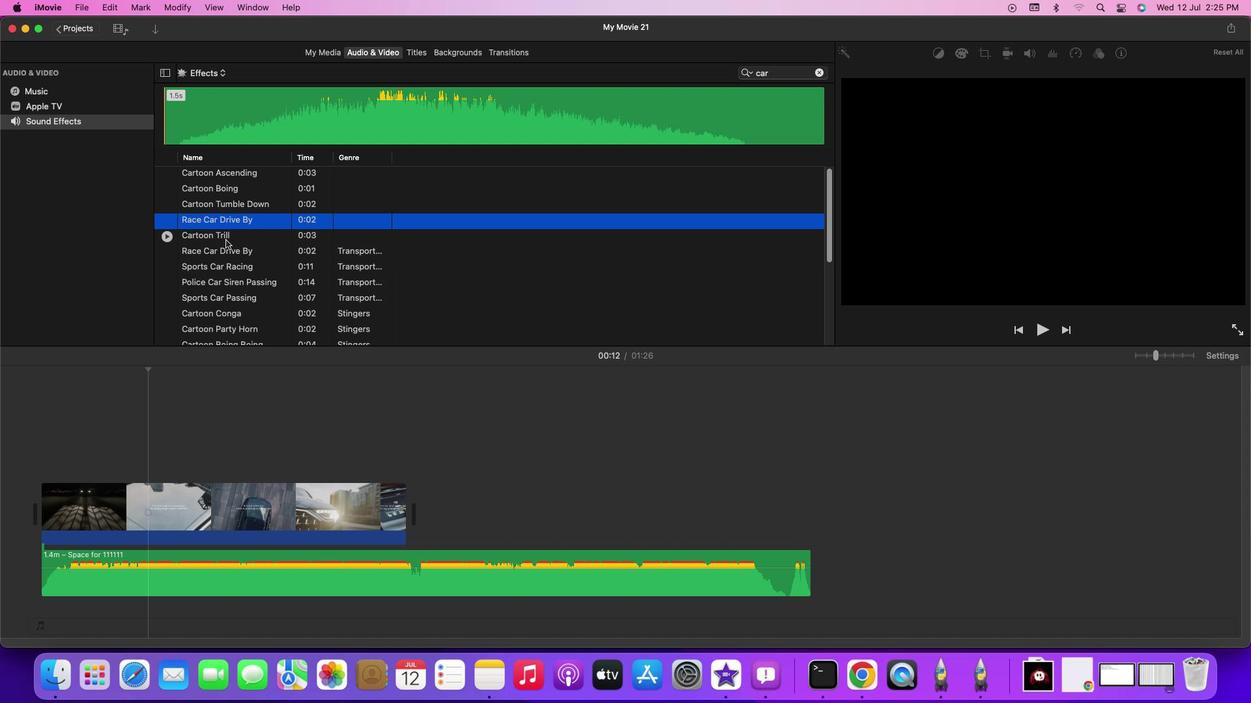 
Action: Mouse moved to (235, 127)
Screenshot: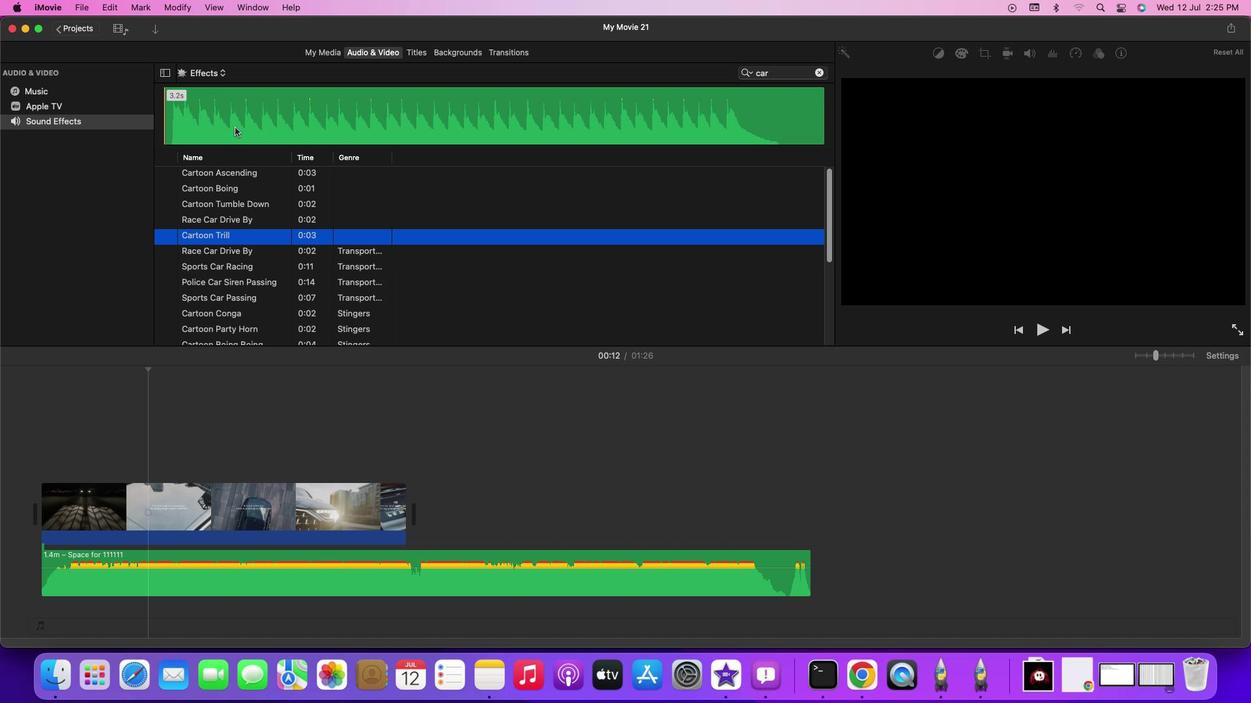 
Action: Mouse pressed left at (235, 127)
Screenshot: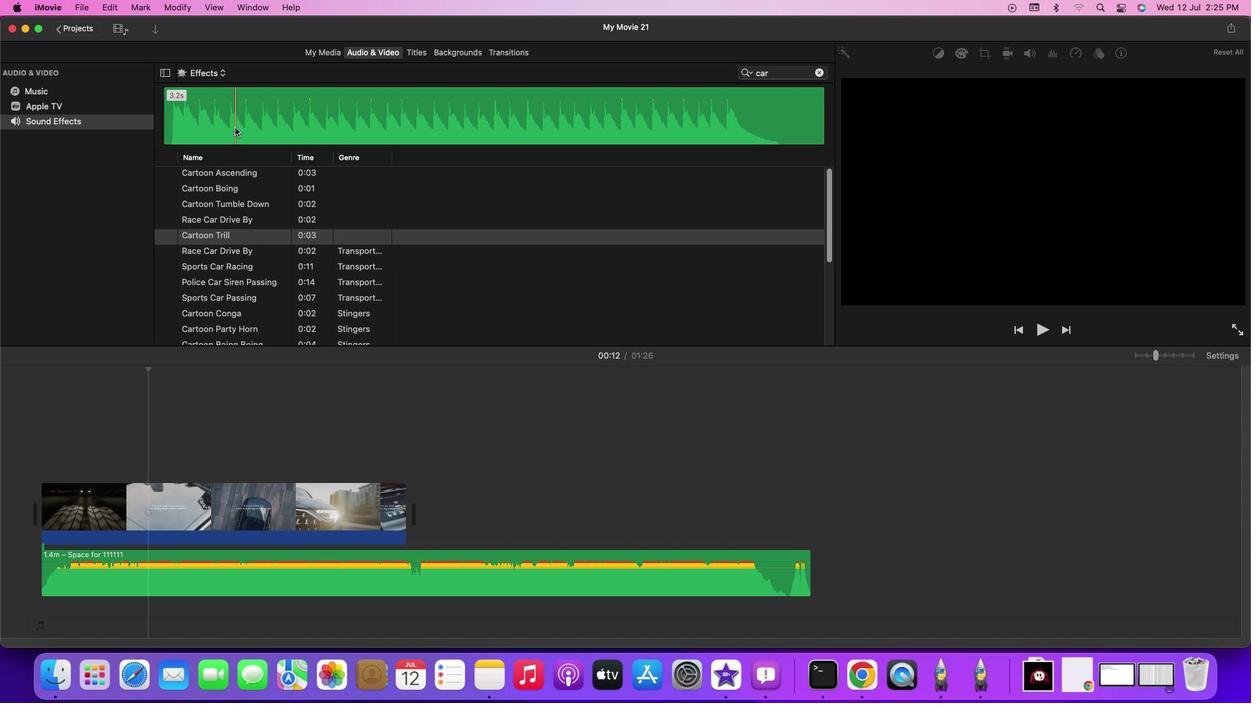 
Action: Key pressed Key.spaceKey.space
Screenshot: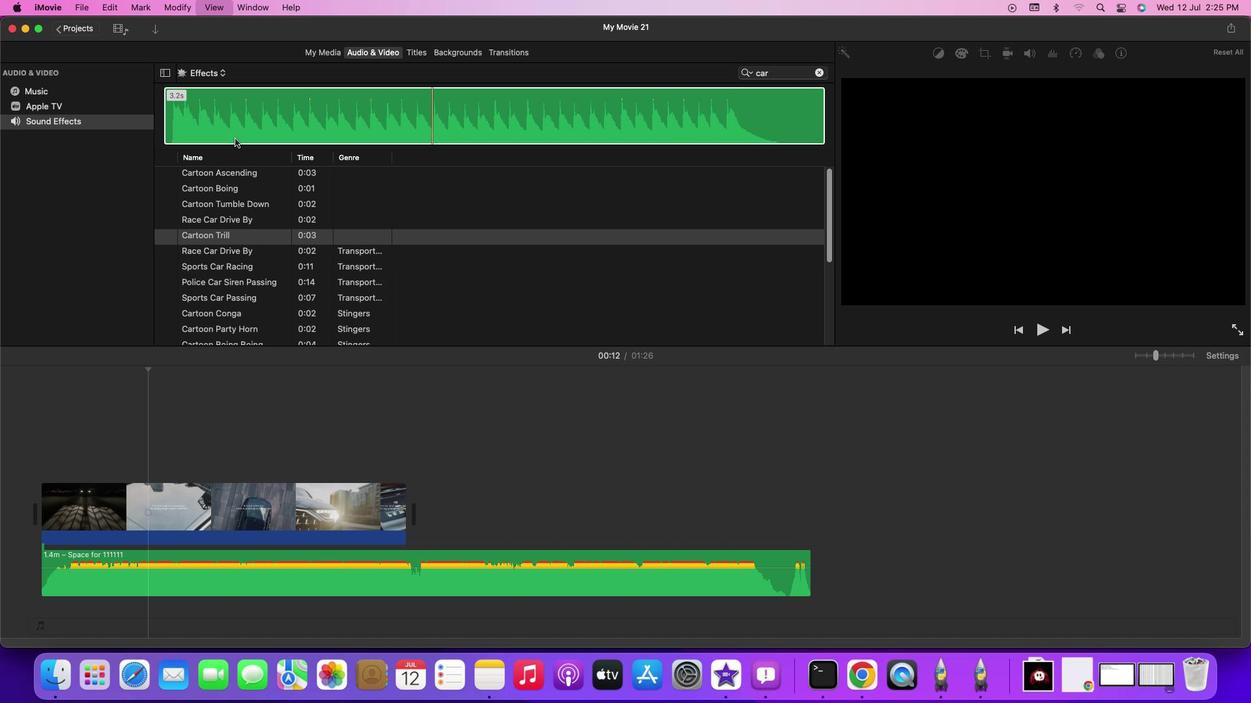 
Action: Mouse moved to (226, 269)
Screenshot: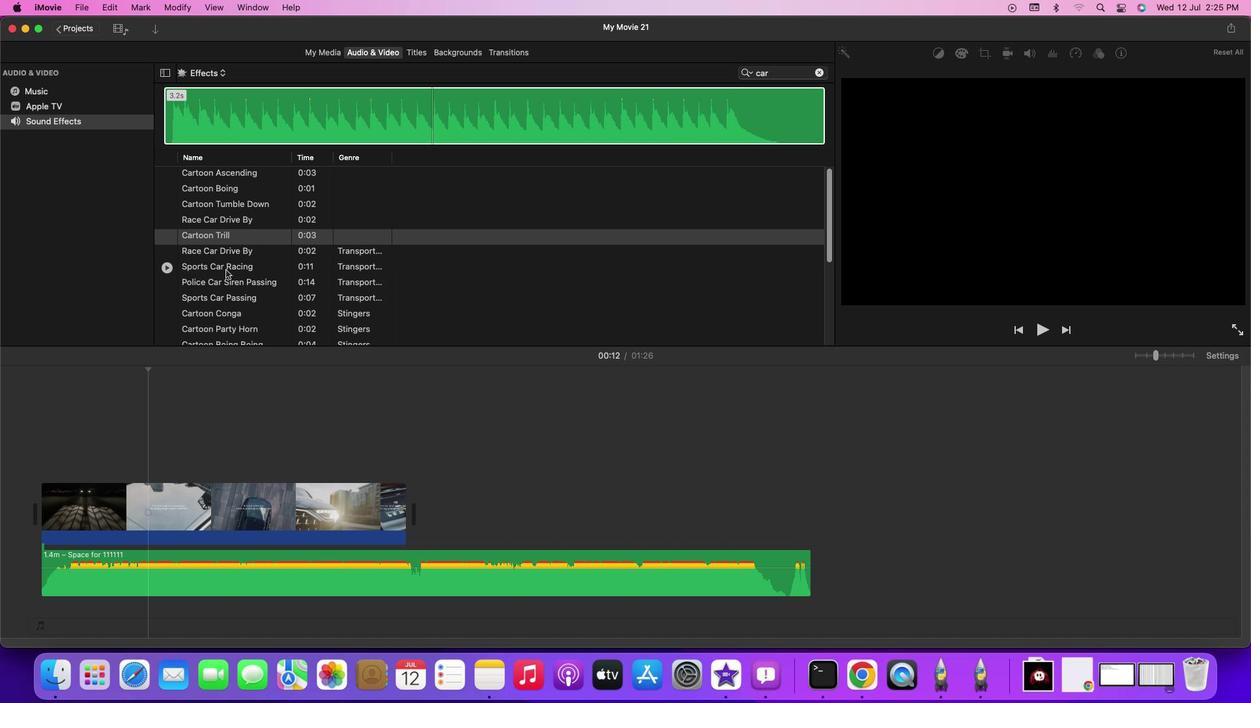 
Action: Mouse pressed left at (226, 269)
Screenshot: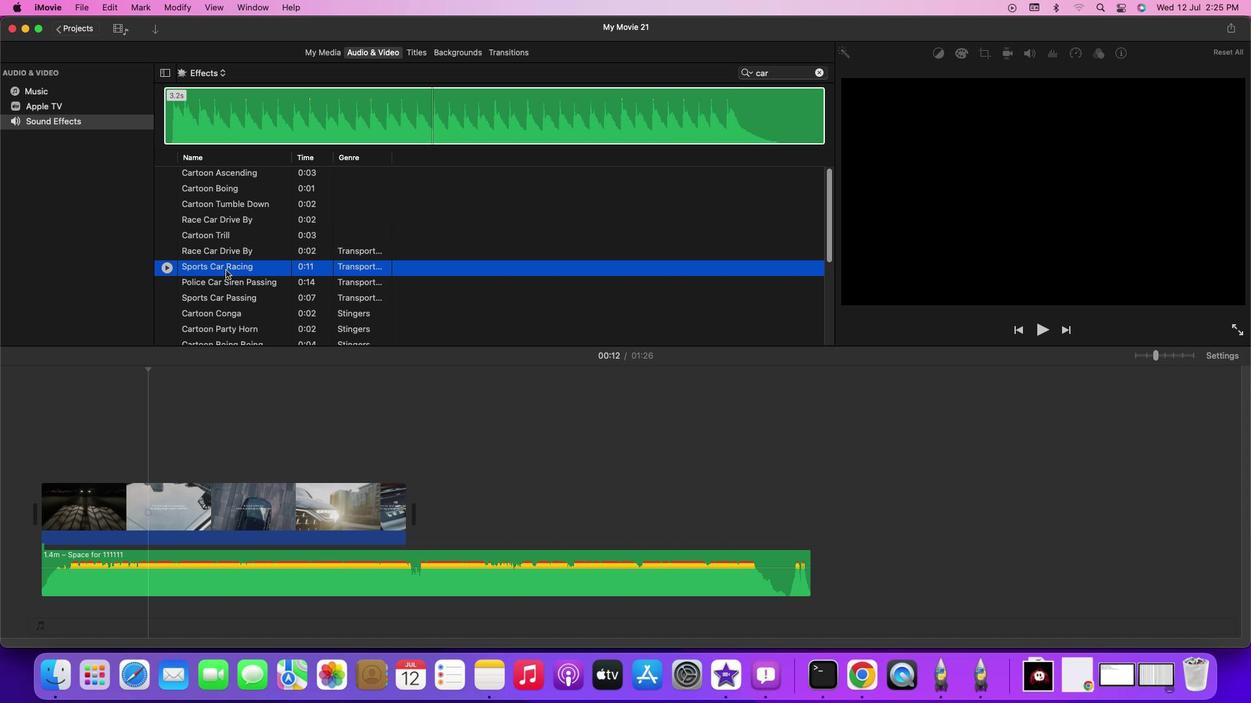 
Action: Mouse moved to (230, 108)
Screenshot: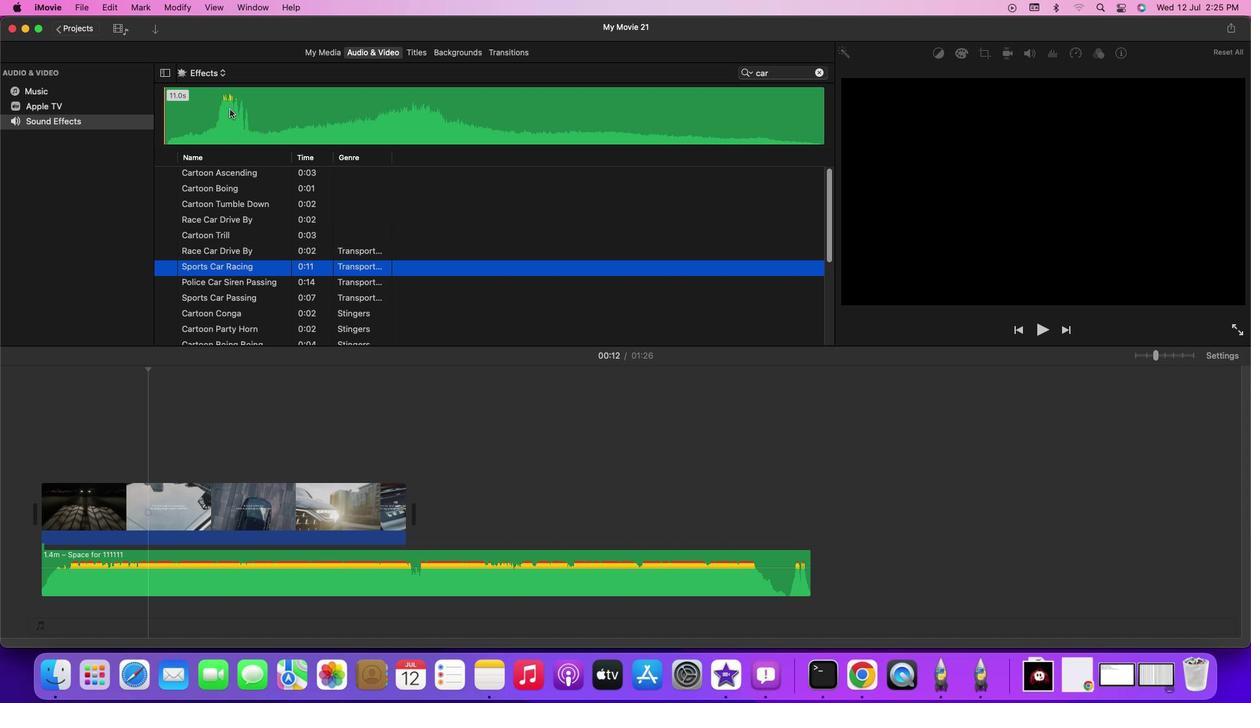 
Action: Mouse pressed left at (230, 108)
Screenshot: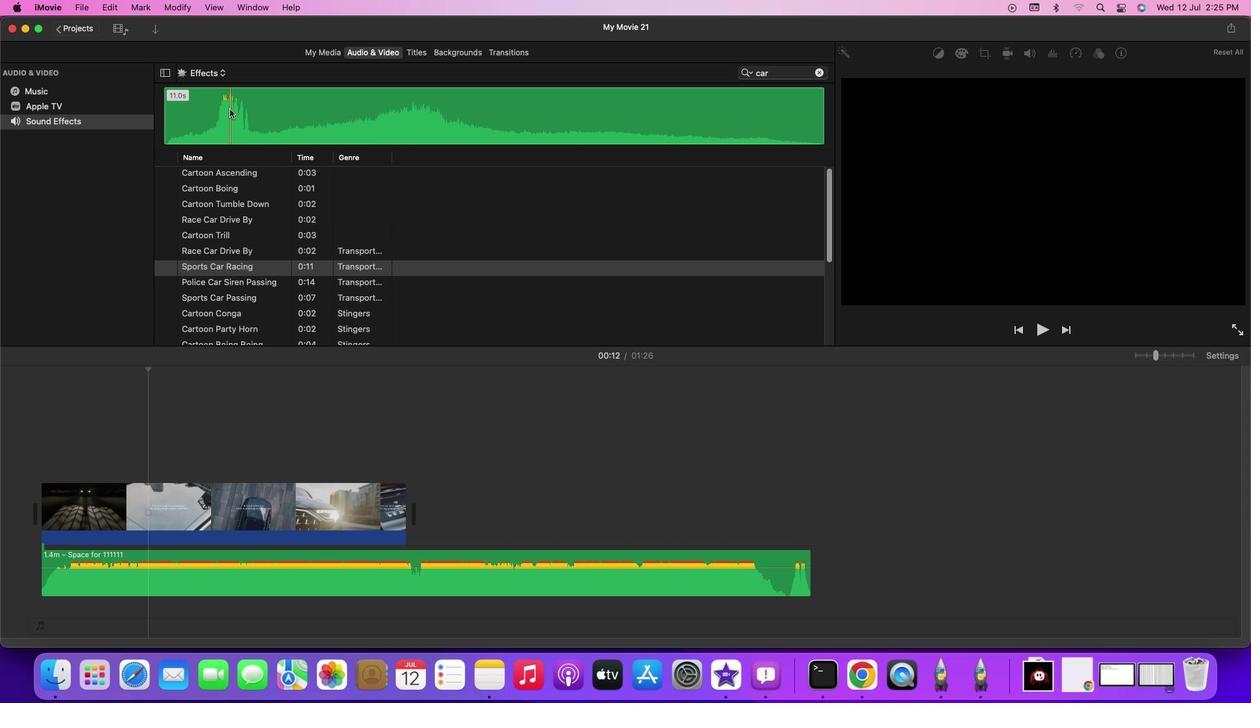 
Action: Key pressed Key.space
Screenshot: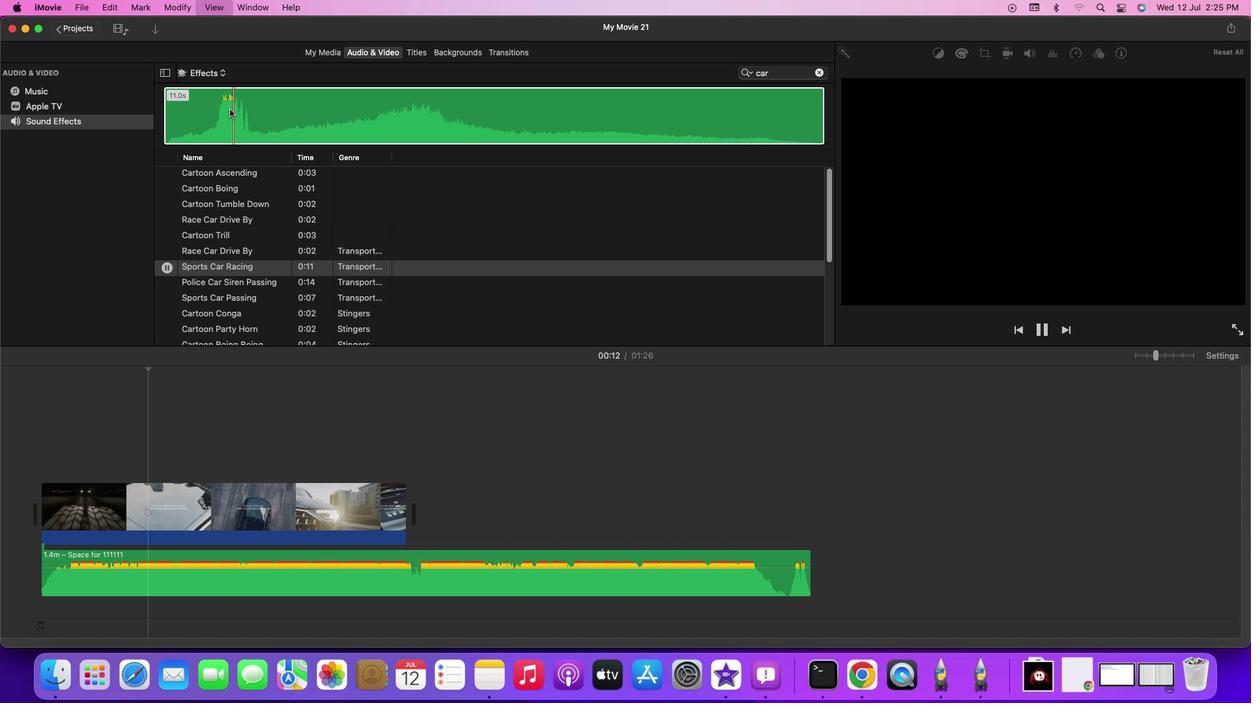 
Action: Mouse moved to (234, 277)
Screenshot: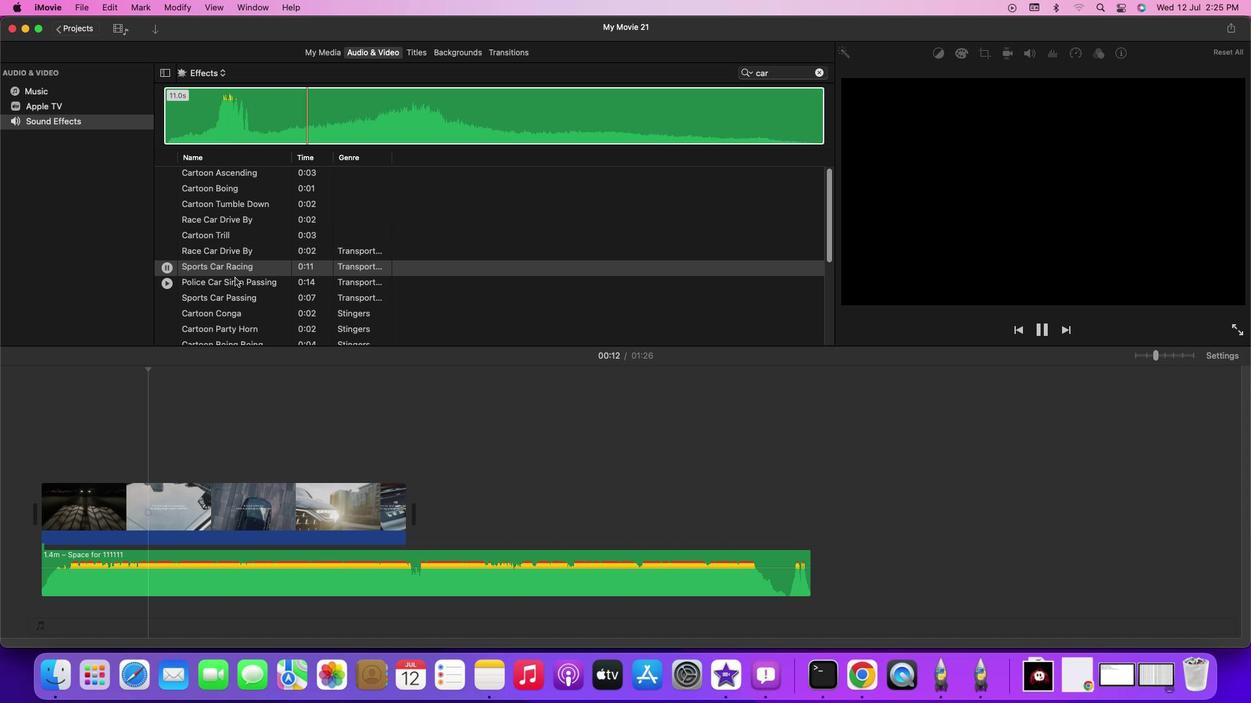 
Action: Mouse pressed left at (234, 277)
Screenshot: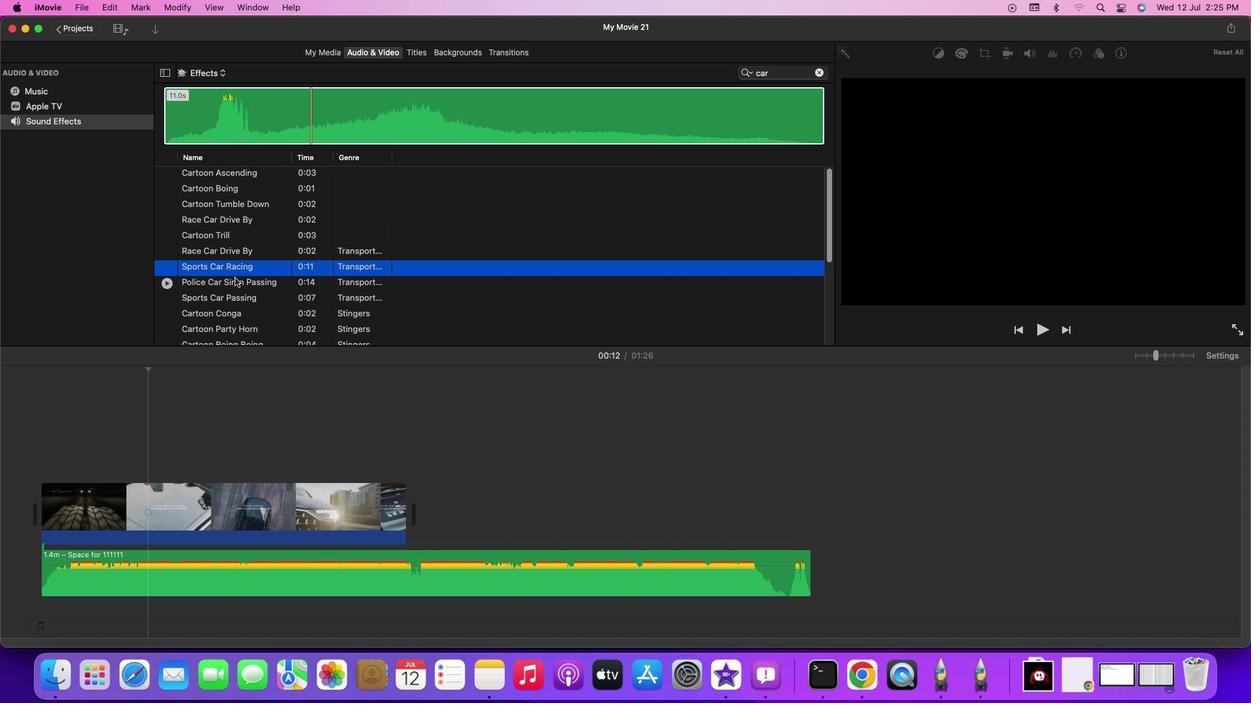 
Action: Mouse moved to (230, 106)
Screenshot: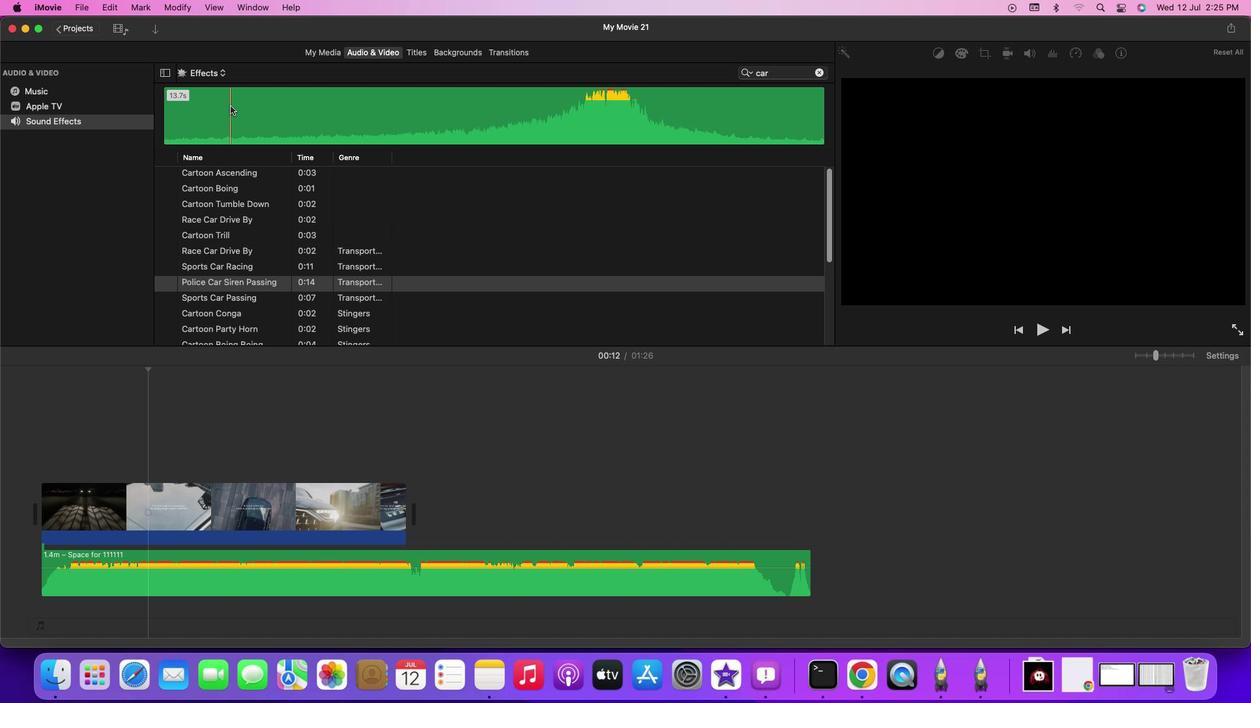 
Action: Mouse pressed left at (230, 106)
Screenshot: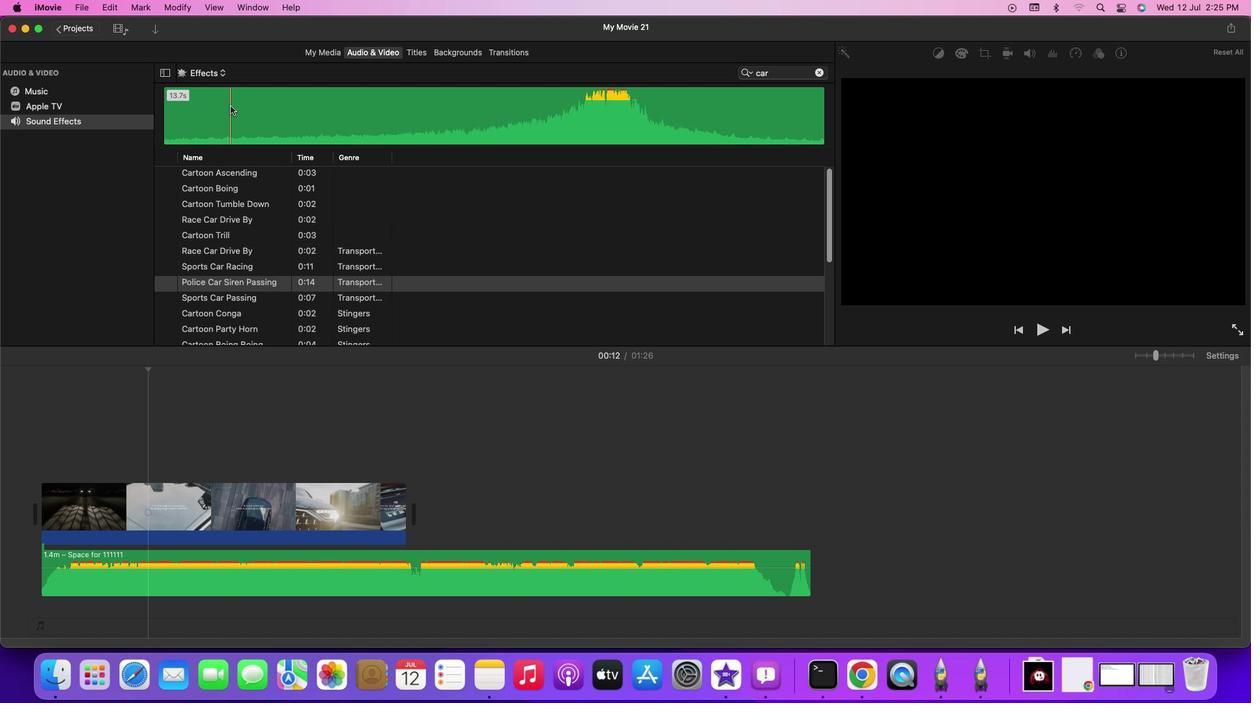 
Action: Key pressed Key.space
Screenshot: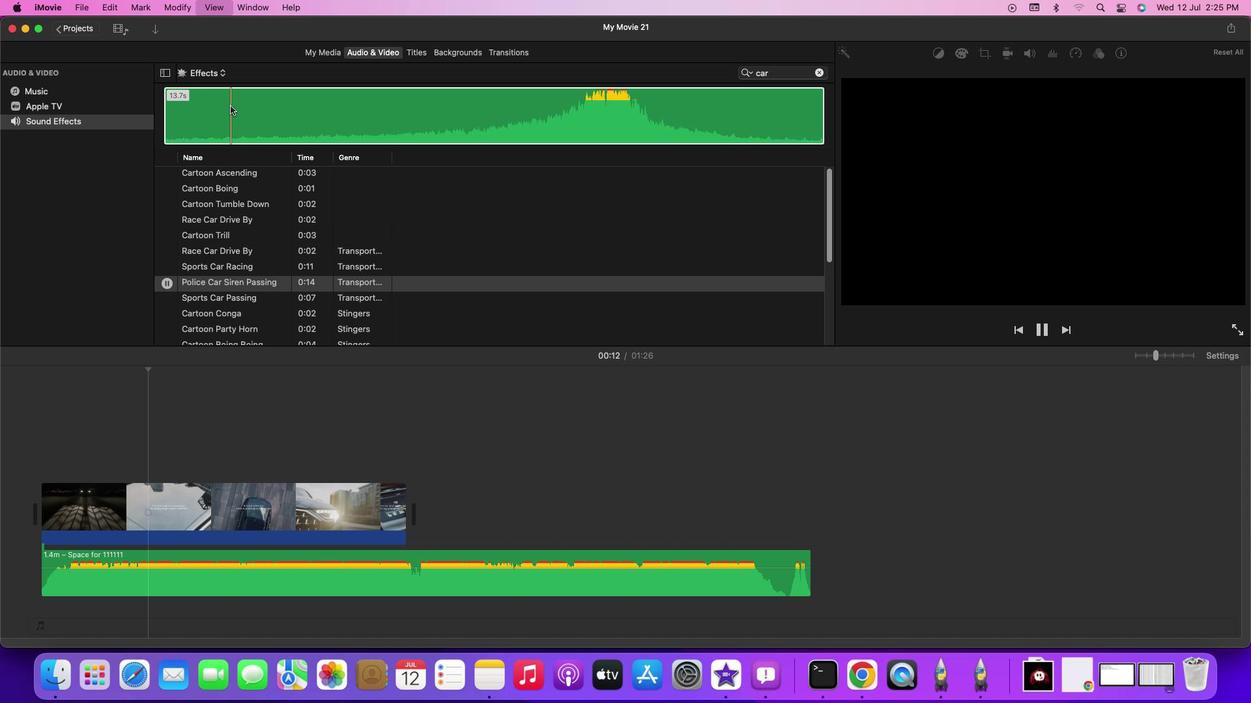 
Action: Mouse moved to (239, 303)
Screenshot: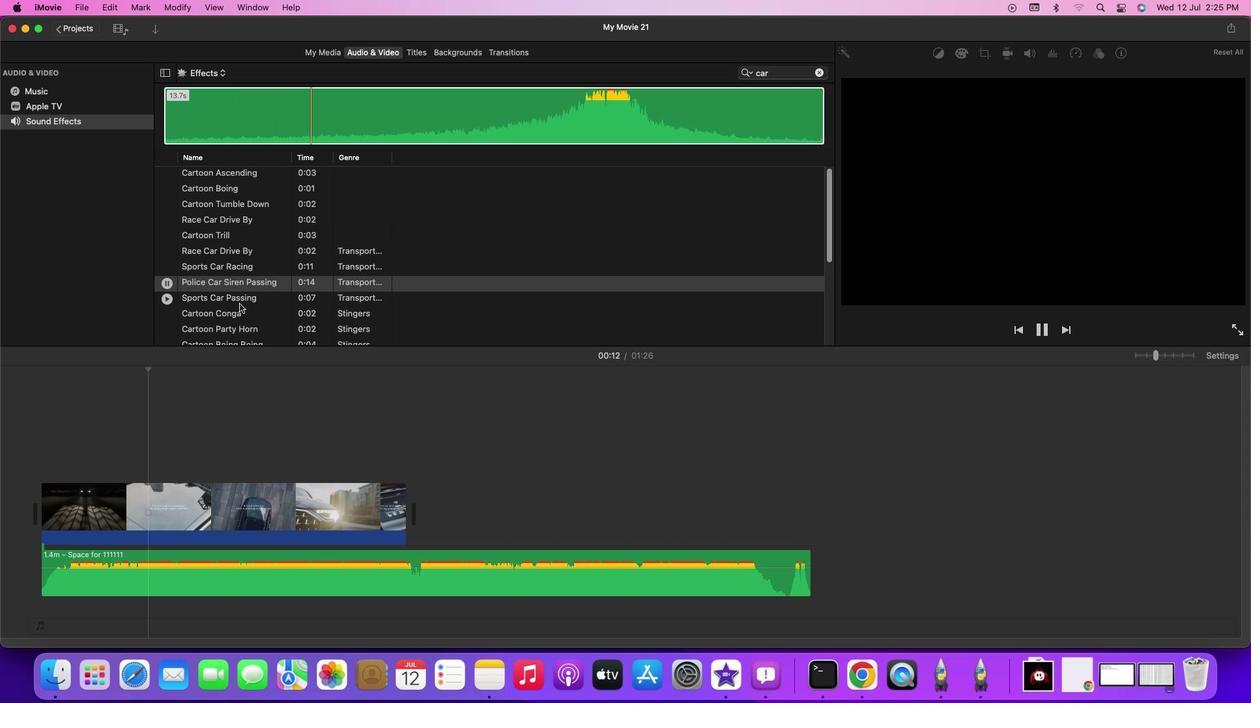 
Action: Mouse pressed left at (239, 303)
Screenshot: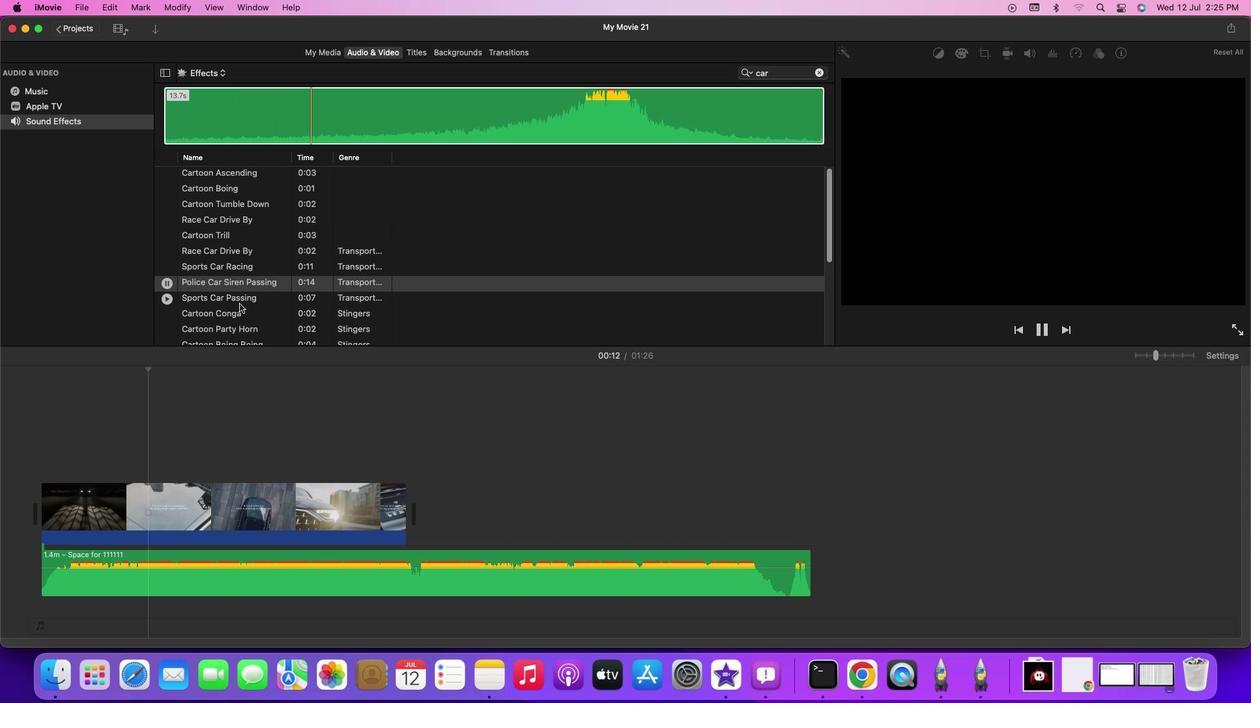 
Action: Mouse moved to (225, 114)
Screenshot: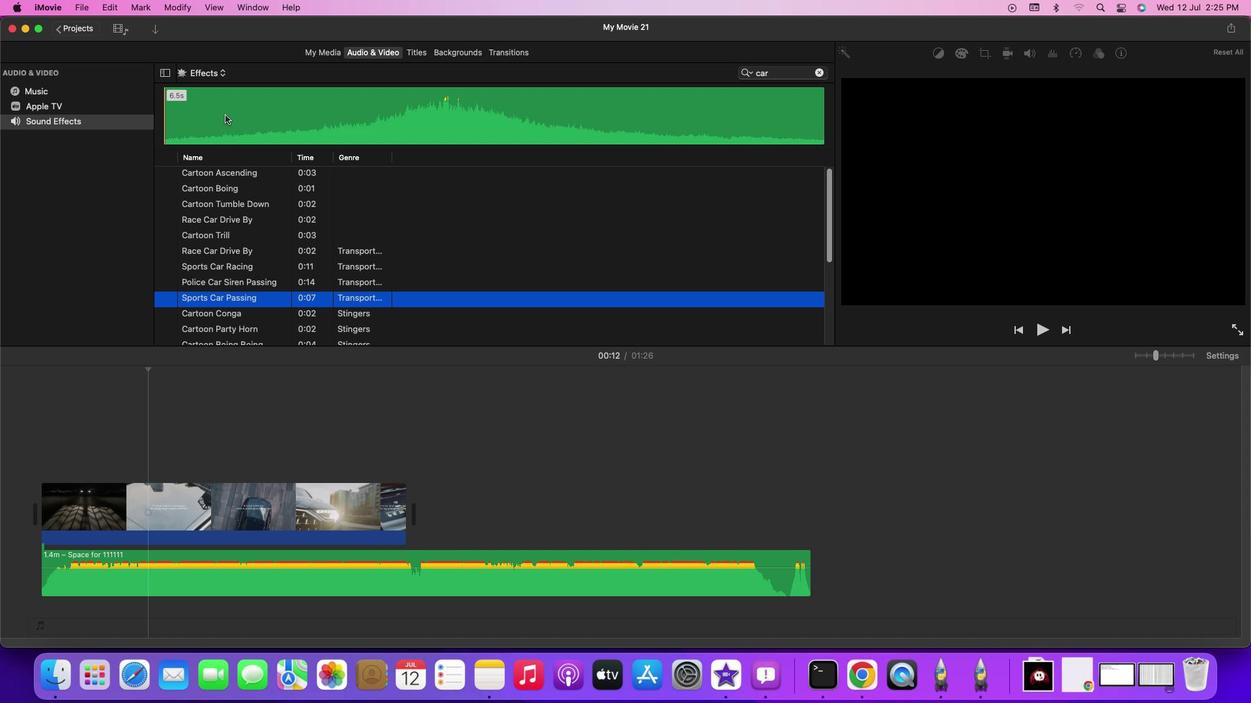 
Action: Mouse pressed left at (225, 114)
Screenshot: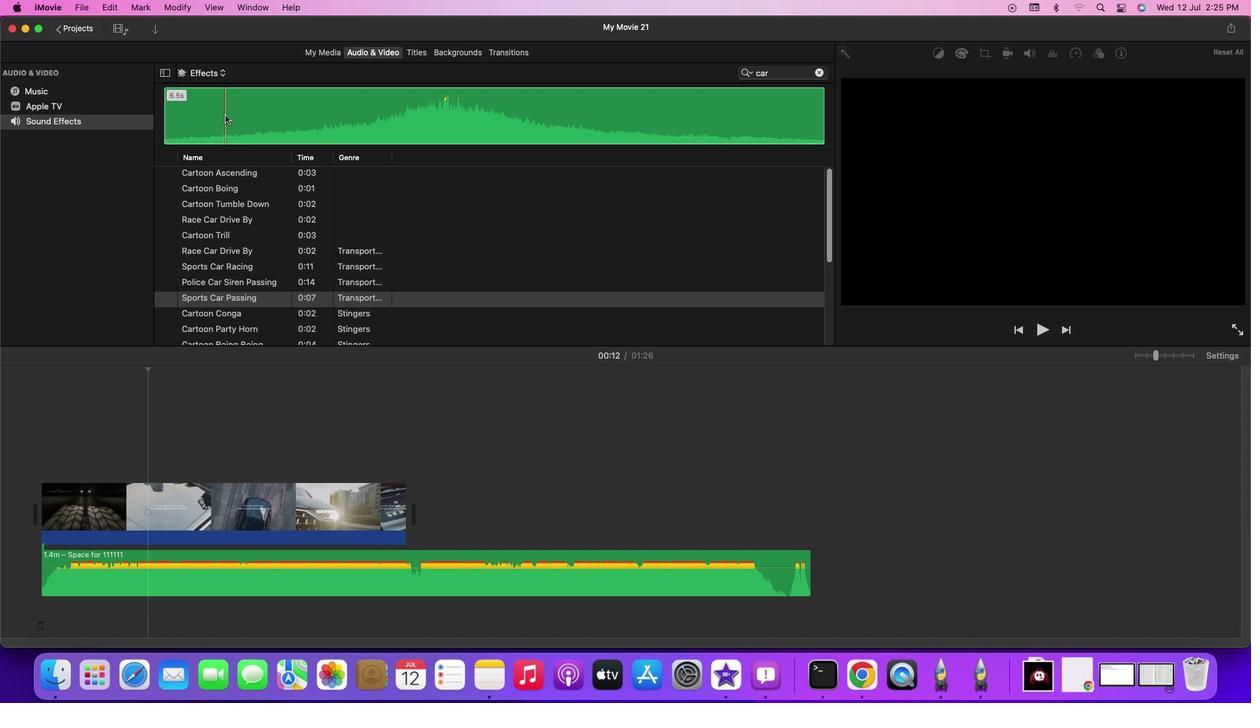 
Action: Key pressed Key.space
Screenshot: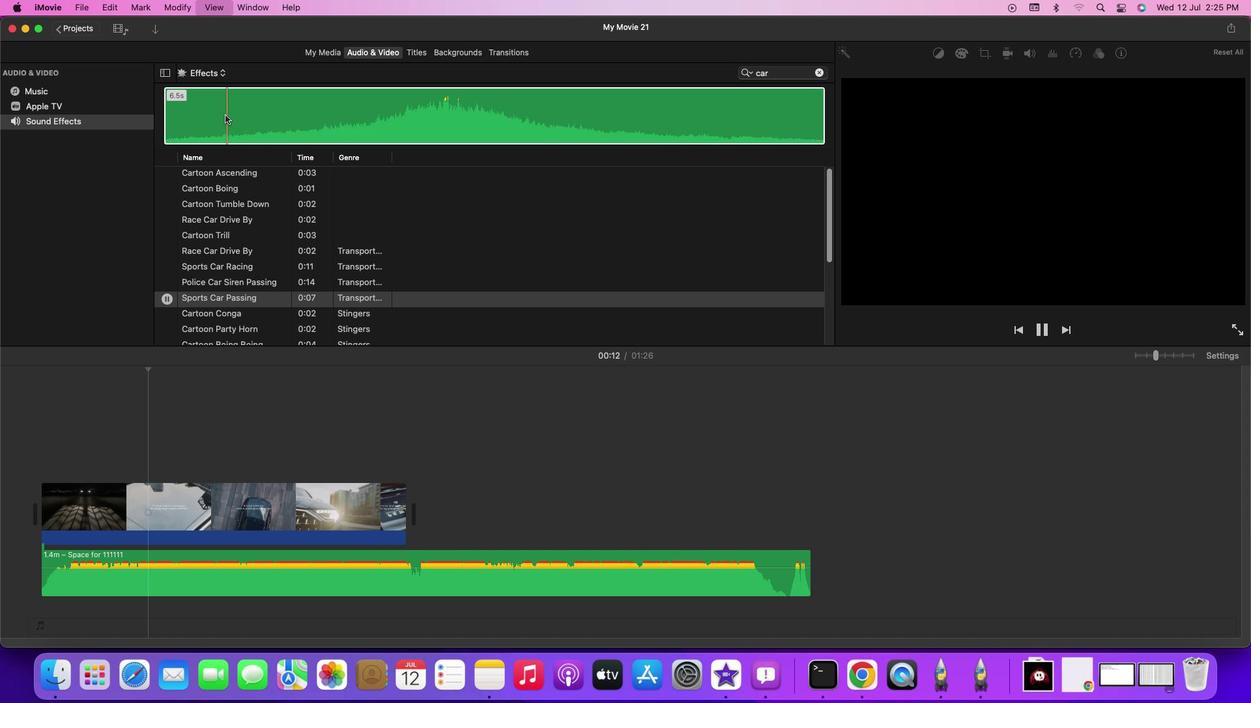 
Action: Mouse moved to (224, 114)
Screenshot: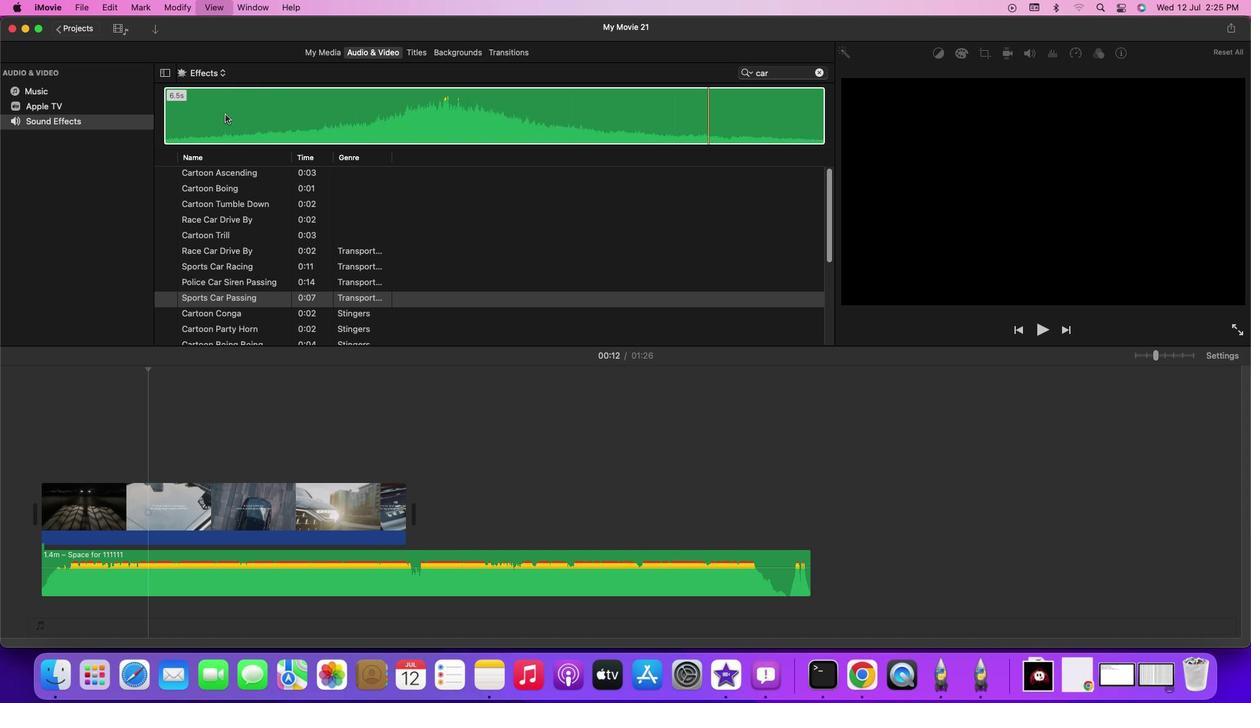 
Action: Key pressed Key.space
Screenshot: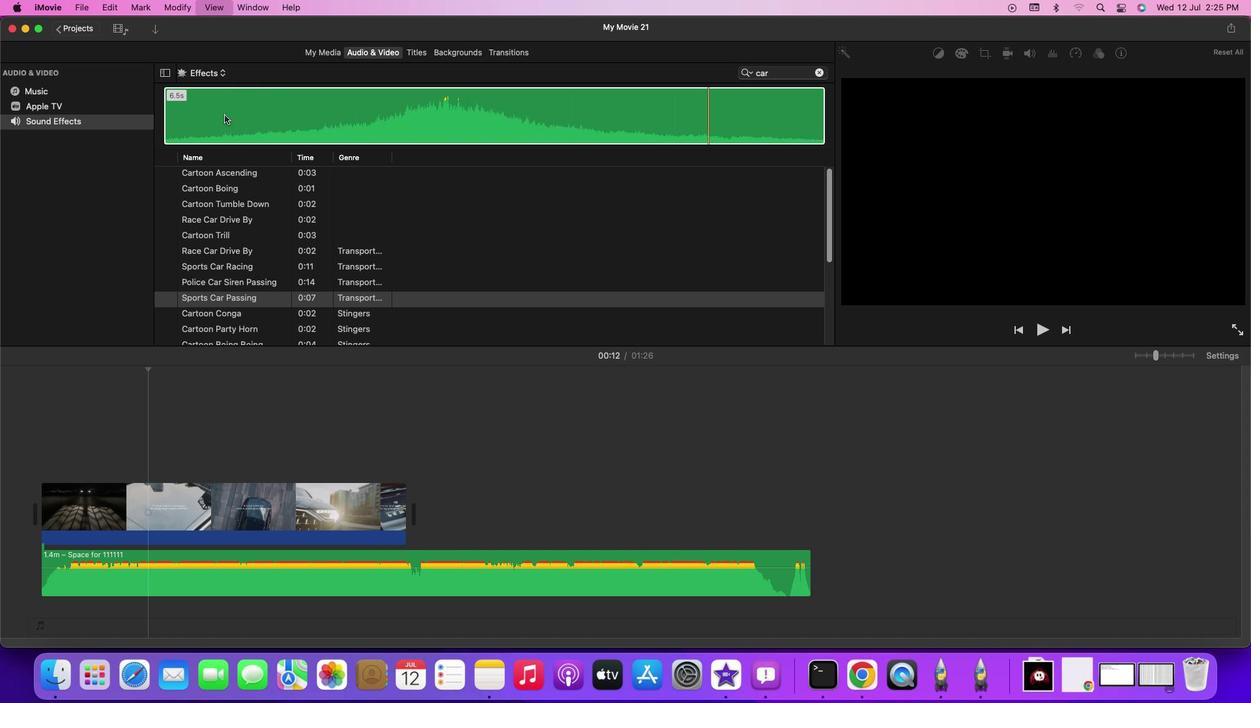 
Action: Mouse moved to (44, 427)
Screenshot: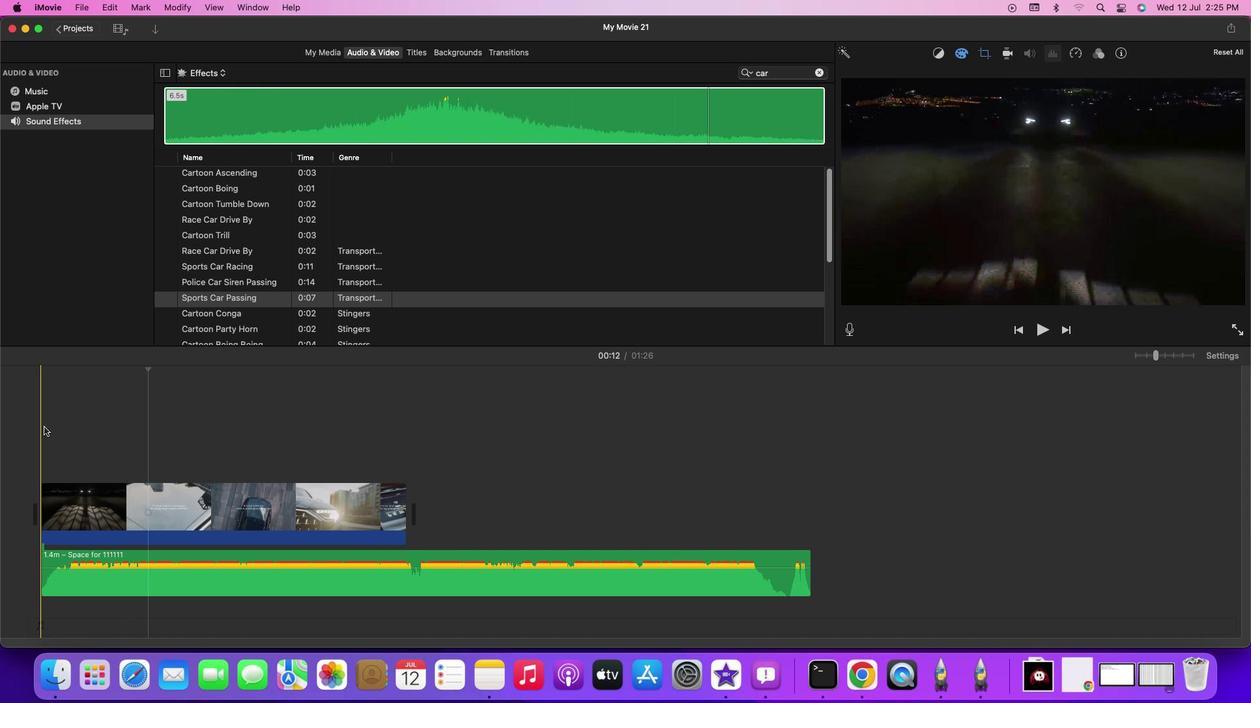
Action: Mouse pressed left at (44, 427)
Screenshot: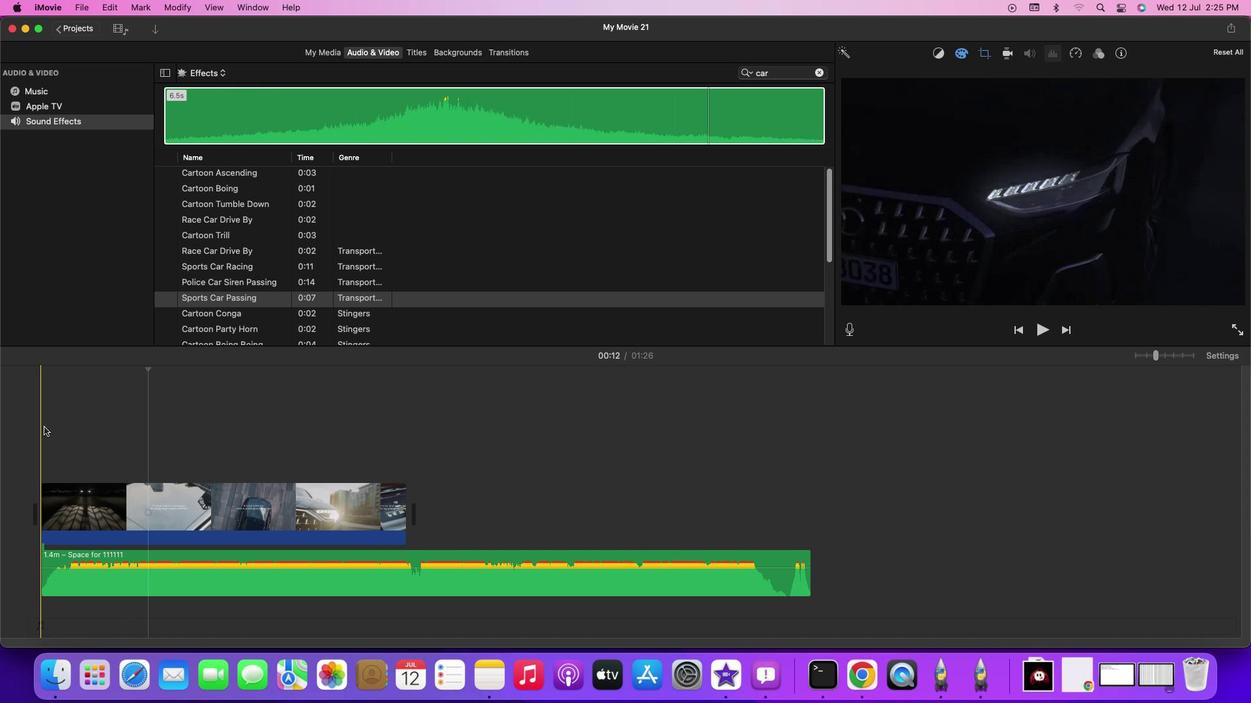 
Action: Key pressed Key.space
Screenshot: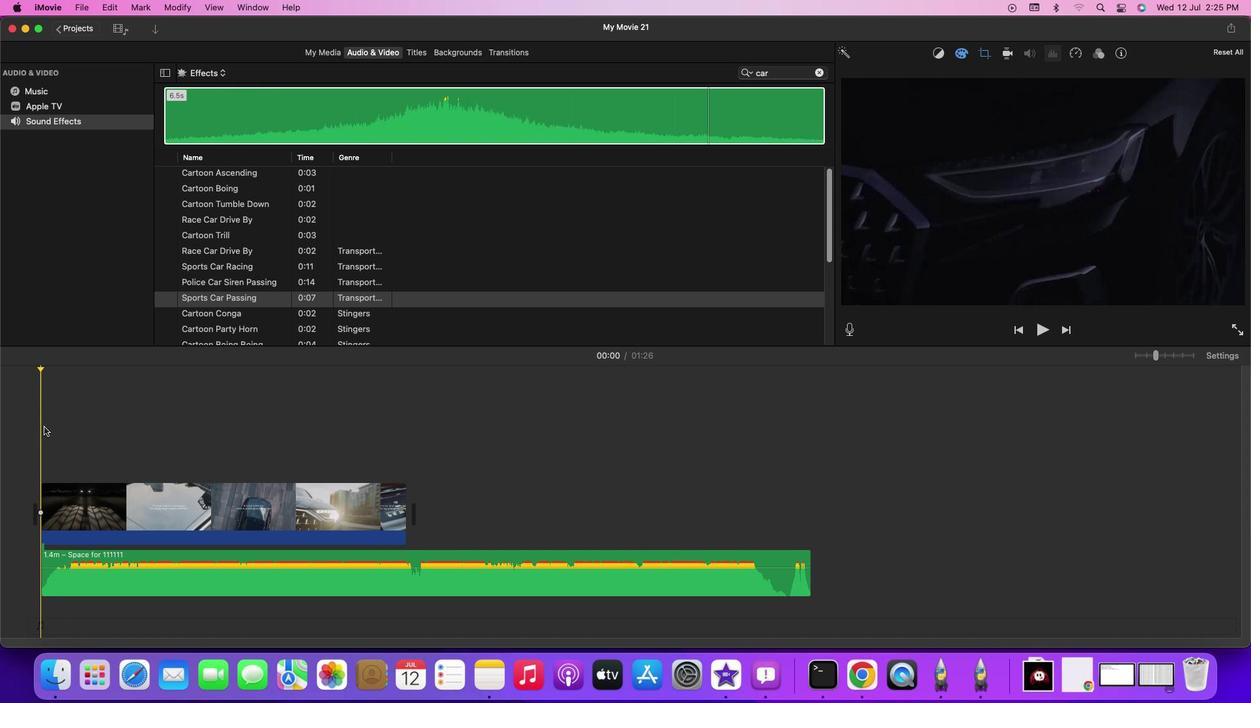 
Action: Mouse moved to (372, 424)
Screenshot: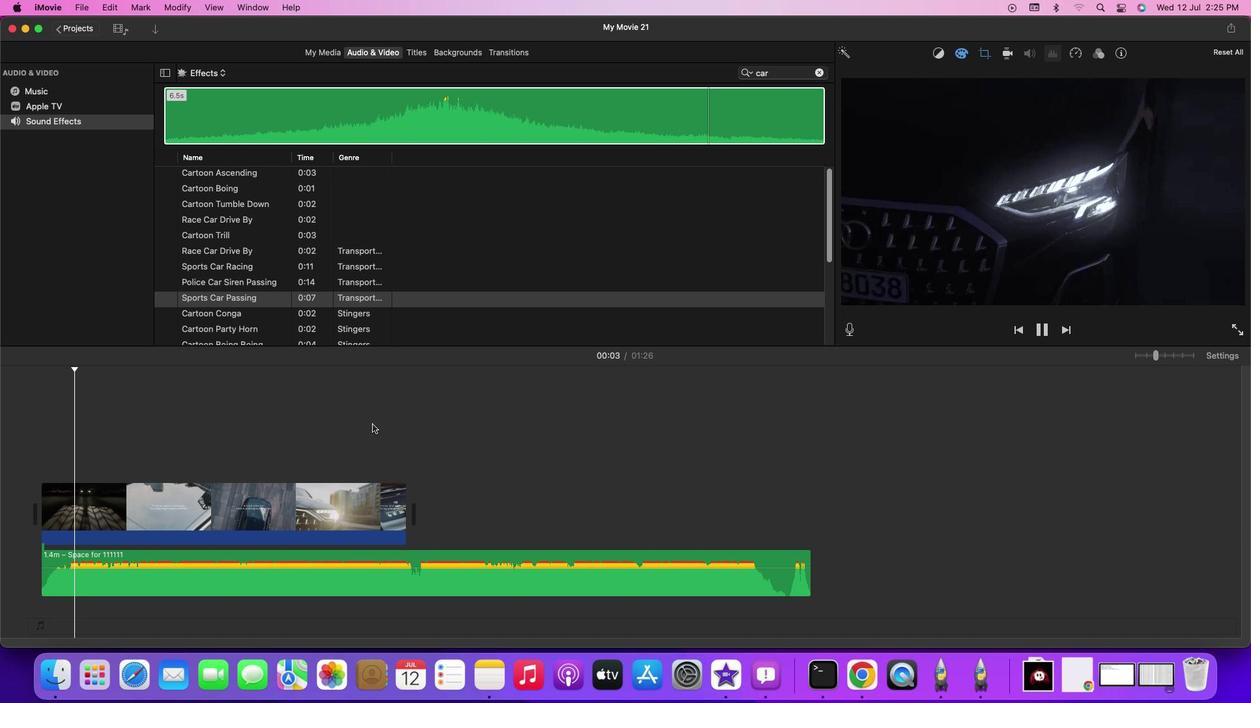 
Action: Mouse pressed left at (372, 424)
Screenshot: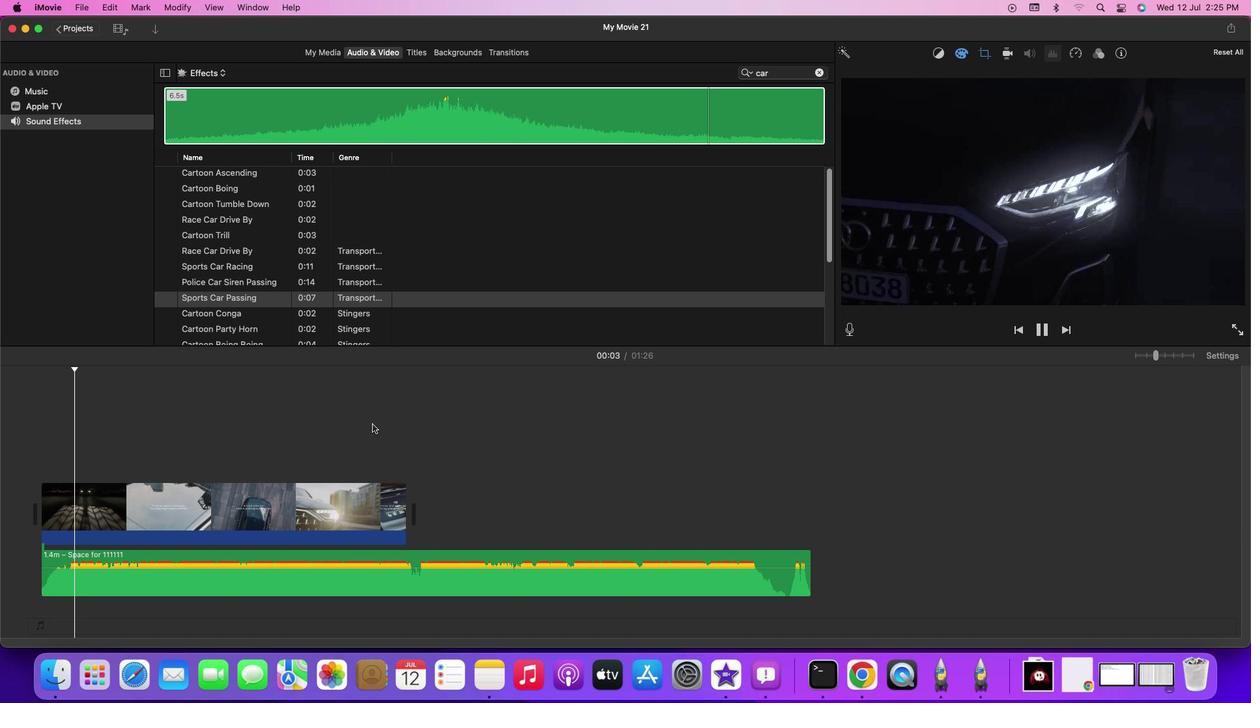
Action: Mouse moved to (389, 421)
Screenshot: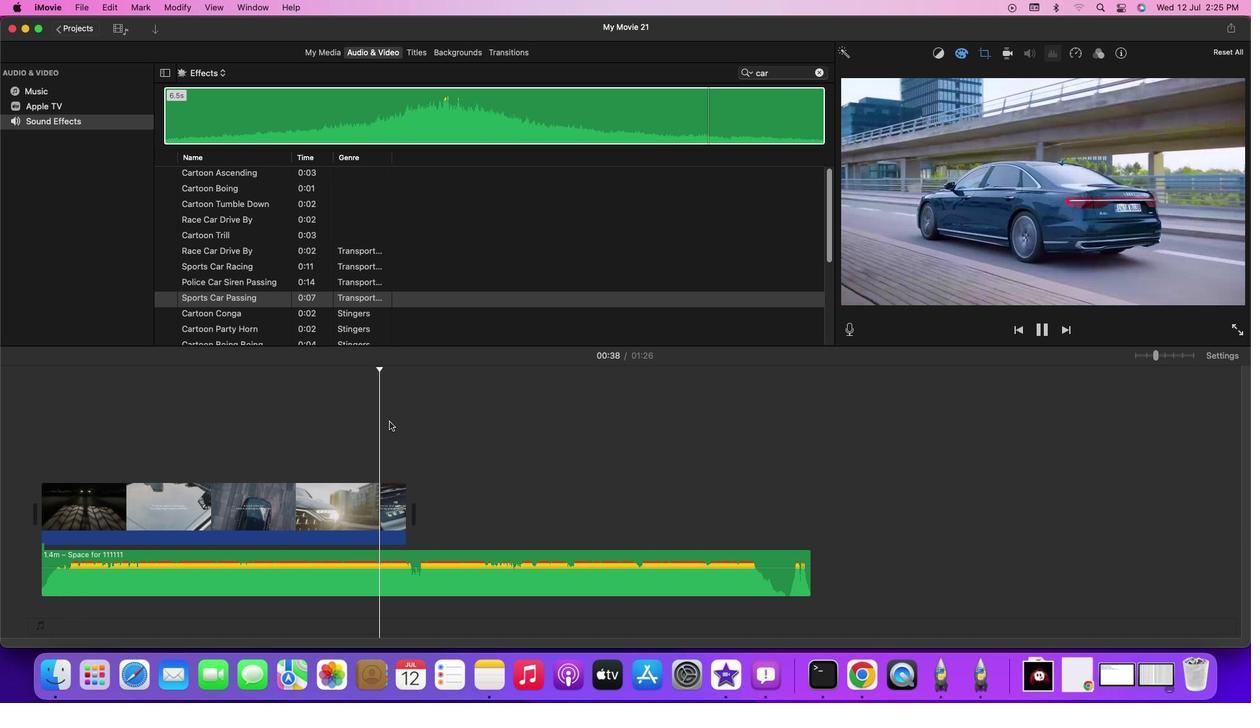 
Action: Key pressed Key.space
Screenshot: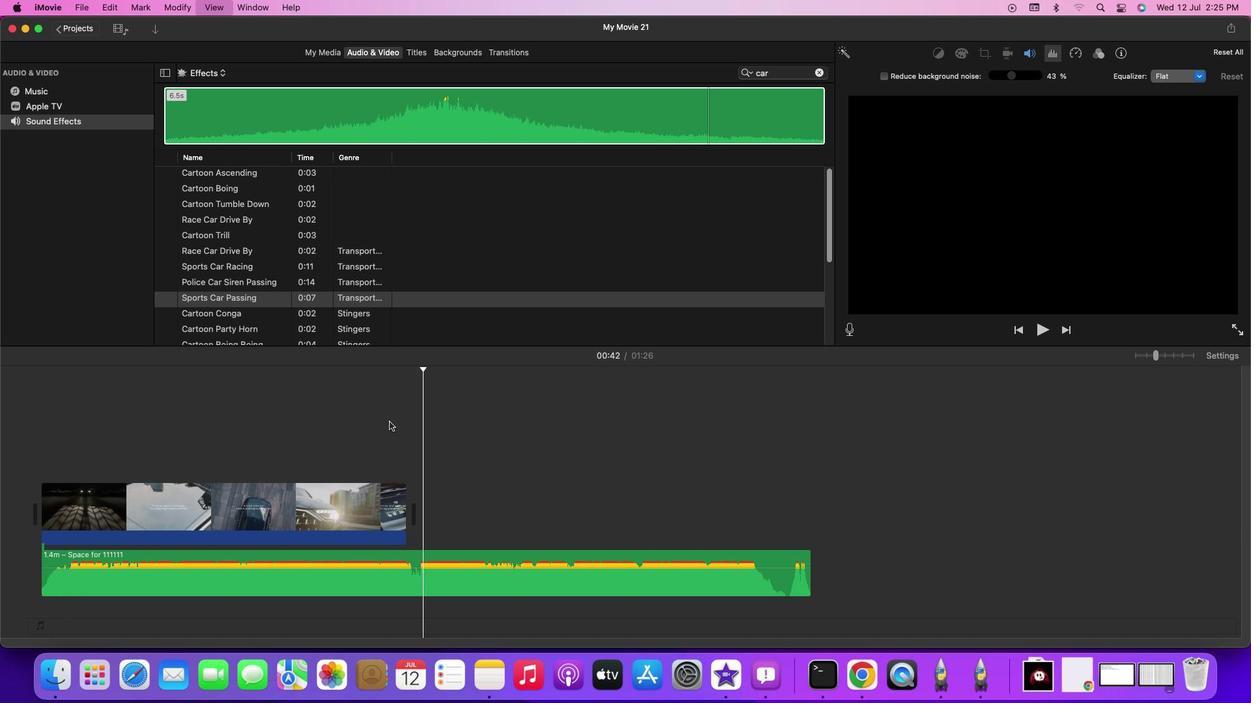
Action: Mouse moved to (232, 298)
Screenshot: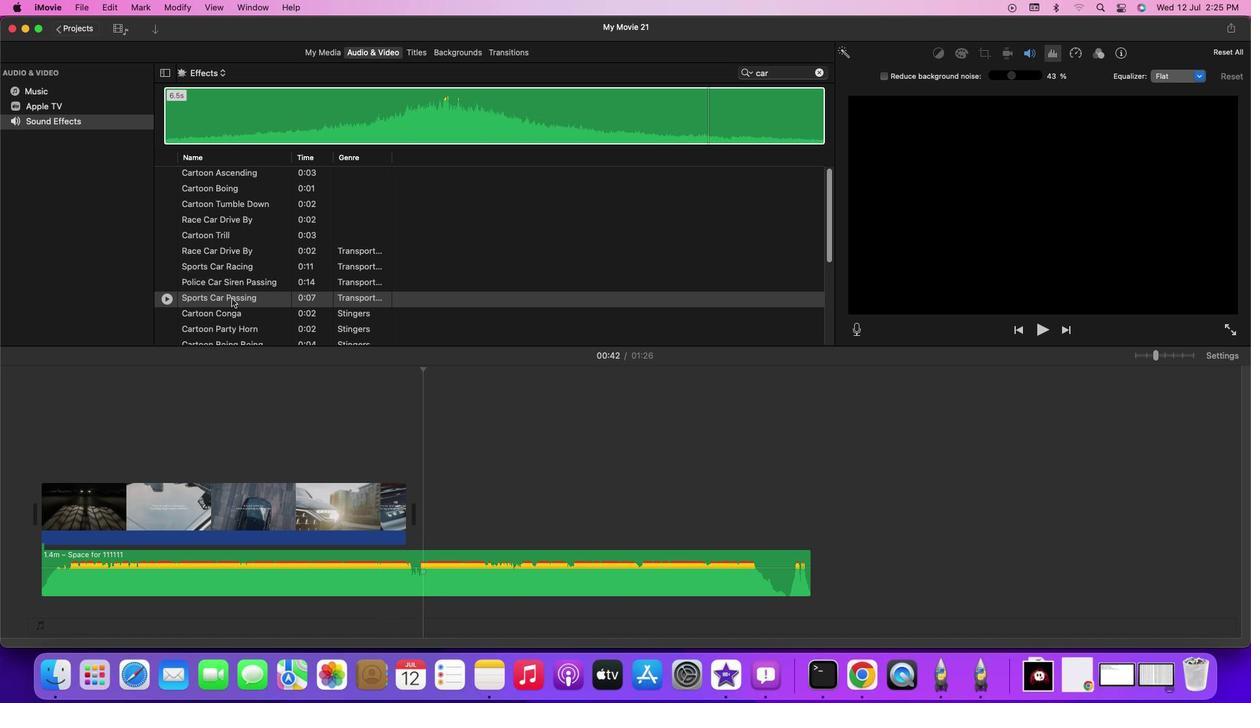
Action: Mouse pressed left at (232, 298)
Screenshot: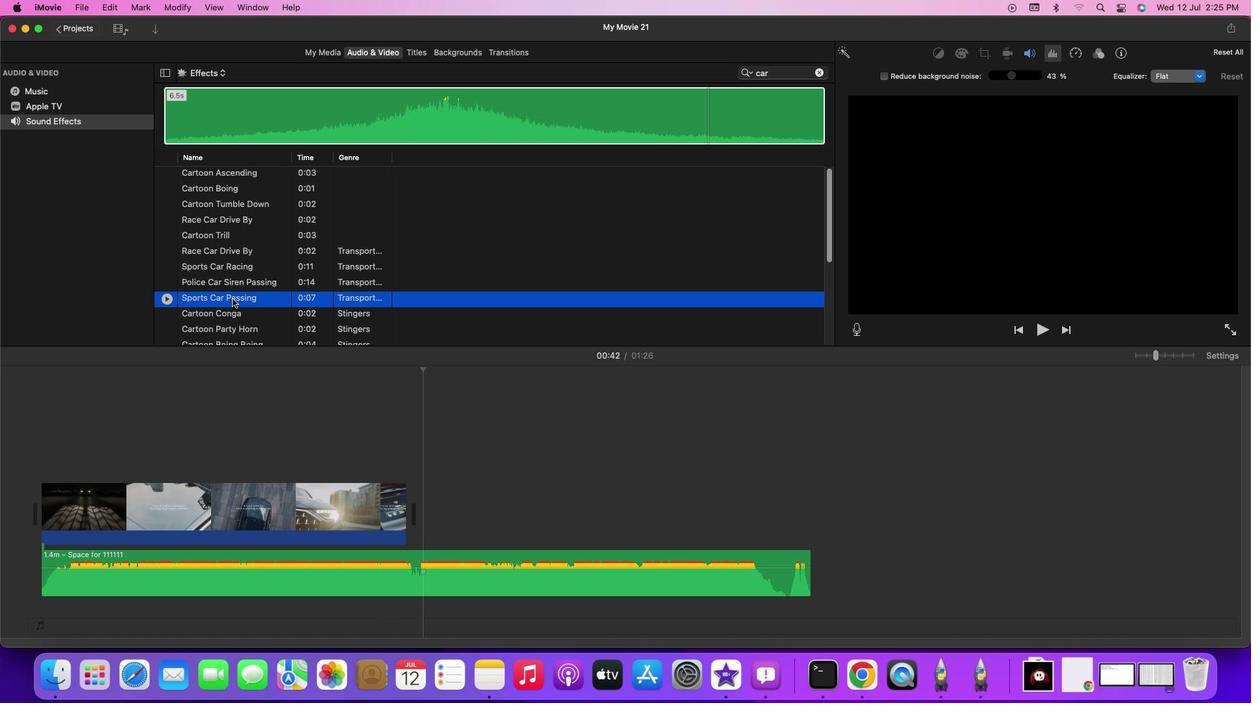 
Action: Mouse moved to (288, 398)
Screenshot: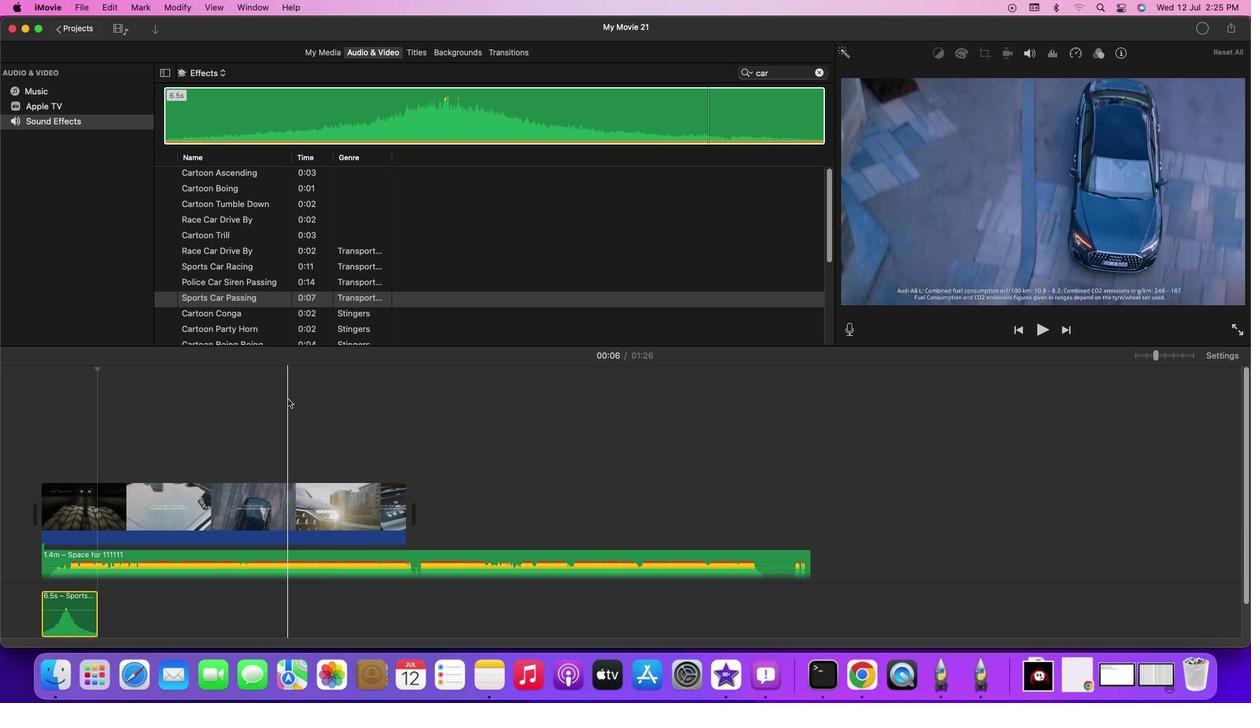 
Action: Mouse pressed left at (288, 398)
Screenshot: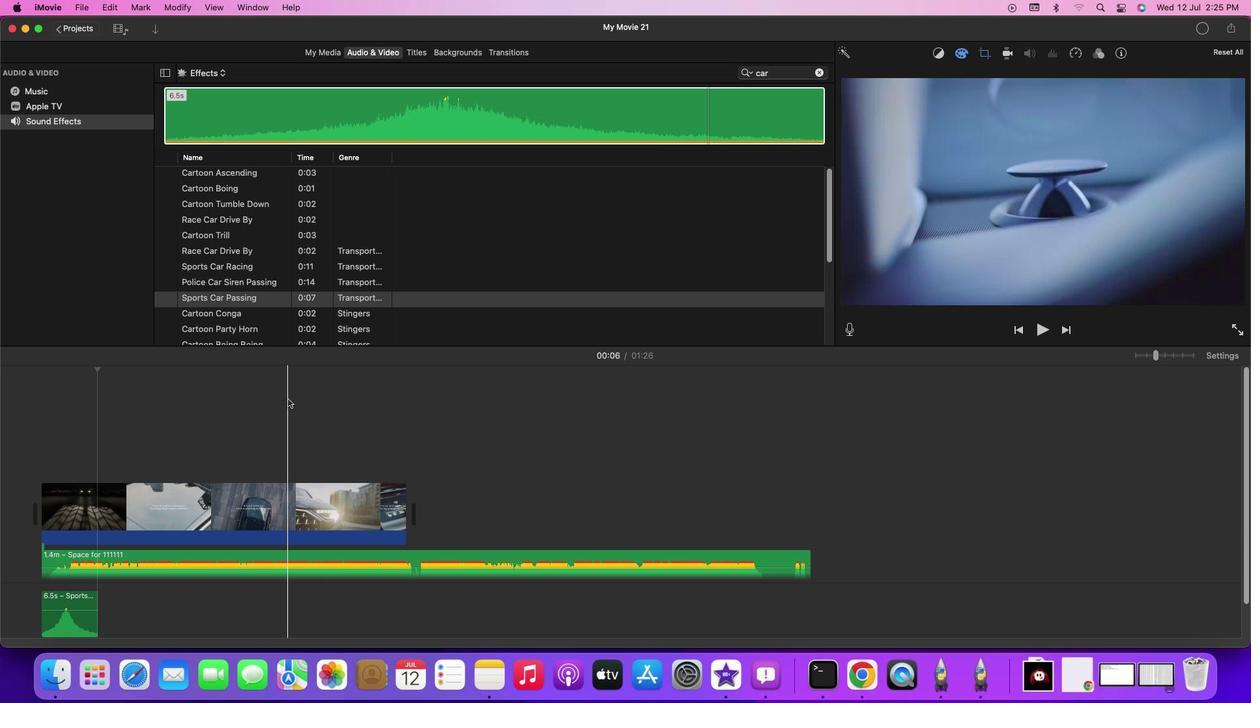 
Action: Mouse moved to (317, 54)
Screenshot: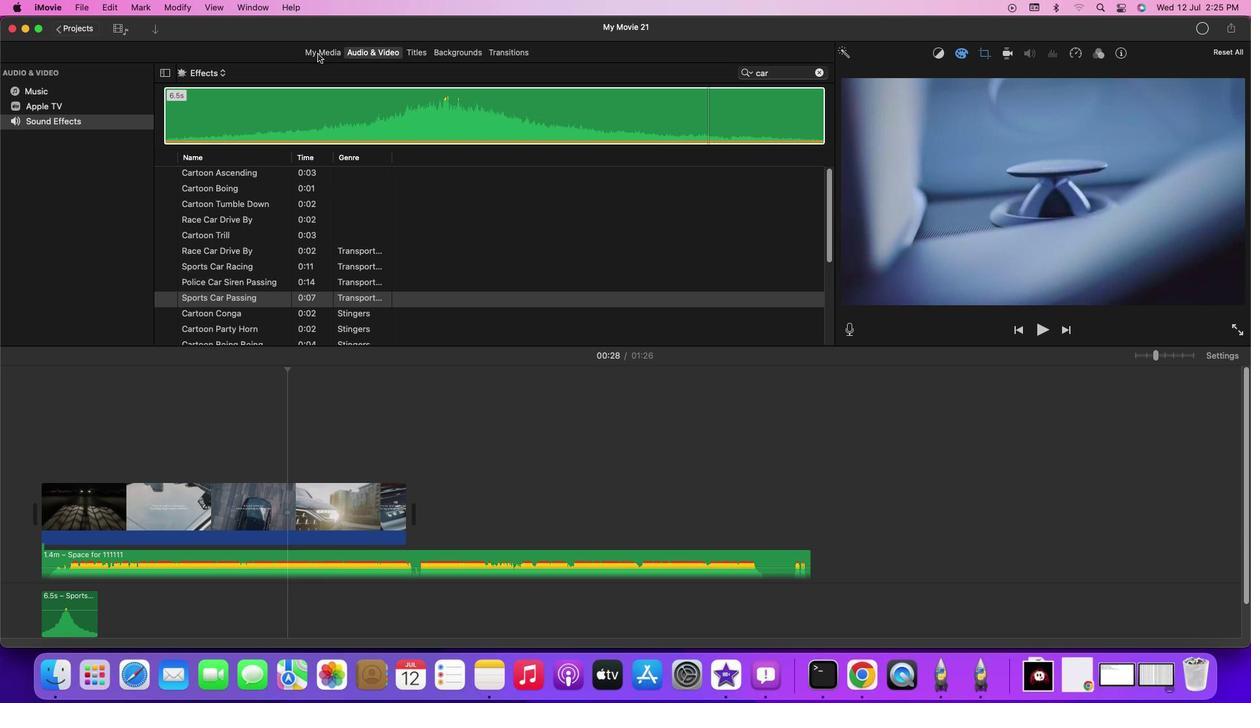 
Action: Mouse pressed left at (317, 54)
Screenshot: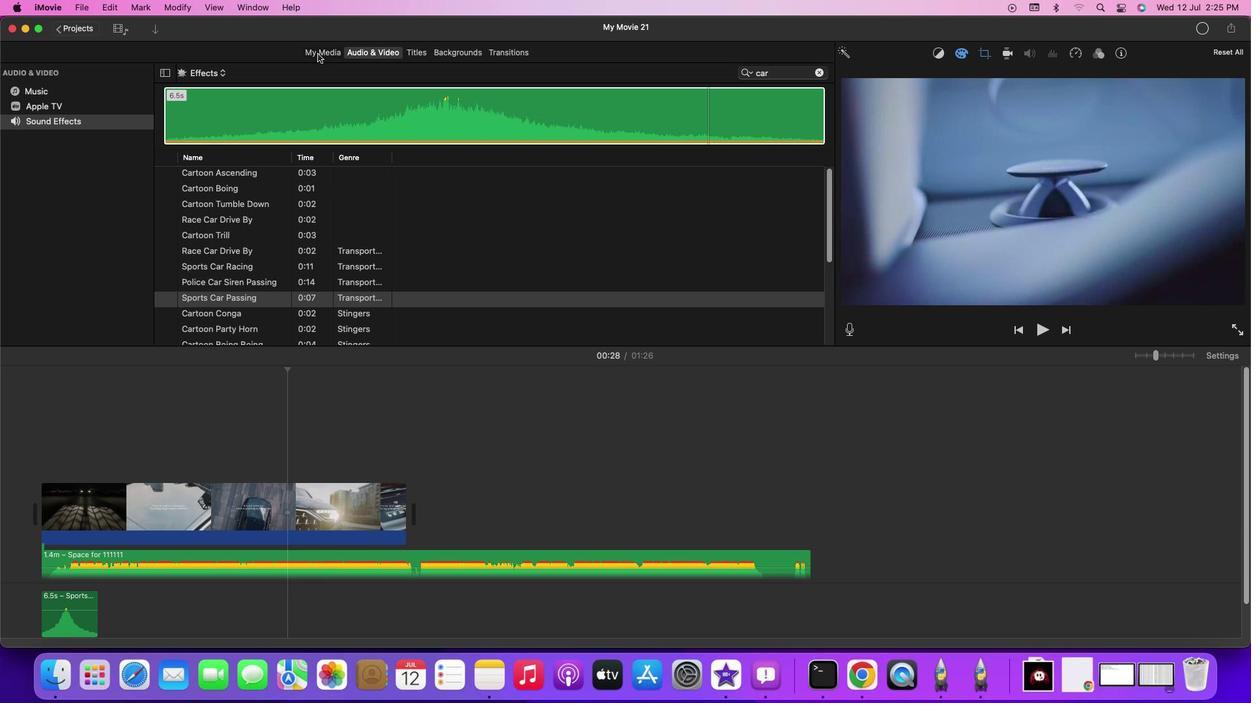 
Action: Mouse moved to (278, 403)
Screenshot: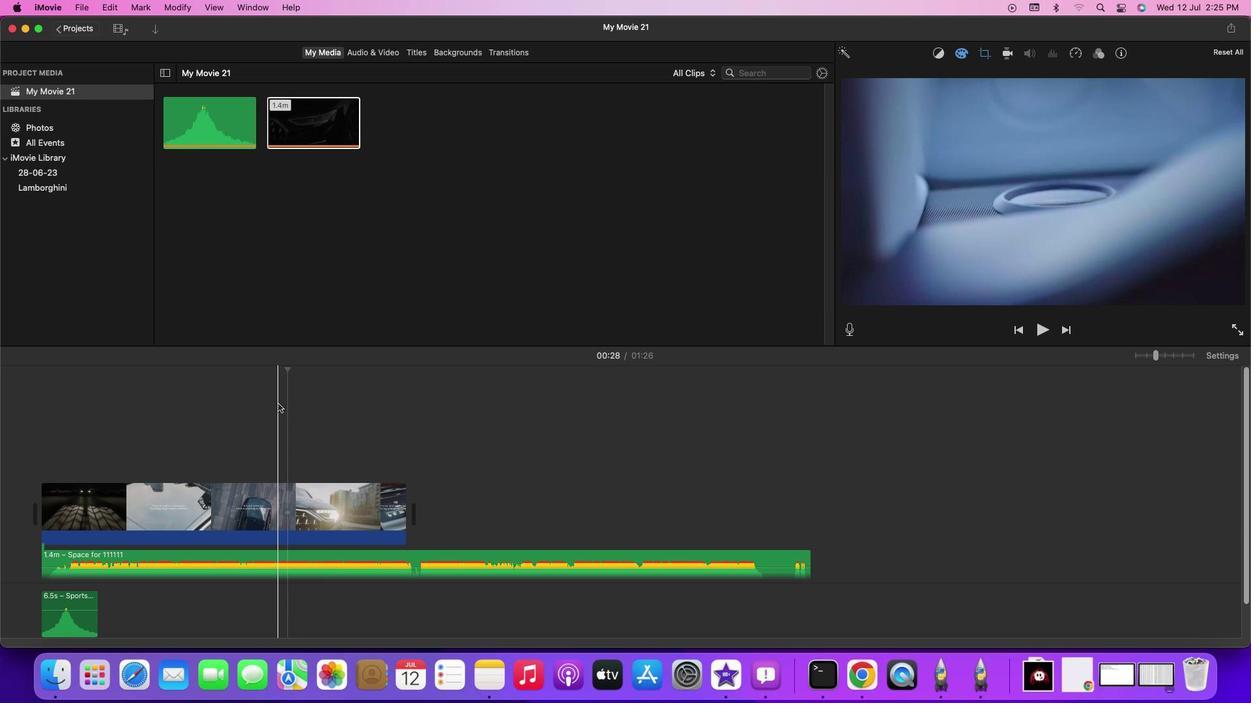 
Action: Mouse pressed left at (278, 403)
Screenshot: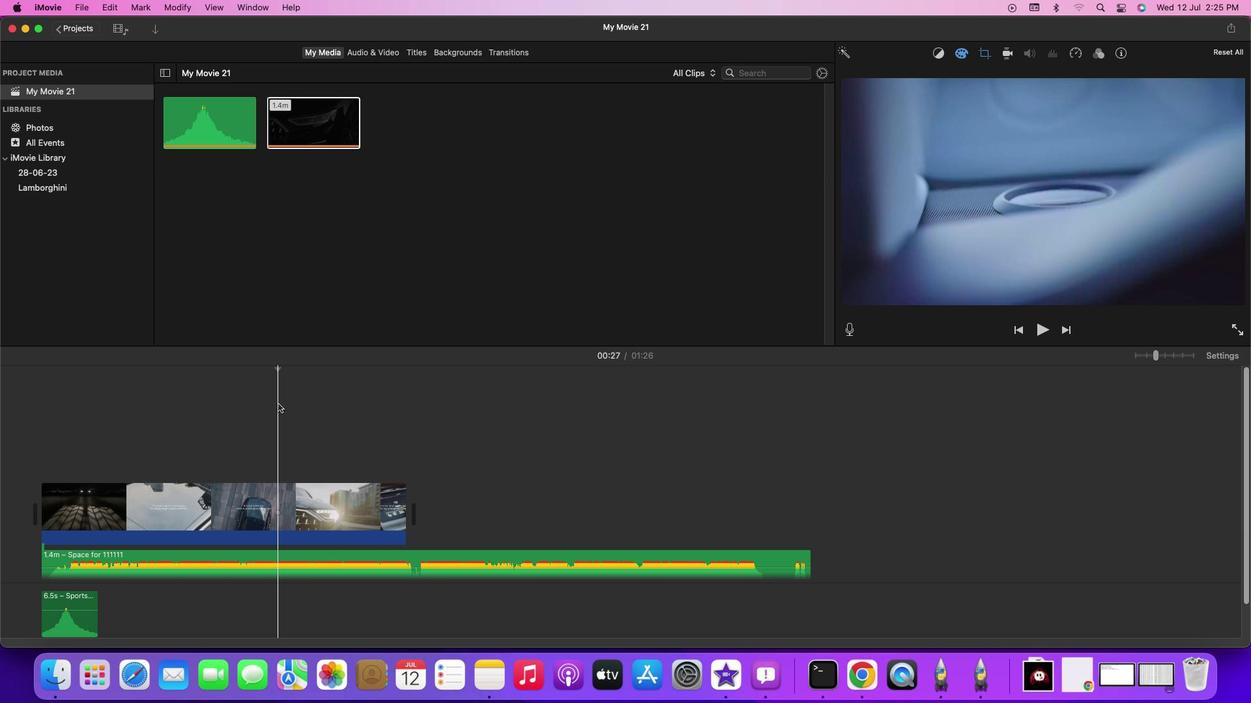 
Action: Mouse moved to (155, 33)
Screenshot: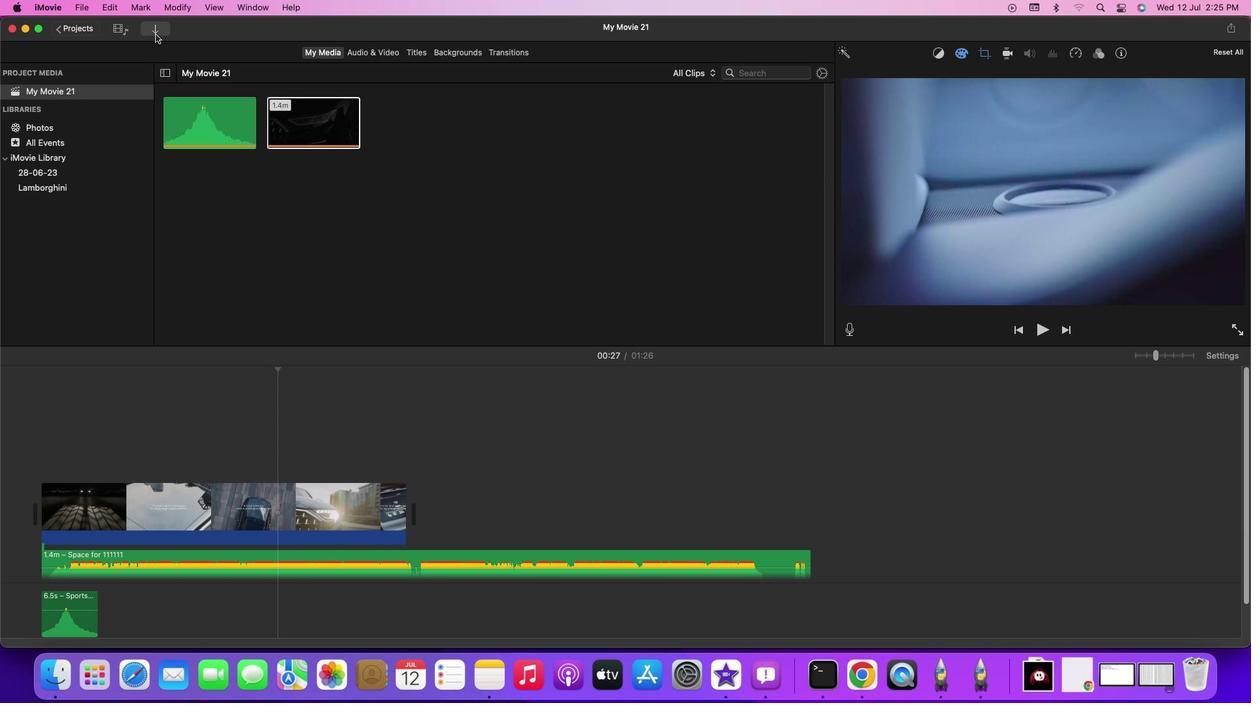 
Action: Mouse pressed left at (155, 33)
Screenshot: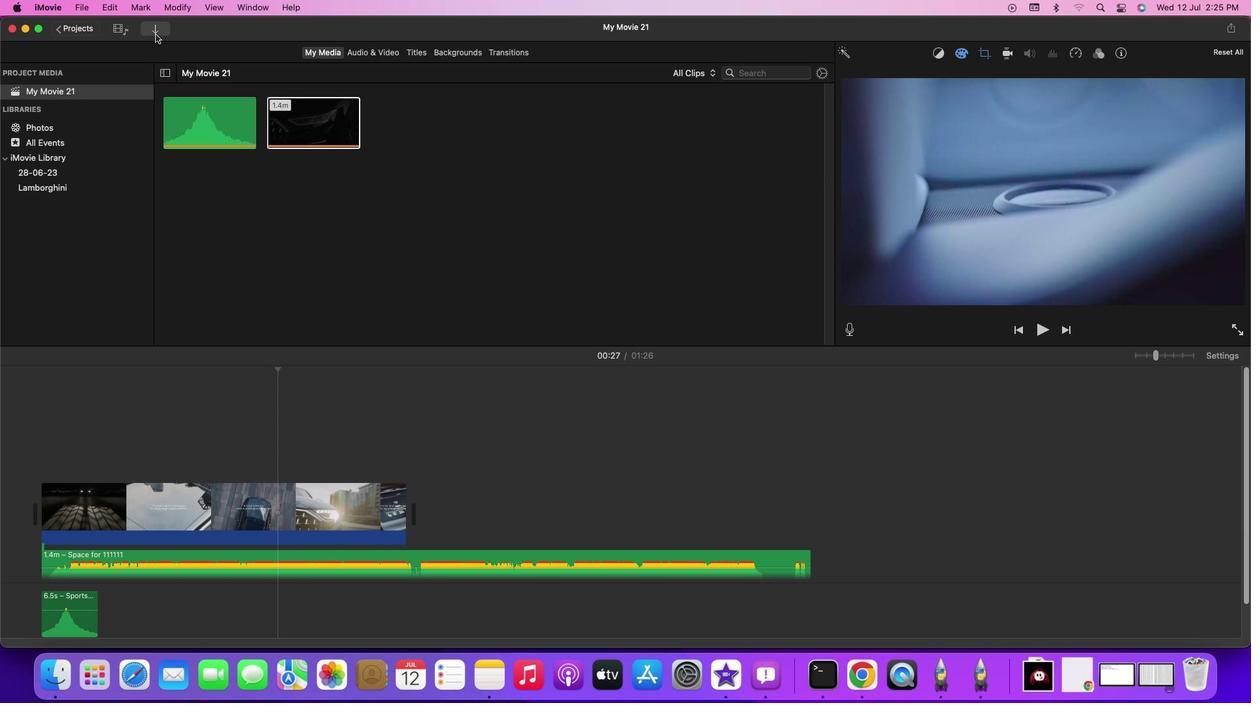 
Action: Mouse moved to (220, 419)
Screenshot: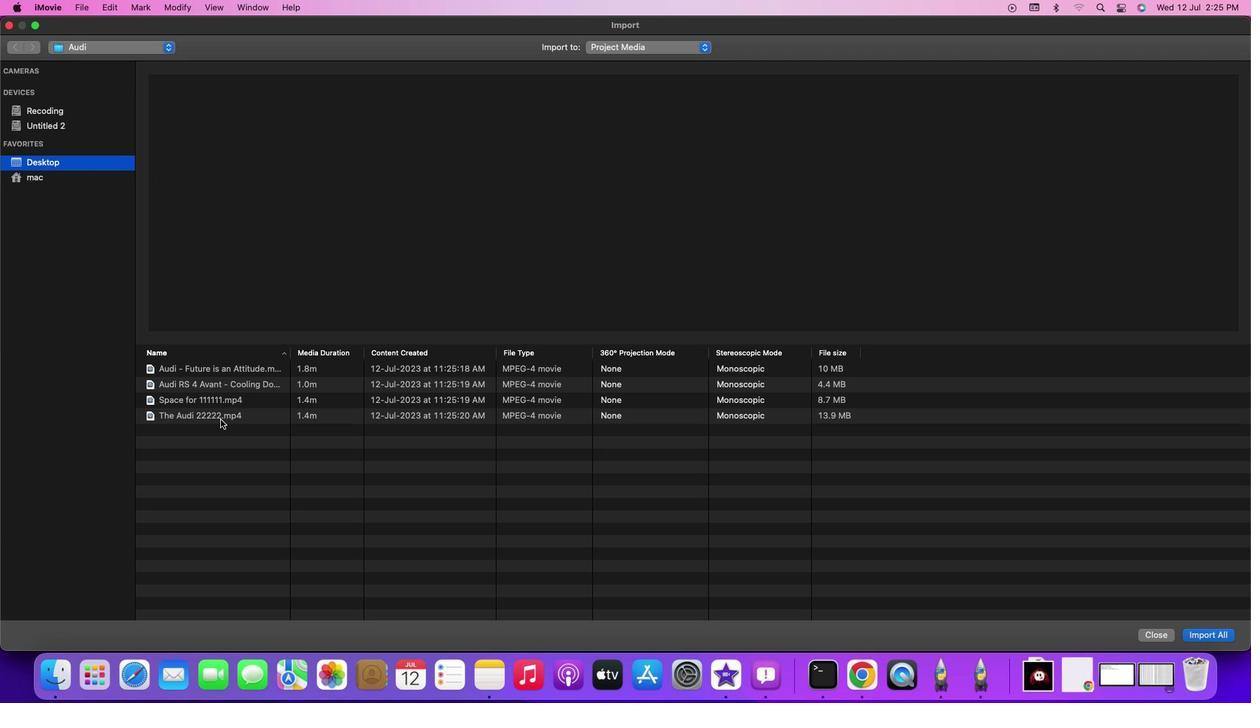 
Action: Mouse pressed left at (220, 419)
Screenshot: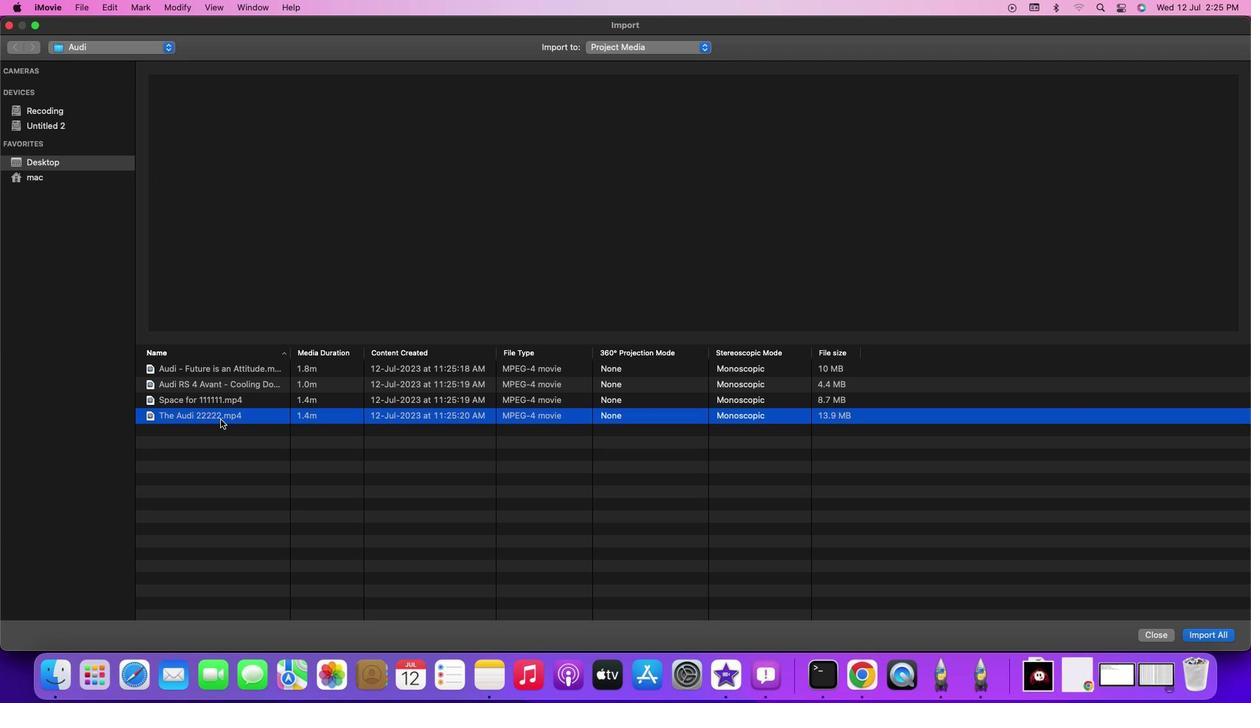 
Action: Mouse pressed left at (220, 419)
Screenshot: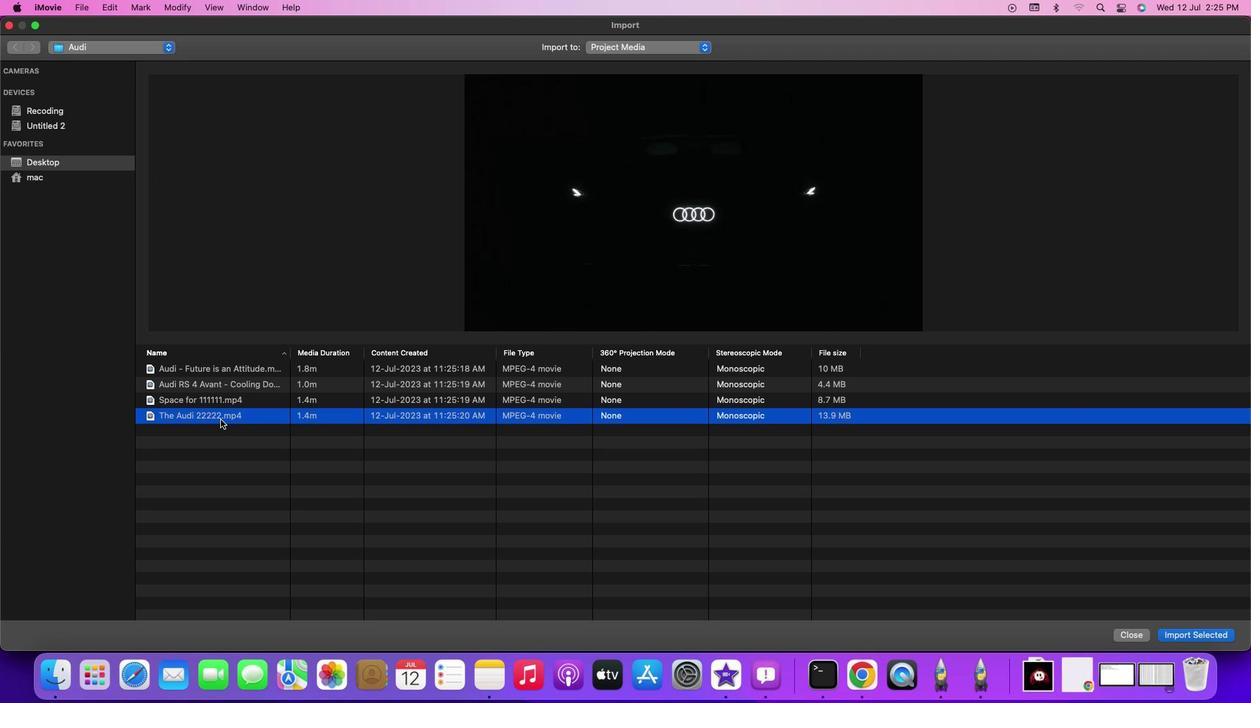
Action: Mouse moved to (422, 125)
Screenshot: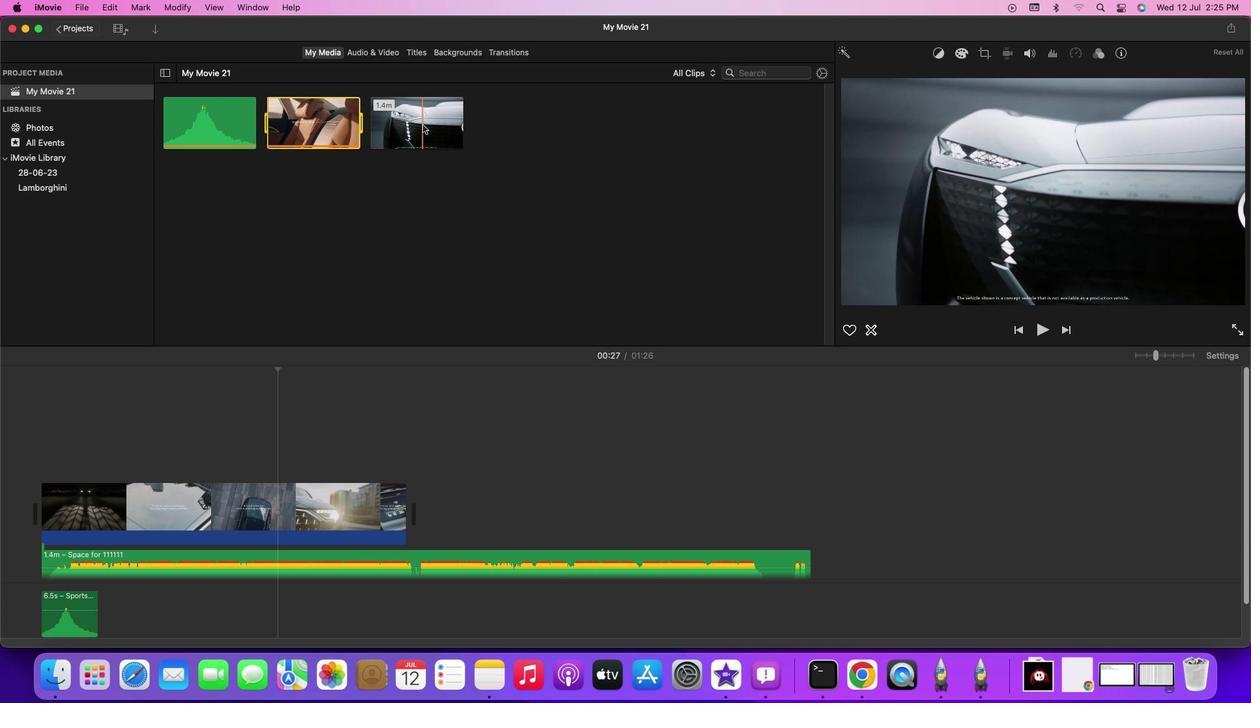 
Action: Mouse pressed left at (422, 125)
Screenshot: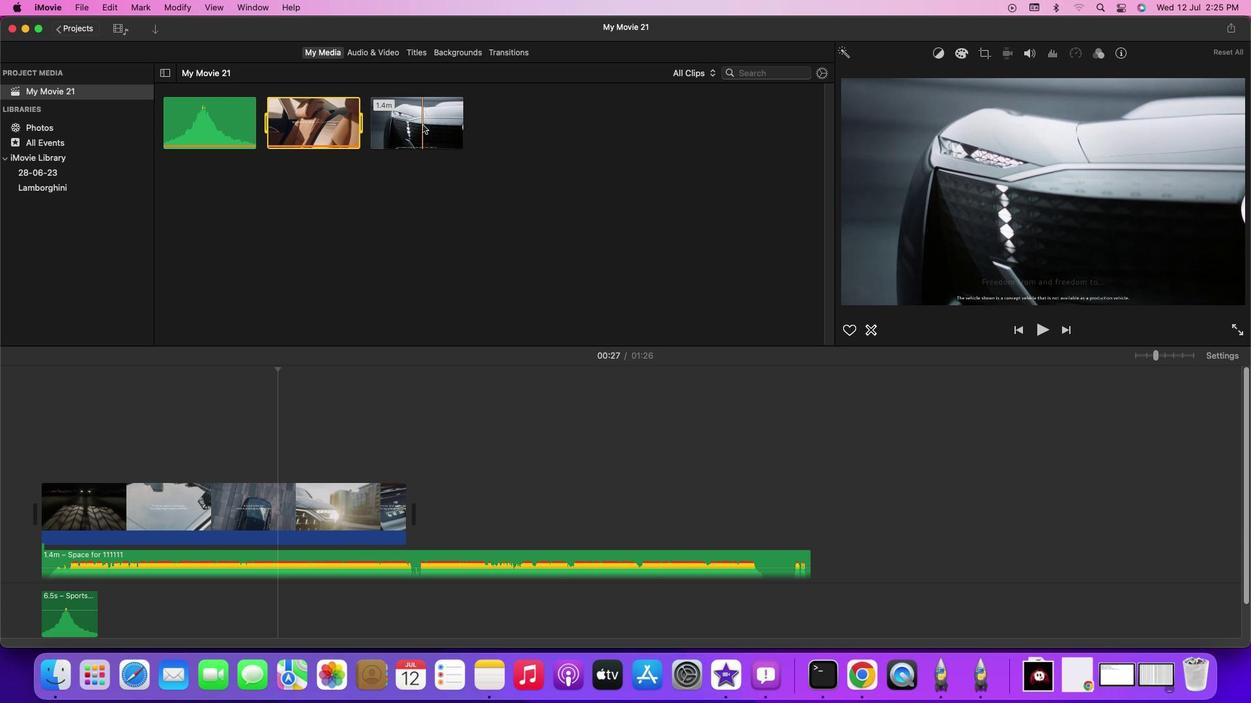 
Action: Mouse moved to (402, 374)
Screenshot: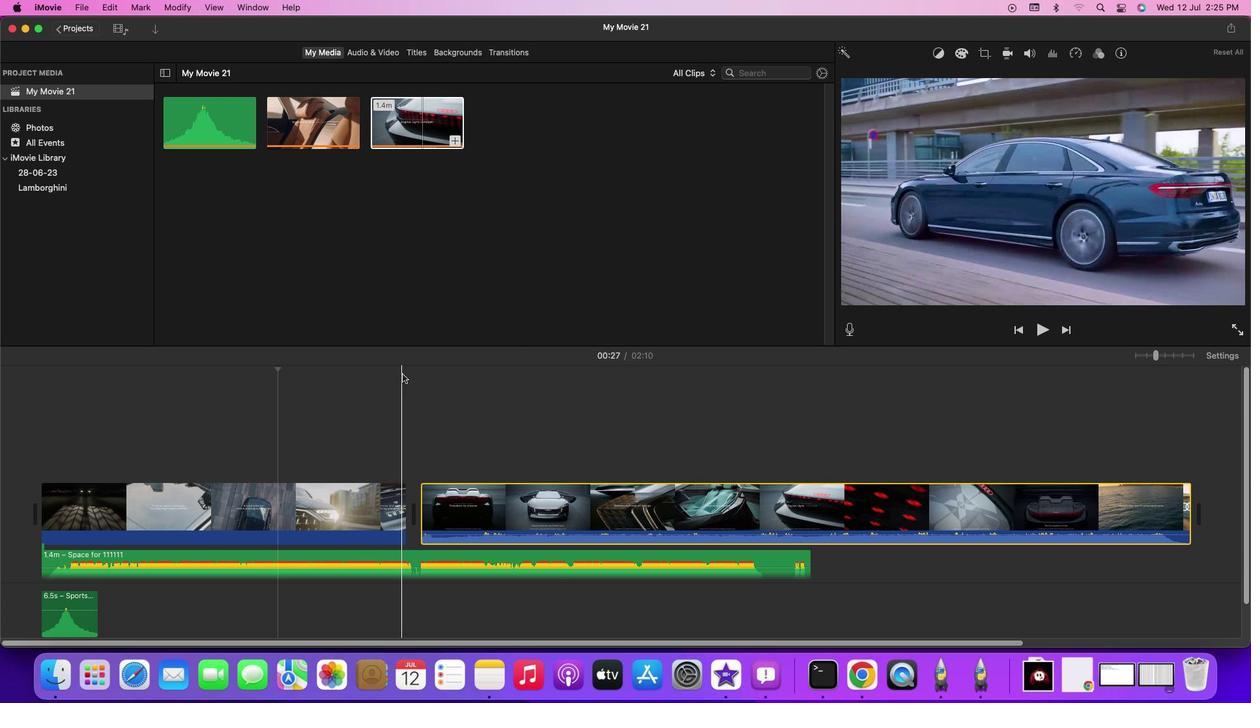 
Action: Mouse pressed left at (402, 374)
Screenshot: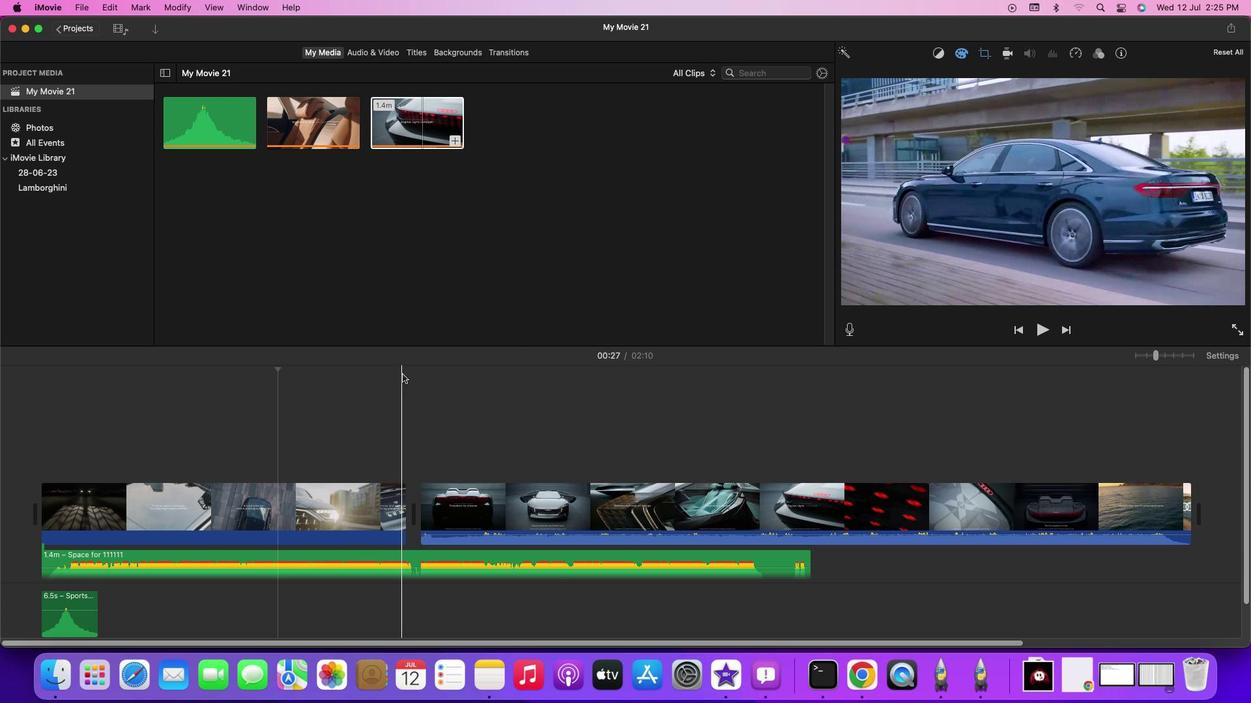 
Action: Mouse moved to (406, 373)
Screenshot: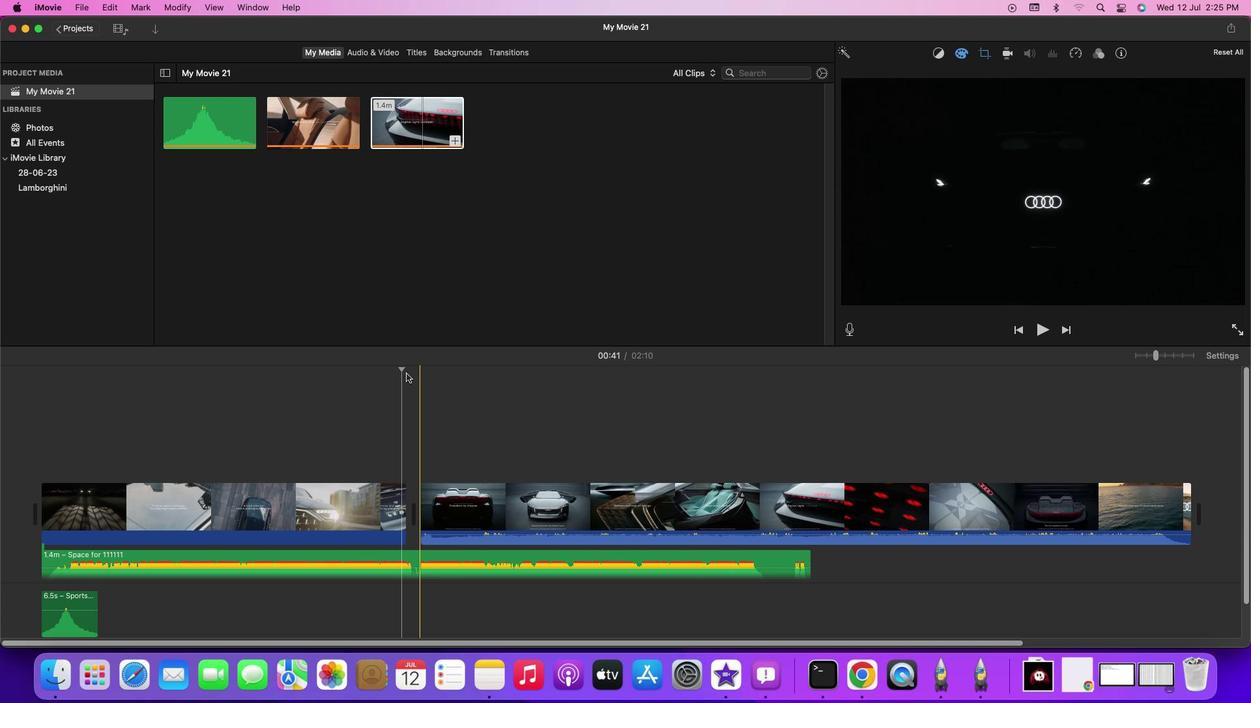 
Action: Key pressed Key.space
Screenshot: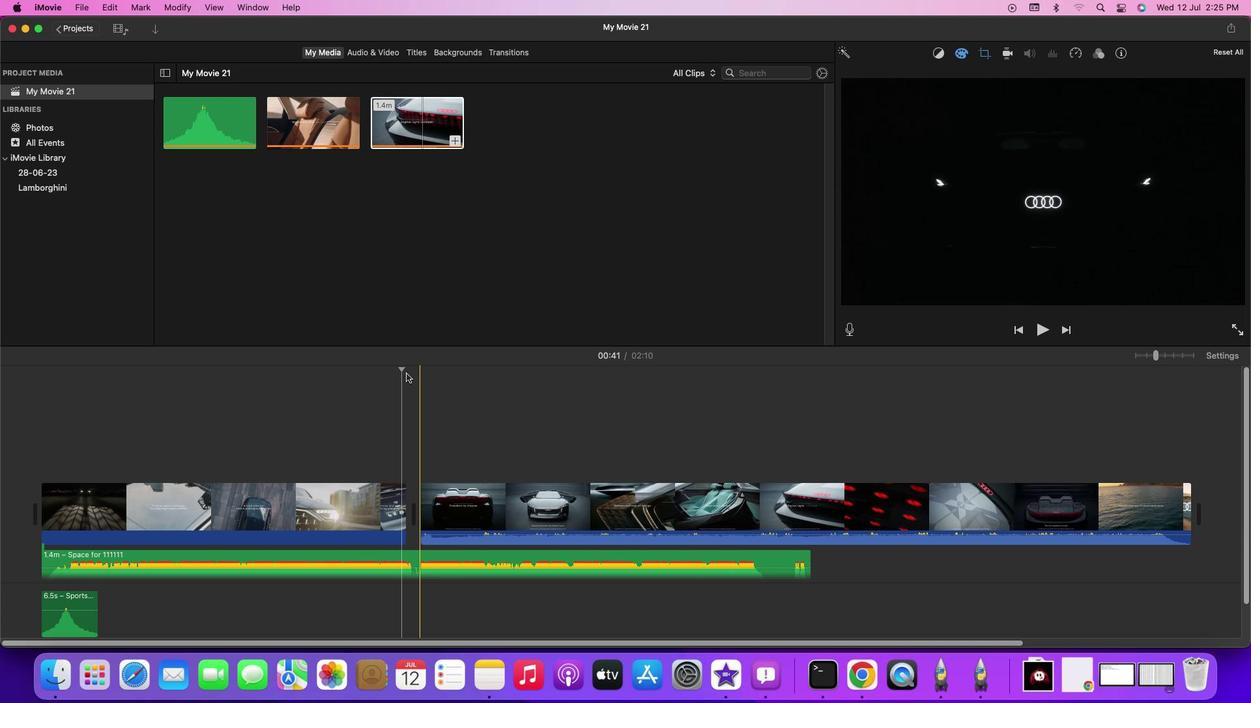 
Action: Mouse moved to (740, 449)
Screenshot: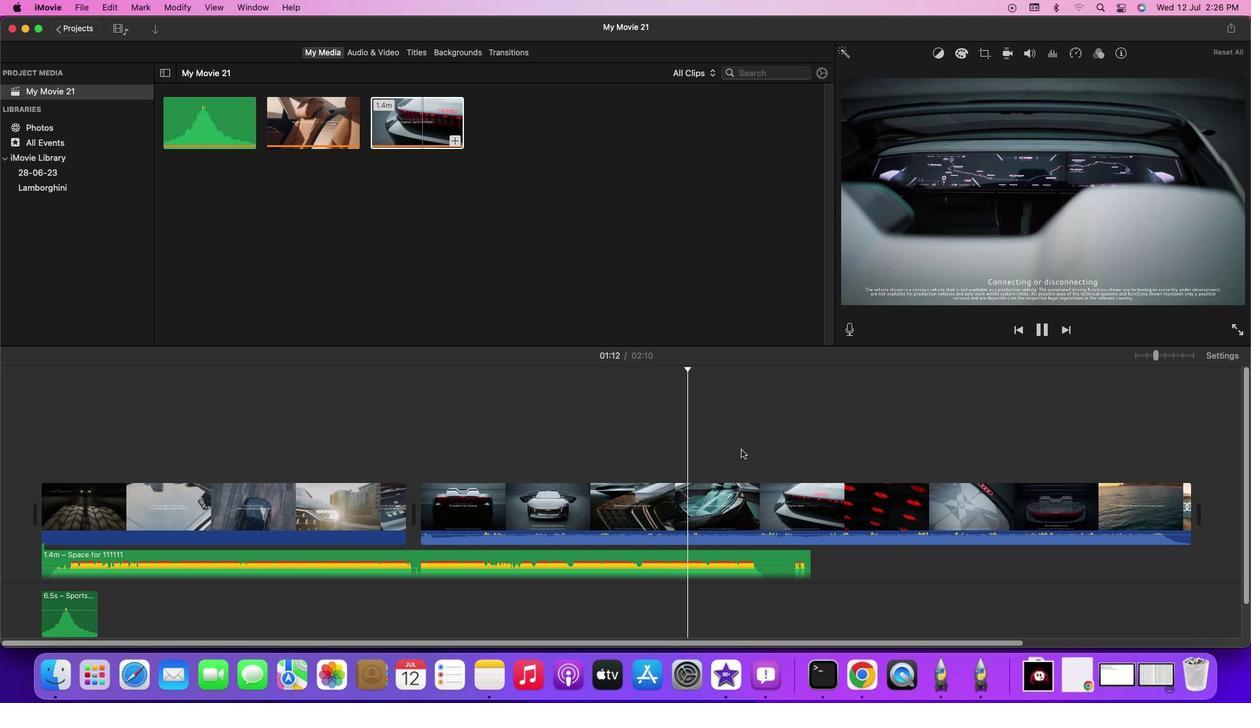 
Action: Key pressed Key.spaceKey.spaceKey.spaceKey.space
Screenshot: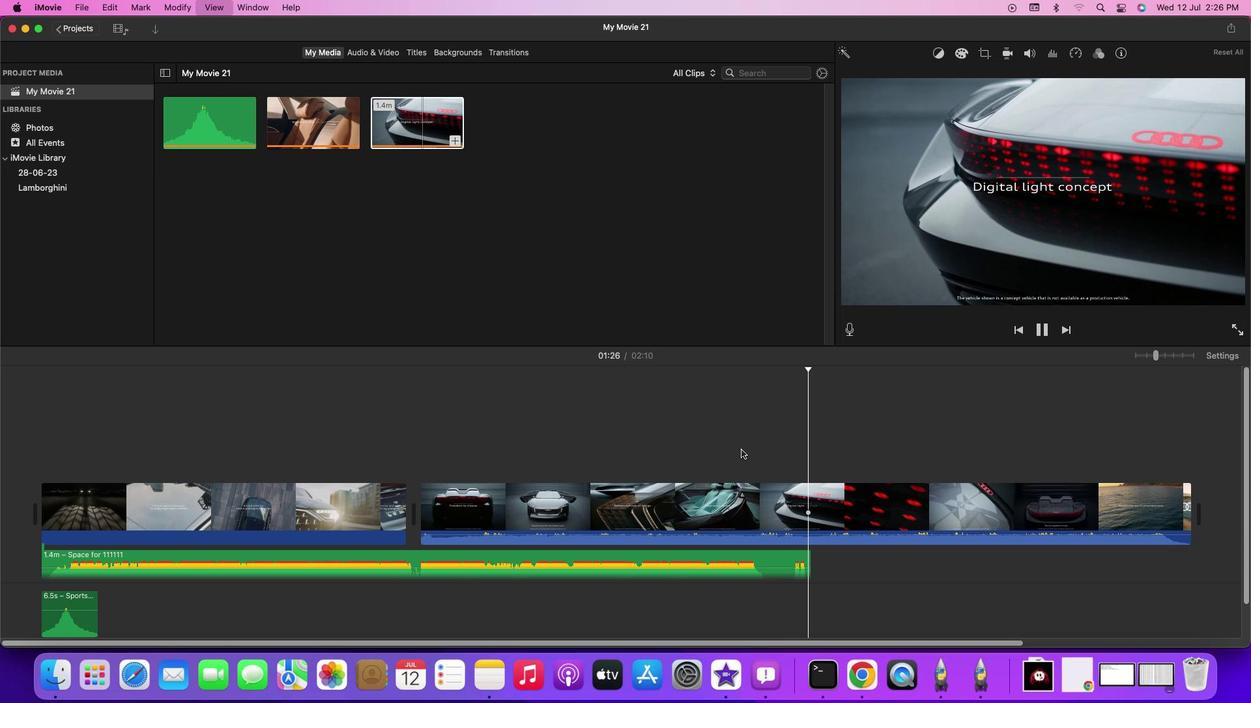 
Action: Mouse moved to (601, 383)
Screenshot: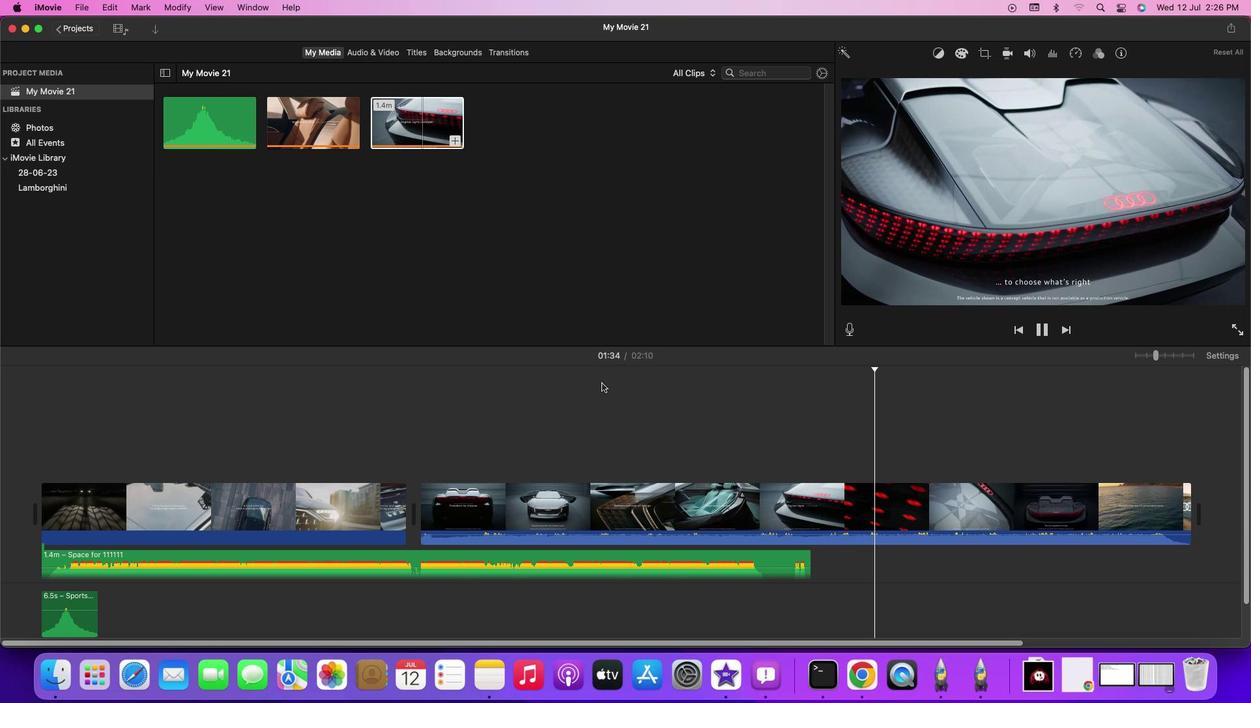 
Action: Mouse pressed left at (601, 383)
Screenshot: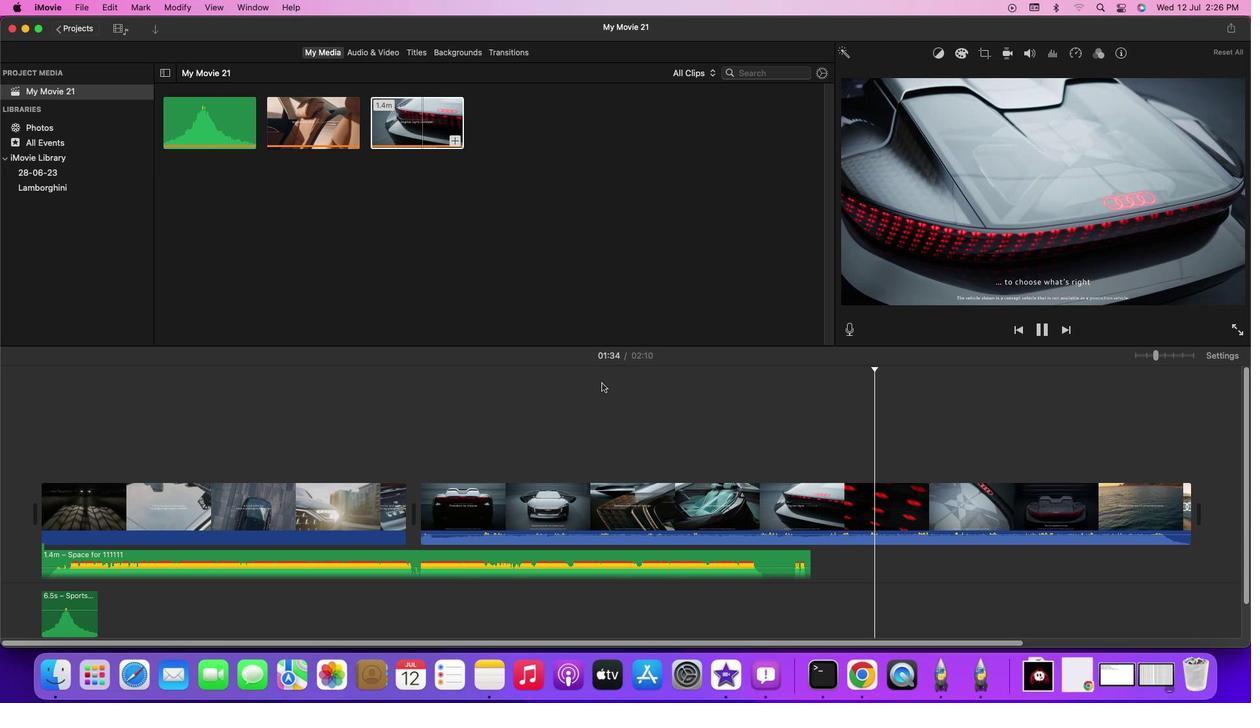 
Action: Mouse moved to (611, 387)
Screenshot: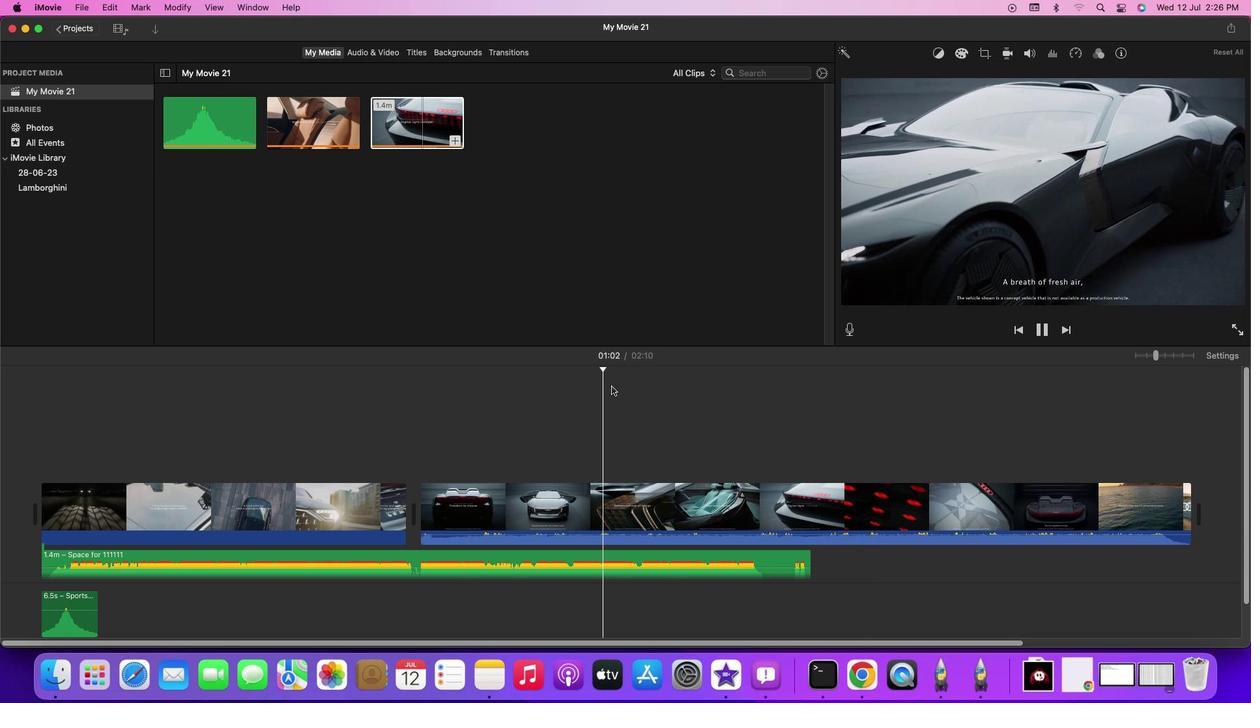 
Action: Key pressed Key.spaceKey.space
Screenshot: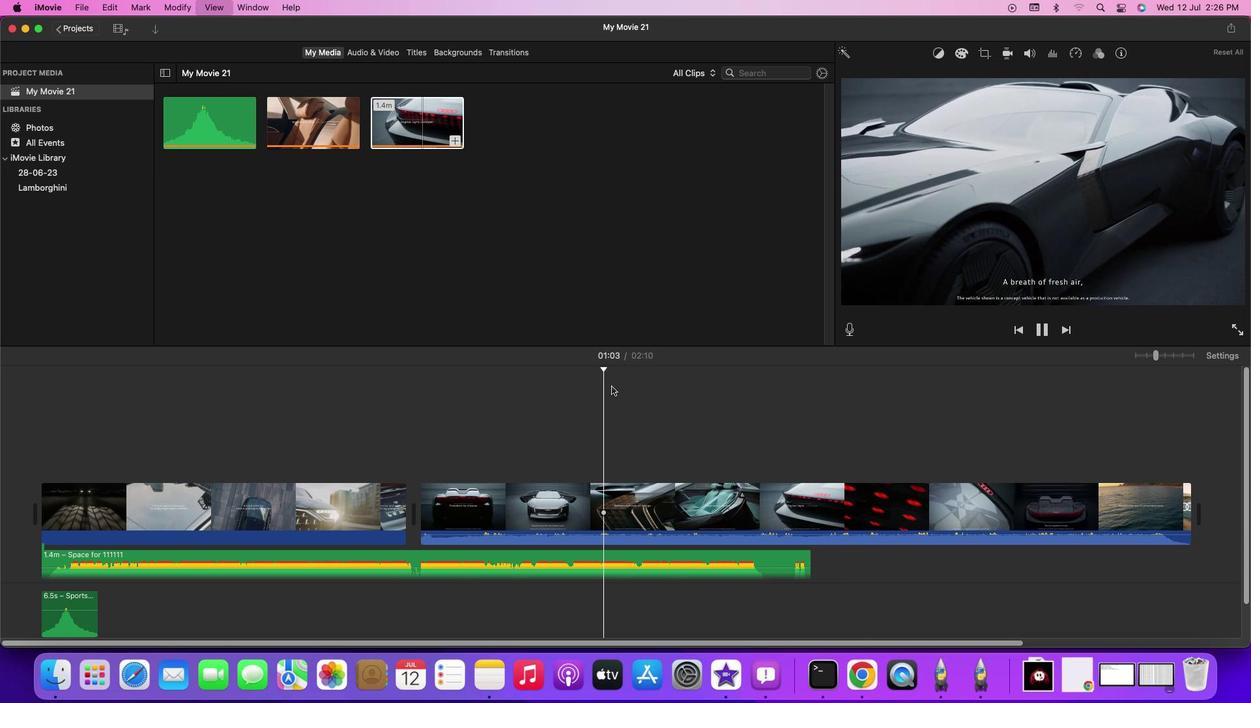 
Action: Mouse moved to (727, 392)
Screenshot: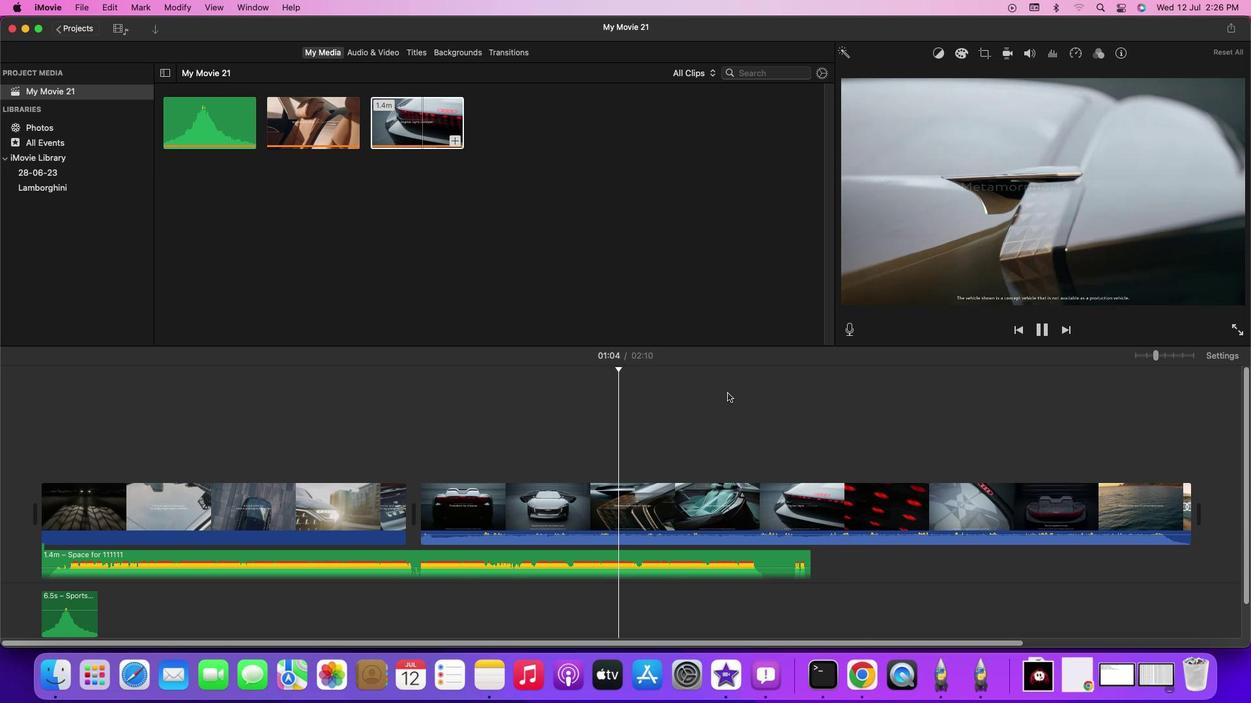 
Action: Mouse pressed left at (727, 392)
Screenshot: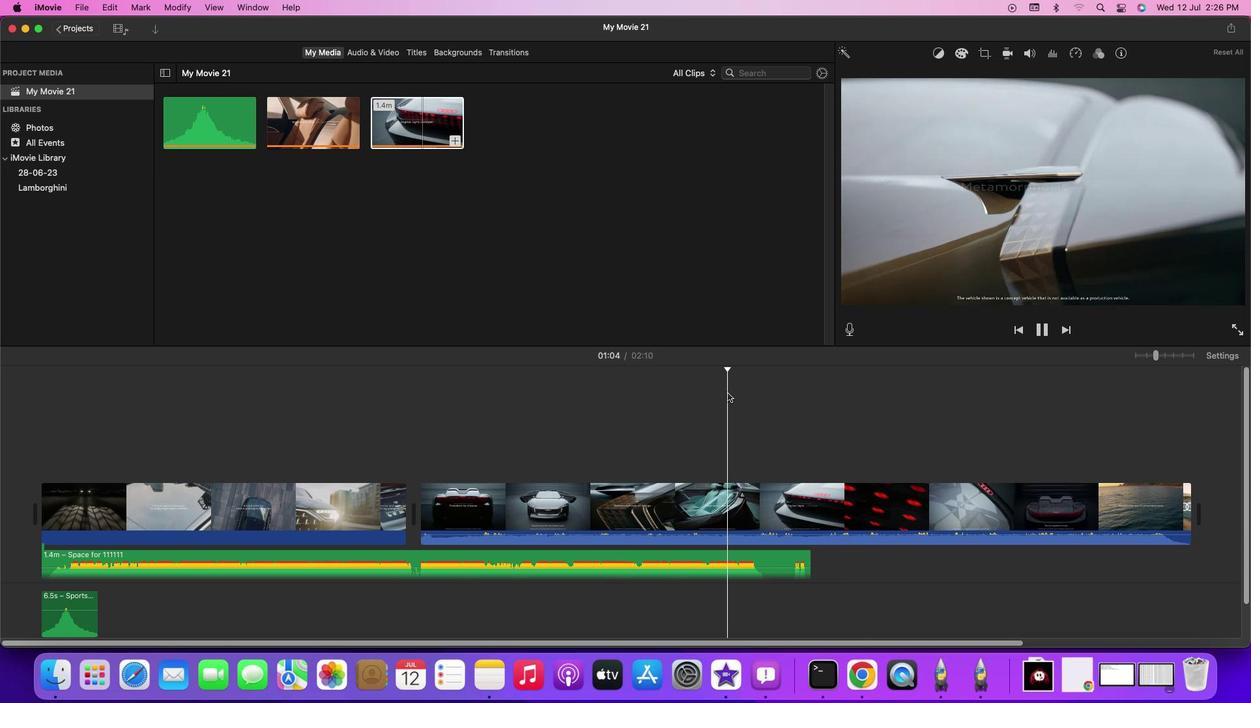 
Action: Mouse moved to (725, 393)
Screenshot: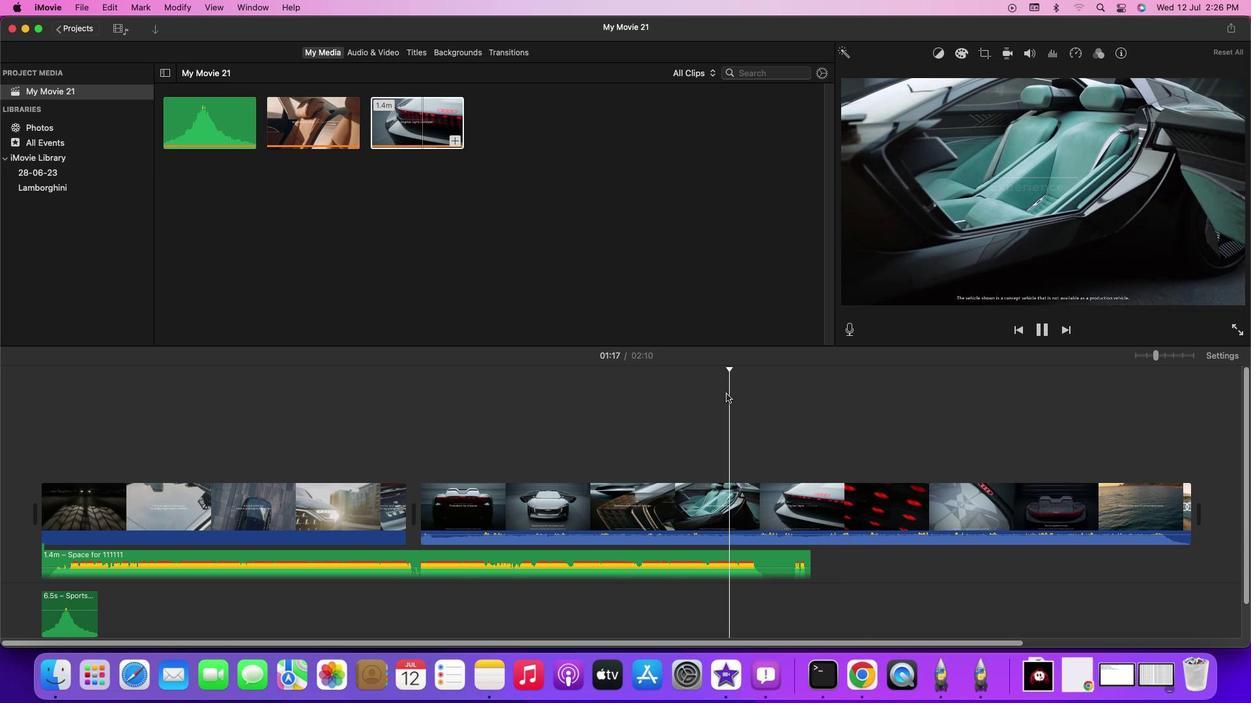 
Action: Key pressed Key.spaceKey.space
Screenshot: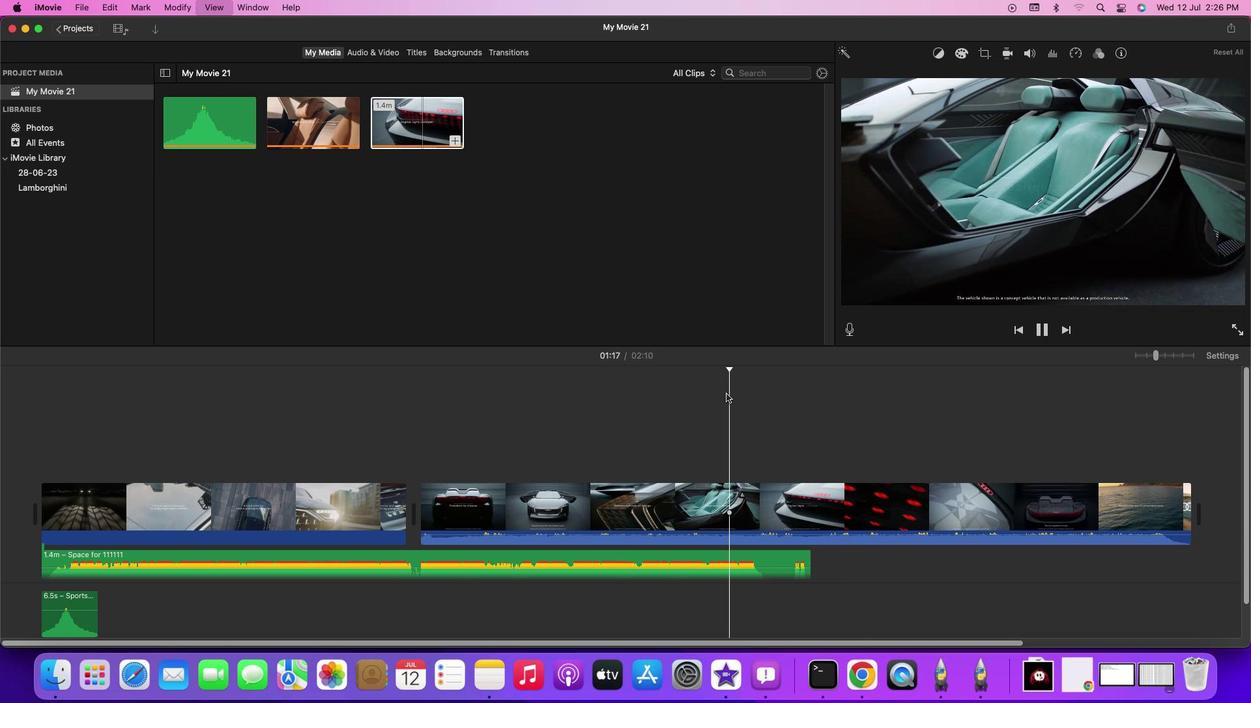 
Action: Mouse moved to (932, 404)
Screenshot: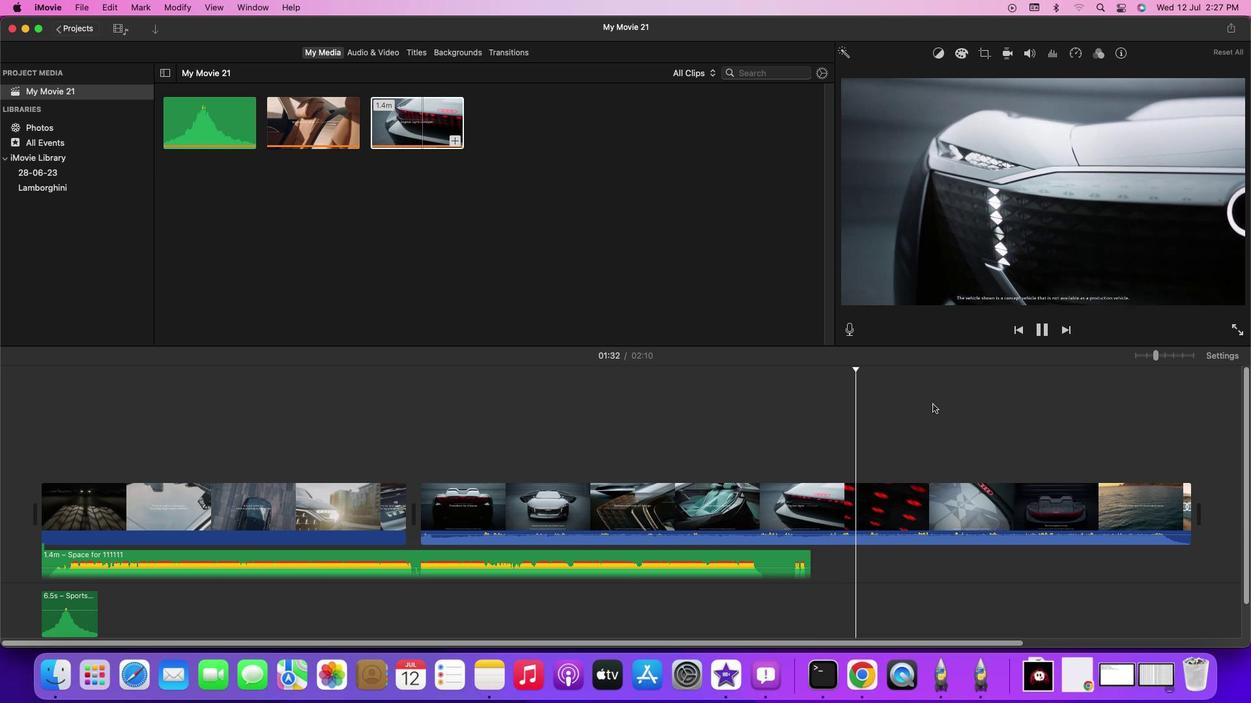 
Action: Mouse pressed left at (932, 404)
Screenshot: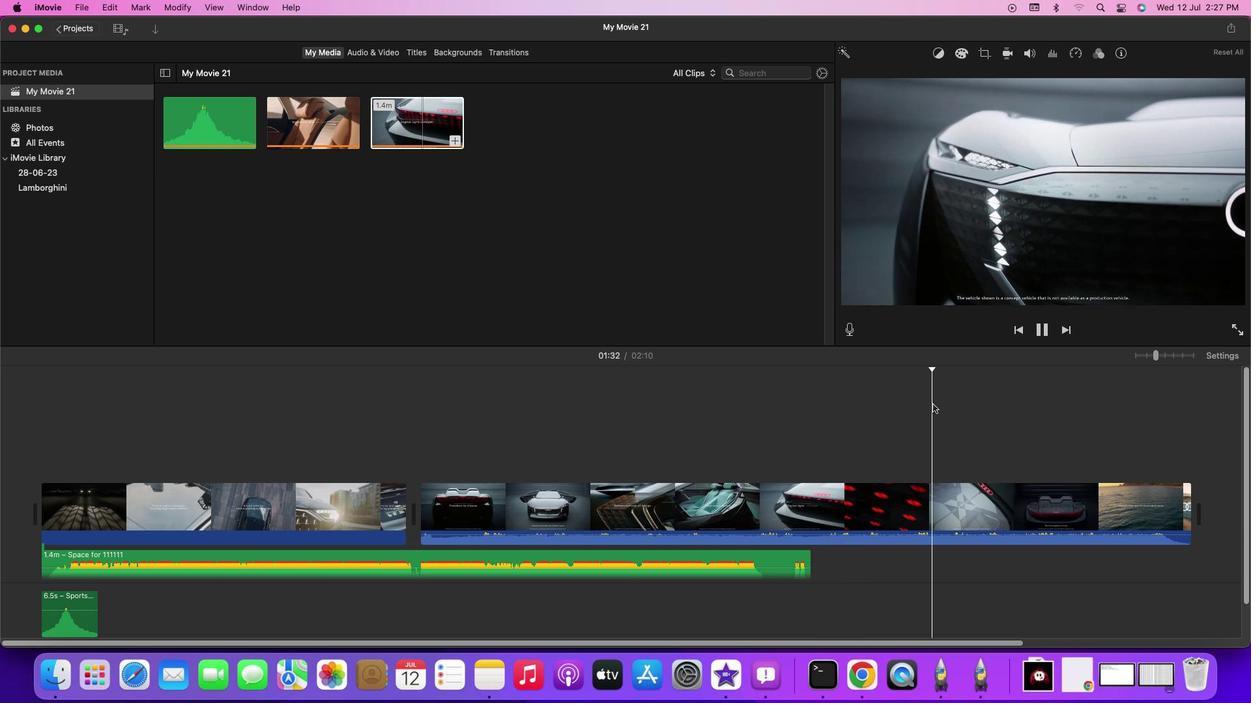 
Action: Mouse moved to (937, 405)
Screenshot: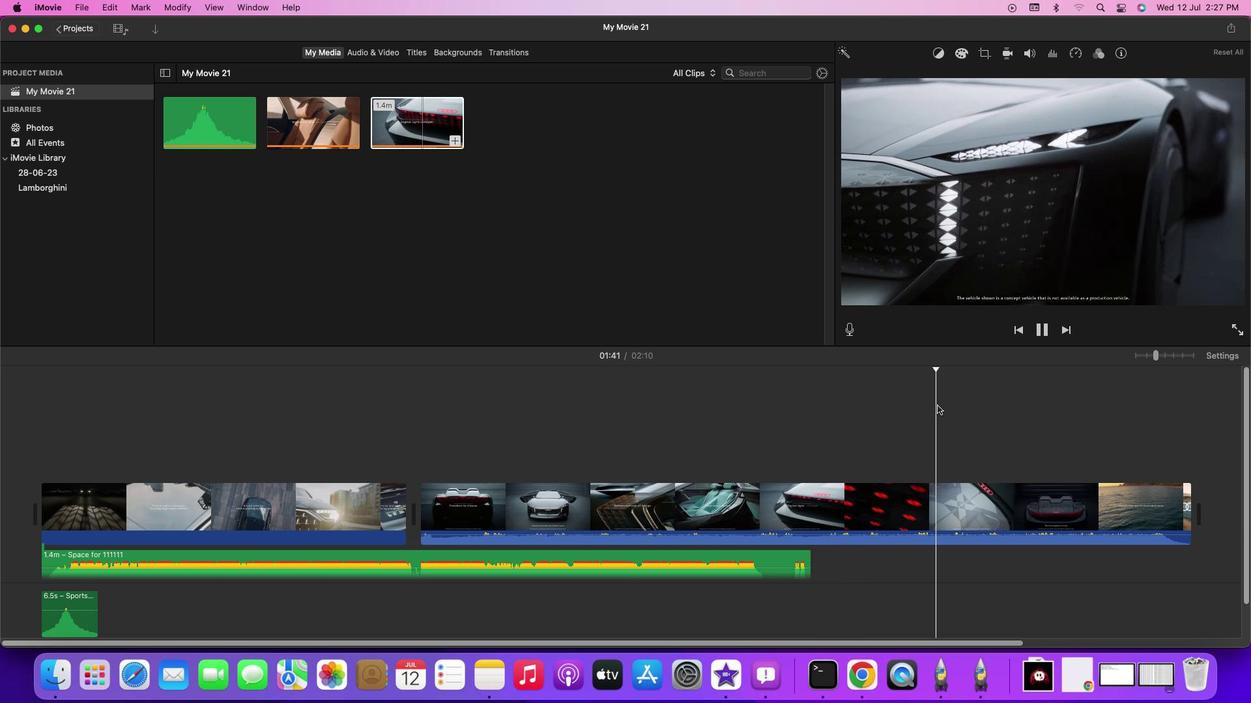 
Action: Key pressed Key.space
Screenshot: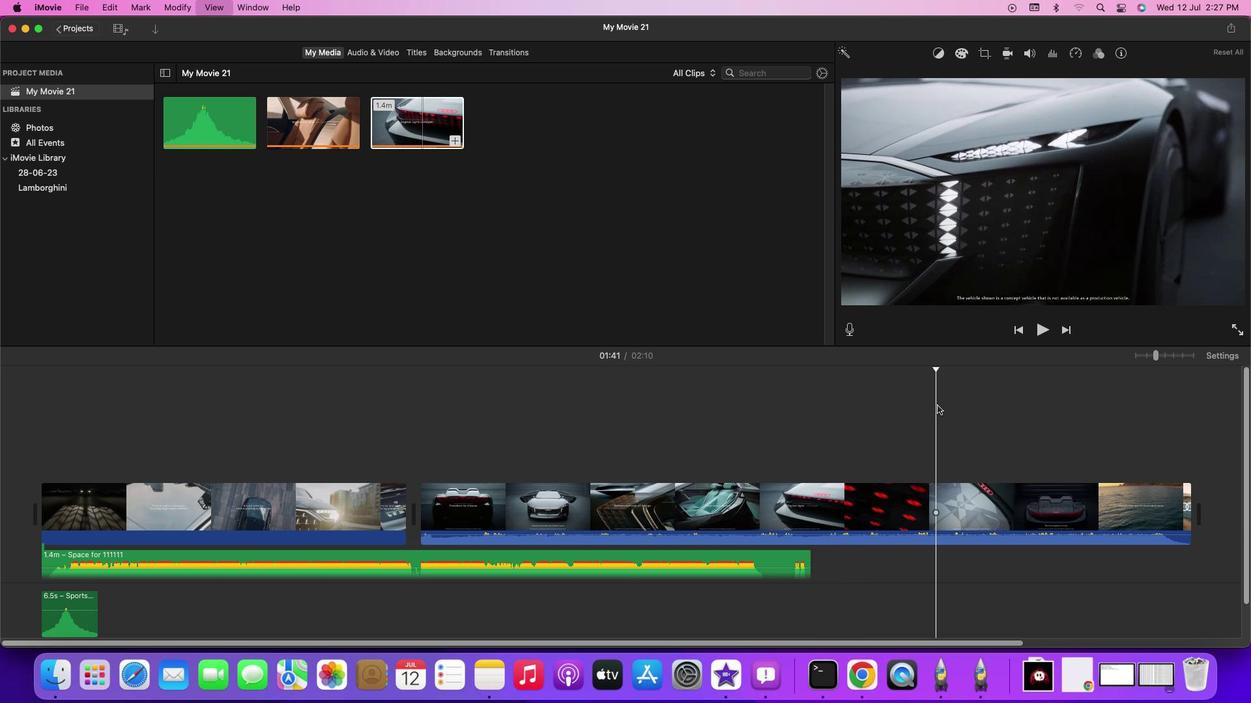 
Action: Mouse moved to (942, 407)
Screenshot: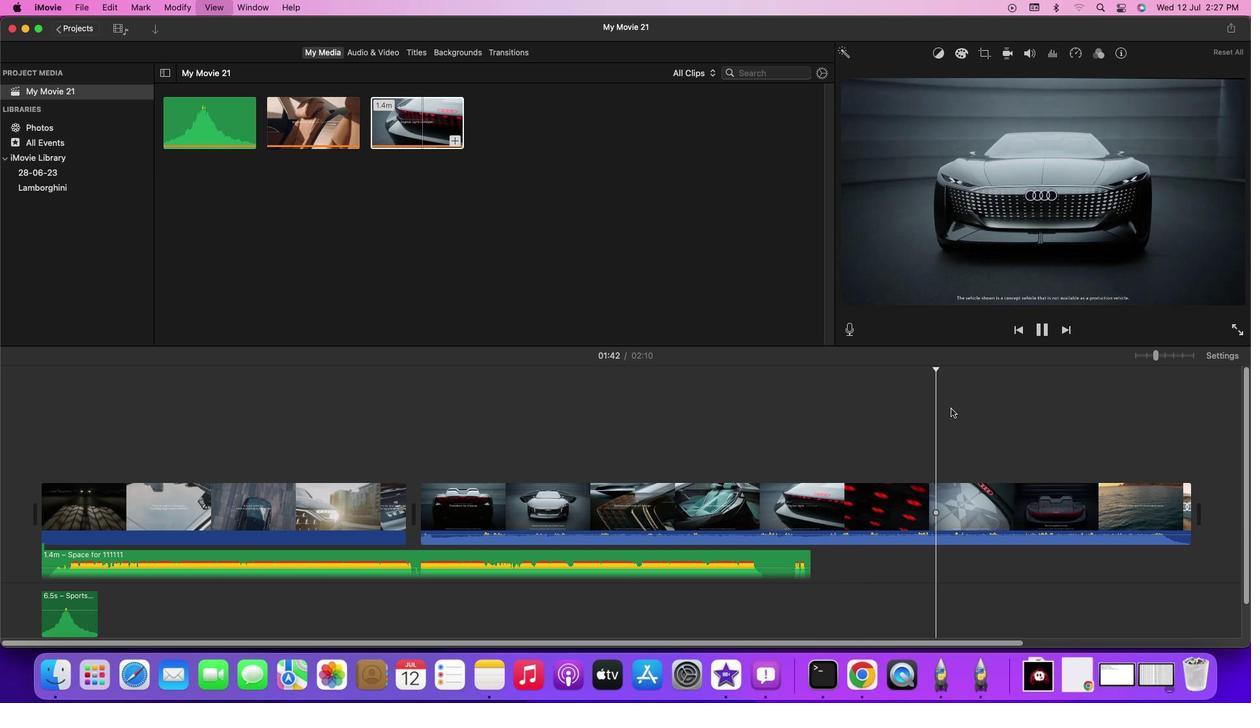 
Action: Key pressed Key.space
Screenshot: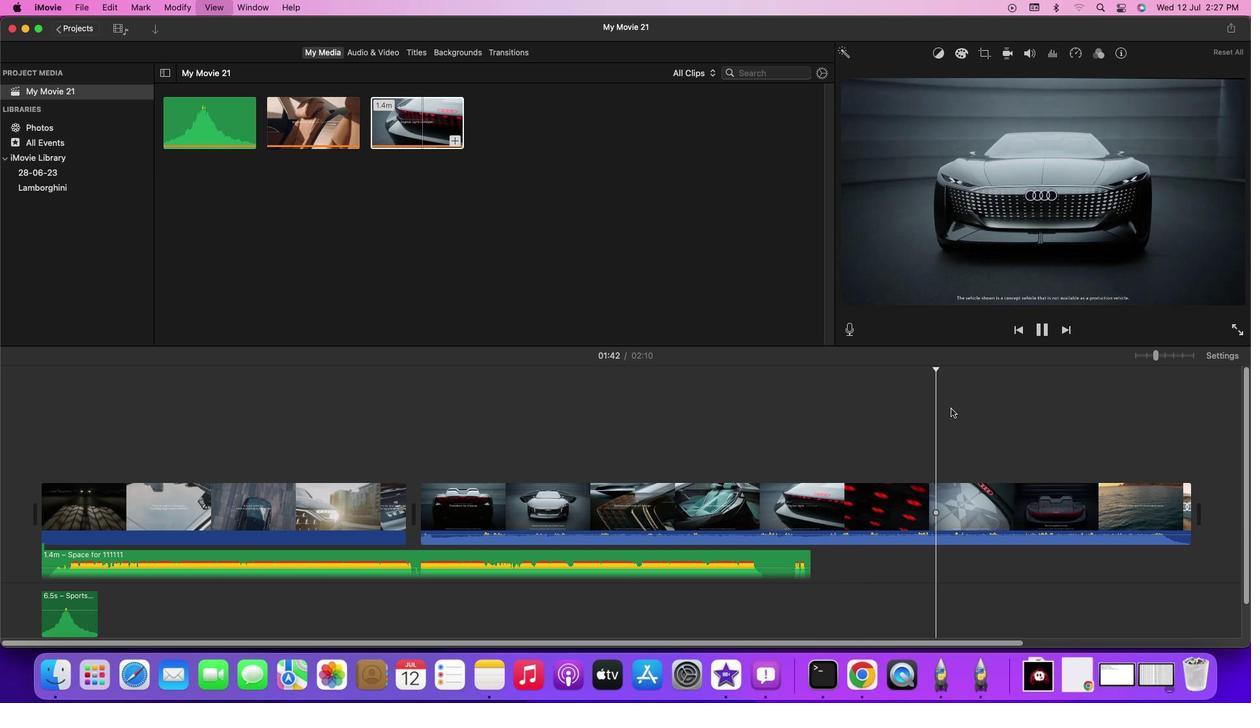 
Action: Mouse moved to (1086, 417)
Screenshot: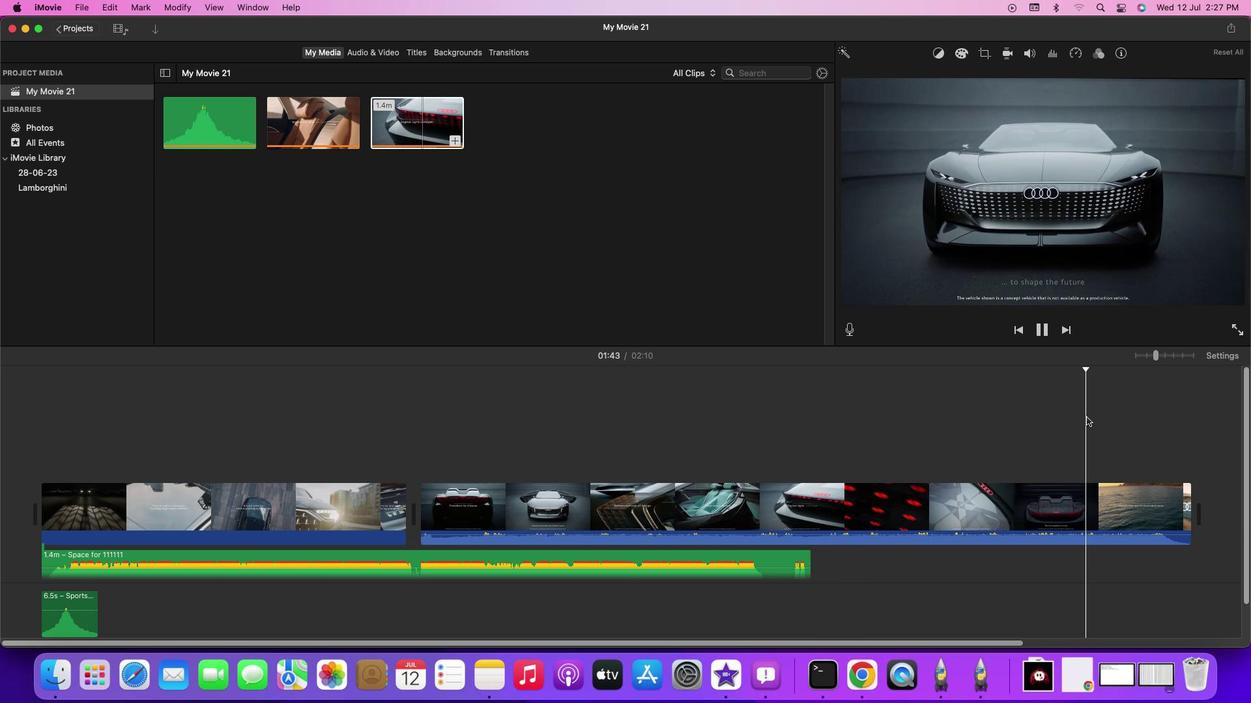 
Action: Mouse pressed left at (1086, 417)
Screenshot: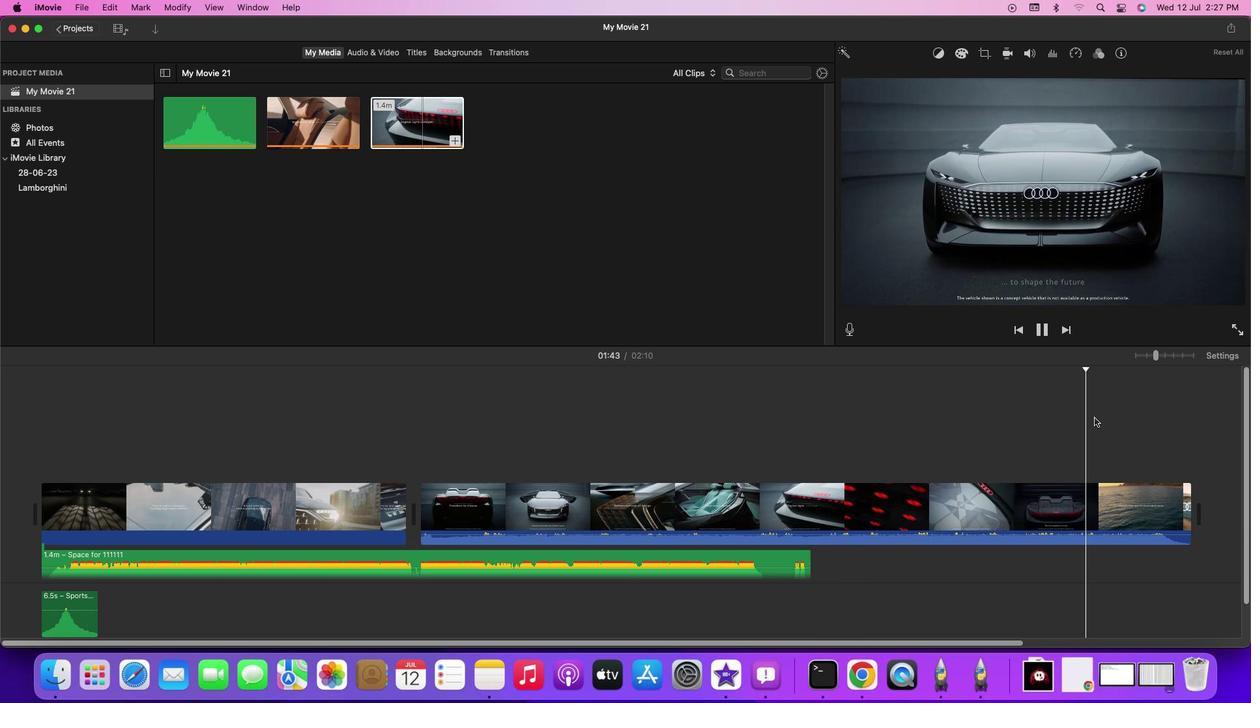 
Action: Mouse moved to (1094, 417)
Screenshot: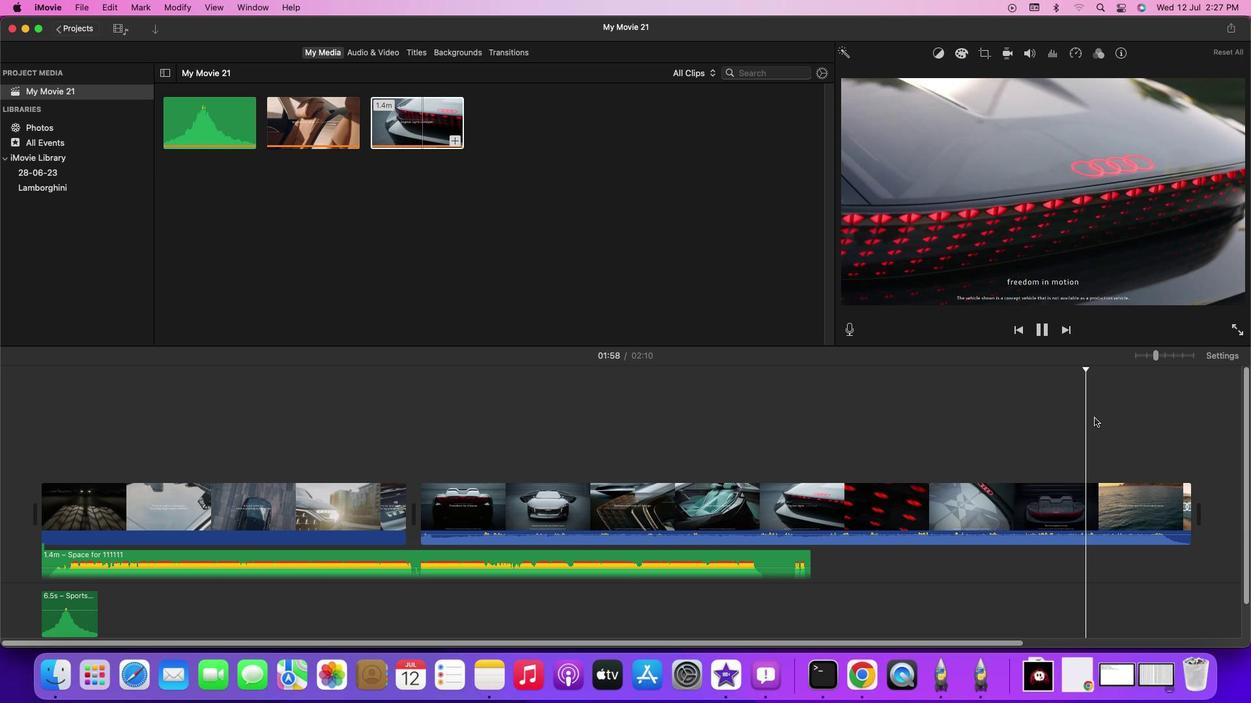 
Action: Key pressed Key.space
Screenshot: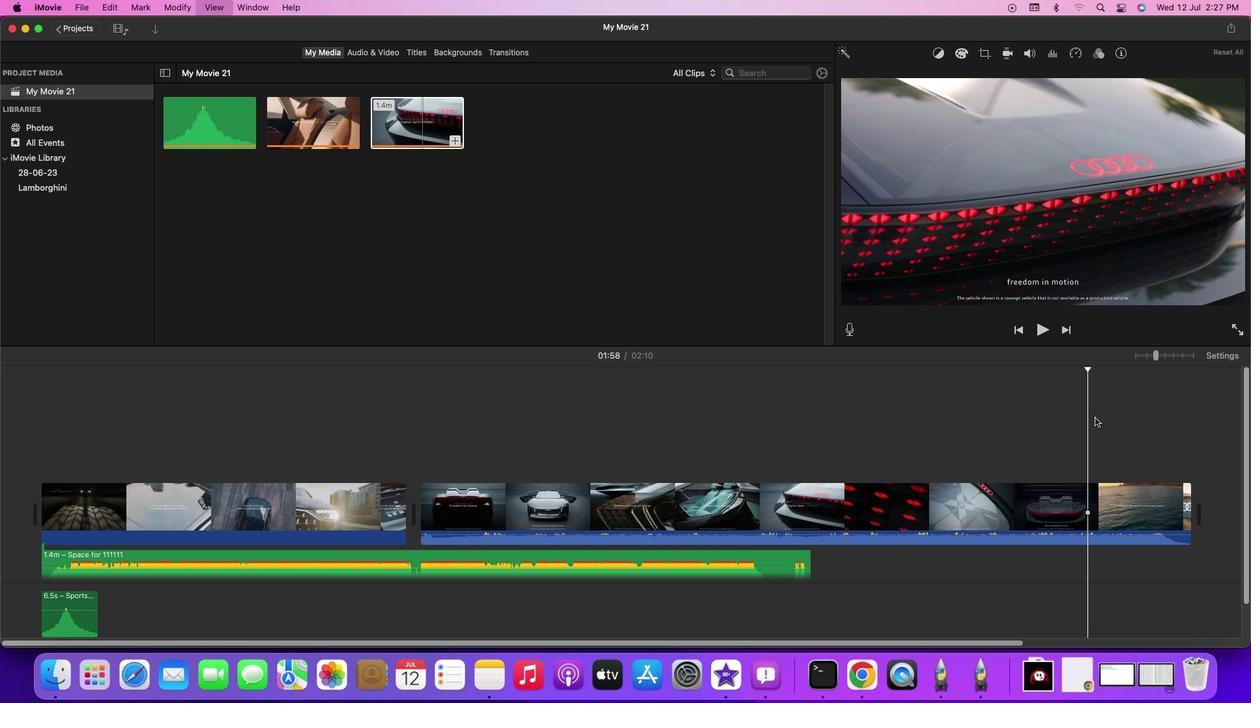 
Action: Mouse moved to (1094, 418)
Screenshot: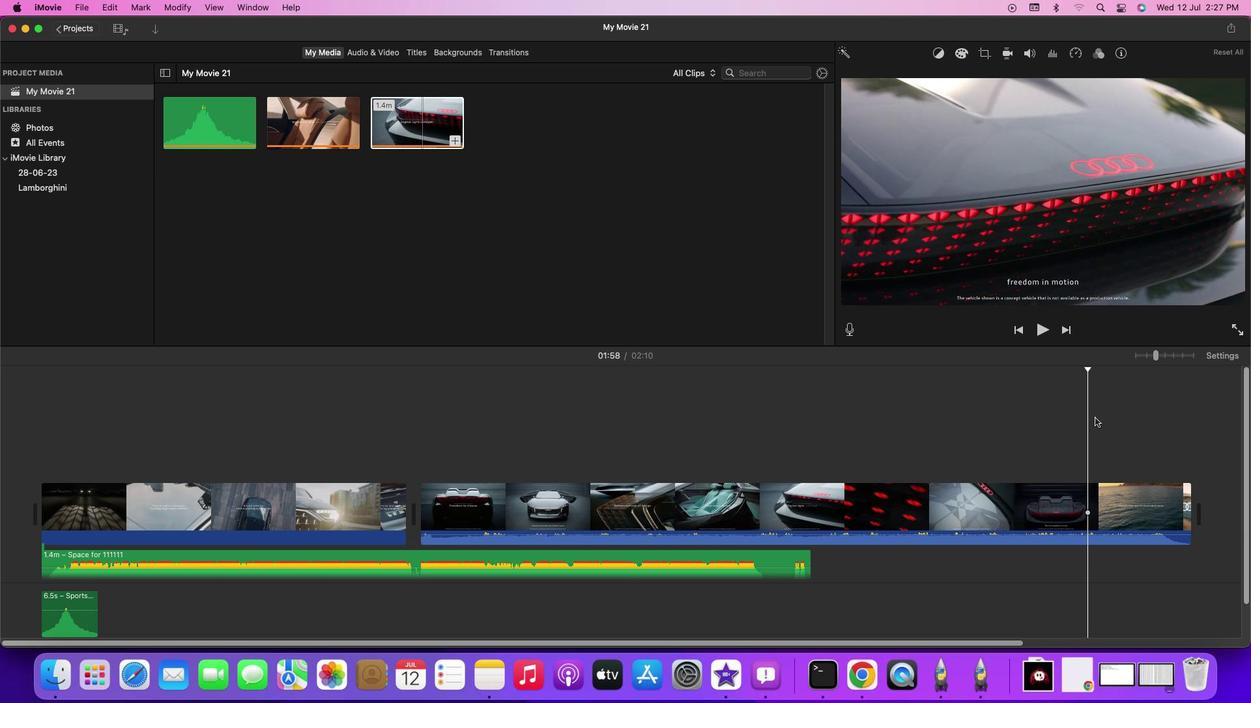 
Action: Key pressed Key.space
Screenshot: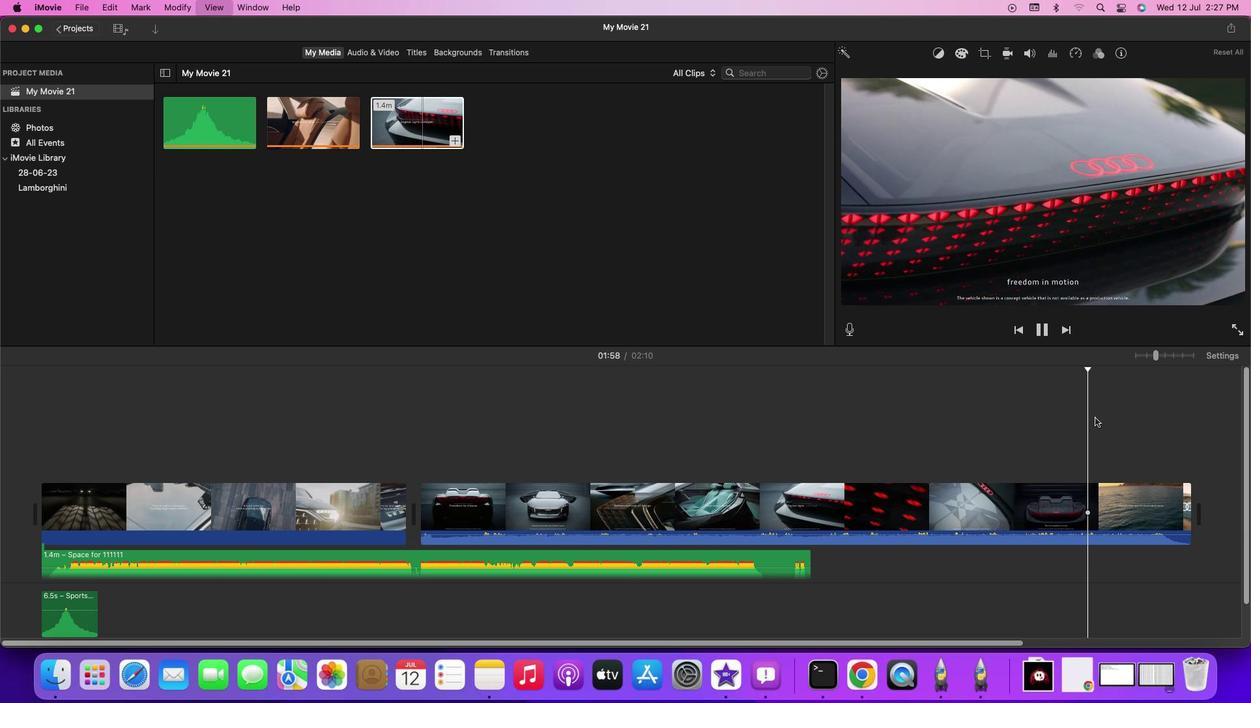 
Action: Mouse moved to (75, 621)
Screenshot: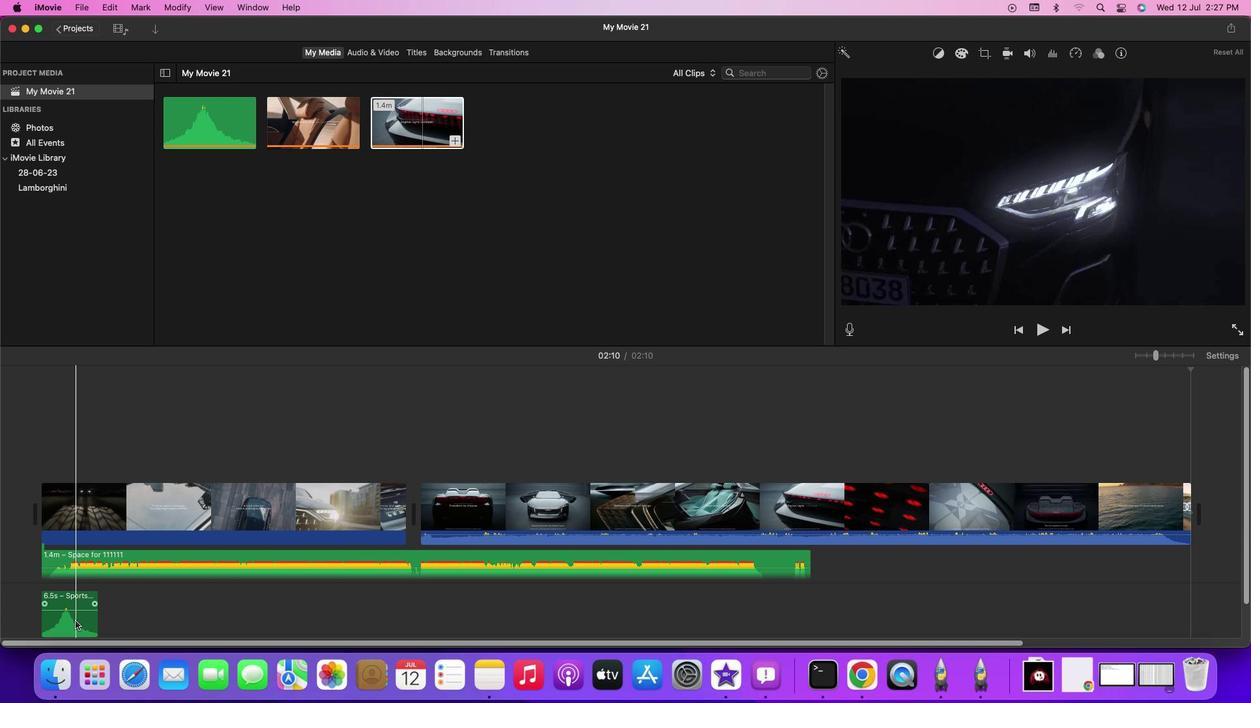
Action: Mouse pressed left at (75, 621)
Screenshot: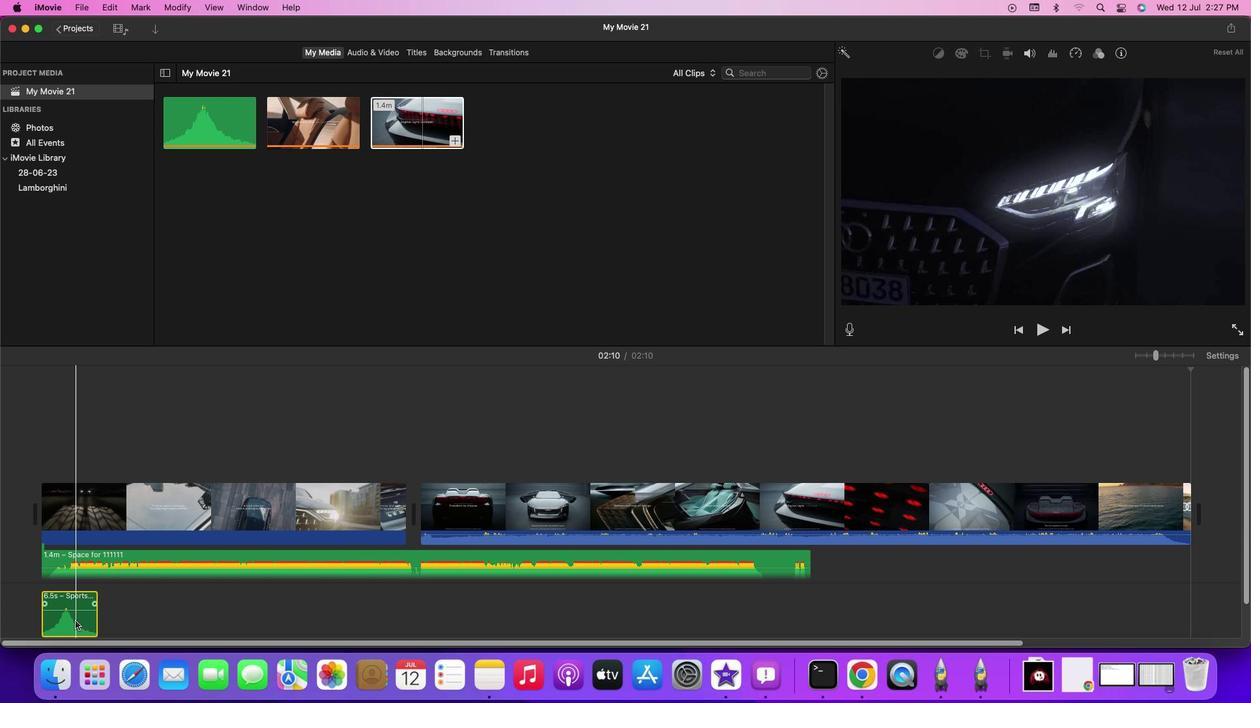 
Action: Mouse moved to (76, 621)
Screenshot: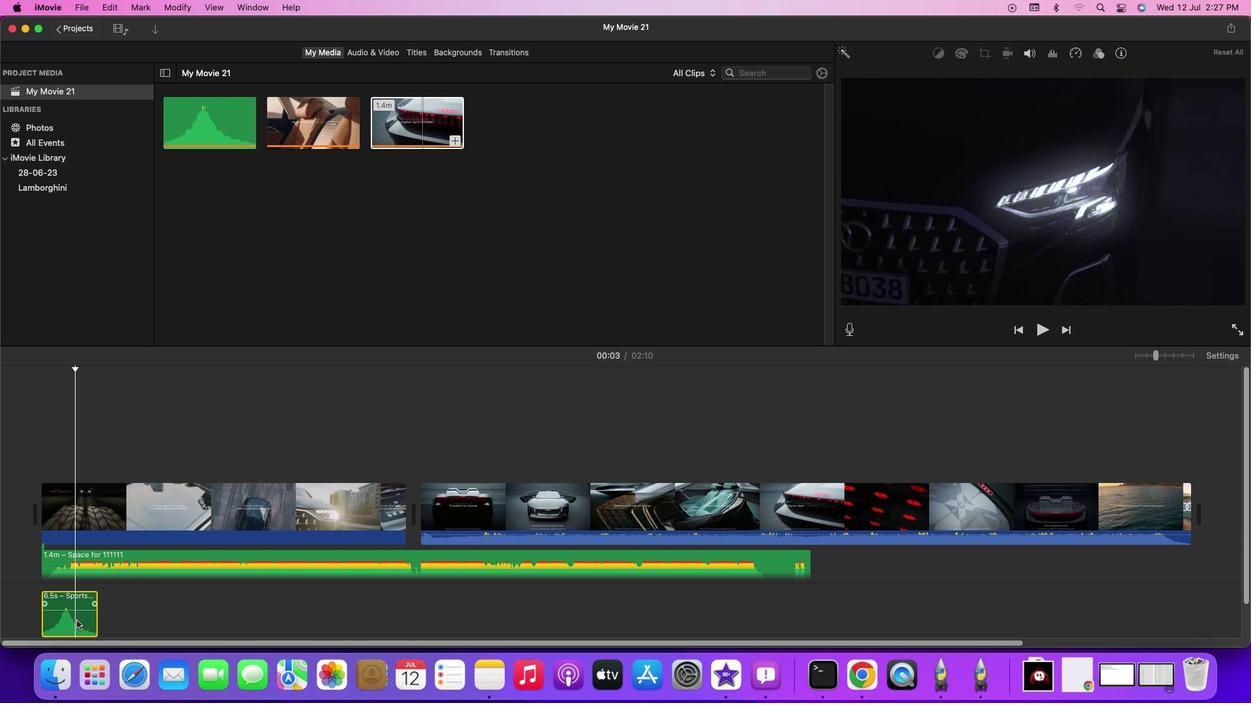 
Action: Mouse pressed left at (76, 621)
Screenshot: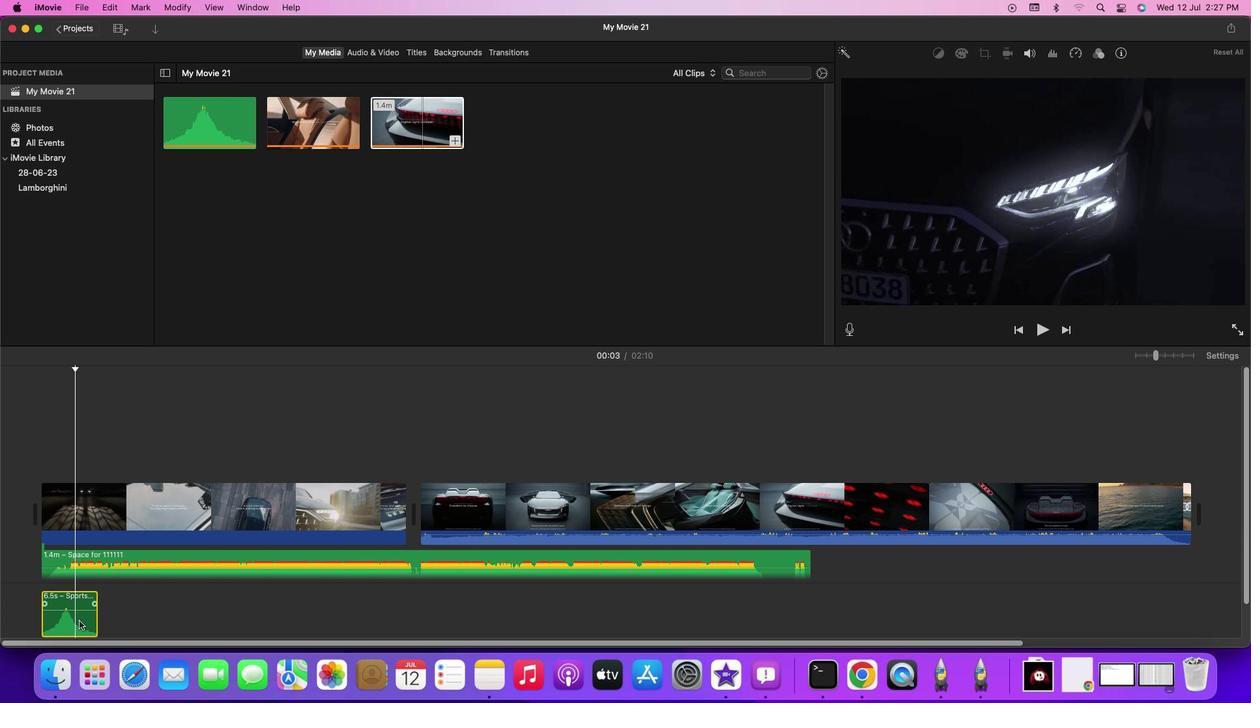 
Action: Mouse moved to (385, 389)
Screenshot: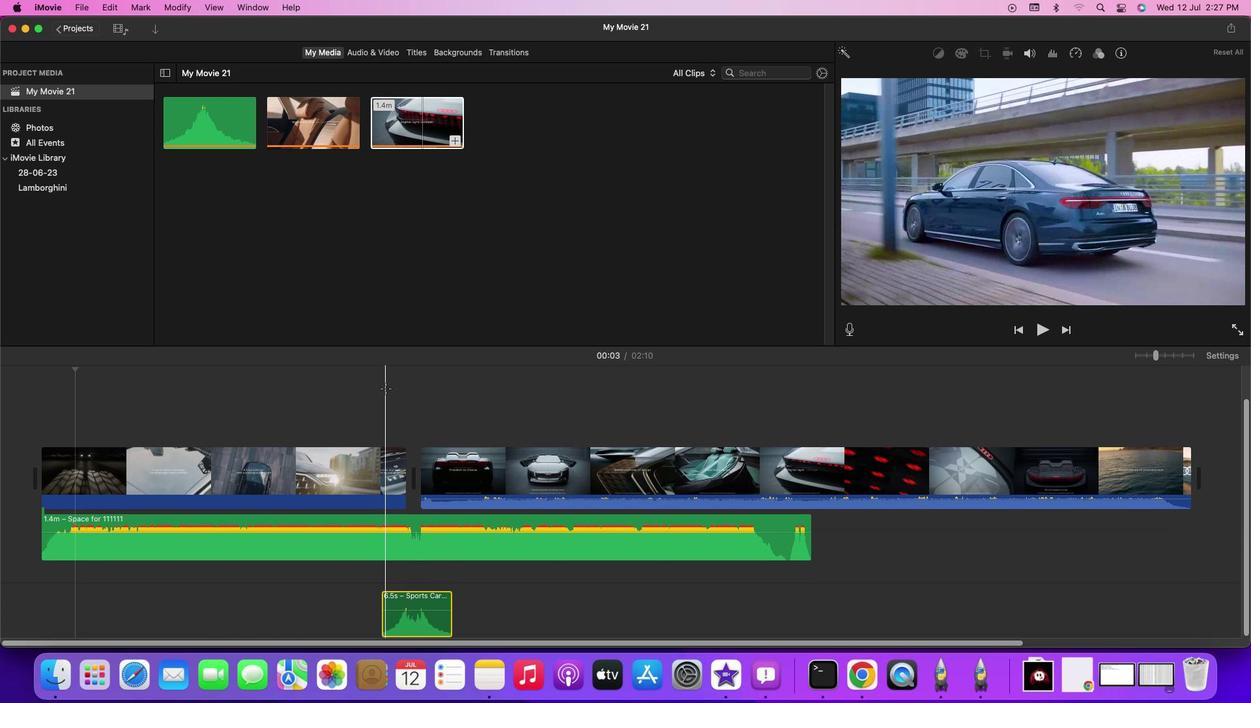 
Action: Mouse pressed left at (385, 389)
Screenshot: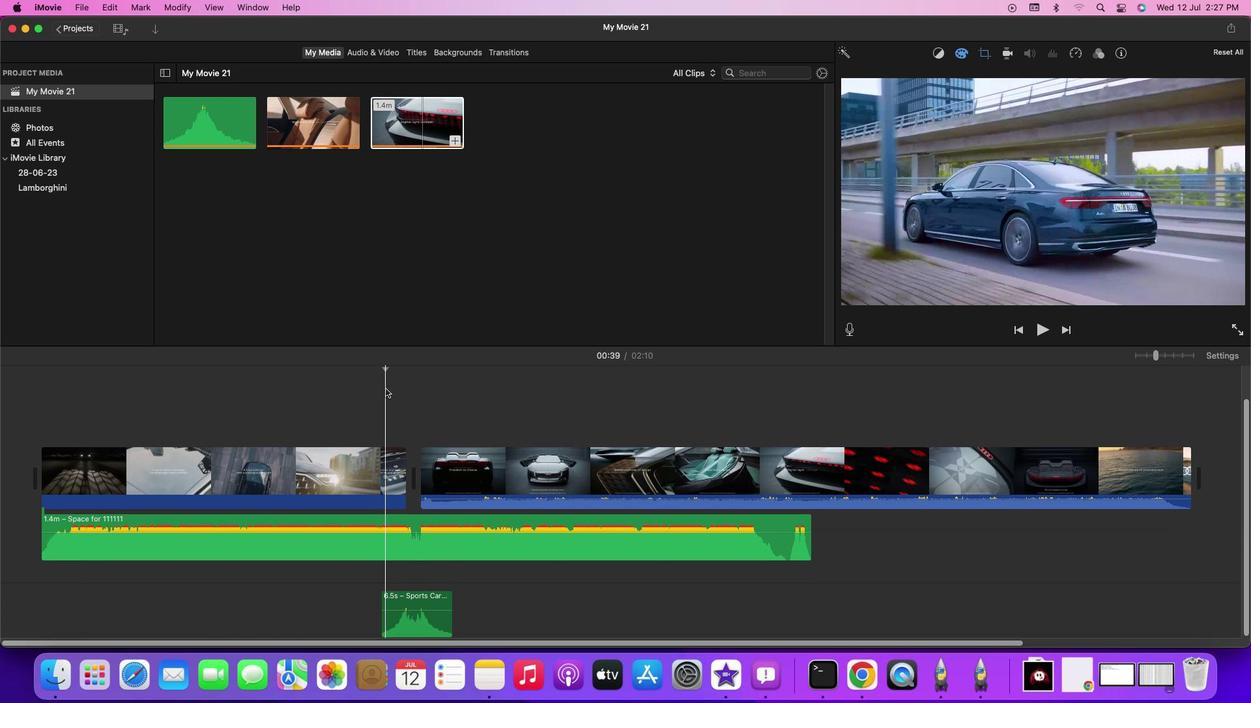
Action: Mouse moved to (385, 388)
Screenshot: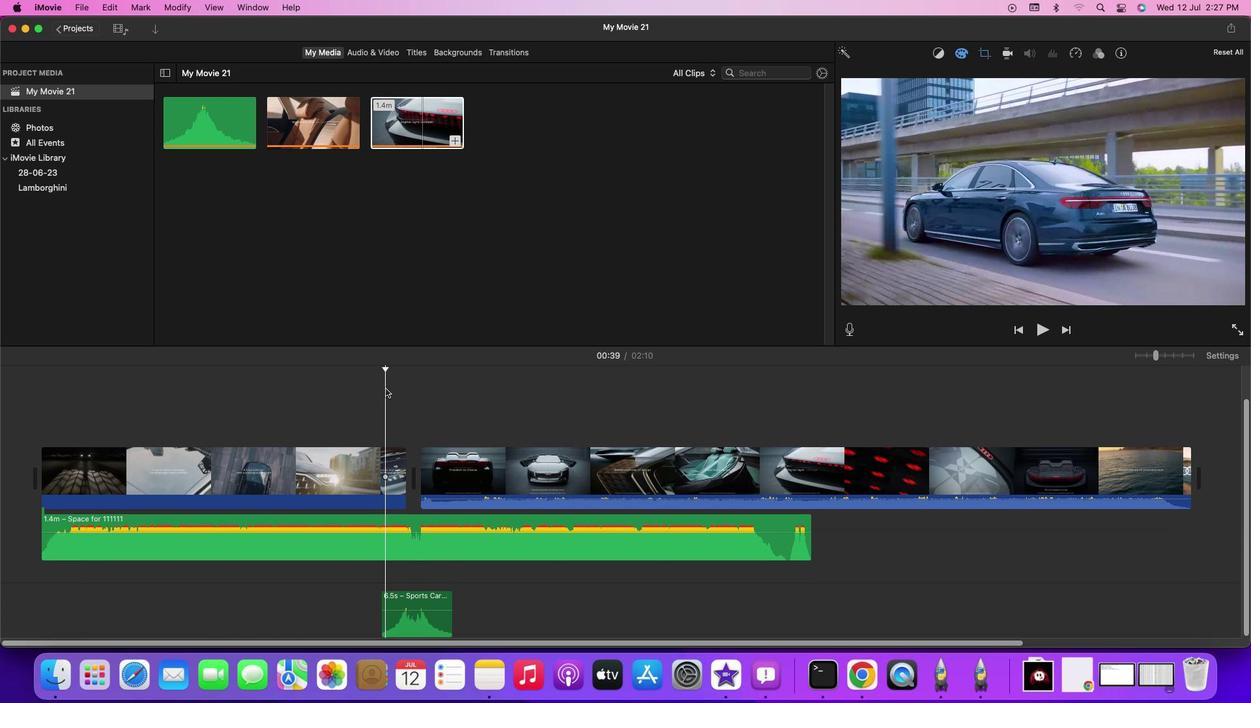 
Action: Key pressed Key.spaceKey.space
Screenshot: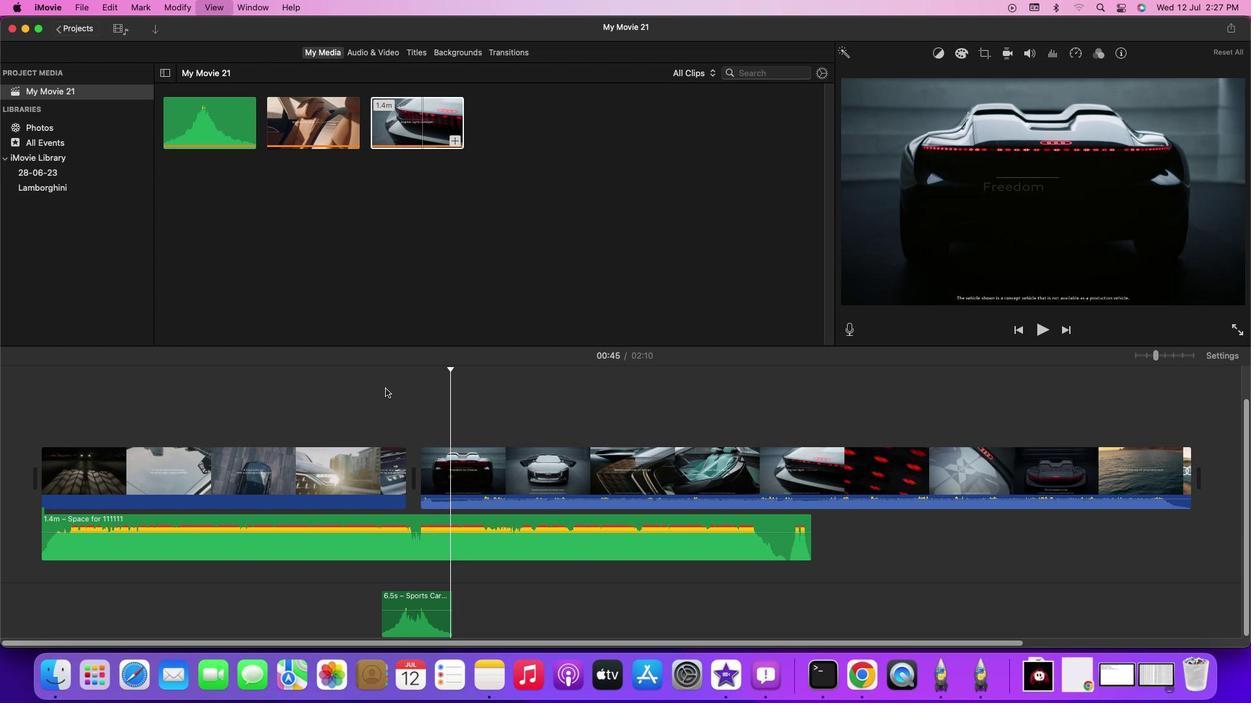 
Action: Mouse moved to (142, 399)
Screenshot: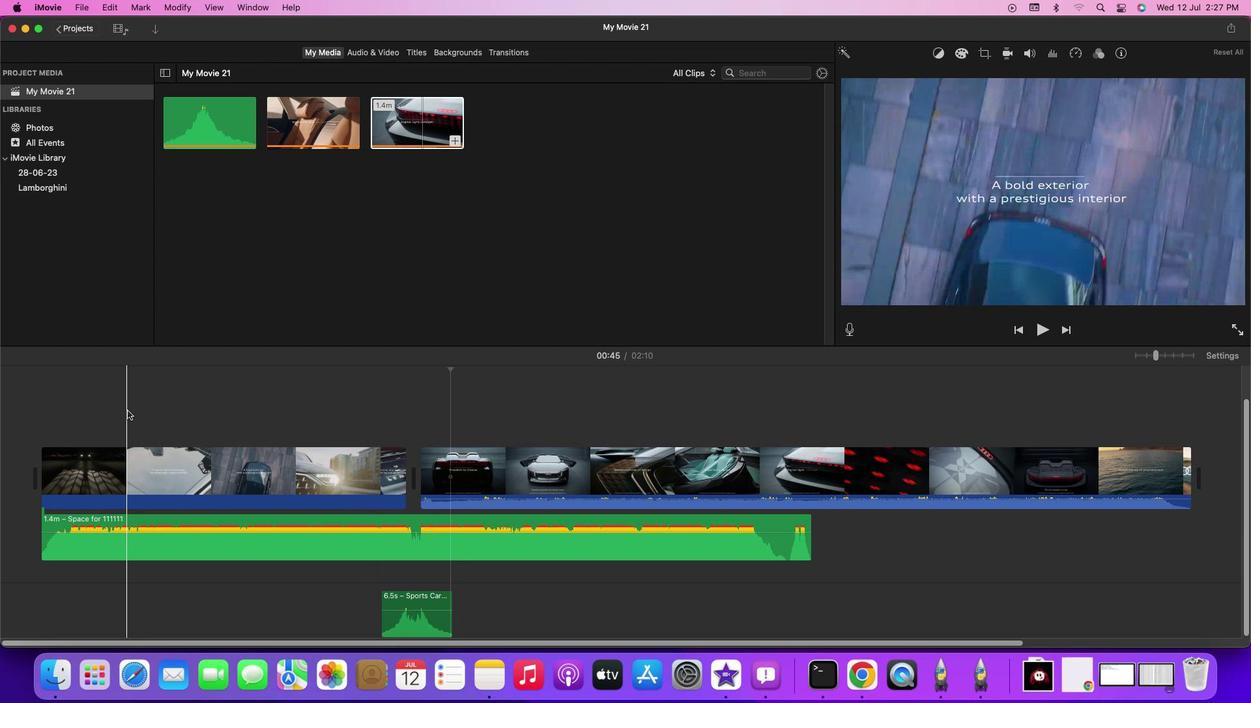 
Action: Mouse scrolled (142, 399) with delta (0, 0)
Screenshot: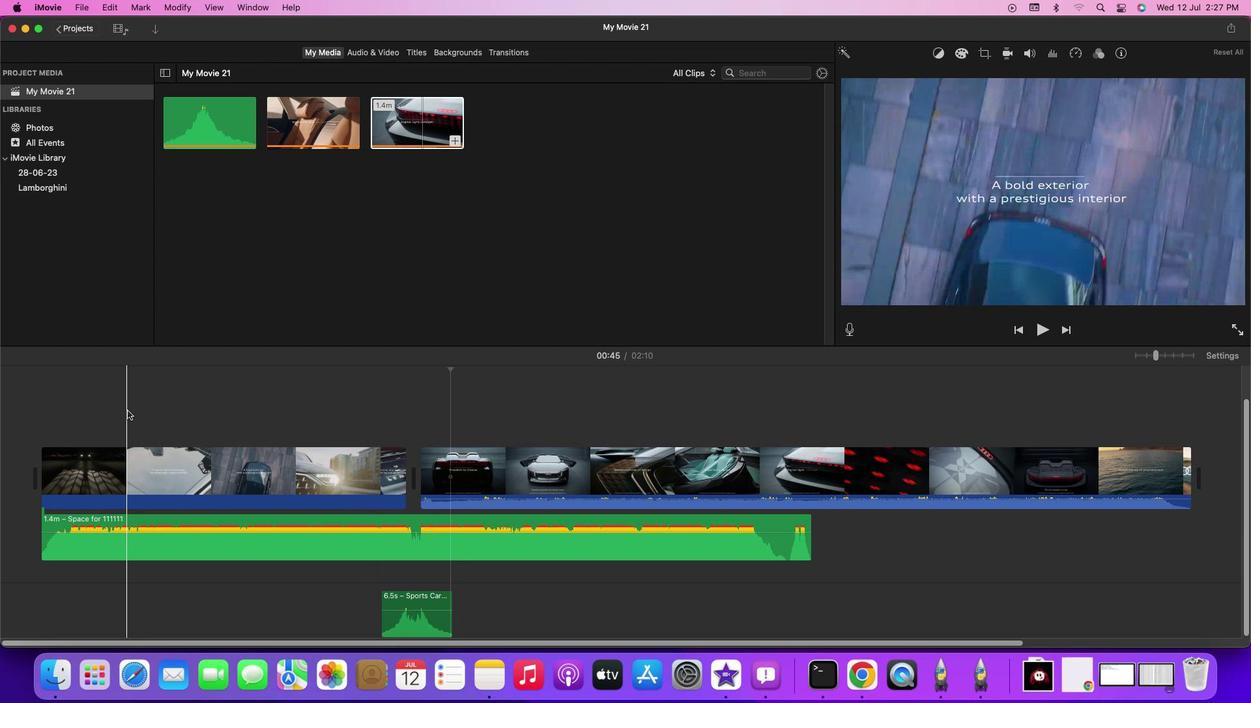 
Action: Mouse moved to (136, 404)
Screenshot: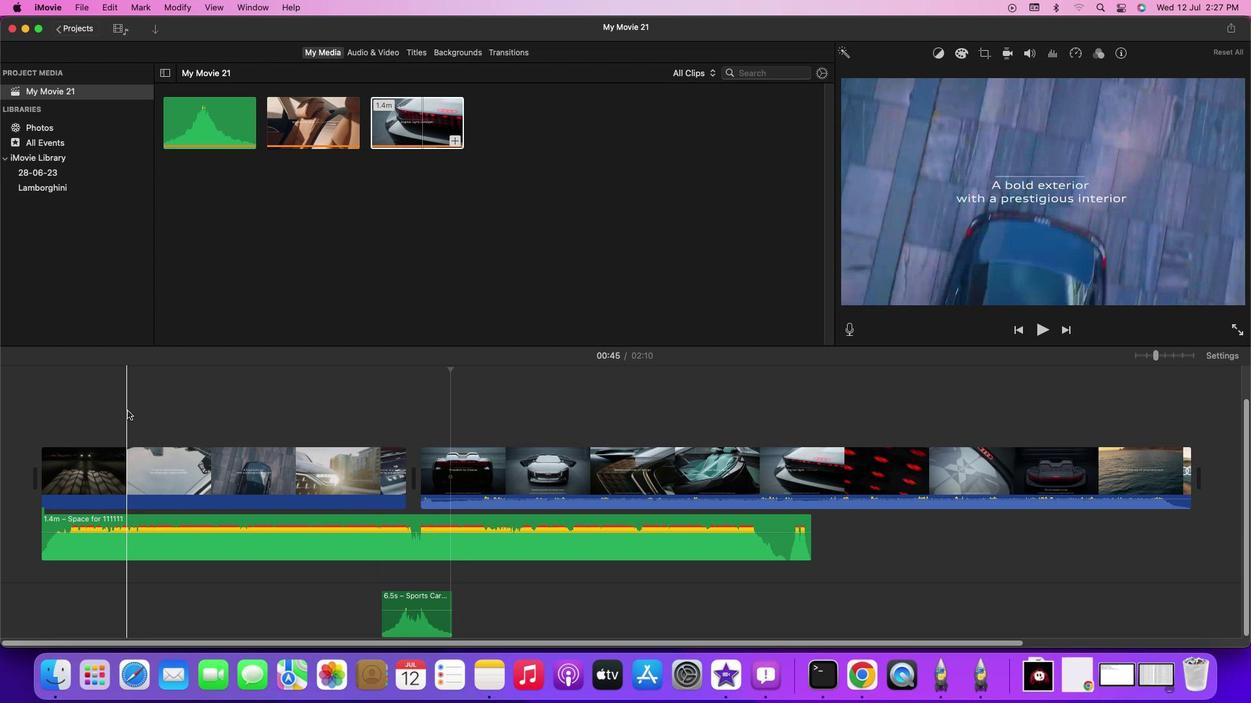 
Action: Mouse scrolled (136, 404) with delta (0, 0)
Screenshot: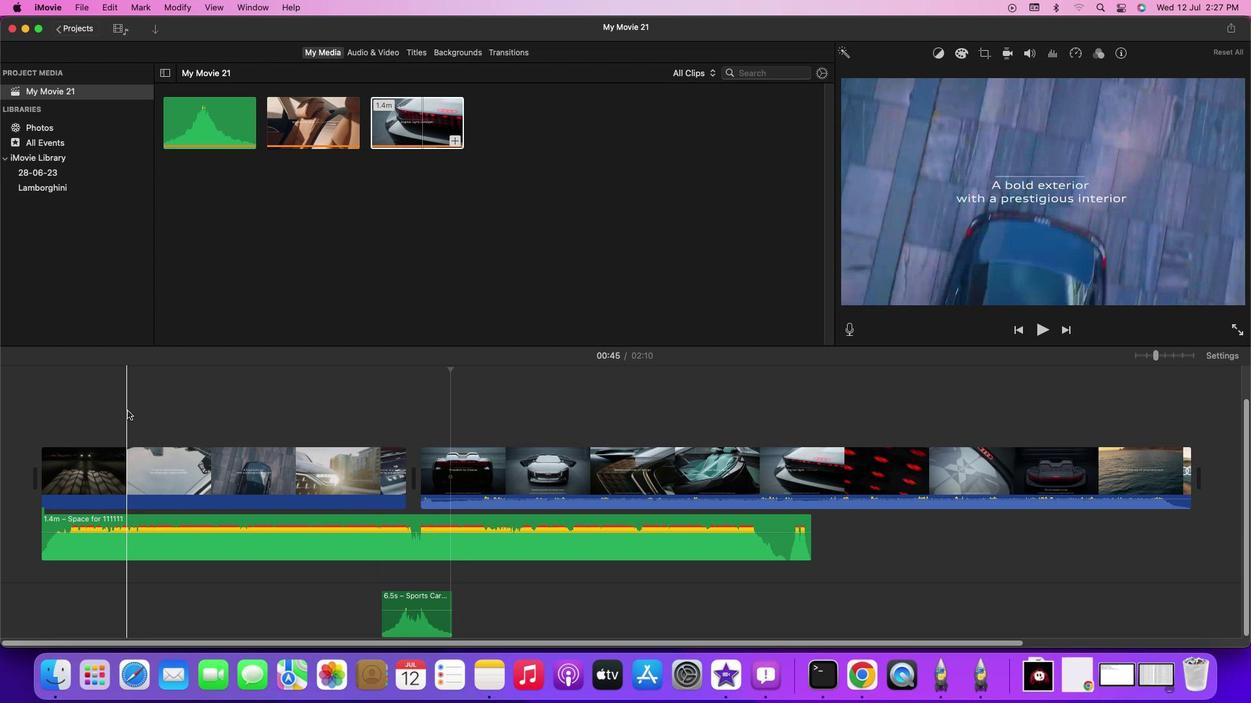 
Action: Mouse moved to (128, 410)
Screenshot: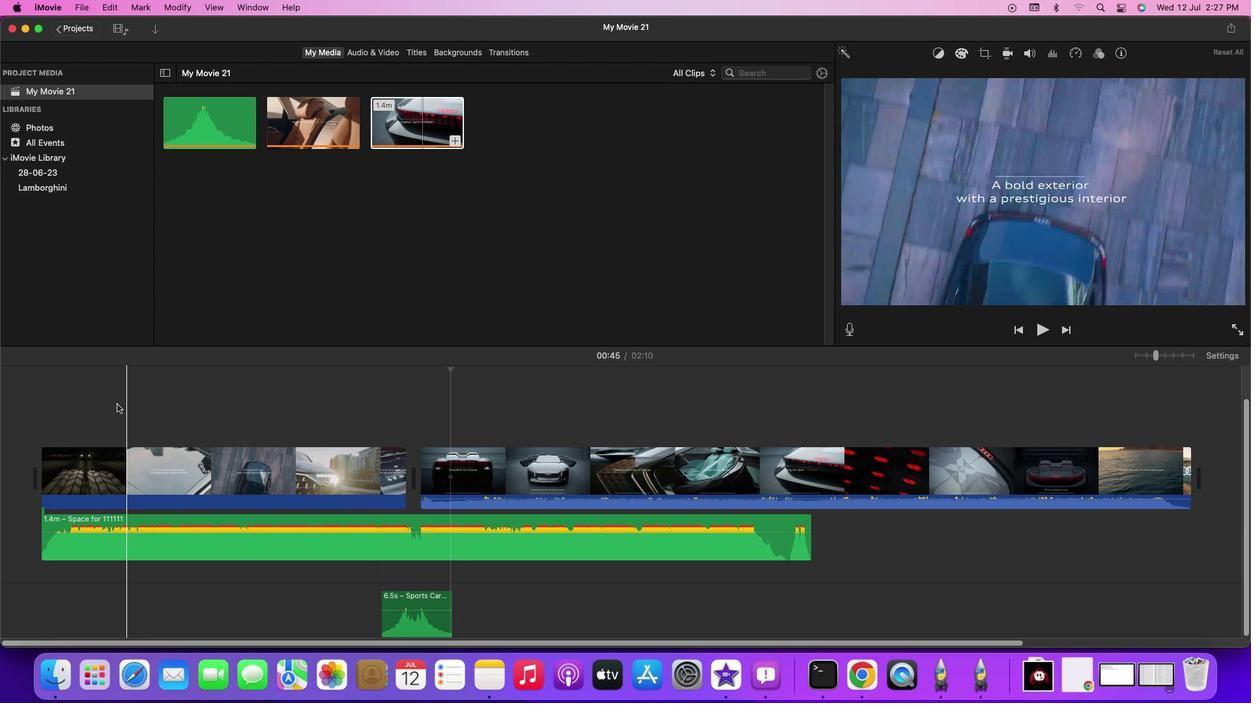 
Action: Mouse scrolled (128, 410) with delta (0, -1)
Screenshot: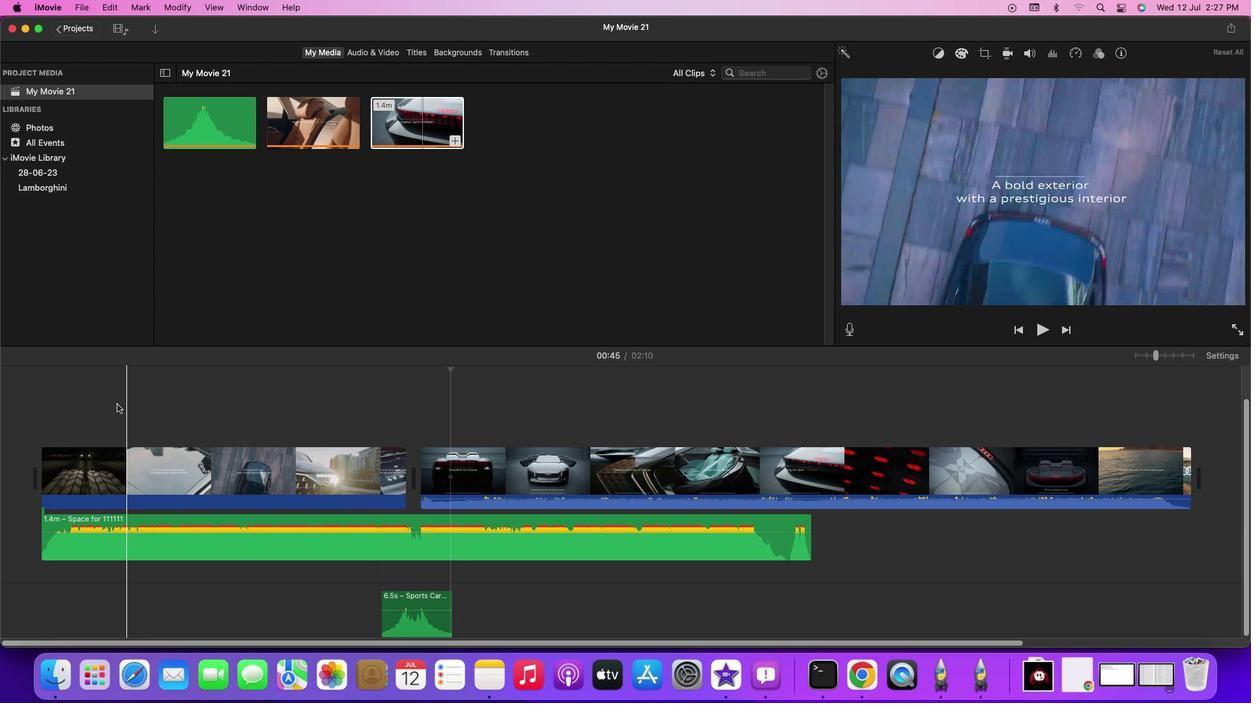 
Action: Mouse moved to (415, 56)
Screenshot: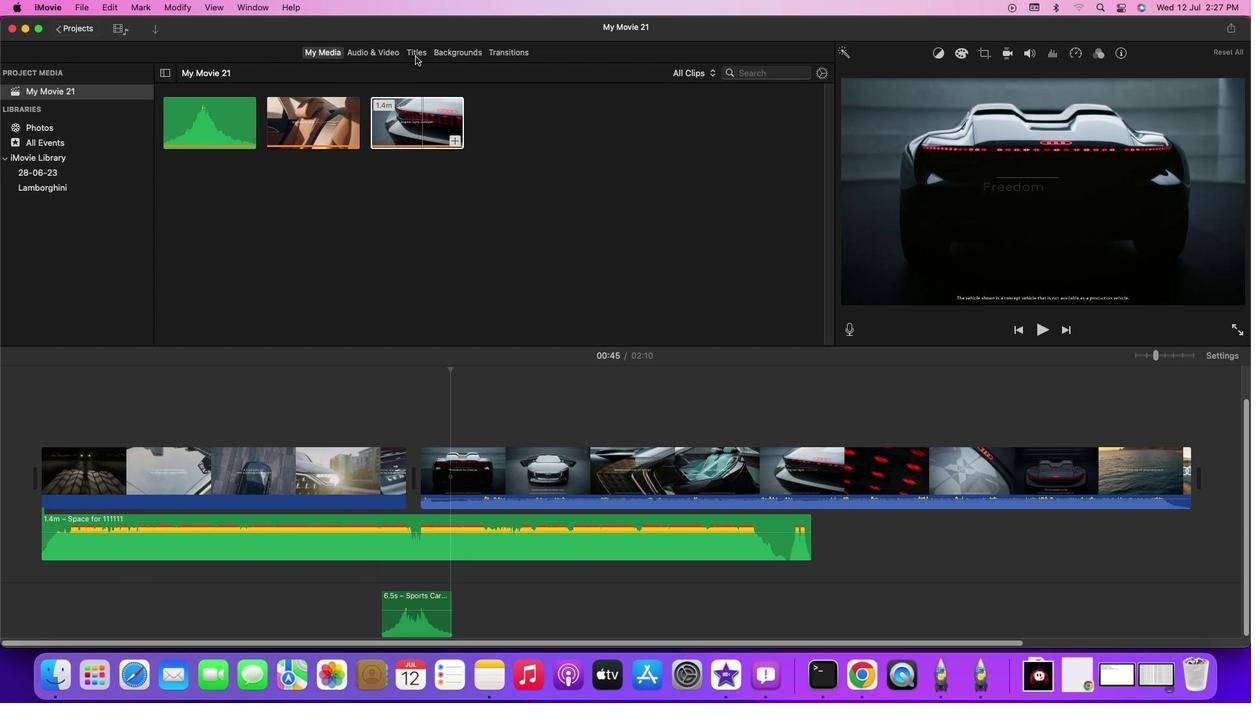 
Action: Mouse pressed left at (415, 56)
Screenshot: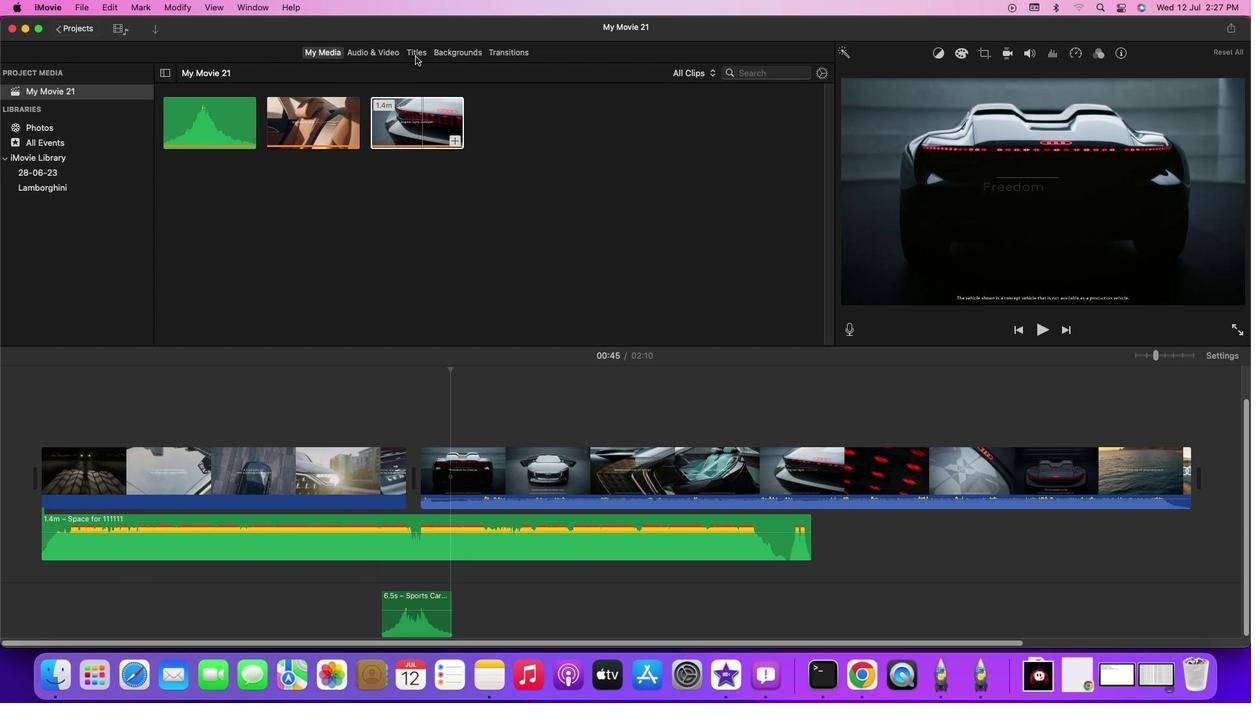 
Action: Mouse moved to (521, 222)
Screenshot: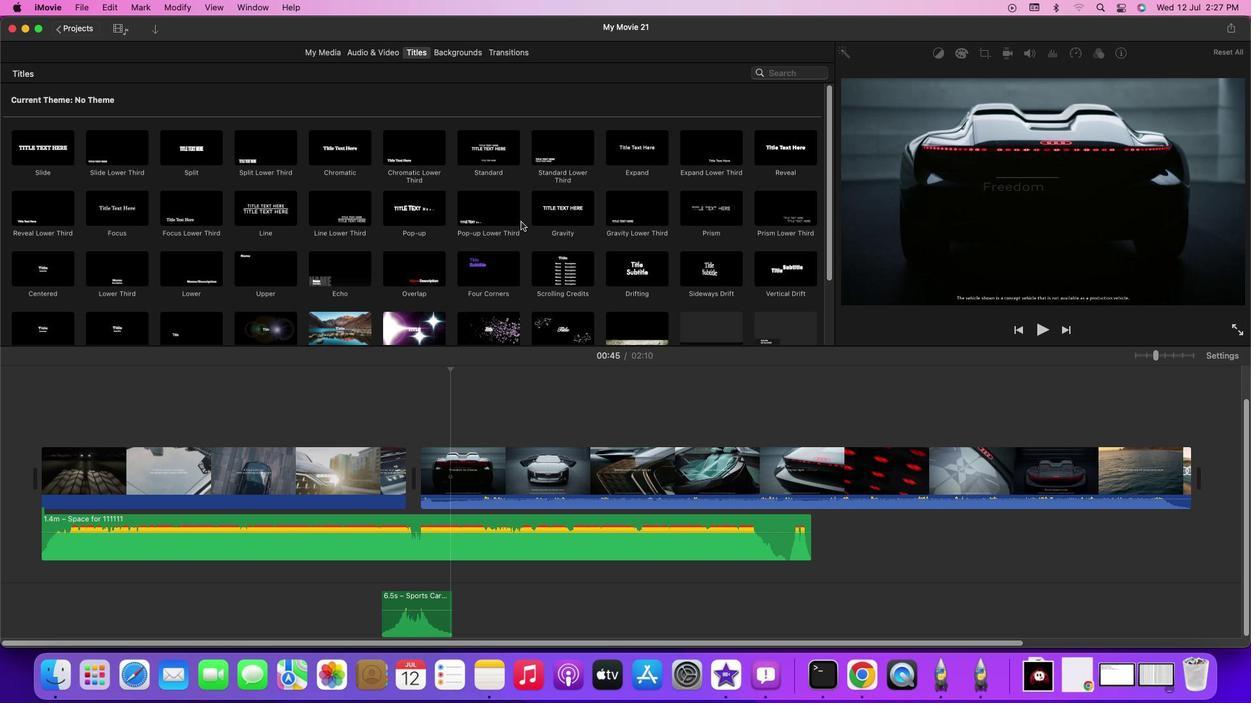 
Action: Mouse scrolled (521, 222) with delta (0, 0)
Screenshot: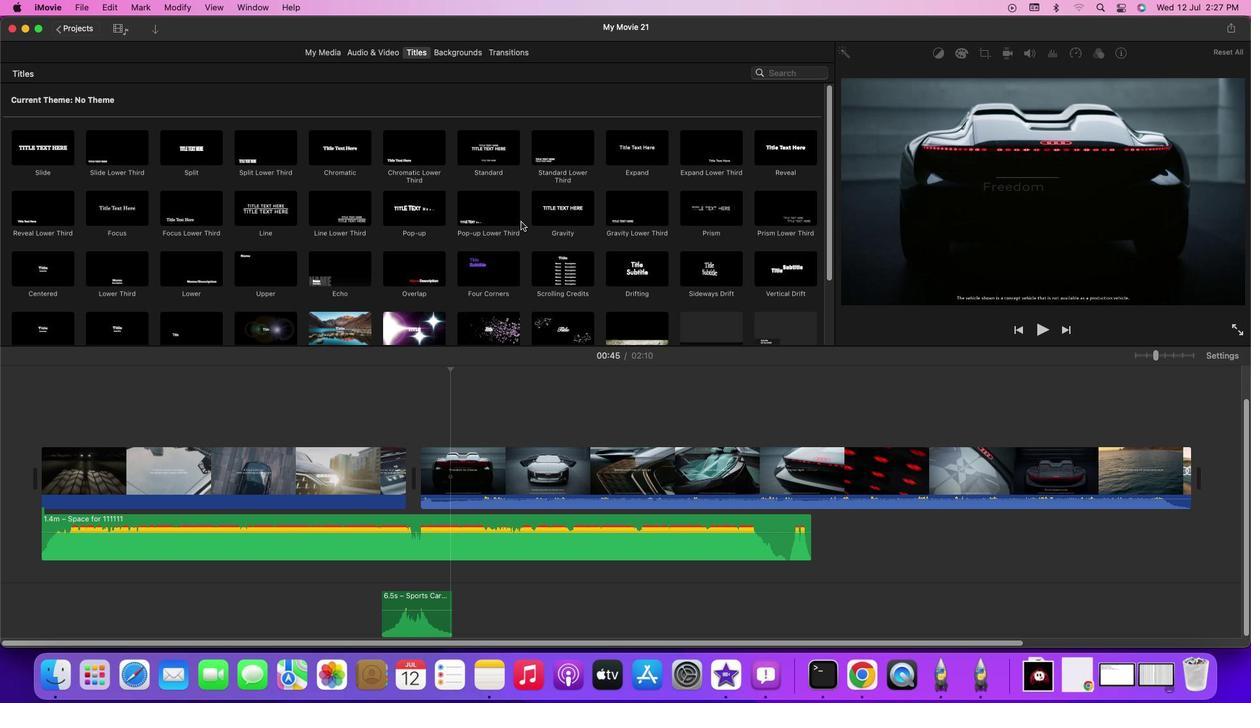 
Action: Mouse scrolled (521, 222) with delta (0, 0)
Screenshot: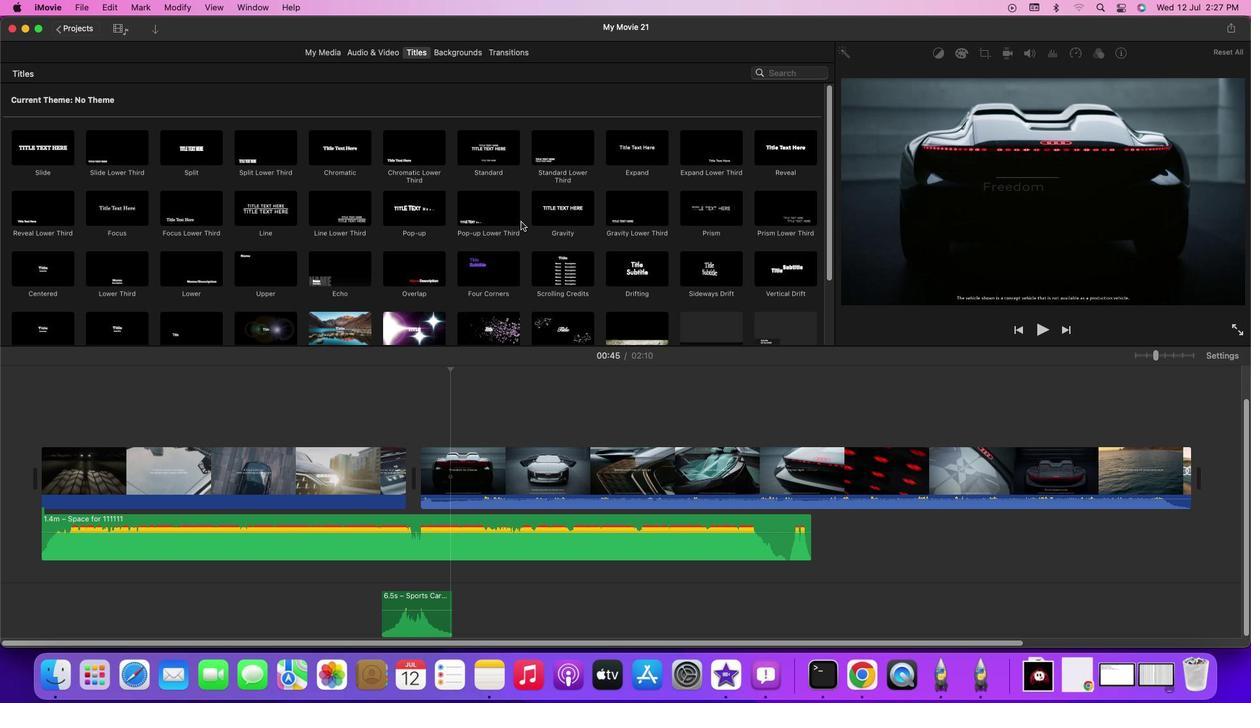 
Action: Mouse moved to (828, 232)
Screenshot: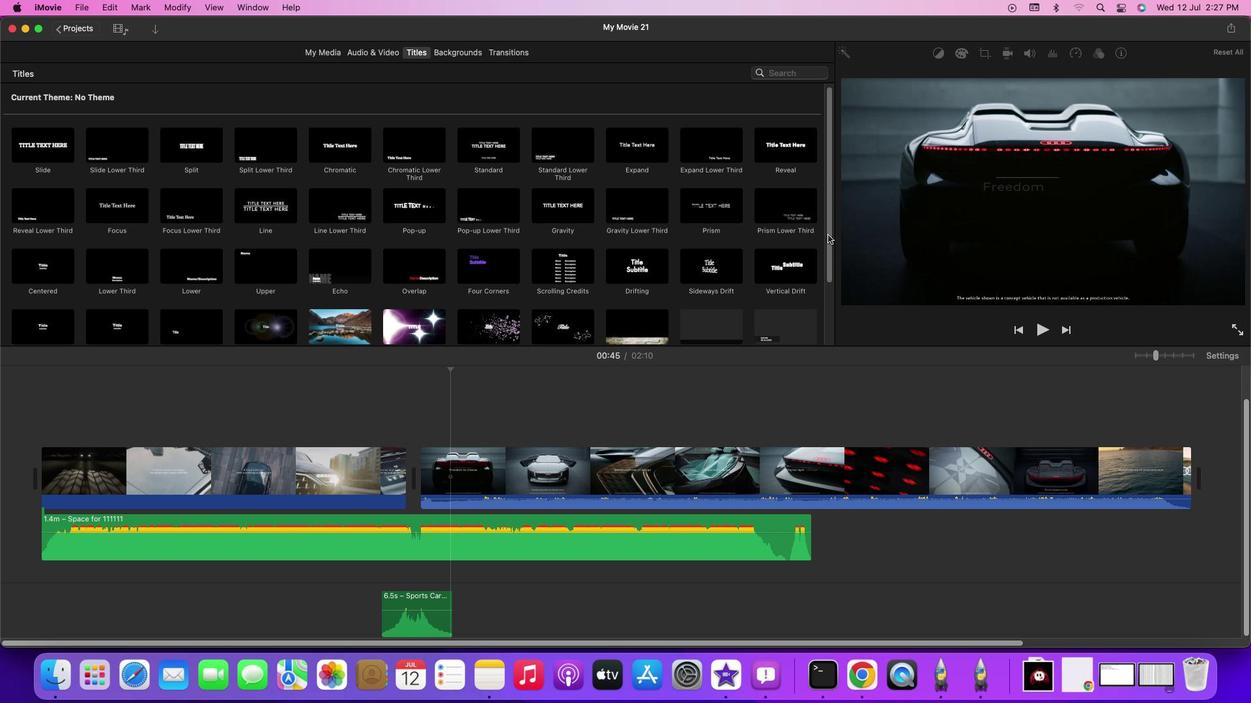 
Action: Mouse pressed left at (828, 232)
Screenshot: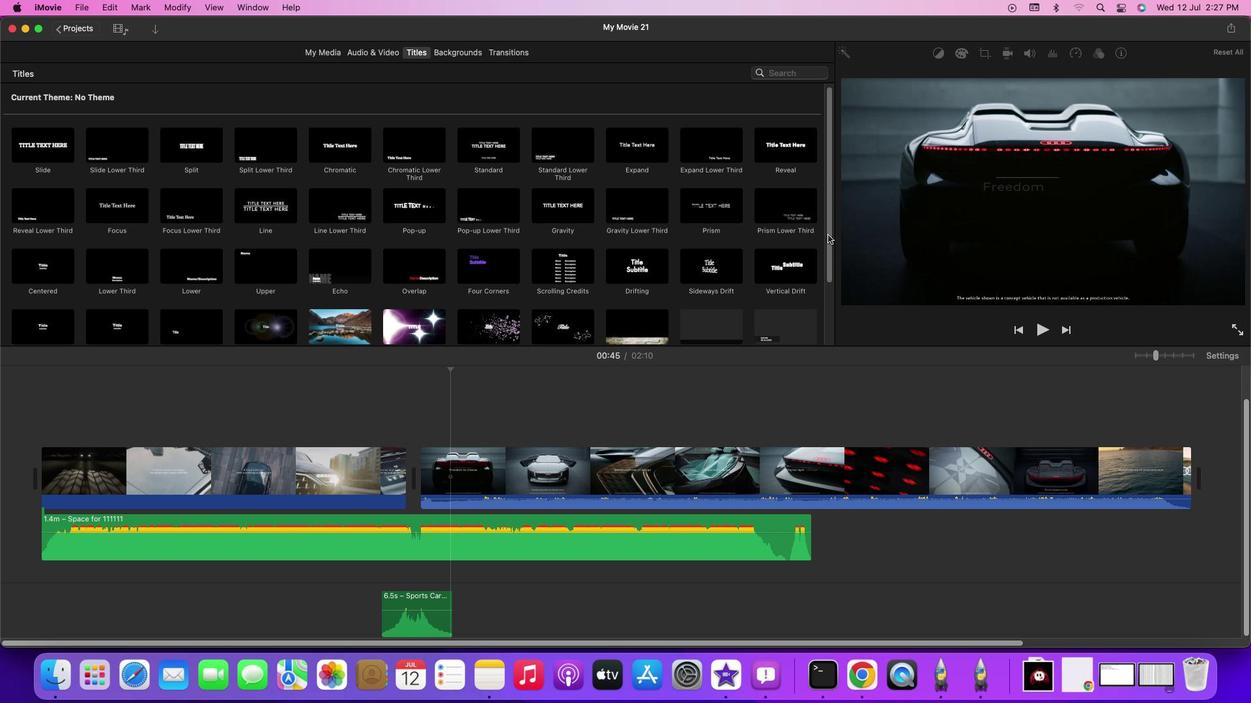 
Action: Mouse moved to (494, 271)
Screenshot: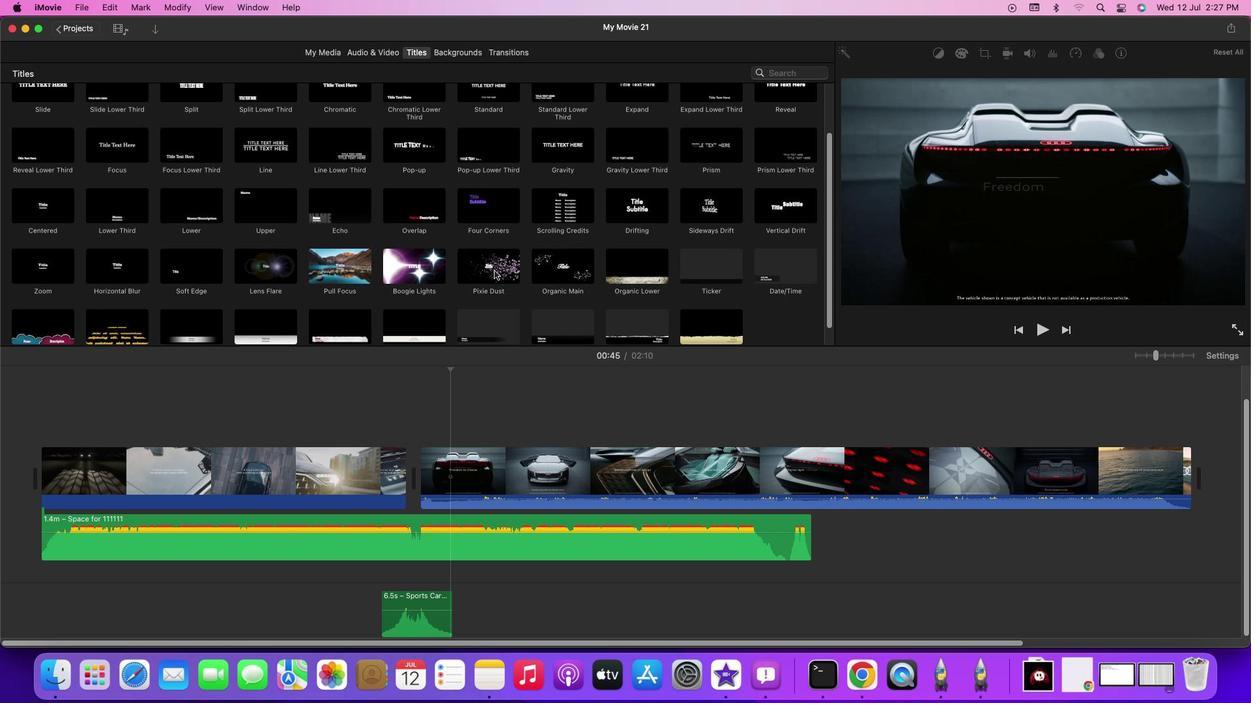 
Action: Mouse pressed left at (494, 271)
Screenshot: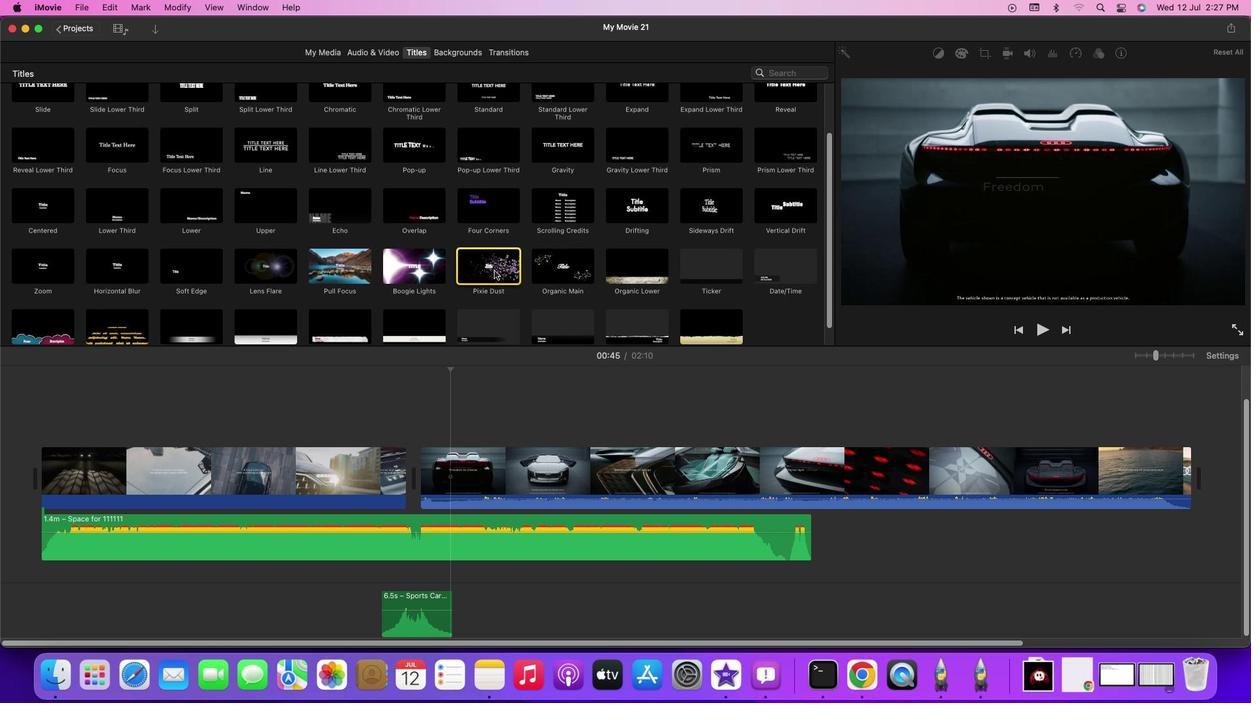 
Action: Mouse pressed left at (494, 271)
Screenshot: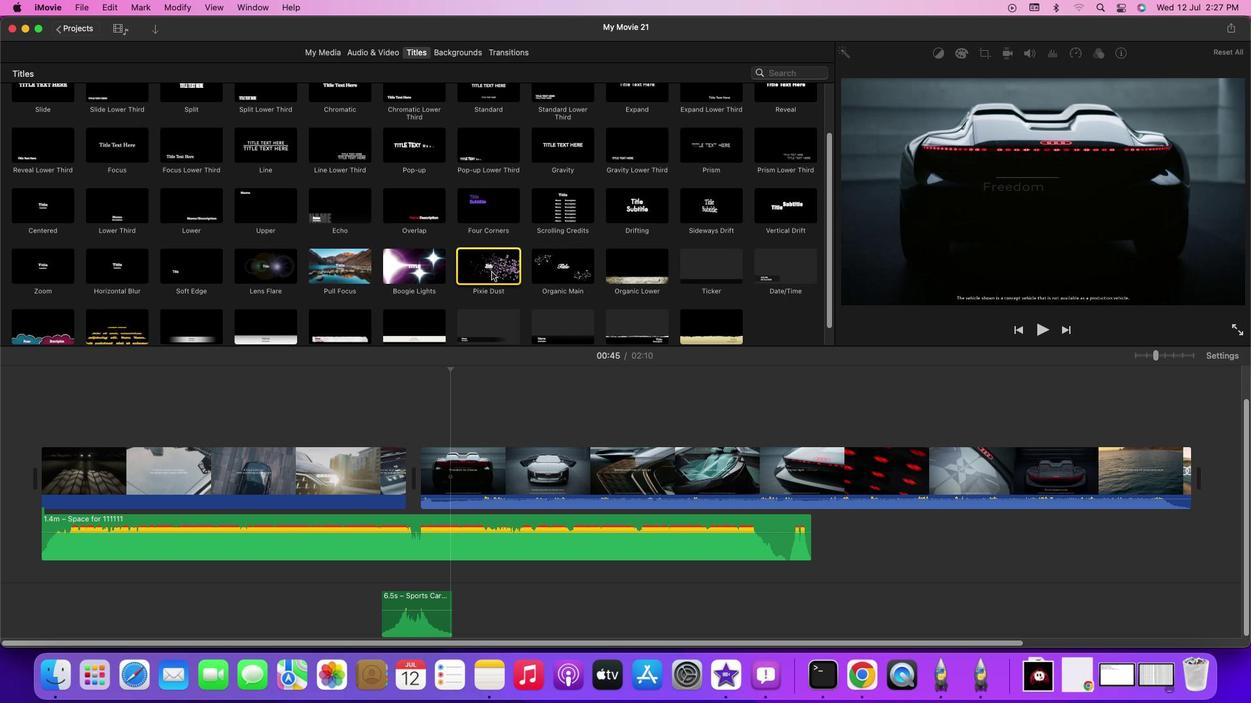 
Action: Mouse moved to (43, 368)
Screenshot: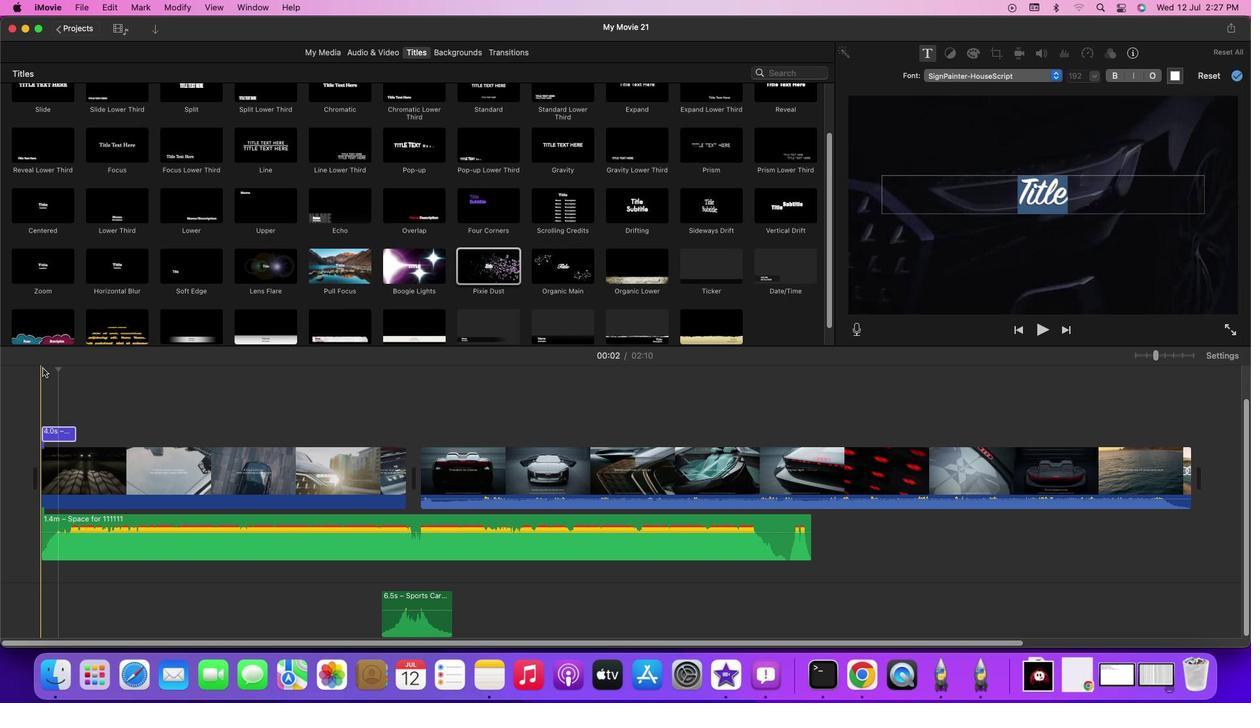 
Action: Mouse pressed left at (43, 368)
Screenshot: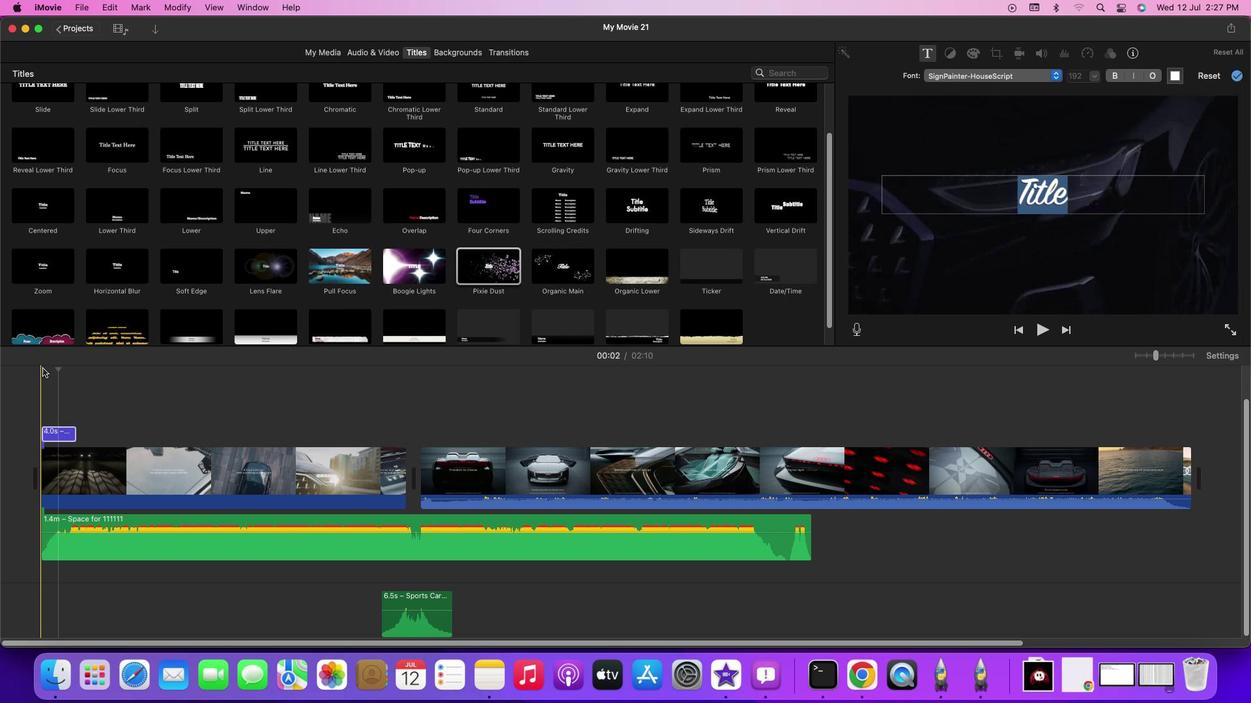 
Action: Mouse moved to (43, 374)
Screenshot: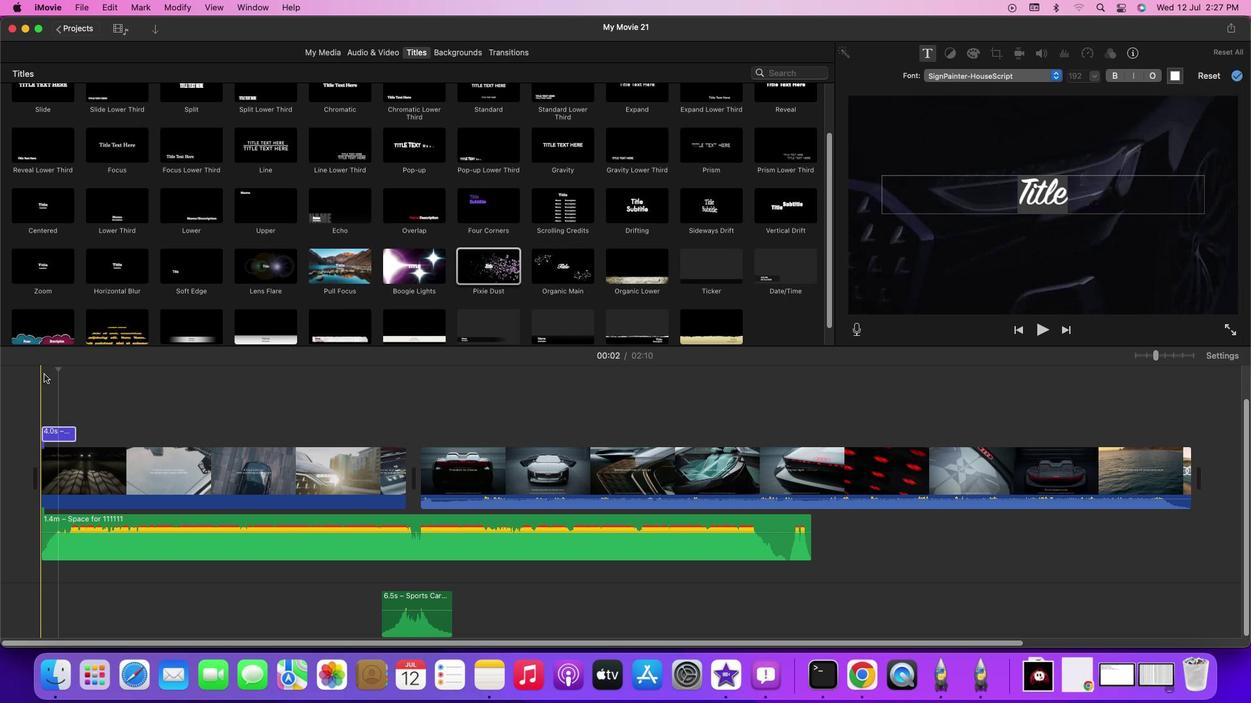 
Action: Mouse pressed left at (43, 374)
Screenshot: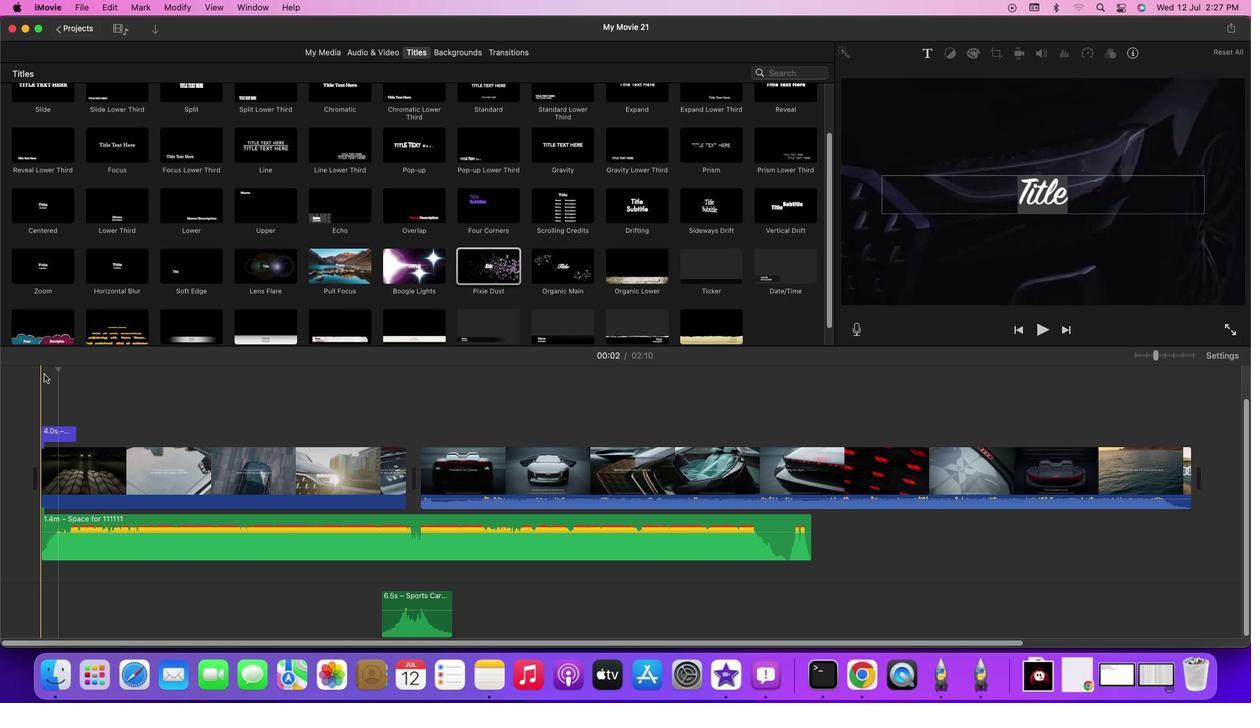 
Action: Key pressed Key.spaceKey.space
Screenshot: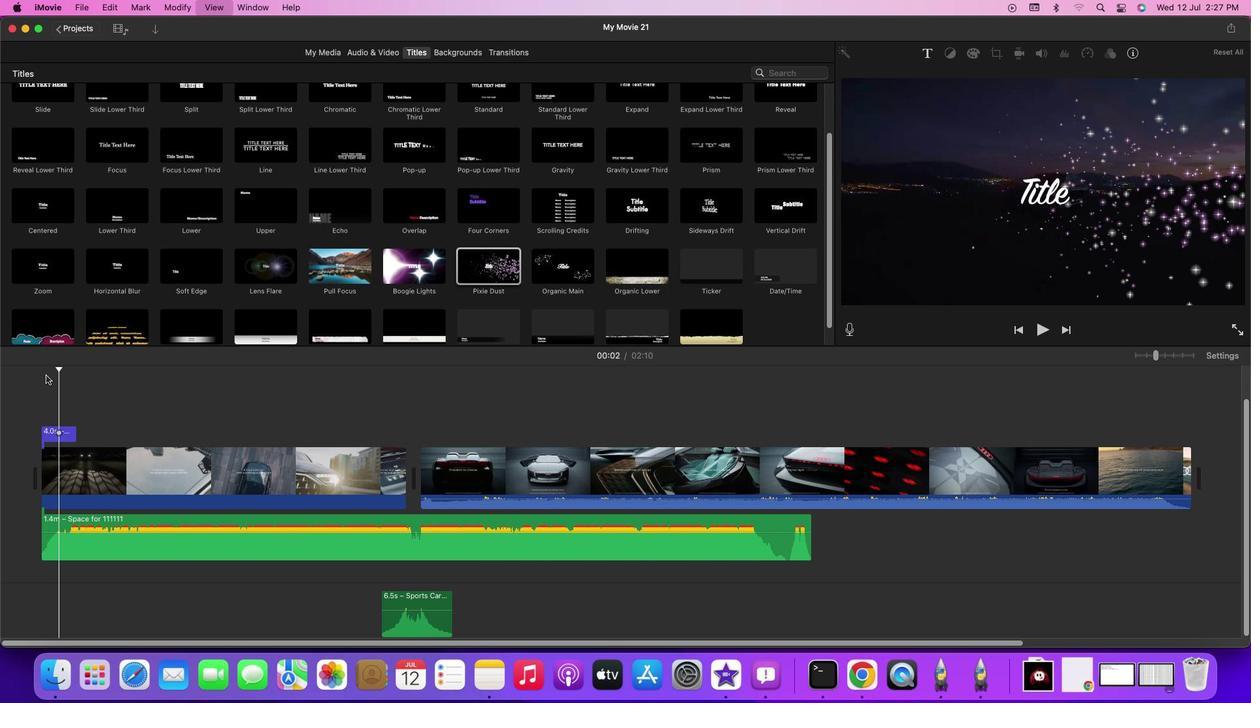 
Action: Mouse moved to (60, 434)
Screenshot: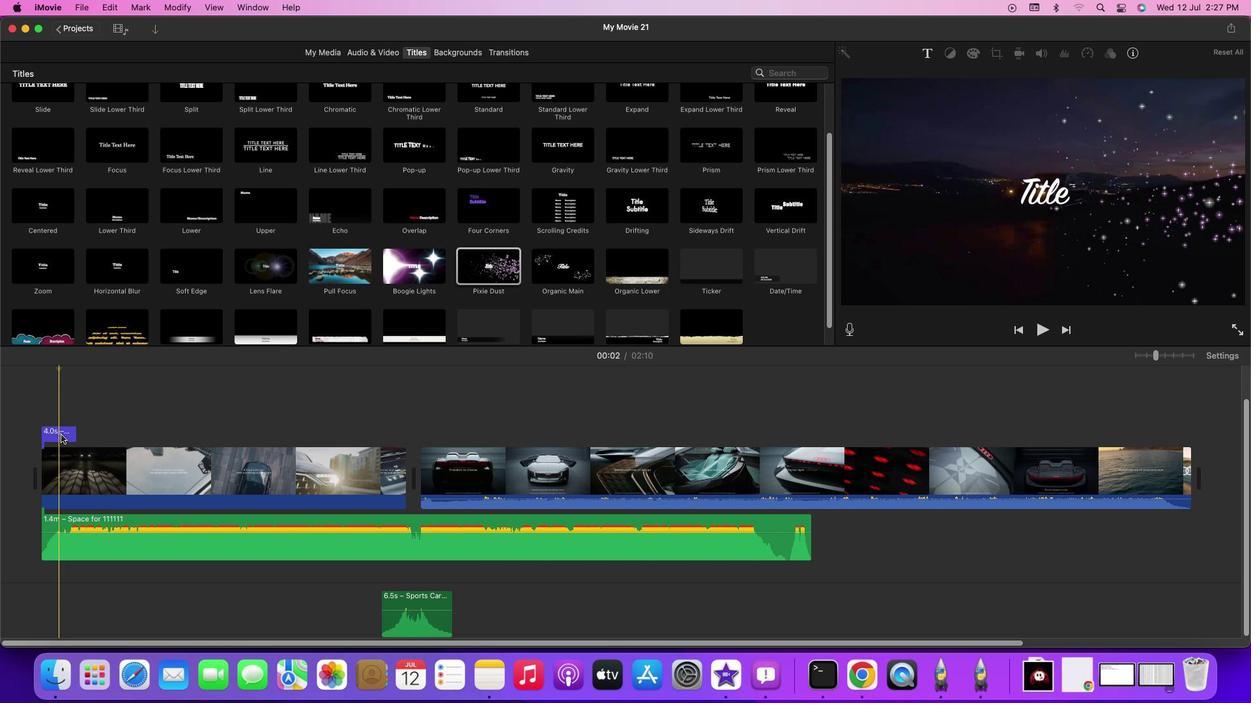 
Action: Mouse pressed left at (60, 434)
